 Task: Make a video presentation on a social issue or current event, incorporating relevant news clips, images, and personal perspectives.
Action: Mouse moved to (106, 170)
Screenshot: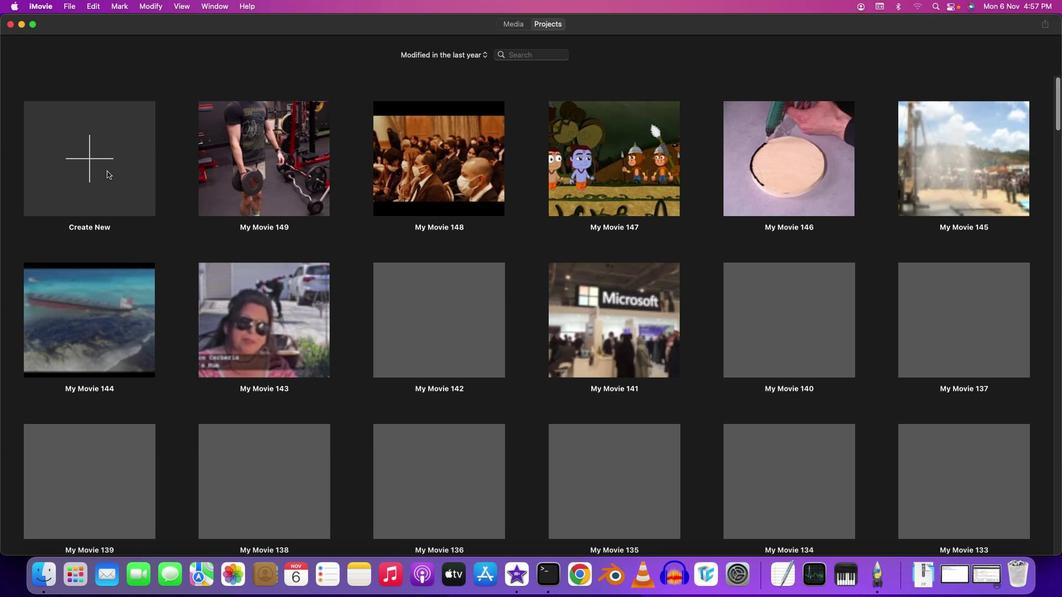 
Action: Mouse pressed left at (106, 170)
Screenshot: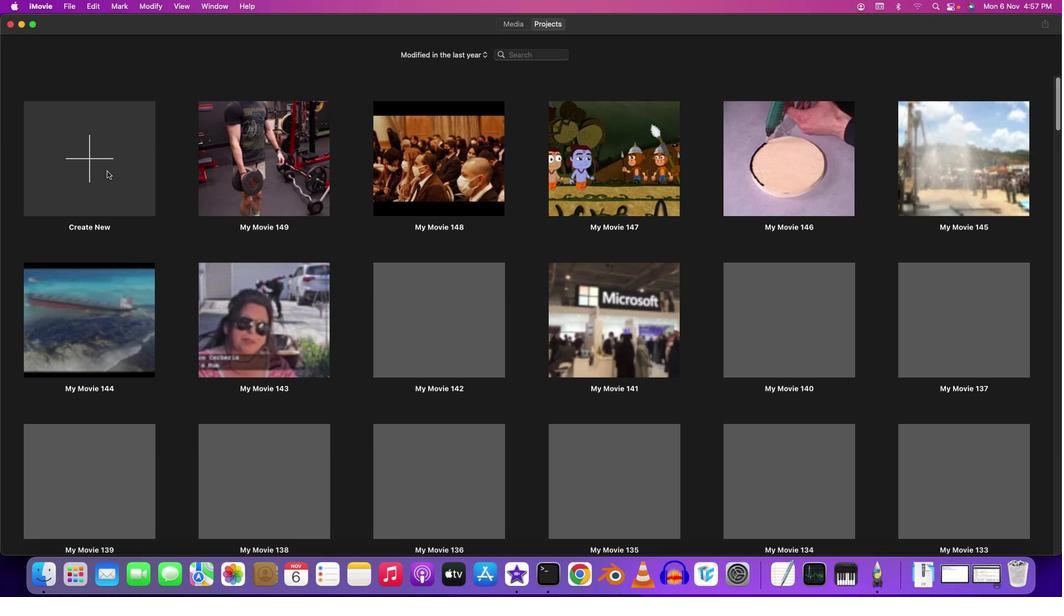 
Action: Mouse moved to (99, 162)
Screenshot: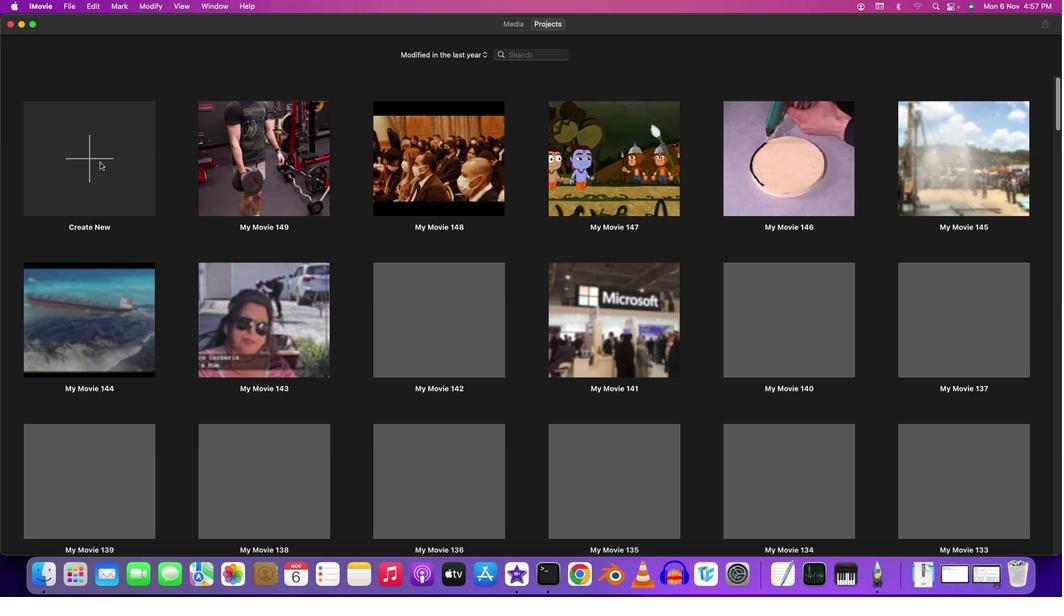 
Action: Mouse pressed left at (99, 162)
Screenshot: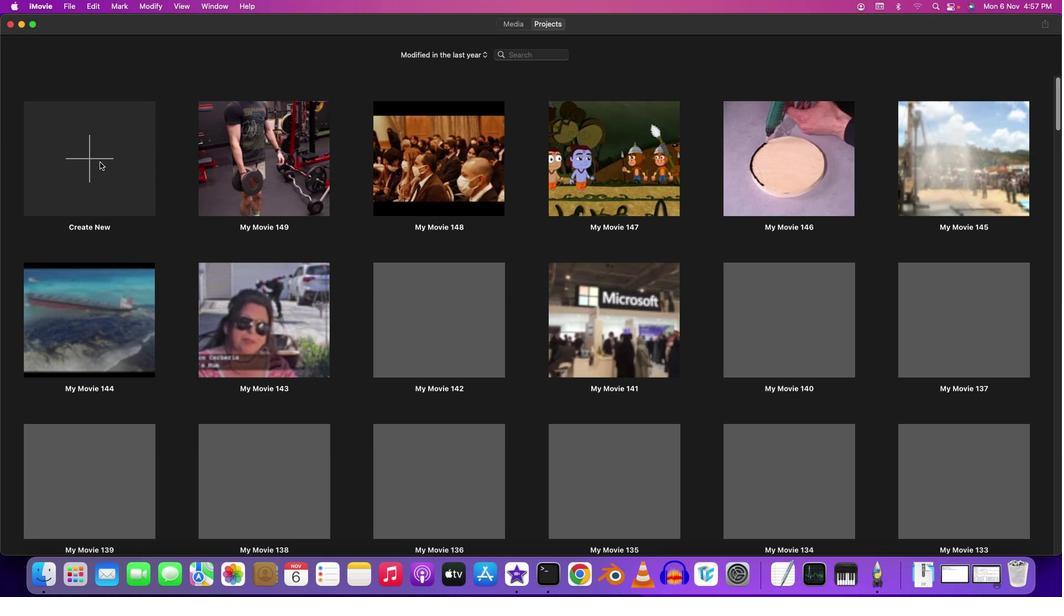 
Action: Mouse moved to (104, 210)
Screenshot: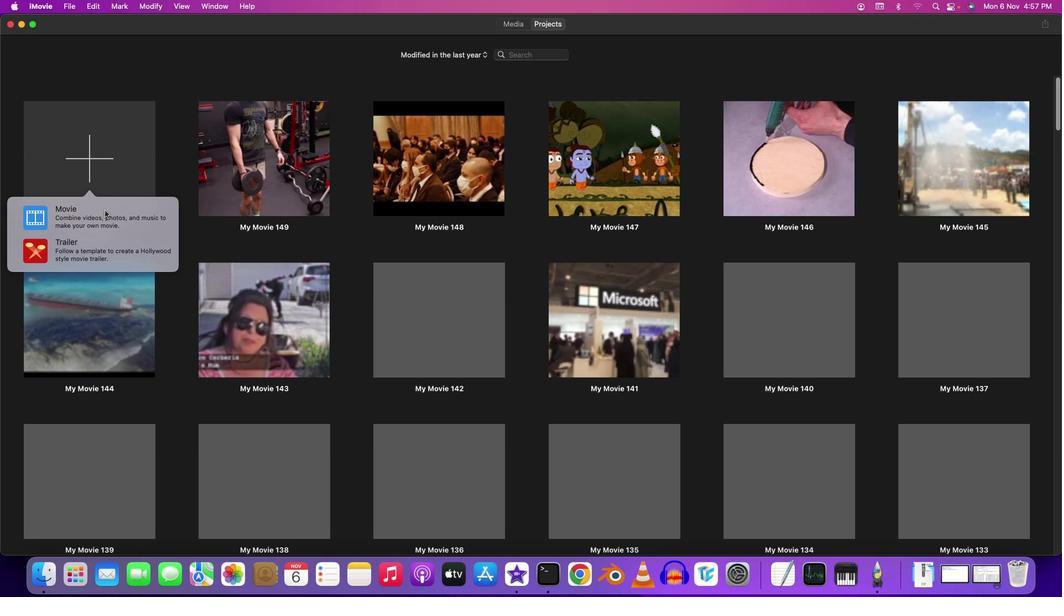 
Action: Mouse pressed left at (104, 210)
Screenshot: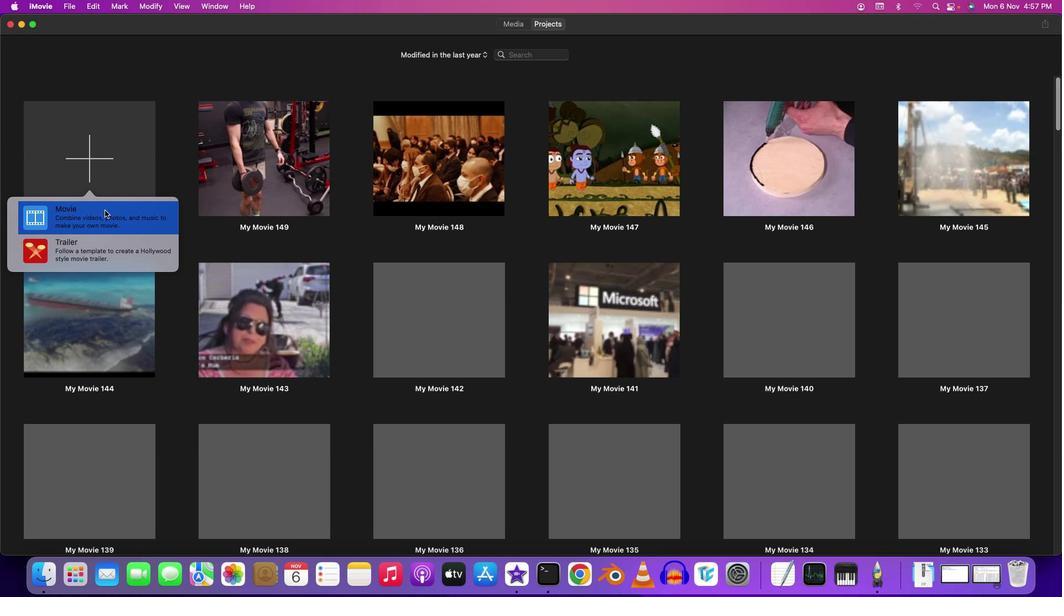 
Action: Mouse moved to (58, 80)
Screenshot: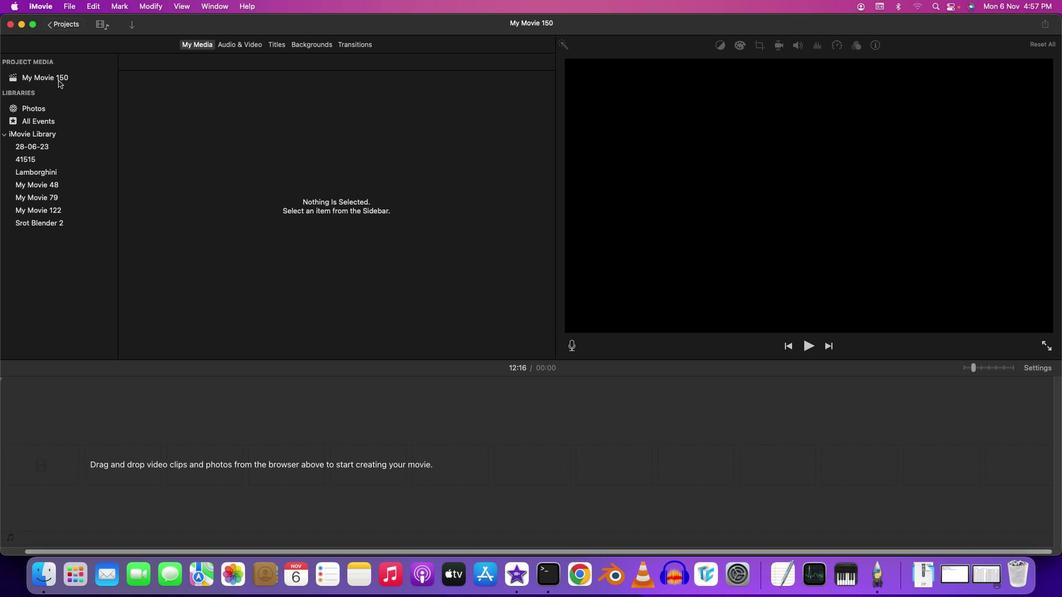 
Action: Mouse pressed left at (58, 80)
Screenshot: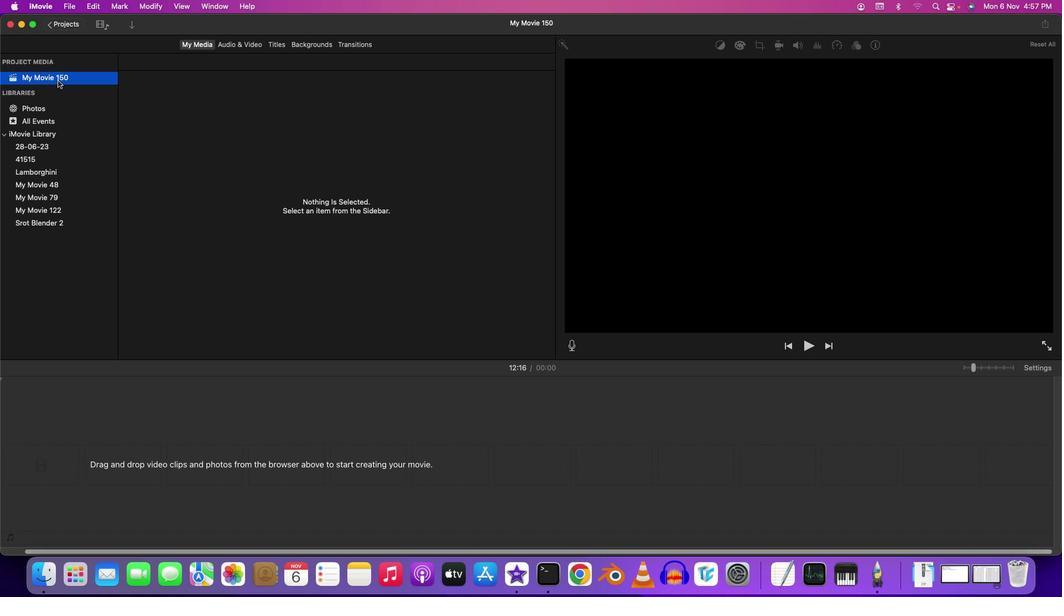 
Action: Mouse moved to (343, 222)
Screenshot: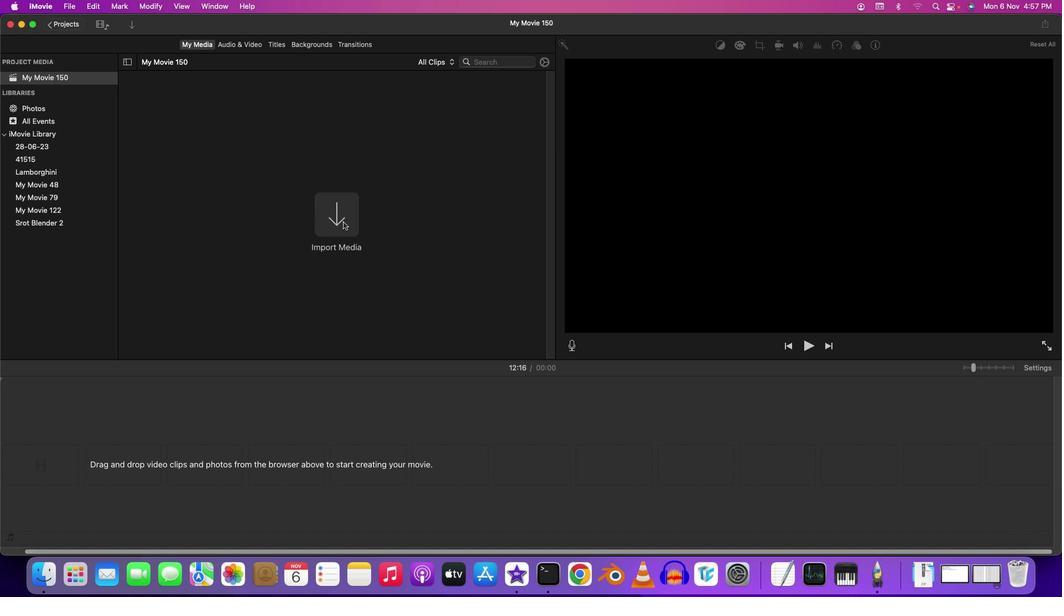 
Action: Mouse pressed left at (343, 222)
Screenshot: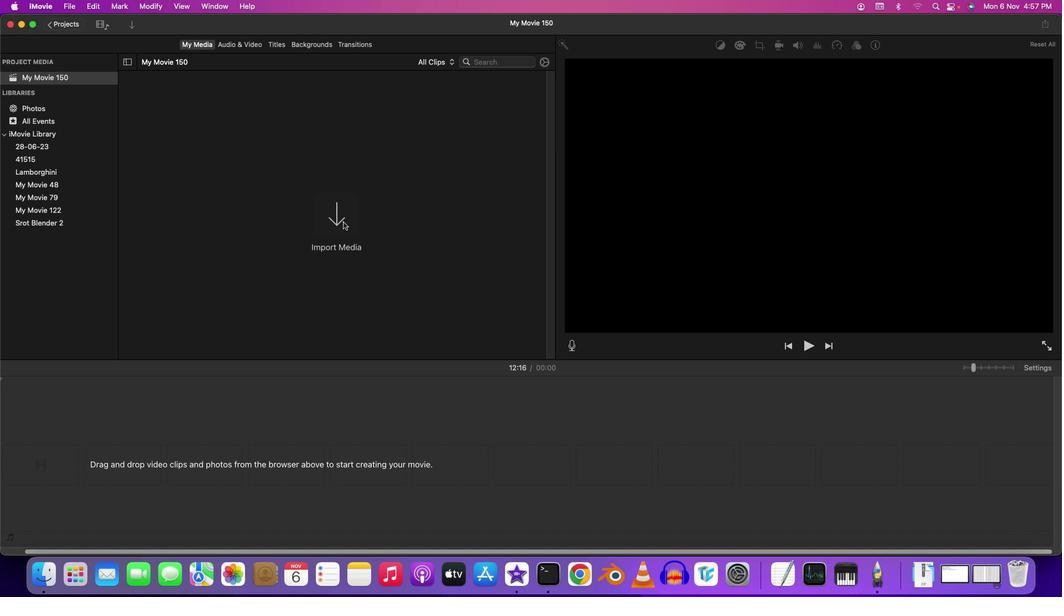
Action: Mouse moved to (58, 149)
Screenshot: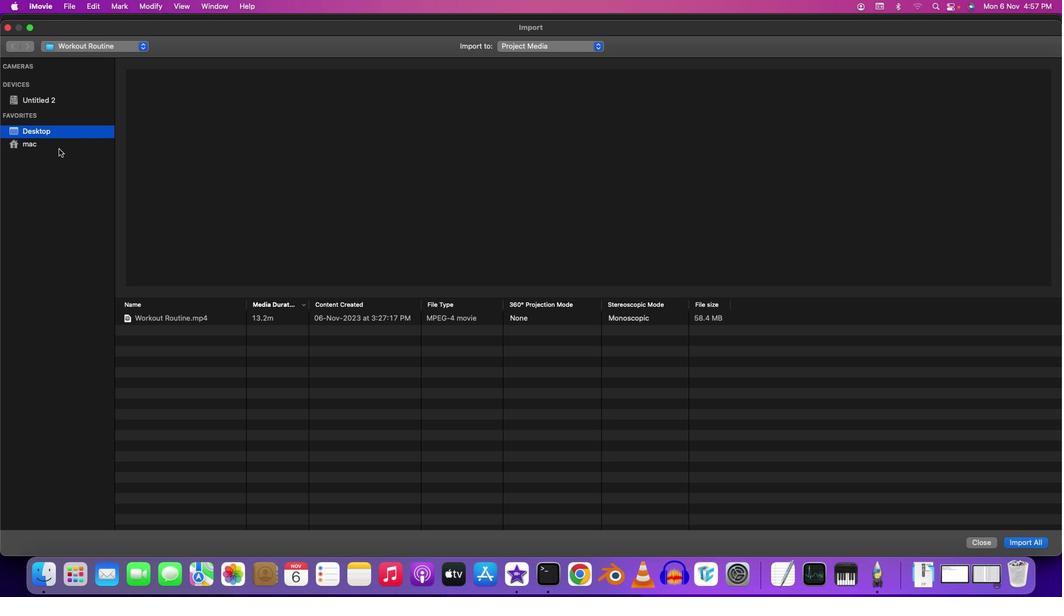 
Action: Mouse pressed left at (58, 149)
Screenshot: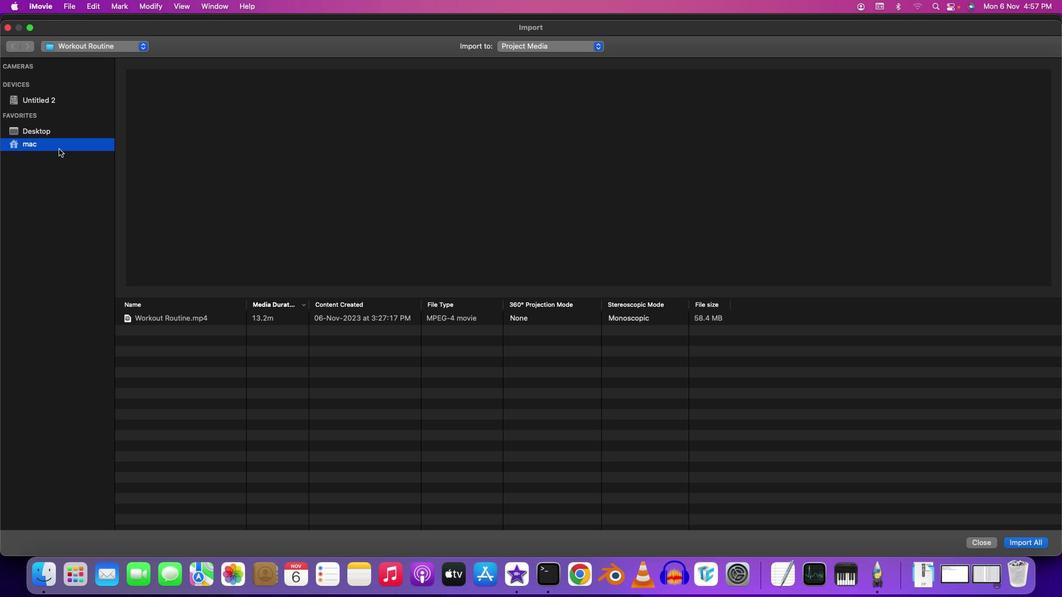
Action: Mouse moved to (63, 132)
Screenshot: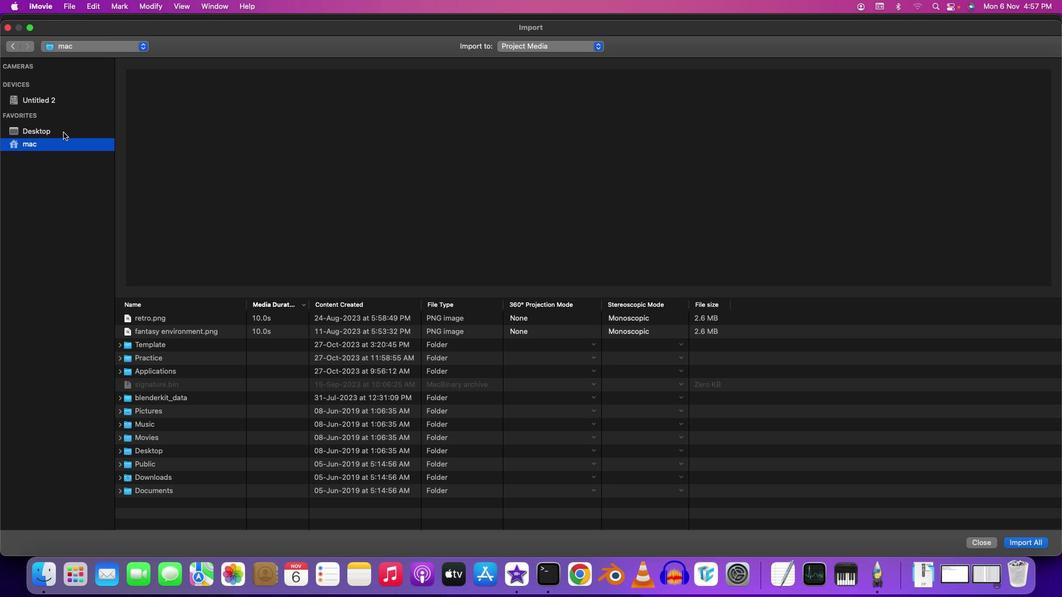 
Action: Mouse pressed left at (63, 132)
Screenshot: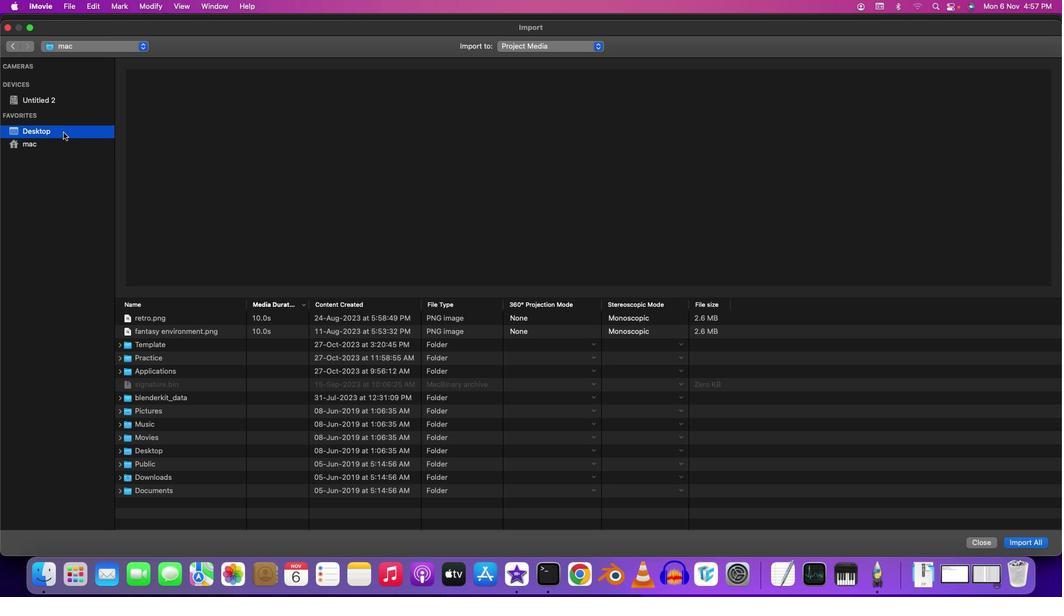 
Action: Mouse moved to (185, 318)
Screenshot: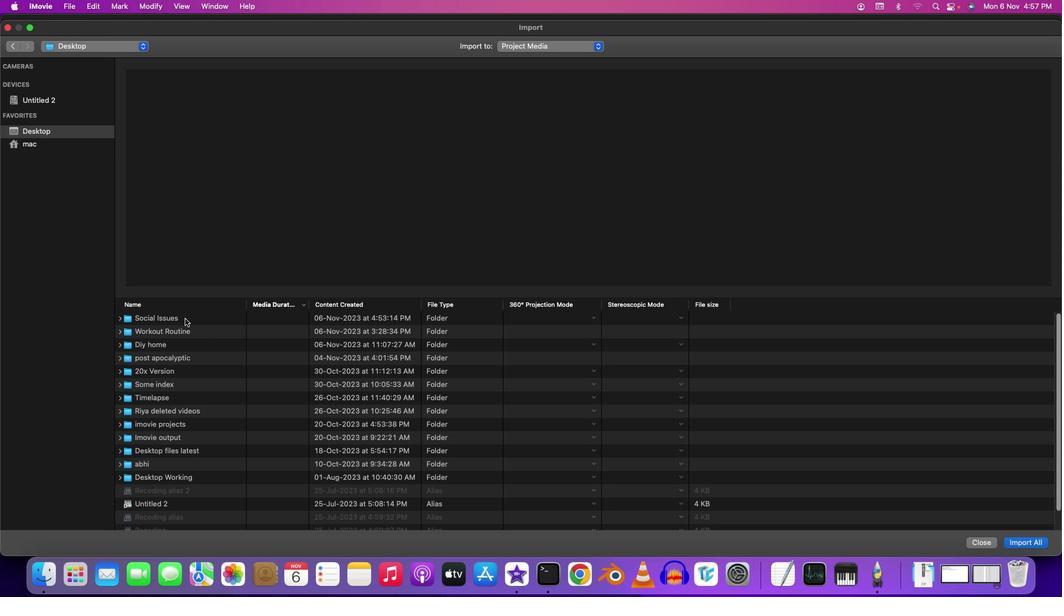 
Action: Mouse pressed left at (185, 318)
Screenshot: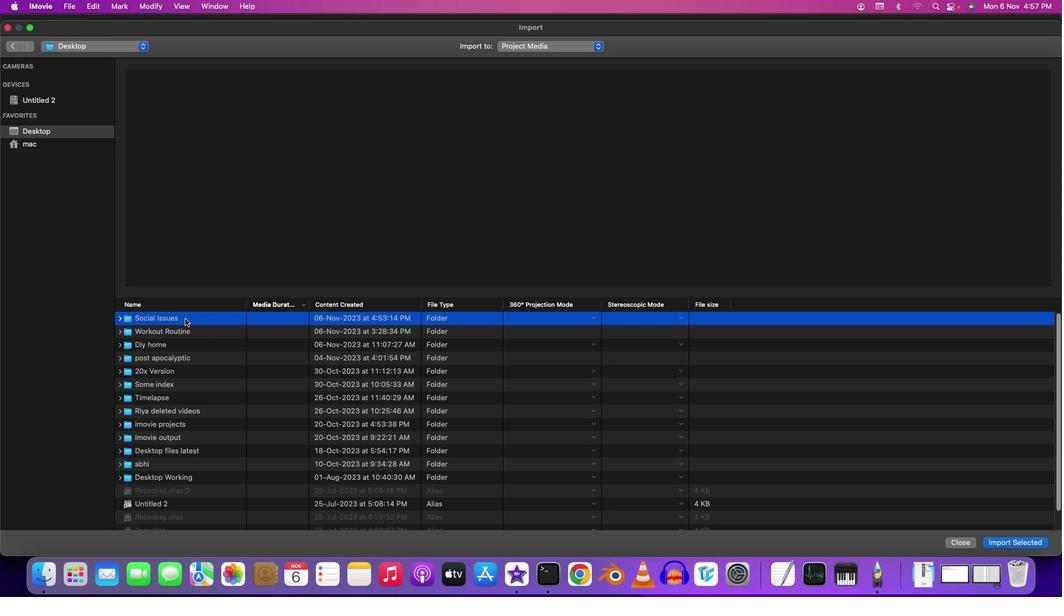 
Action: Mouse pressed left at (185, 318)
Screenshot: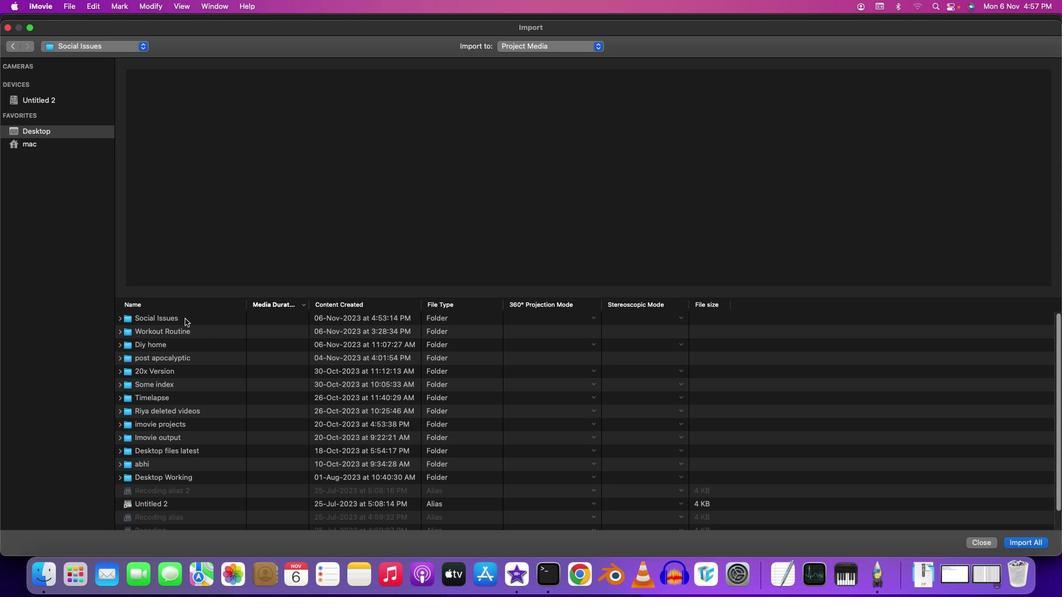 
Action: Mouse moved to (211, 414)
Screenshot: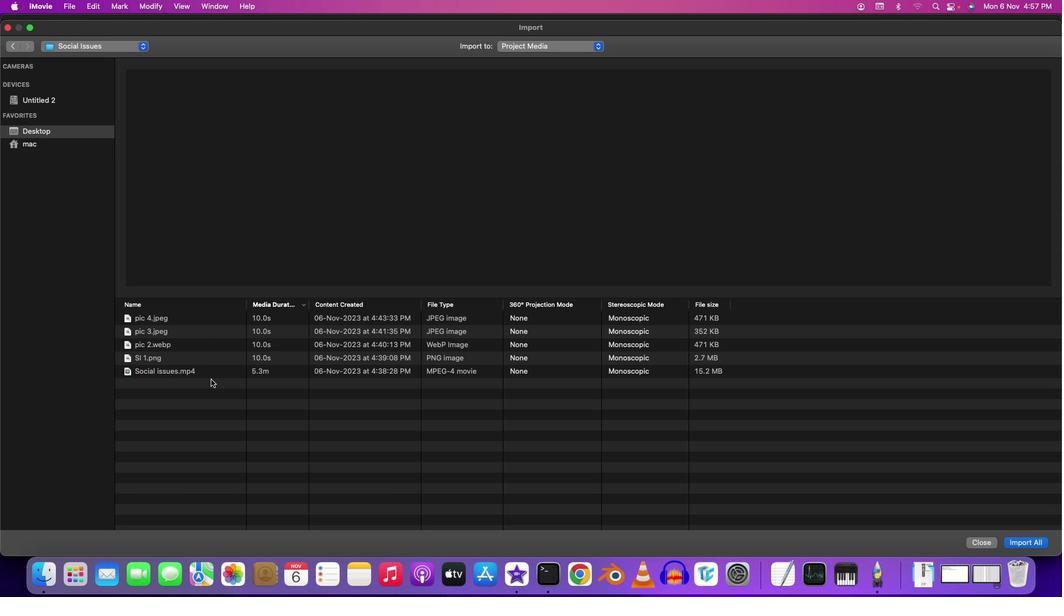 
Action: Mouse pressed left at (211, 414)
Screenshot: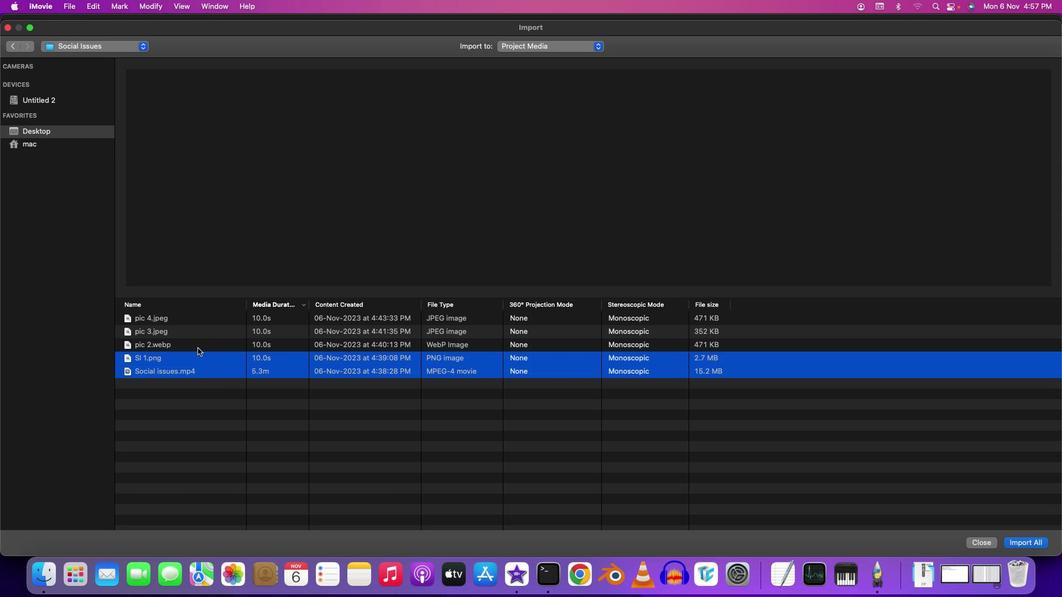 
Action: Mouse moved to (1020, 543)
Screenshot: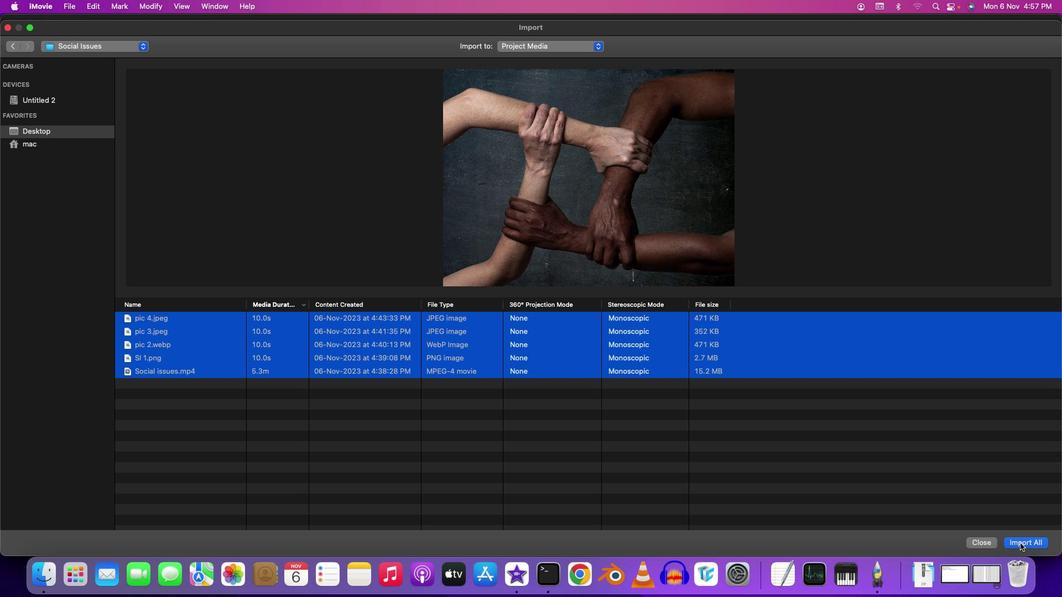 
Action: Mouse pressed left at (1020, 543)
Screenshot: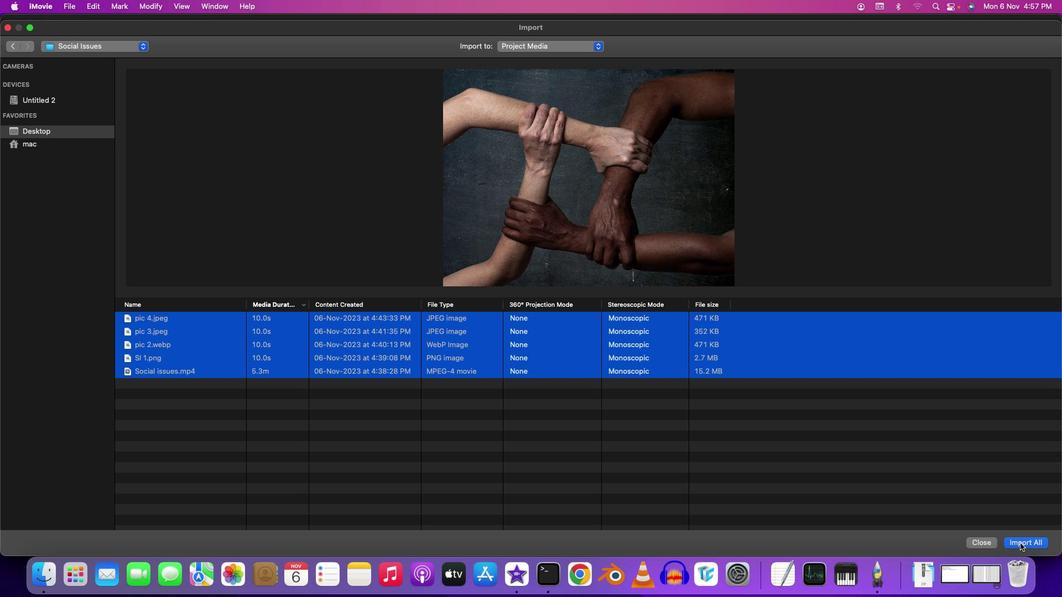 
Action: Mouse moved to (251, 103)
Screenshot: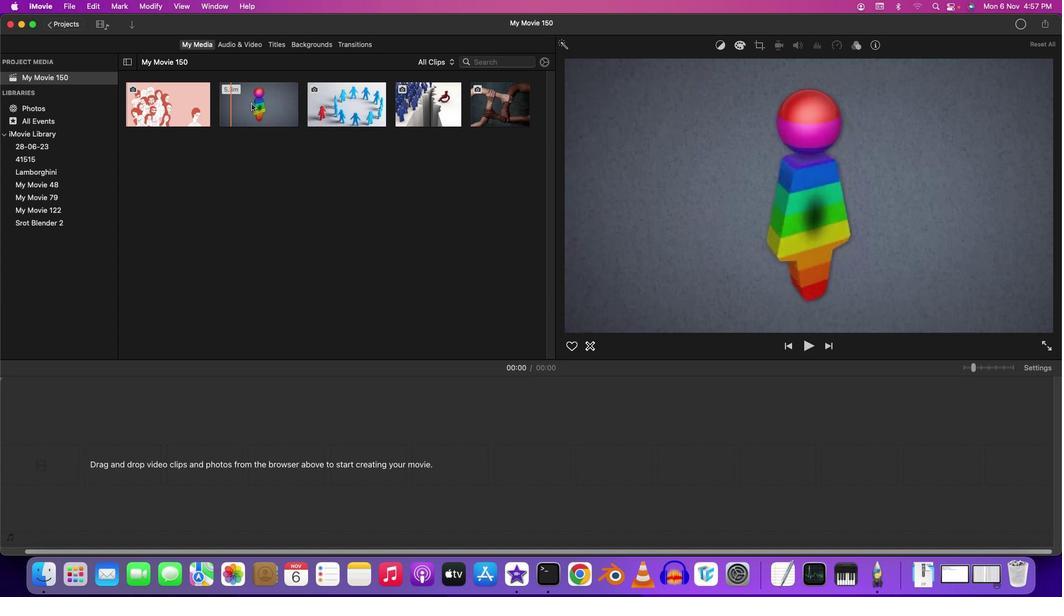 
Action: Mouse pressed left at (251, 103)
Screenshot: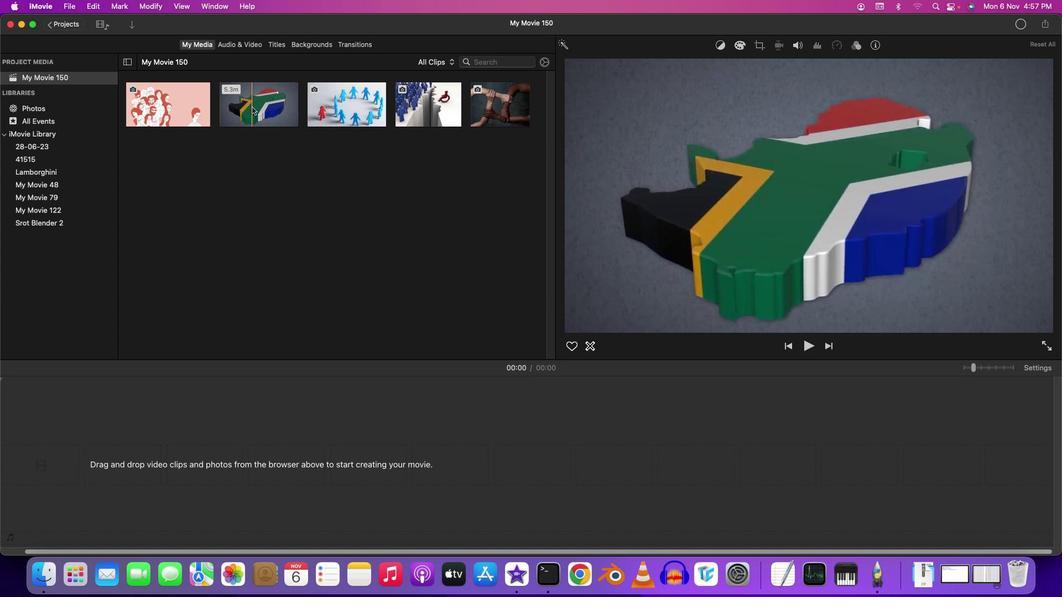 
Action: Mouse moved to (967, 370)
Screenshot: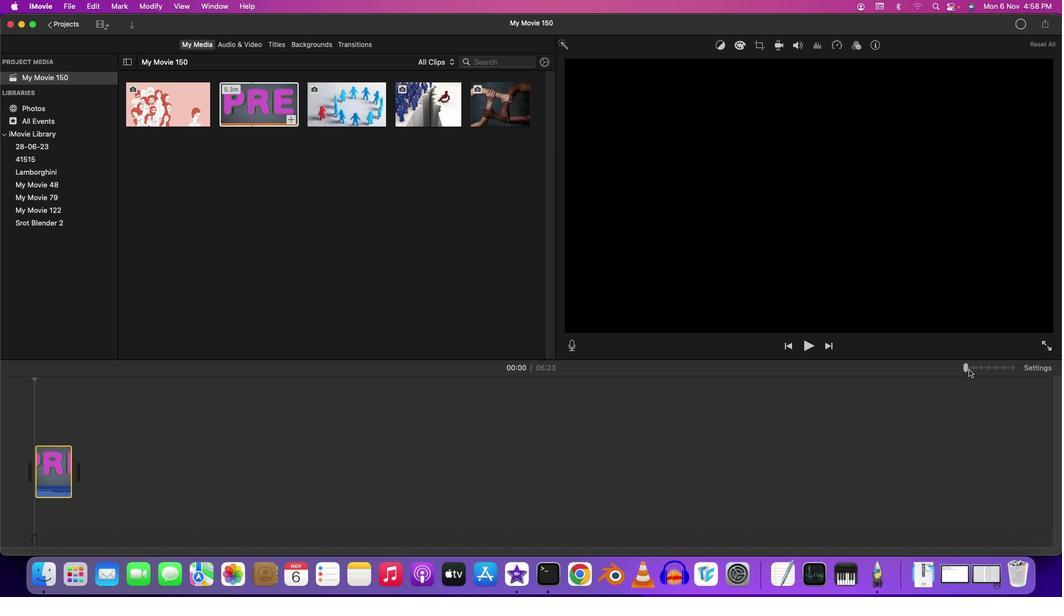 
Action: Mouse pressed left at (967, 370)
Screenshot: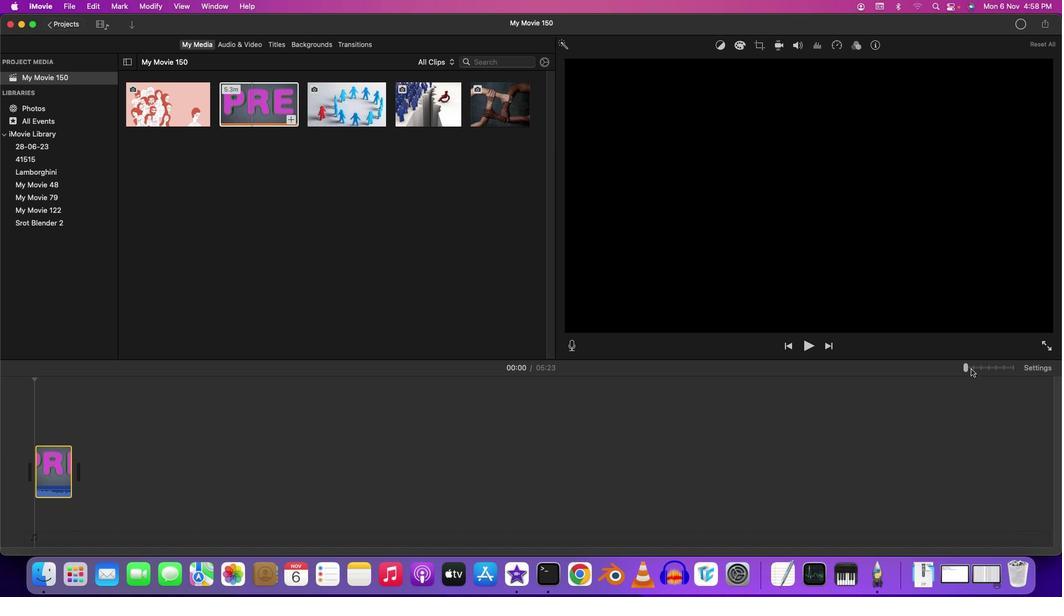 
Action: Mouse moved to (35, 427)
Screenshot: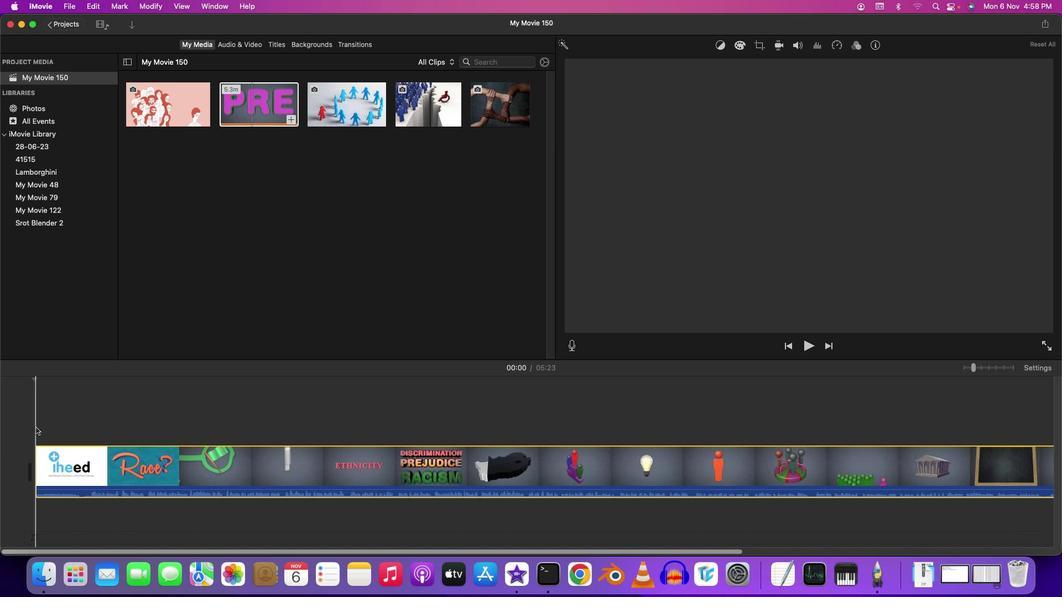 
Action: Mouse pressed left at (35, 427)
Screenshot: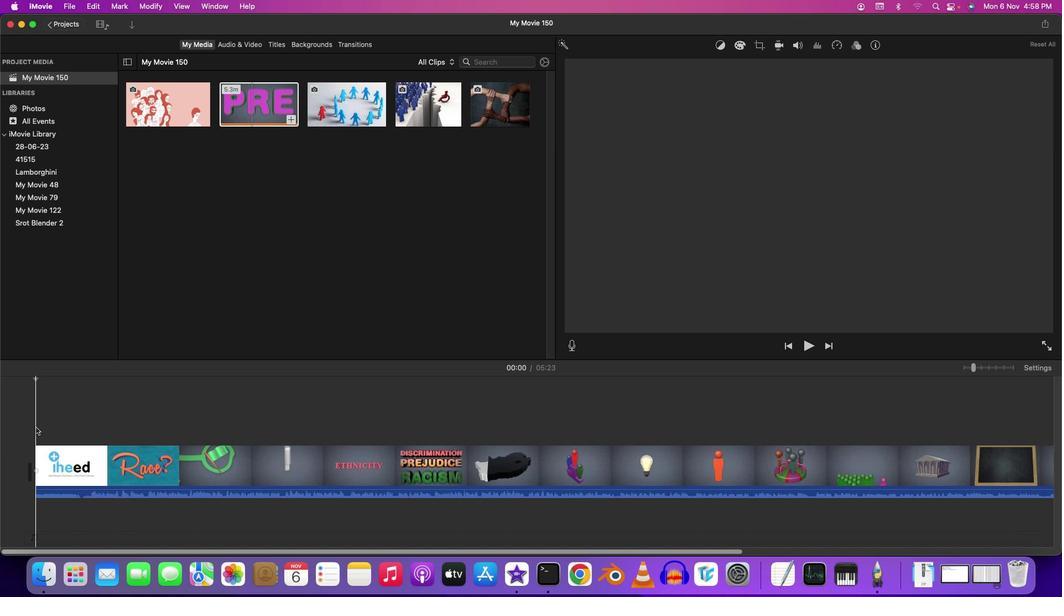 
Action: Key pressed Key.space
Screenshot: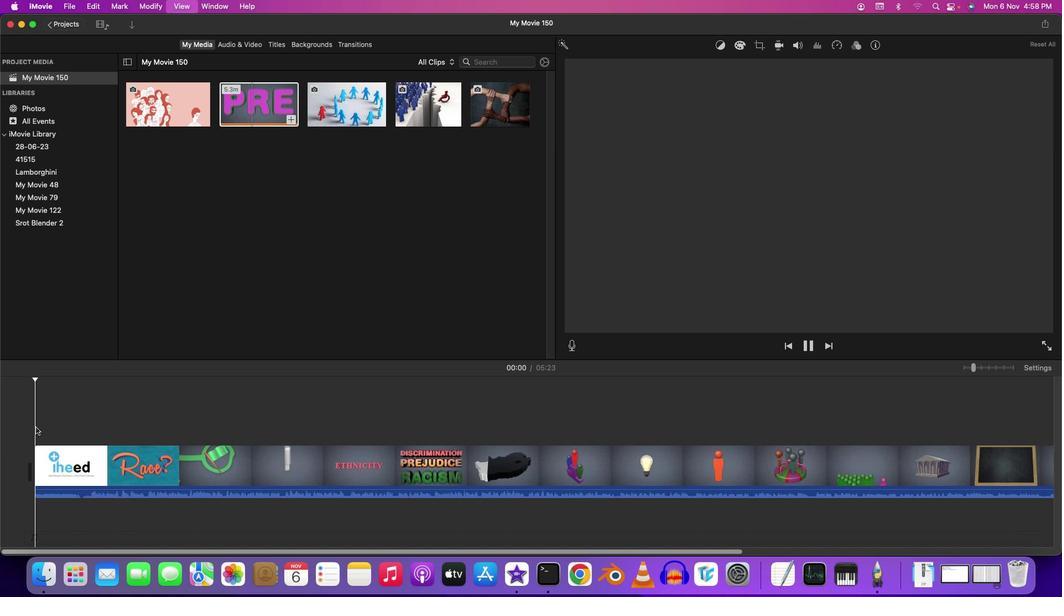 
Action: Mouse moved to (189, 310)
Screenshot: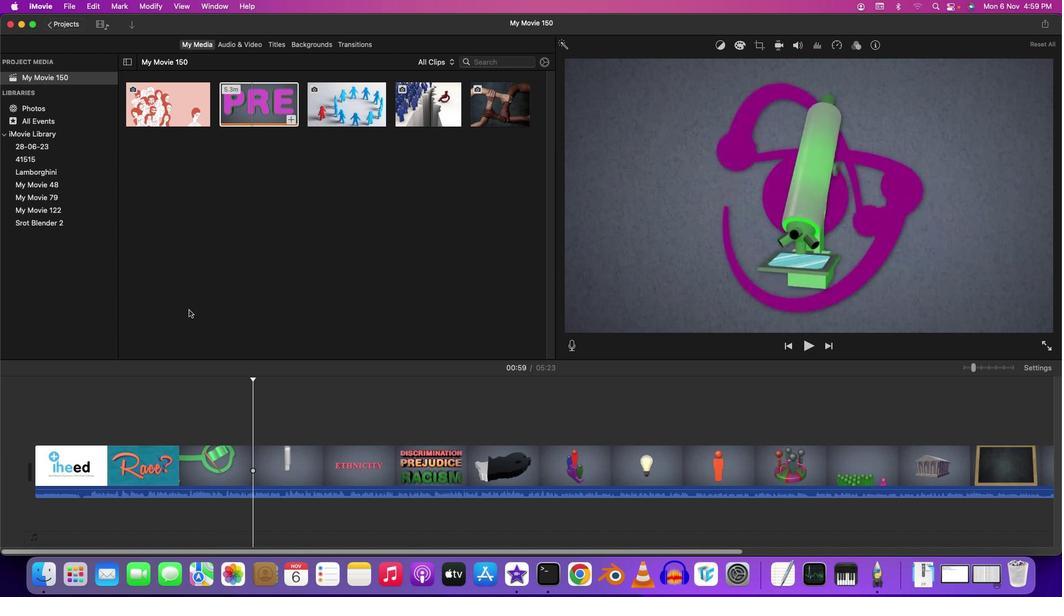 
Action: Key pressed Key.space
Screenshot: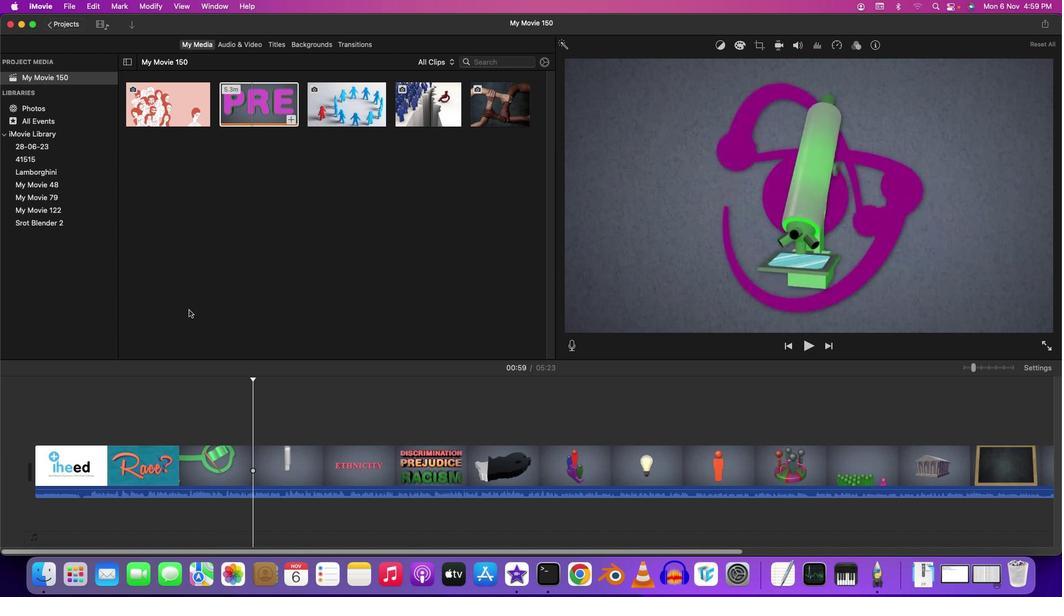 
Action: Mouse moved to (53, 407)
Screenshot: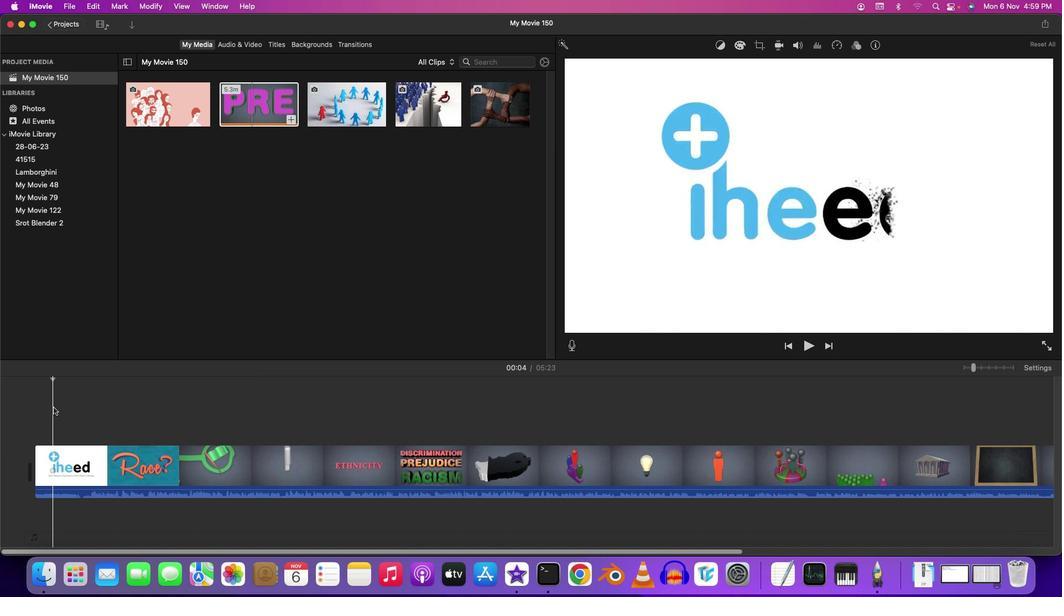 
Action: Mouse pressed left at (53, 407)
Screenshot: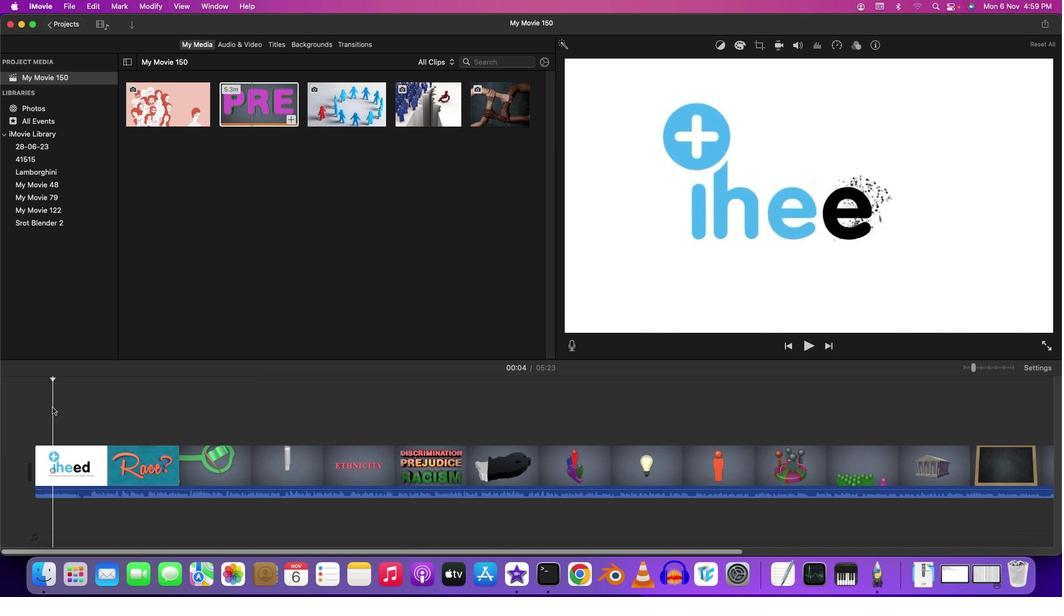 
Action: Mouse moved to (428, 112)
Screenshot: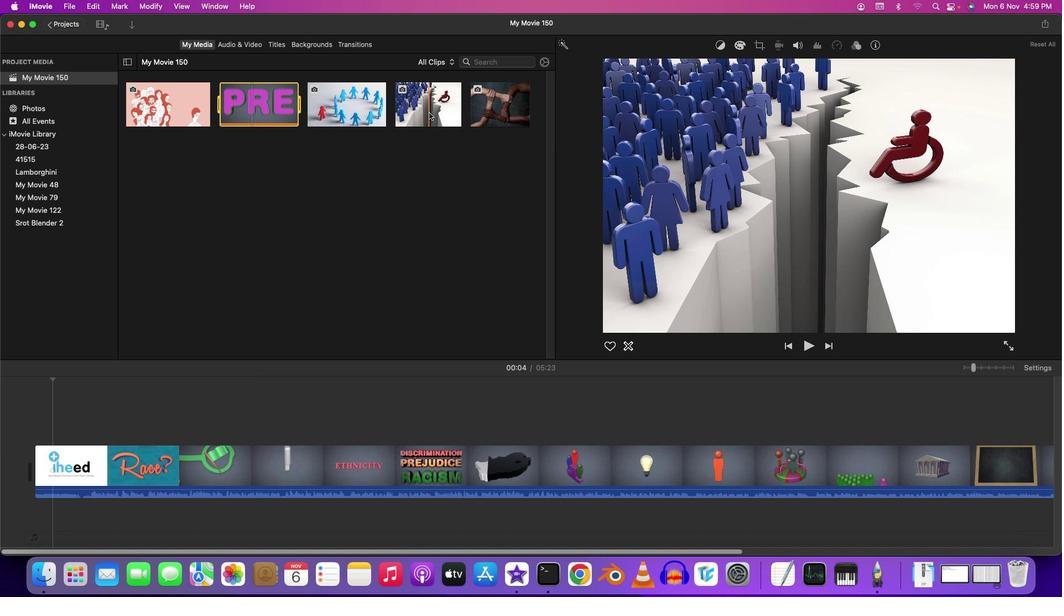 
Action: Mouse pressed left at (428, 112)
Screenshot: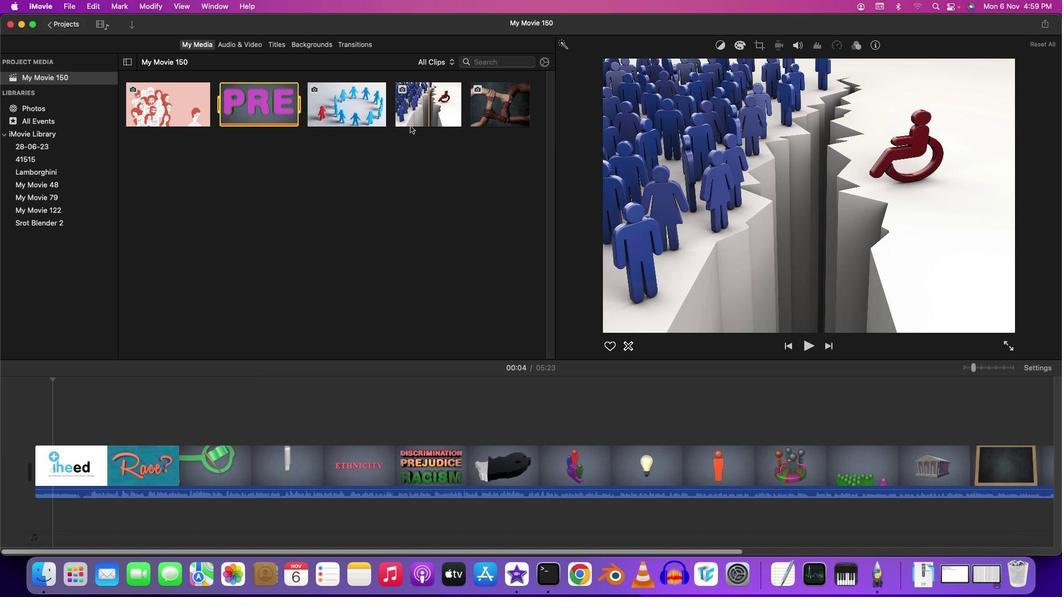 
Action: Mouse moved to (276, 46)
Screenshot: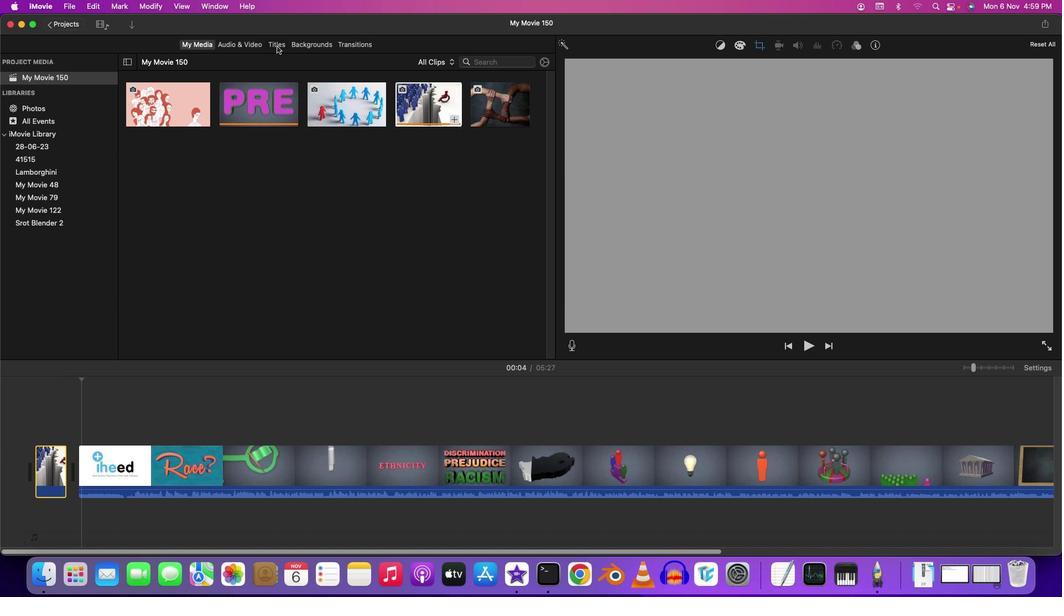 
Action: Mouse pressed left at (276, 46)
Screenshot: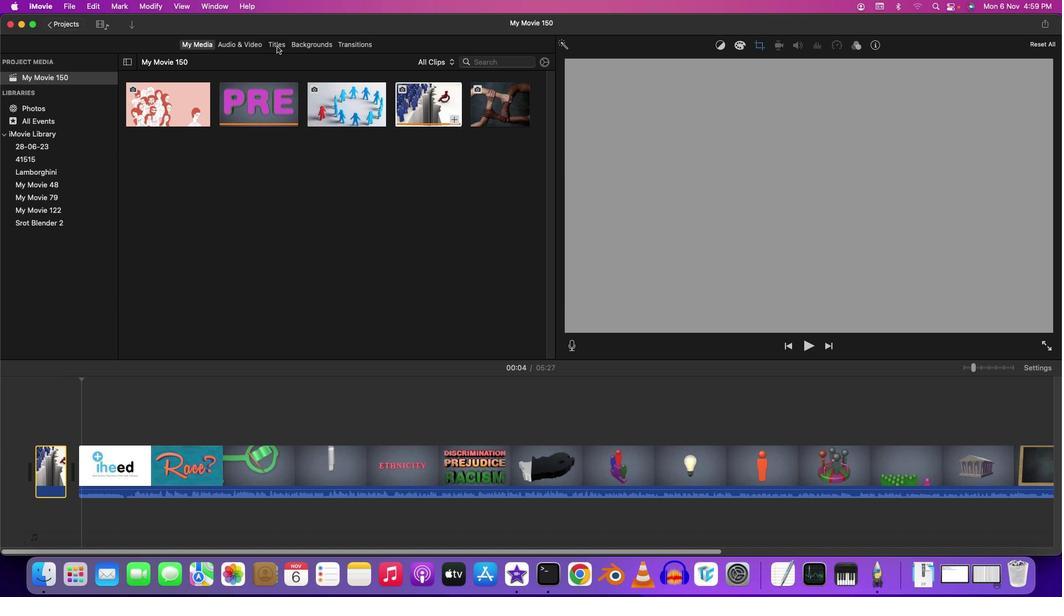 
Action: Mouse moved to (193, 273)
Screenshot: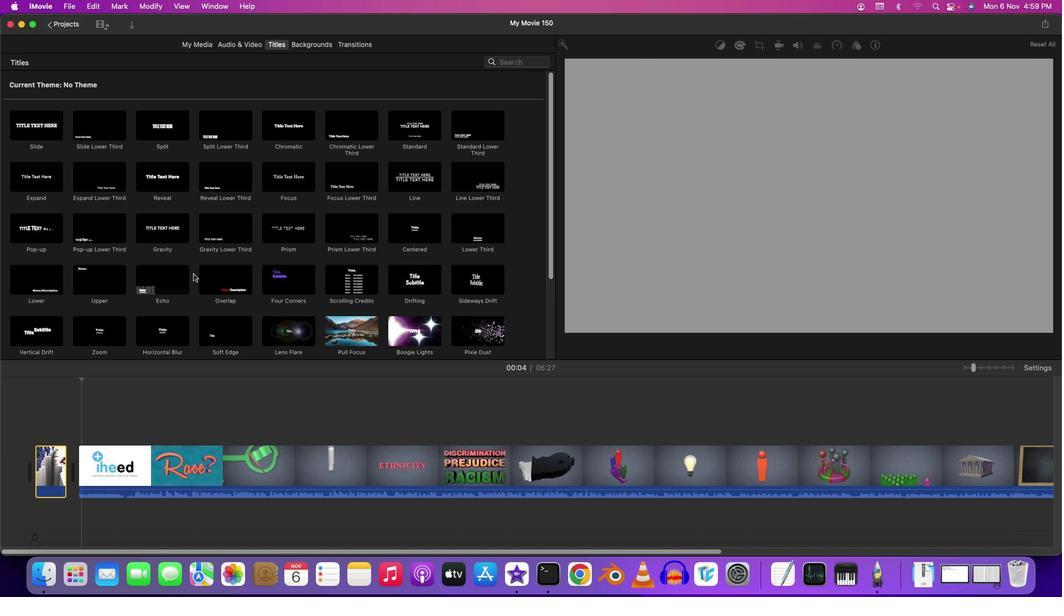 
Action: Mouse scrolled (193, 273) with delta (0, 0)
Screenshot: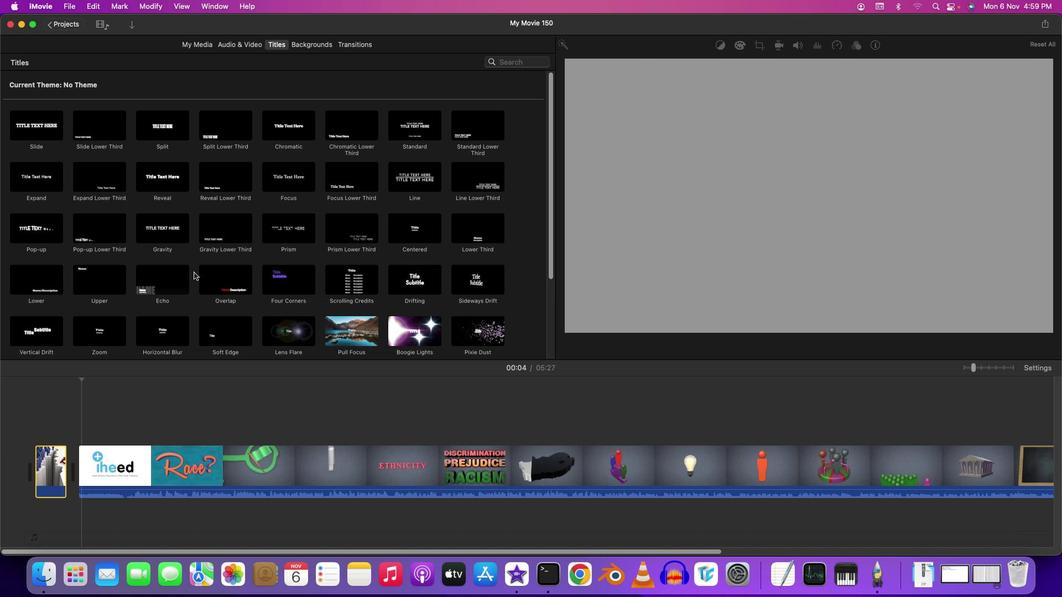 
Action: Mouse scrolled (193, 273) with delta (0, 0)
Screenshot: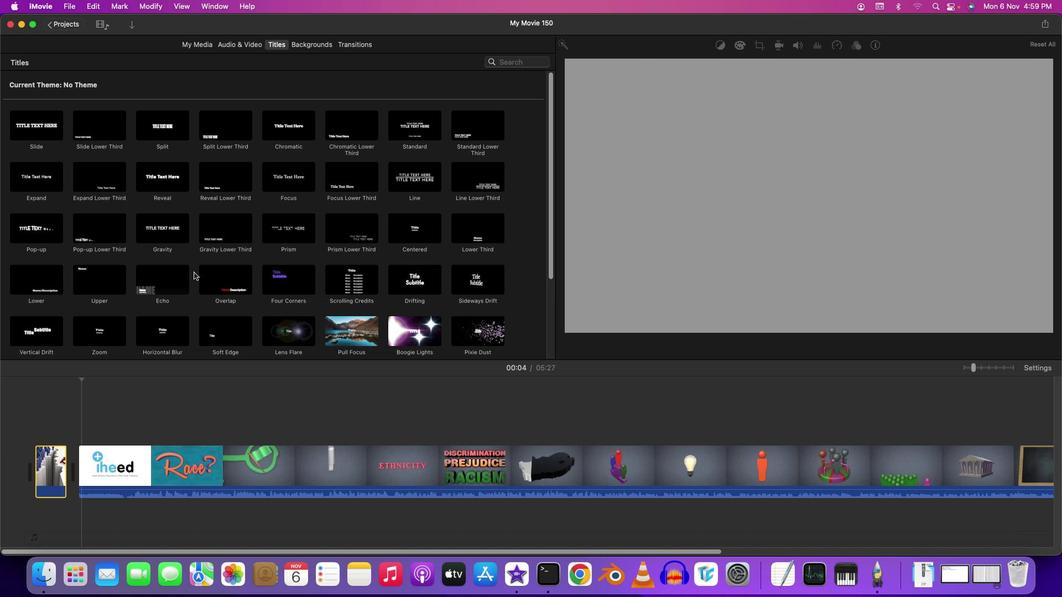 
Action: Mouse scrolled (193, 273) with delta (0, 1)
Screenshot: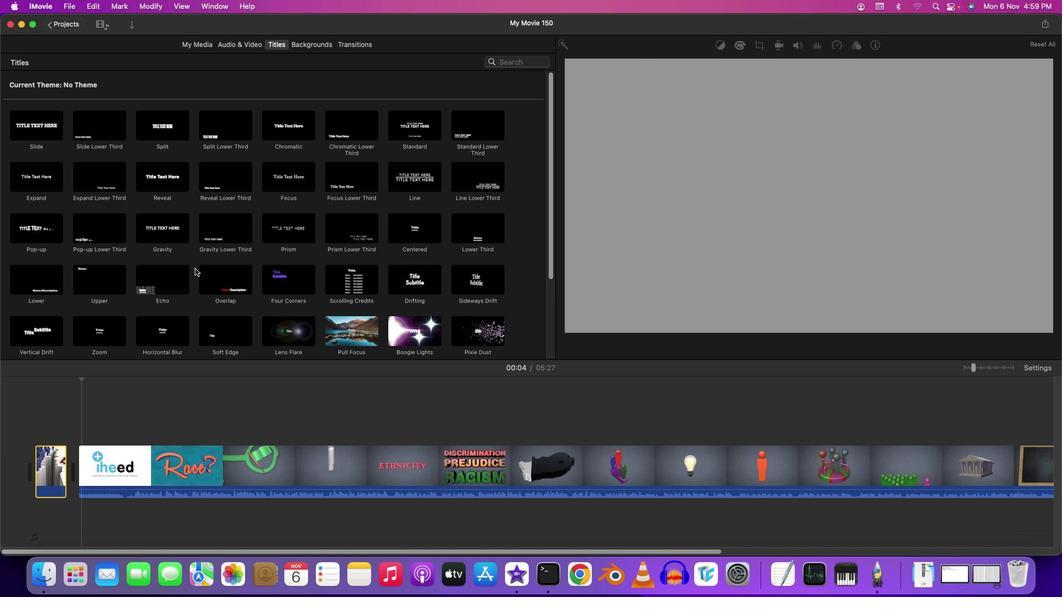 
Action: Mouse scrolled (193, 273) with delta (0, 2)
Screenshot: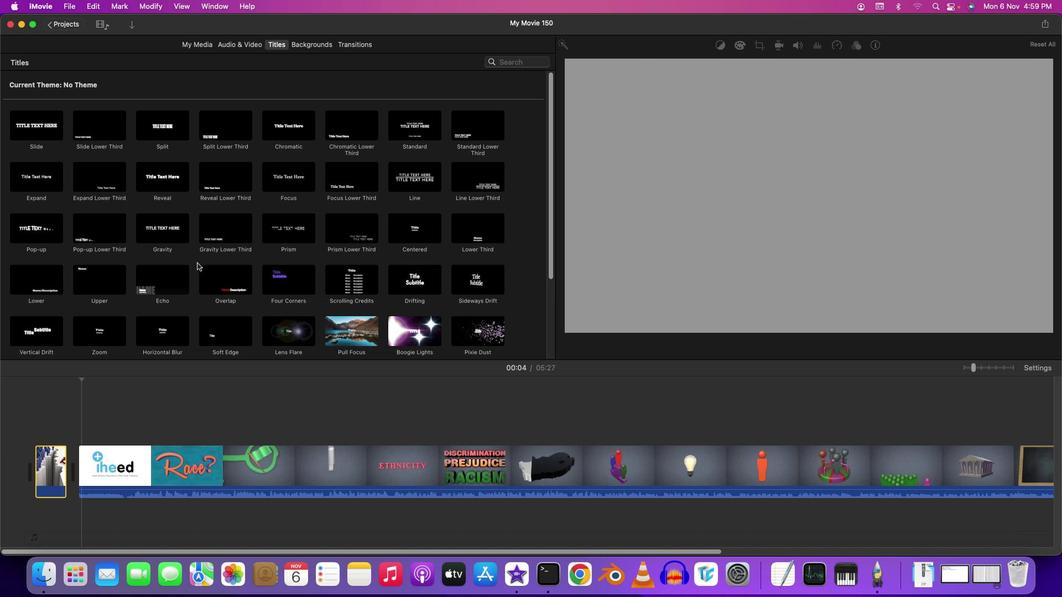 
Action: Mouse moved to (229, 229)
Screenshot: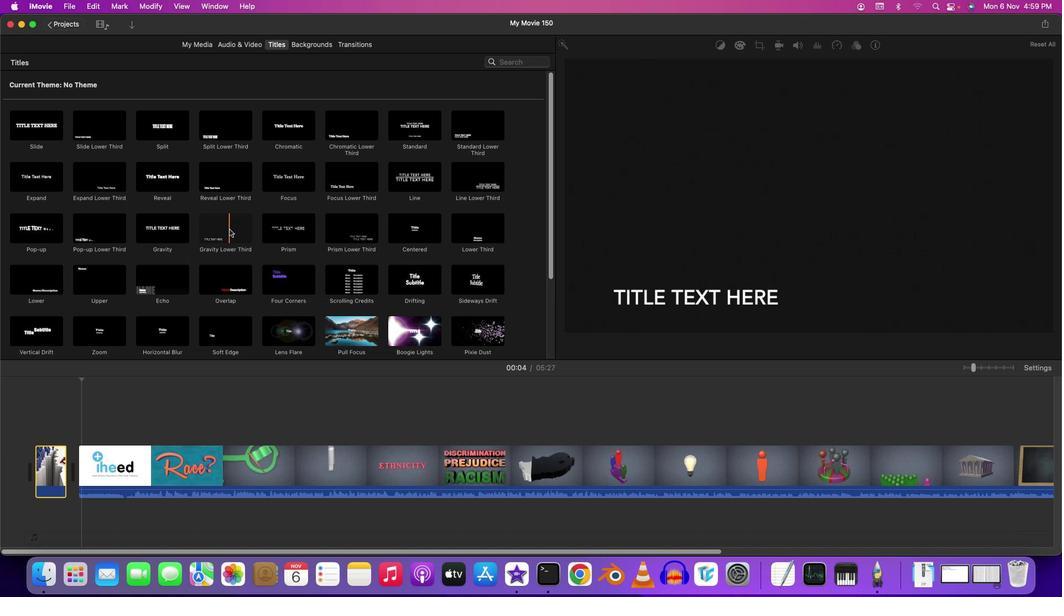 
Action: Mouse scrolled (229, 229) with delta (0, 0)
Screenshot: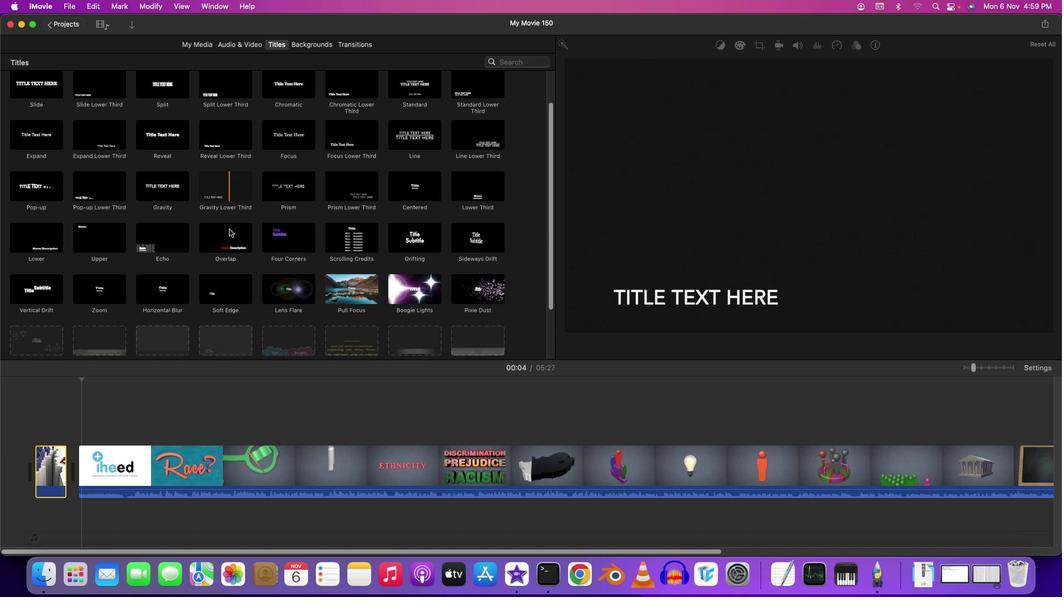 
Action: Mouse scrolled (229, 229) with delta (0, 0)
Screenshot: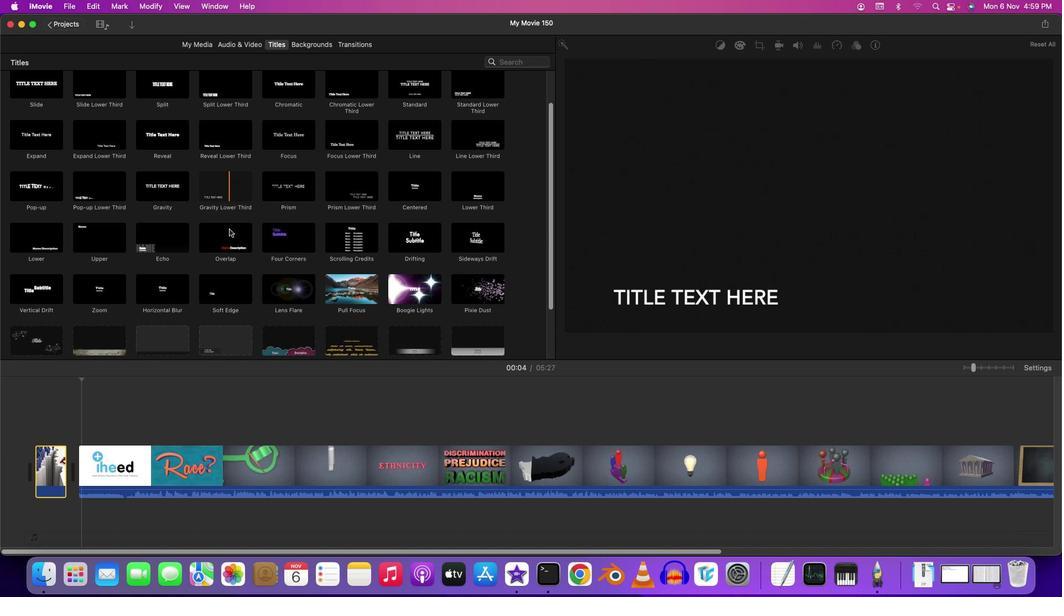 
Action: Mouse scrolled (229, 229) with delta (0, 0)
Screenshot: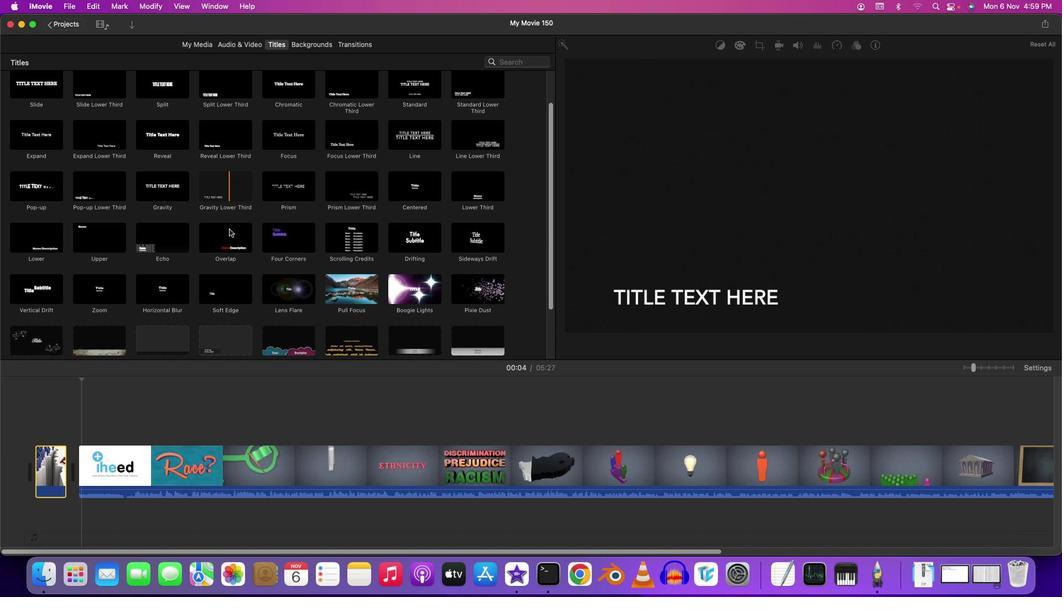 
Action: Mouse scrolled (229, 229) with delta (0, -1)
Screenshot: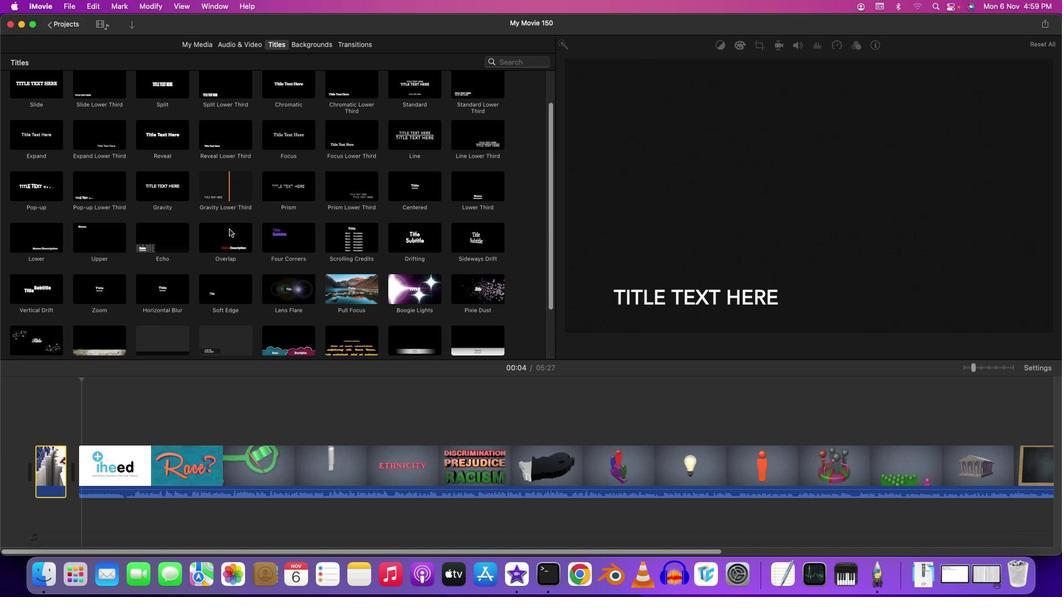 
Action: Mouse scrolled (229, 229) with delta (0, 0)
Screenshot: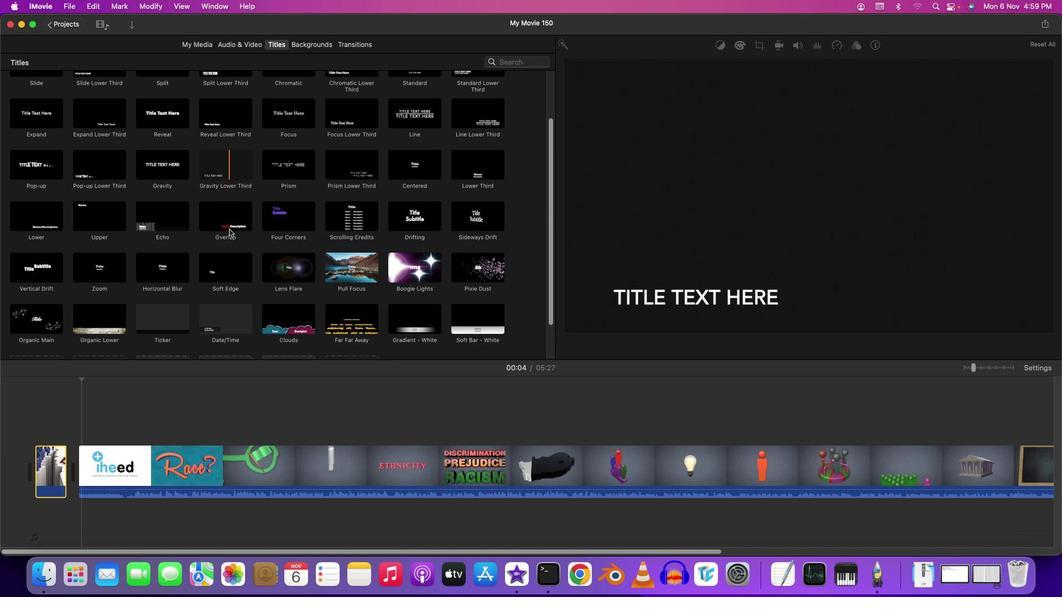 
Action: Mouse scrolled (229, 229) with delta (0, 0)
Screenshot: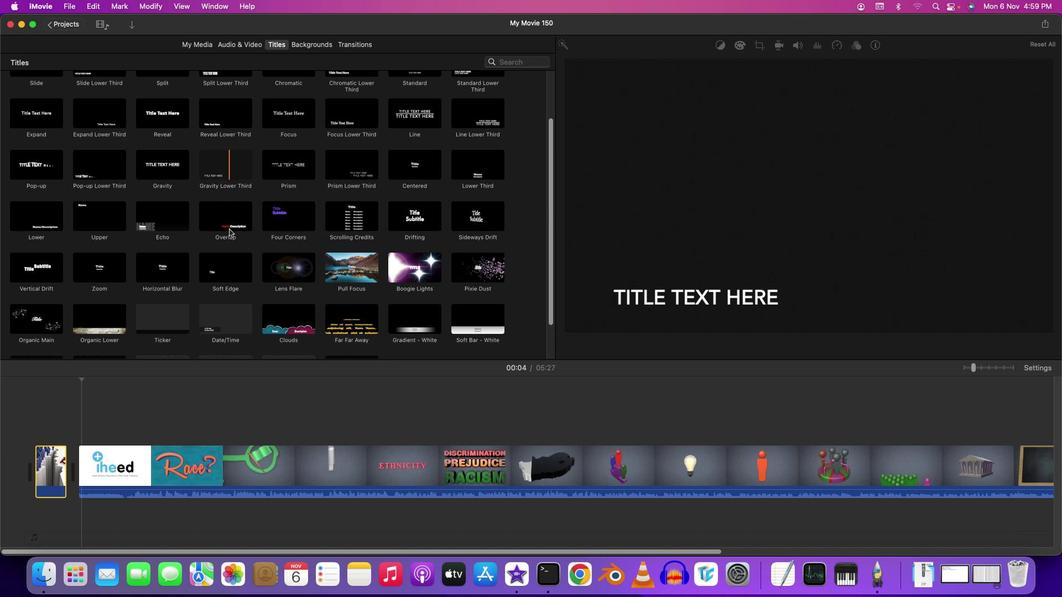 
Action: Mouse scrolled (229, 229) with delta (0, 0)
Screenshot: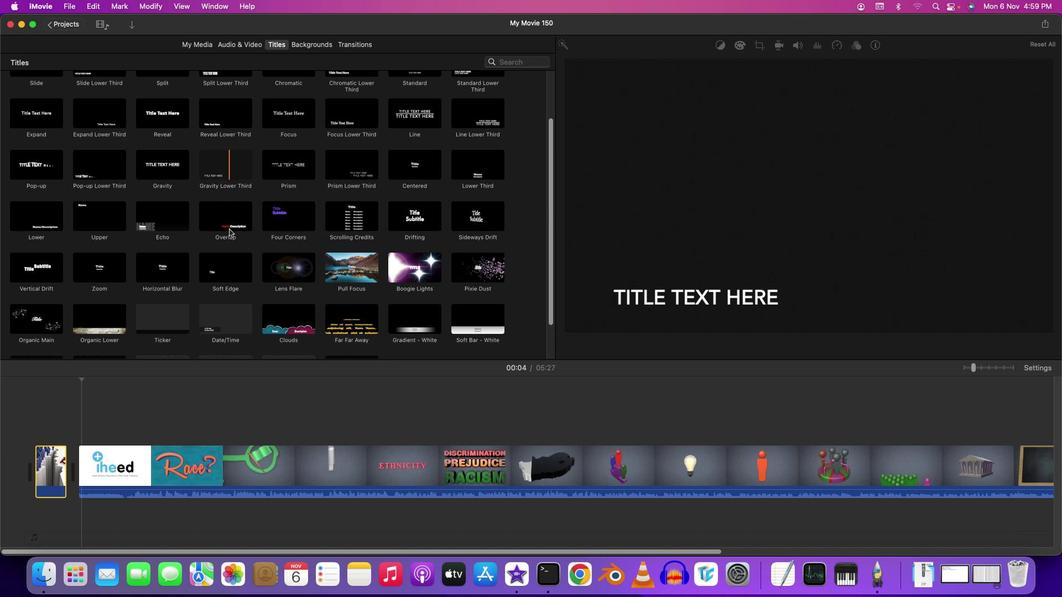 
Action: Mouse moved to (229, 229)
Screenshot: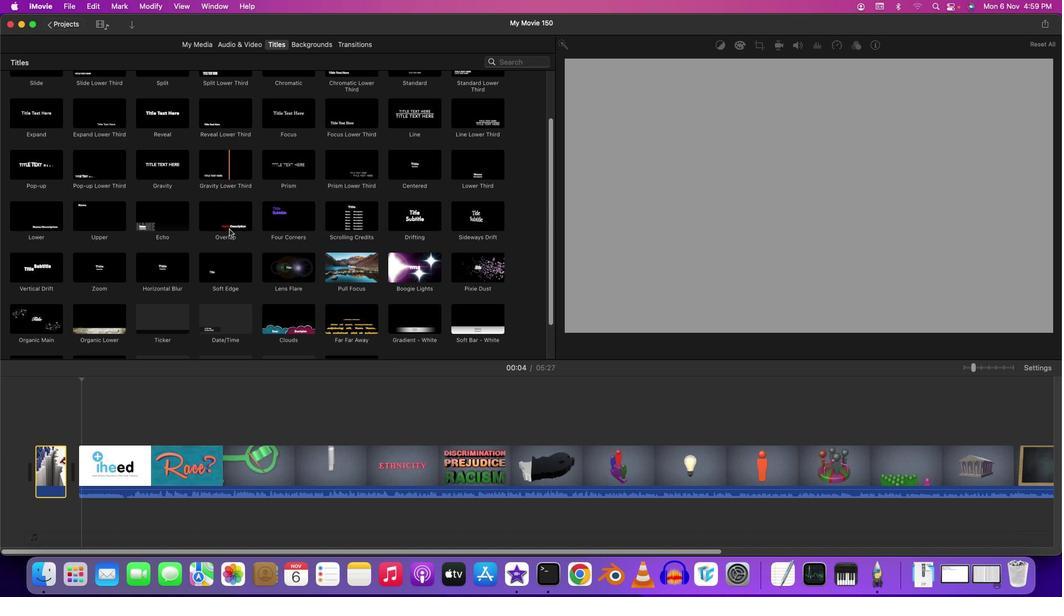 
Action: Mouse scrolled (229, 229) with delta (0, 0)
Screenshot: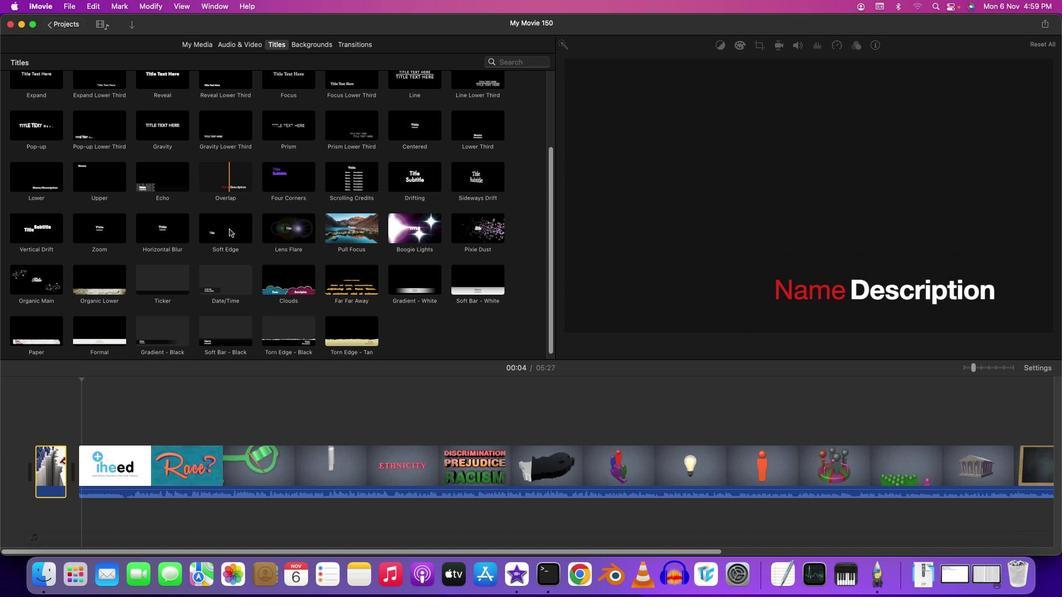 
Action: Mouse scrolled (229, 229) with delta (0, -1)
Screenshot: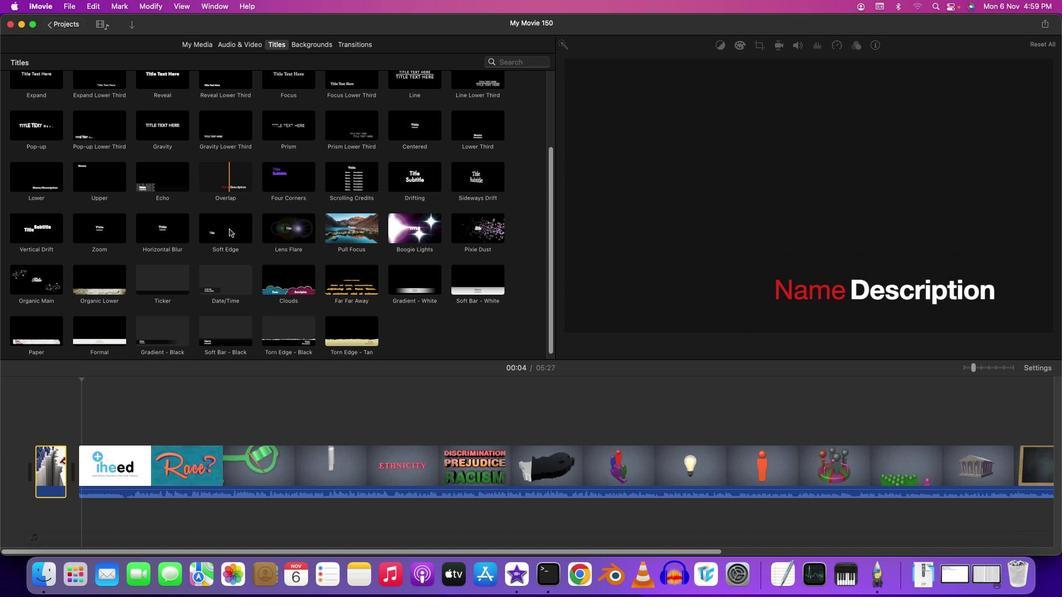 
Action: Mouse scrolled (229, 229) with delta (0, -1)
Screenshot: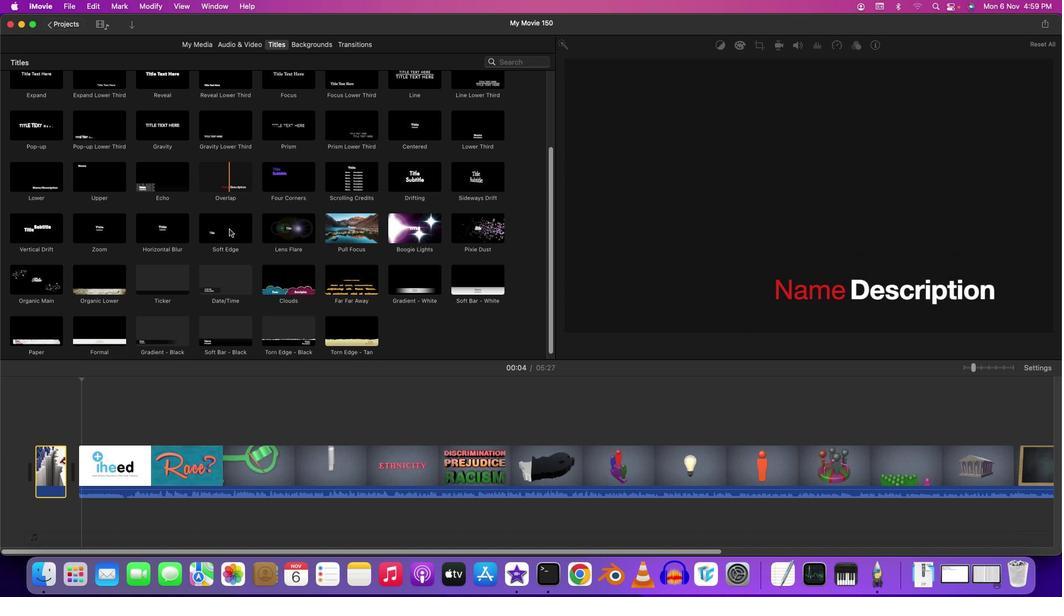 
Action: Mouse moved to (550, 308)
Screenshot: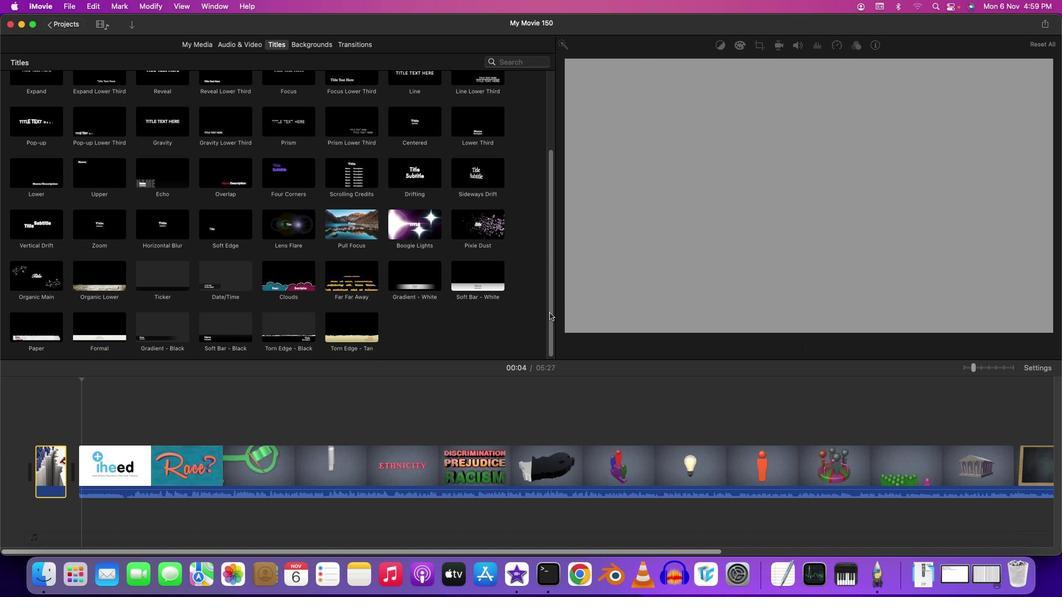 
Action: Mouse pressed left at (550, 308)
Screenshot: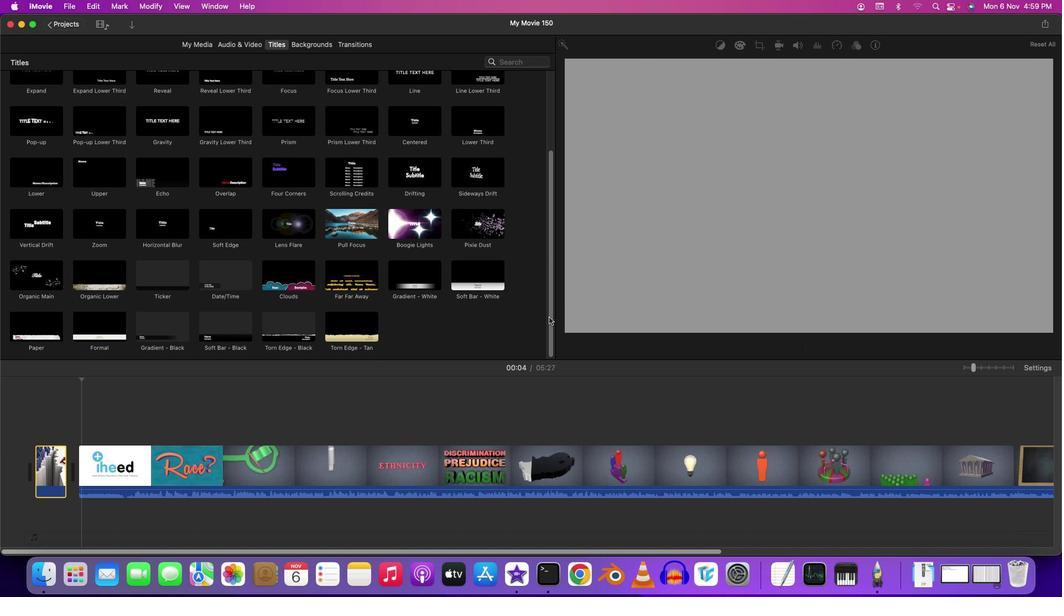 
Action: Mouse moved to (473, 233)
Screenshot: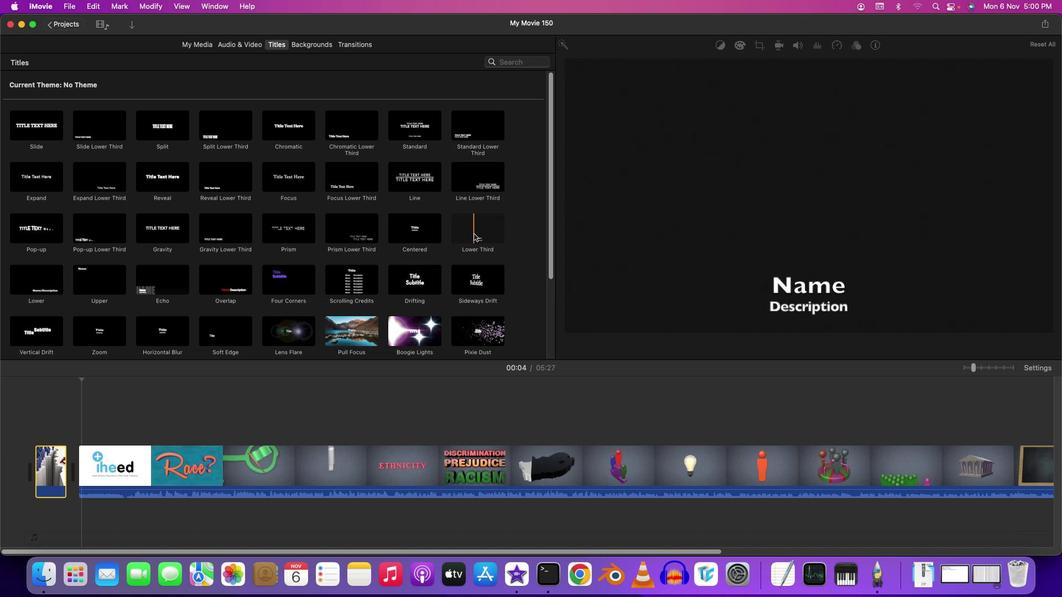 
Action: Mouse pressed left at (473, 233)
Screenshot: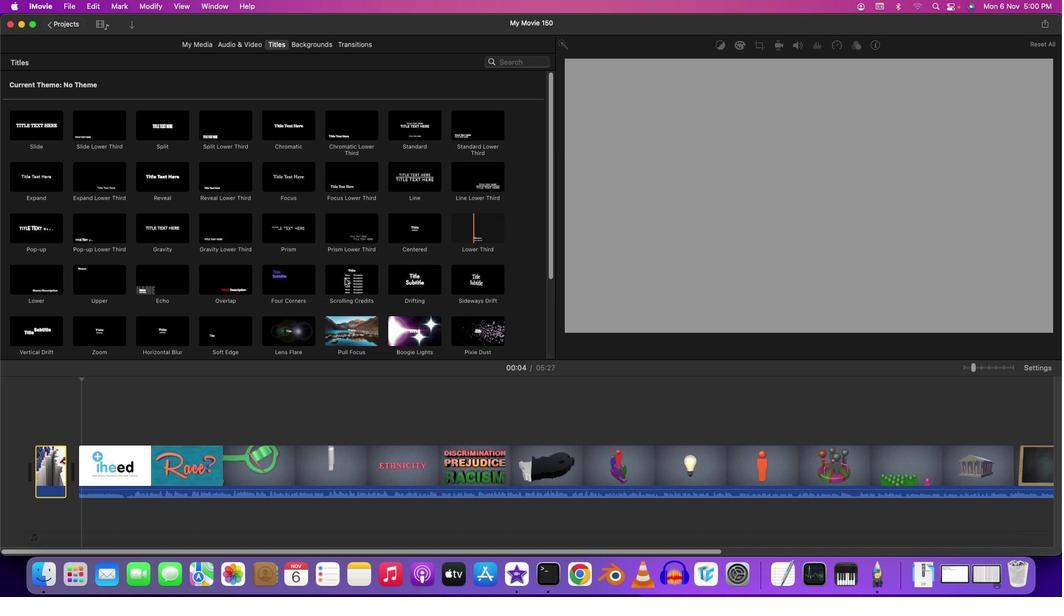 
Action: Mouse moved to (850, 294)
Screenshot: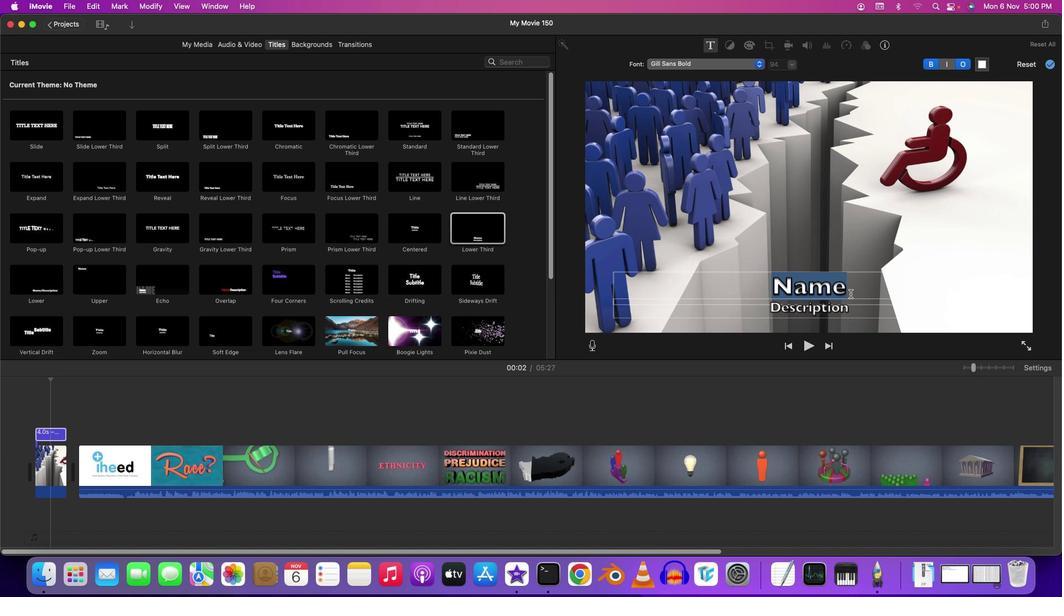 
Action: Mouse pressed left at (850, 294)
Screenshot: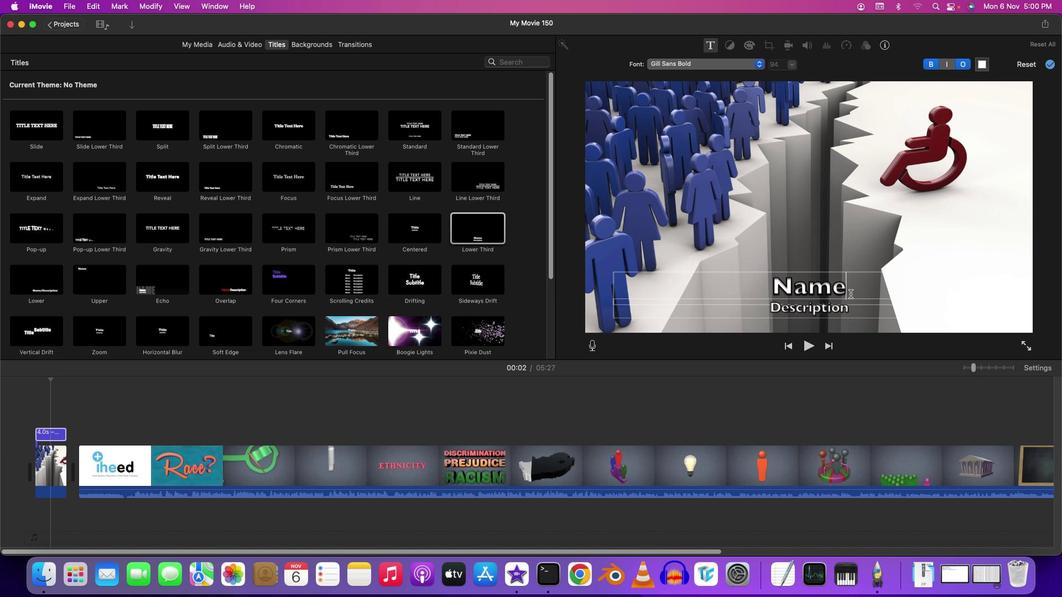 
Action: Key pressed Key.backspaceKey.backspaceKey.backspaceKey.backspaceKey.backspaceKey.backspaceKey.backspaceKey.backspaceKey.shift'D''i''s''c''r''i''m''i''n''a''t''i''o''n'
Screenshot: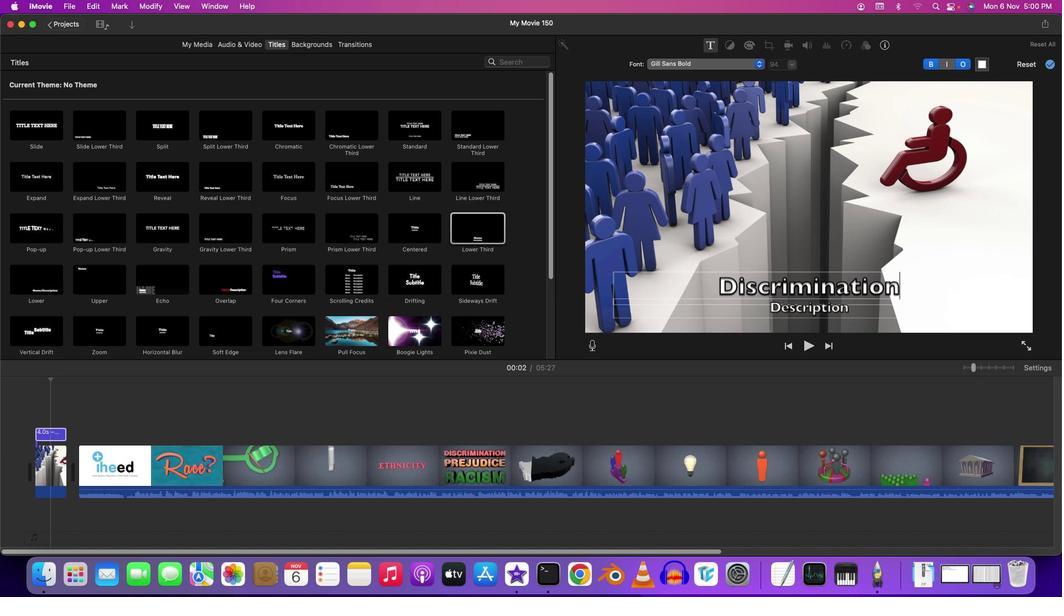 
Action: Mouse moved to (854, 308)
Screenshot: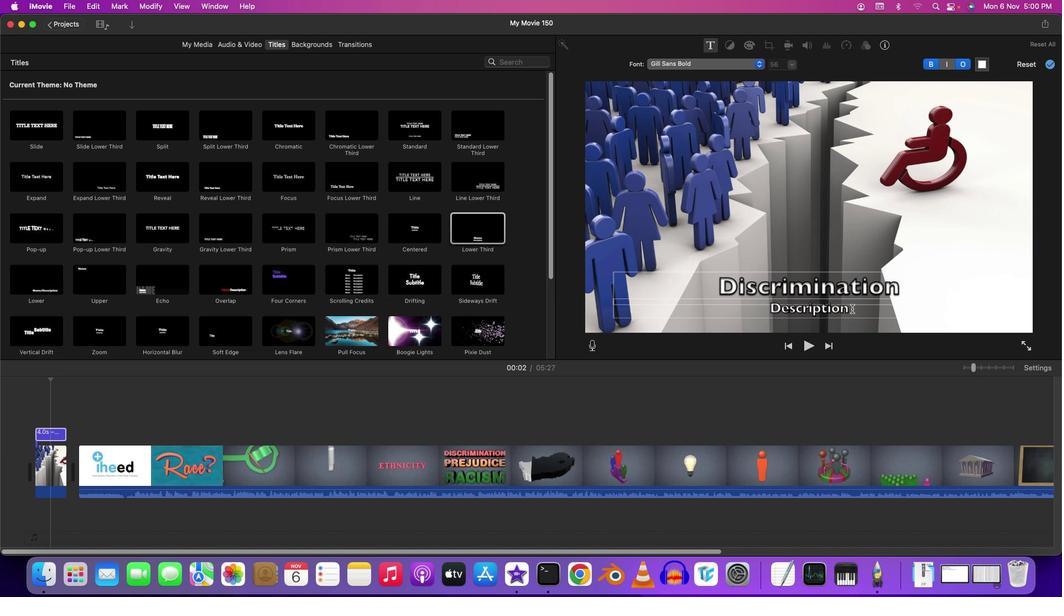 
Action: Mouse pressed left at (854, 308)
Screenshot: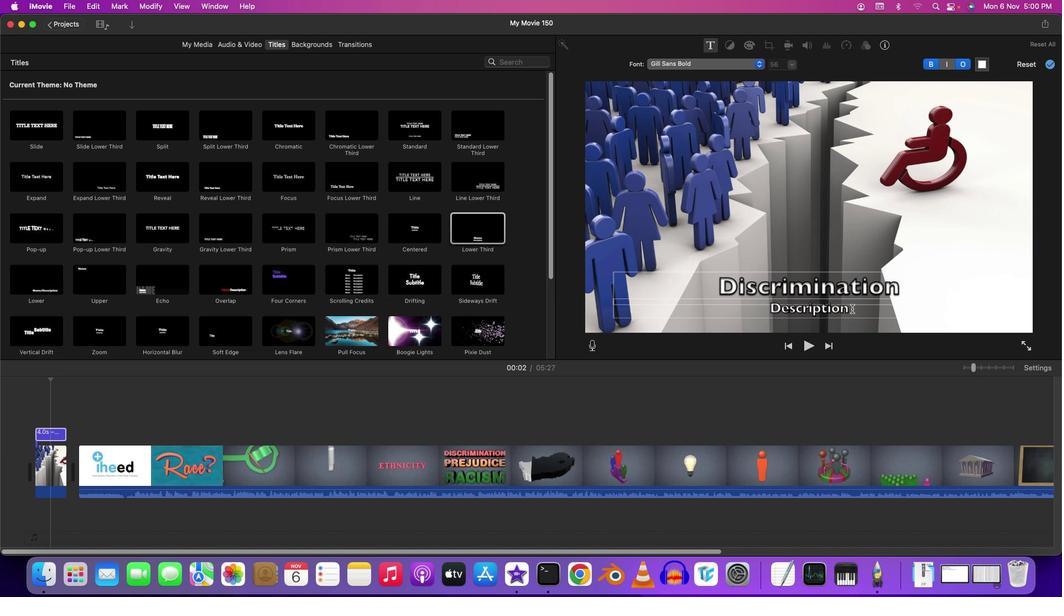 
Action: Mouse moved to (851, 309)
Screenshot: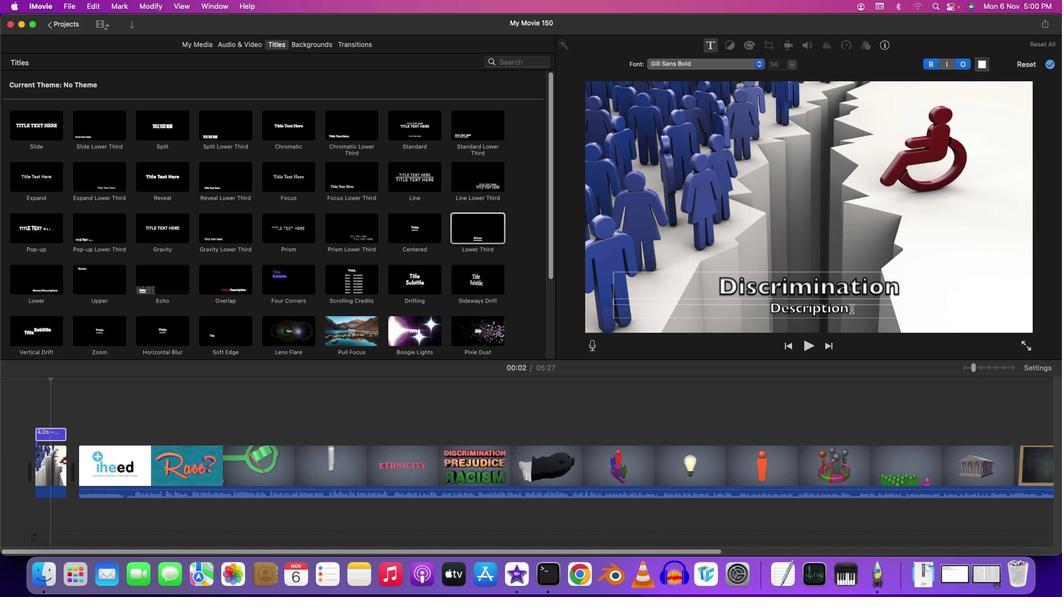 
Action: Key pressed Key.backspaceKey.backspaceKey.backspaceKey.backspaceKey.backspaceKey.backspaceKey.backspace
Screenshot: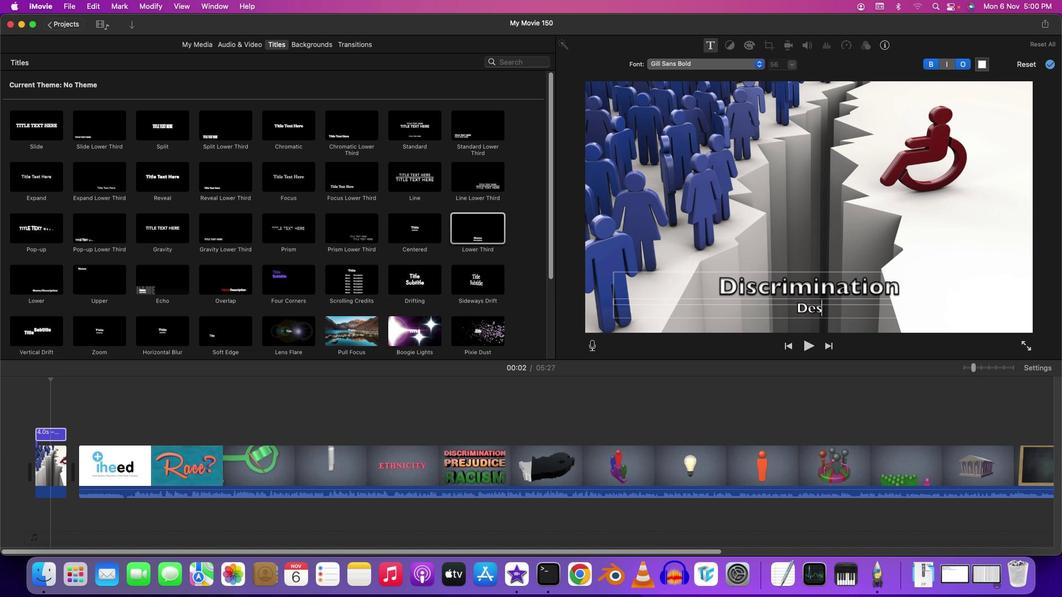 
Action: Mouse moved to (851, 309)
Screenshot: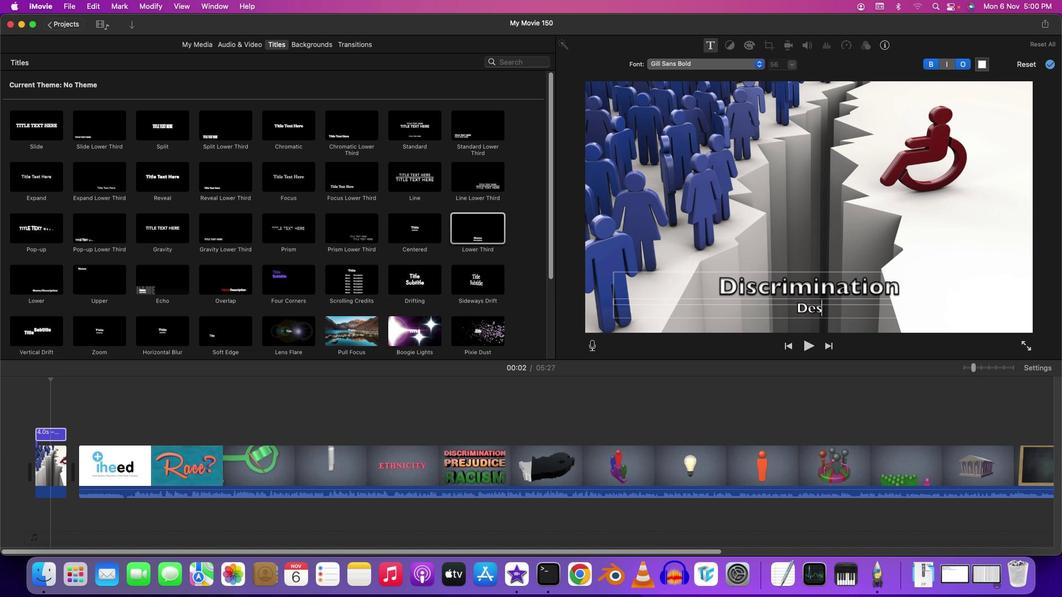 
Action: Key pressed Key.backspaceKey.backspaceKey.backspace
Screenshot: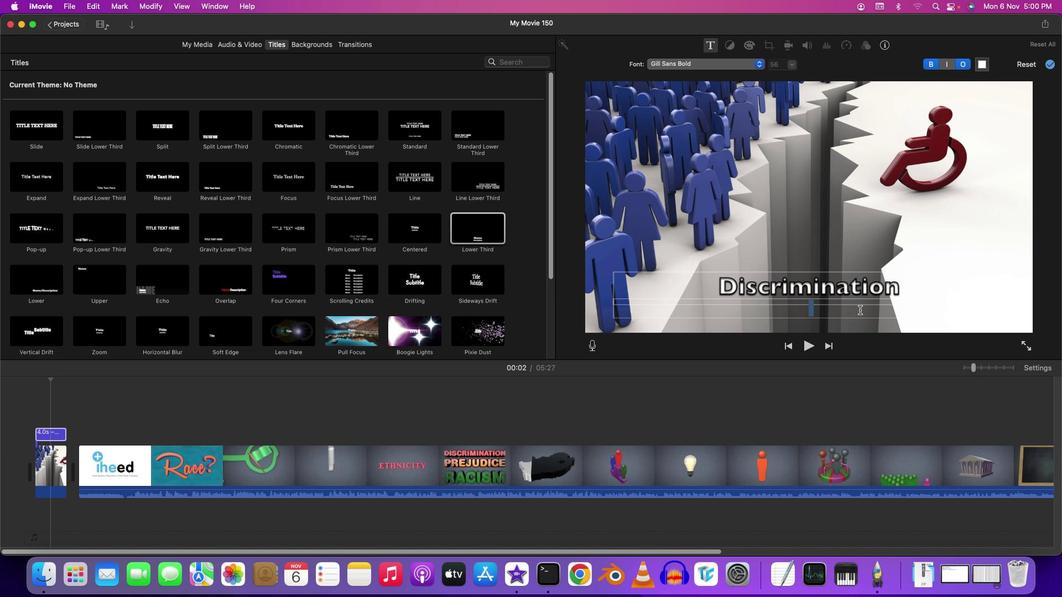 
Action: Mouse moved to (850, 309)
Screenshot: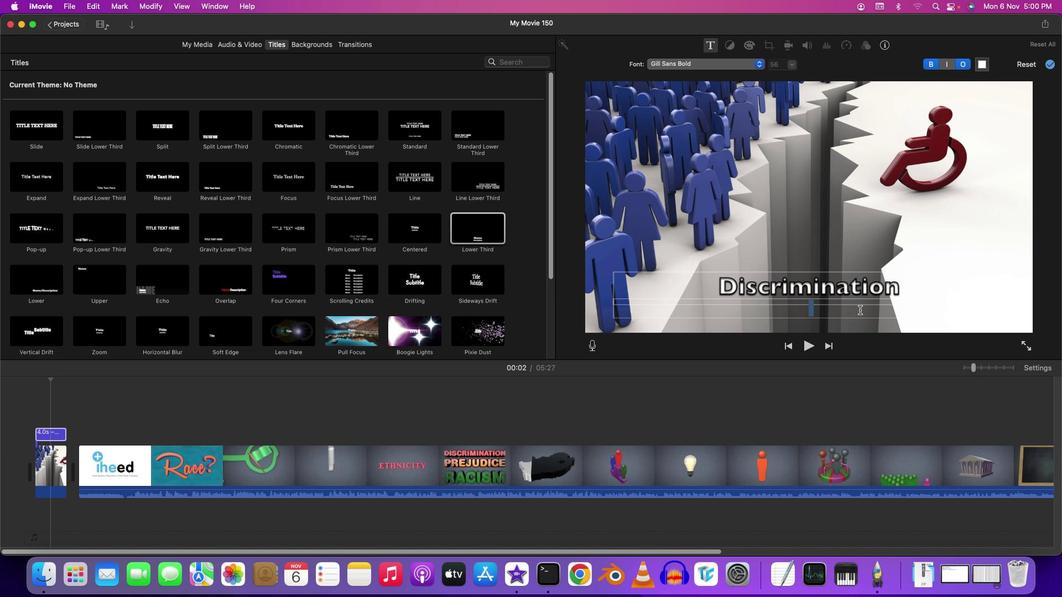 
Action: Key pressed Key.backspace
Screenshot: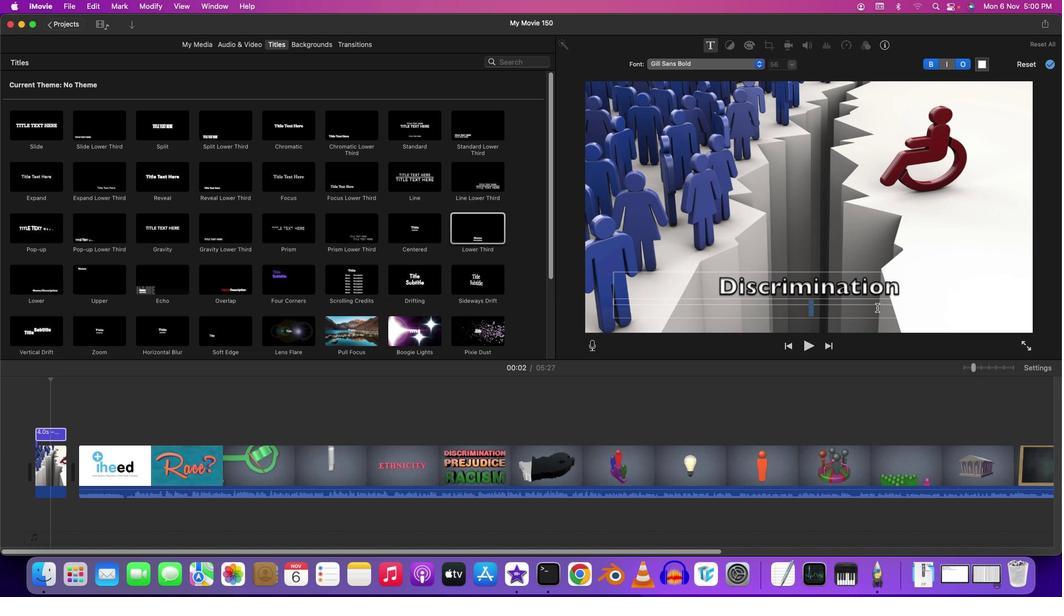 
Action: Mouse moved to (854, 309)
Screenshot: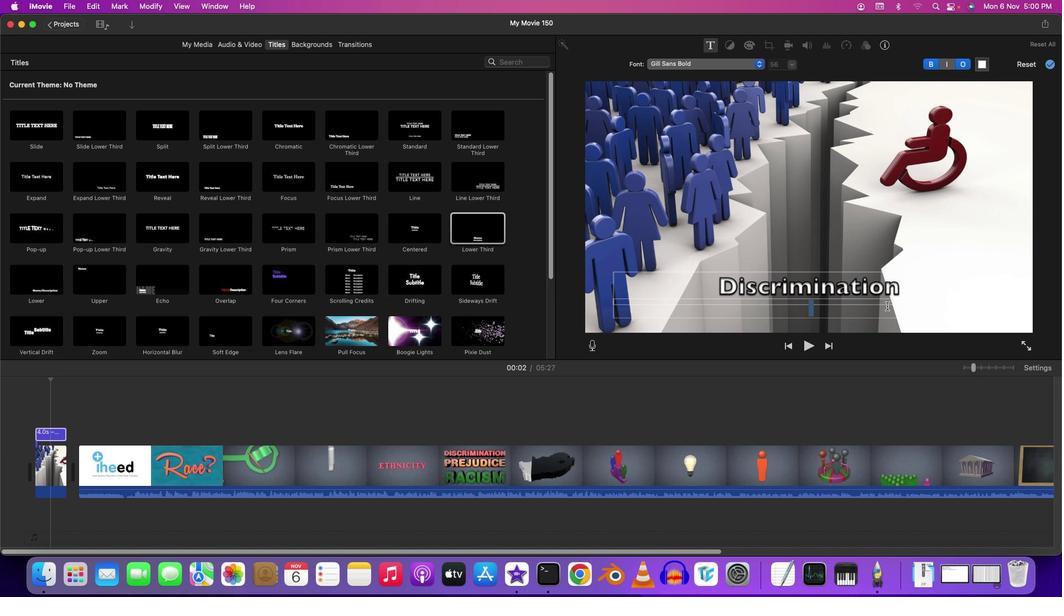 
Action: Key pressed Key.backspace
Screenshot: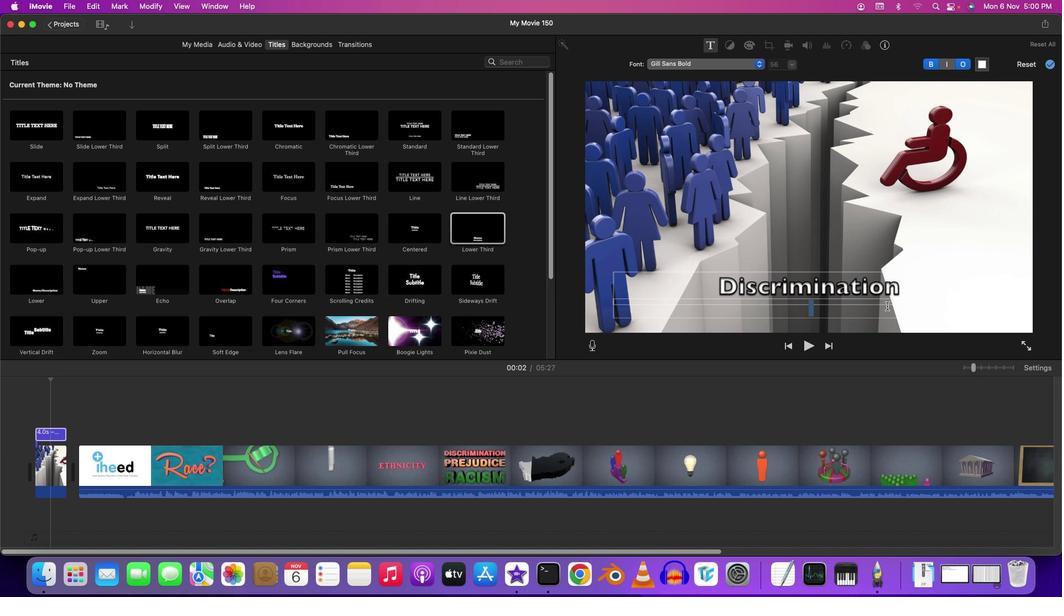 
Action: Mouse moved to (864, 309)
Screenshot: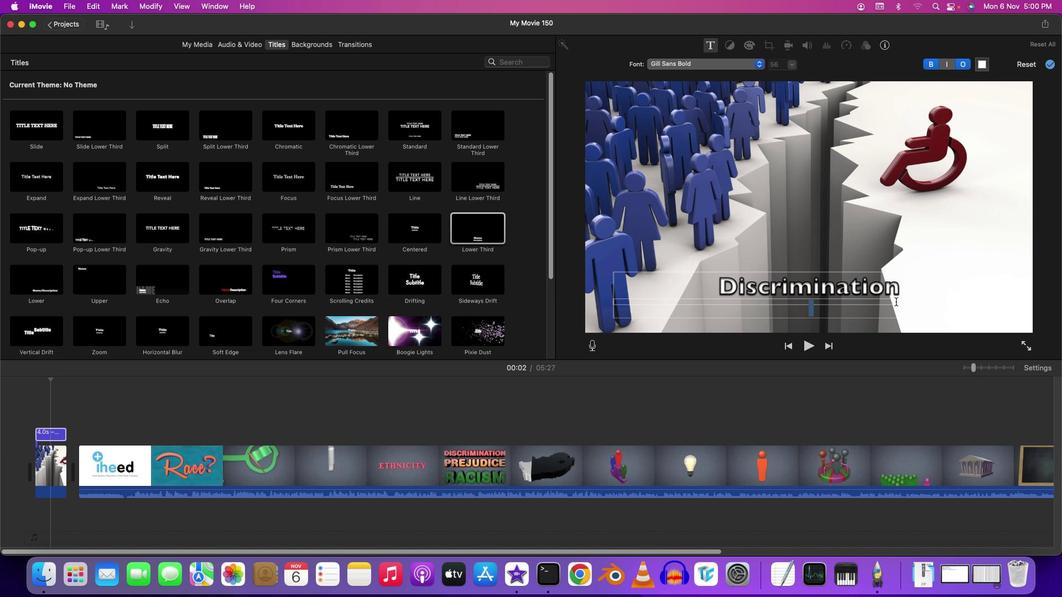 
Action: Key pressed Key.backspace
Screenshot: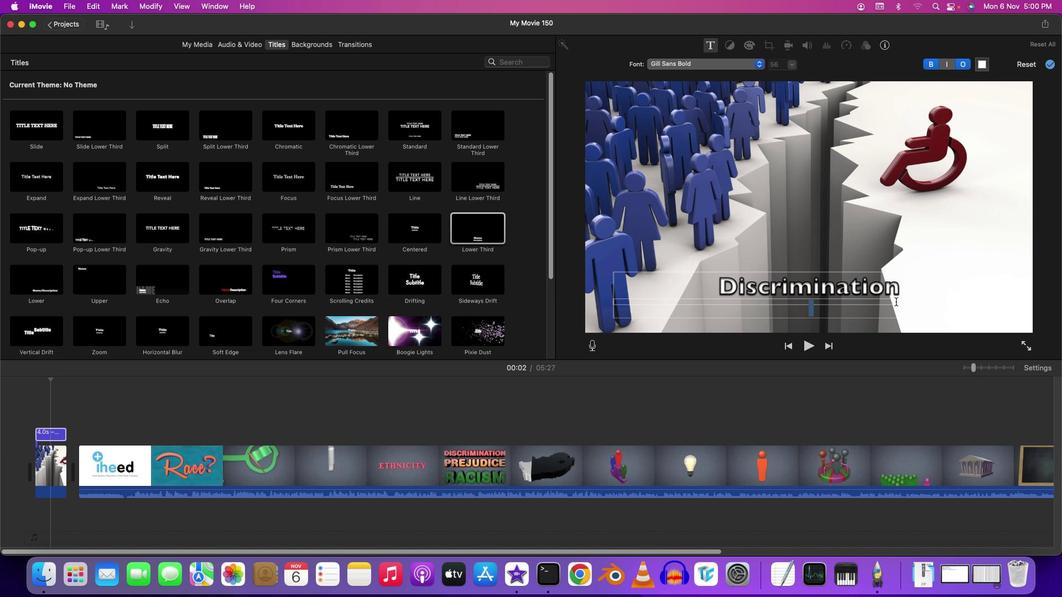 
Action: Mouse moved to (886, 306)
Screenshot: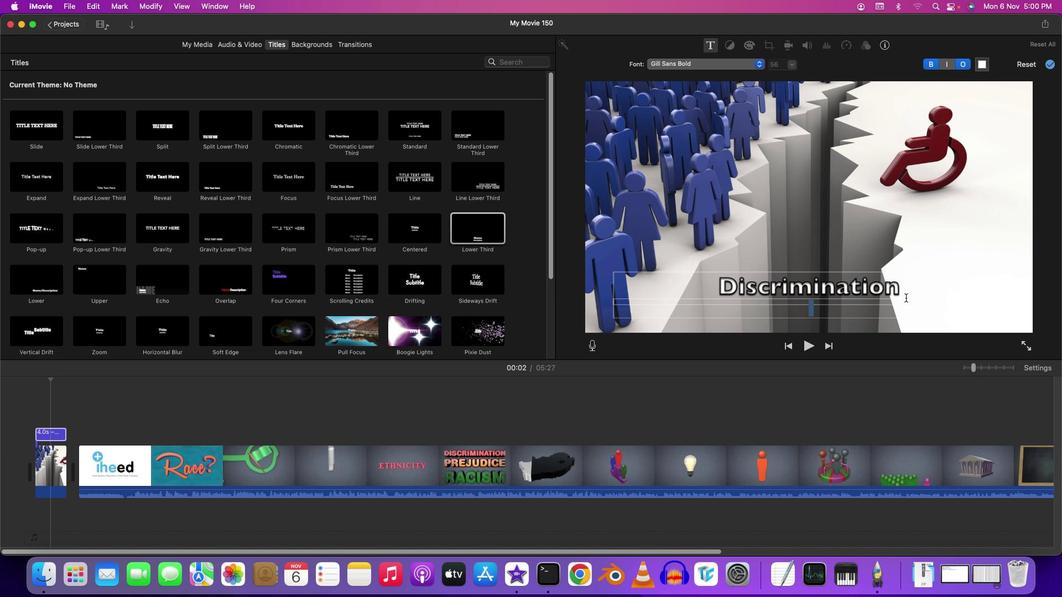 
Action: Key pressed Key.backspace
Screenshot: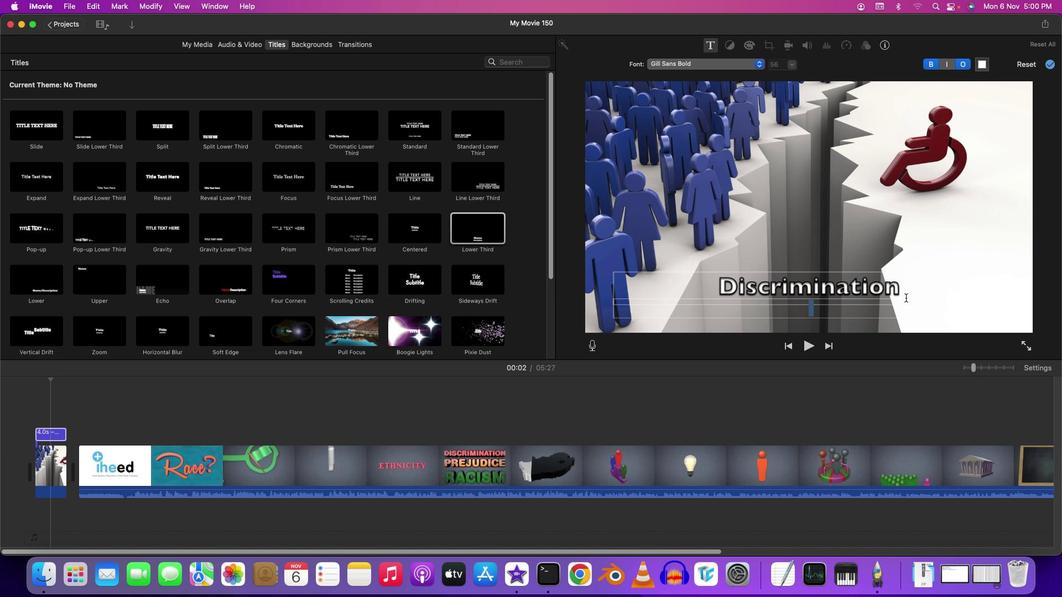 
Action: Mouse moved to (914, 292)
Screenshot: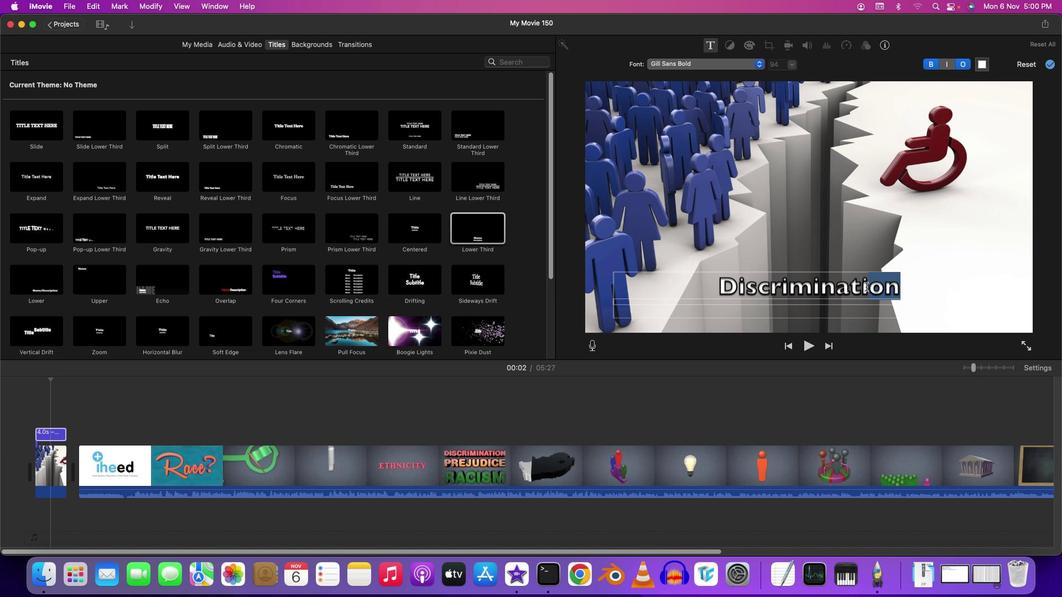 
Action: Mouse pressed left at (914, 292)
Screenshot: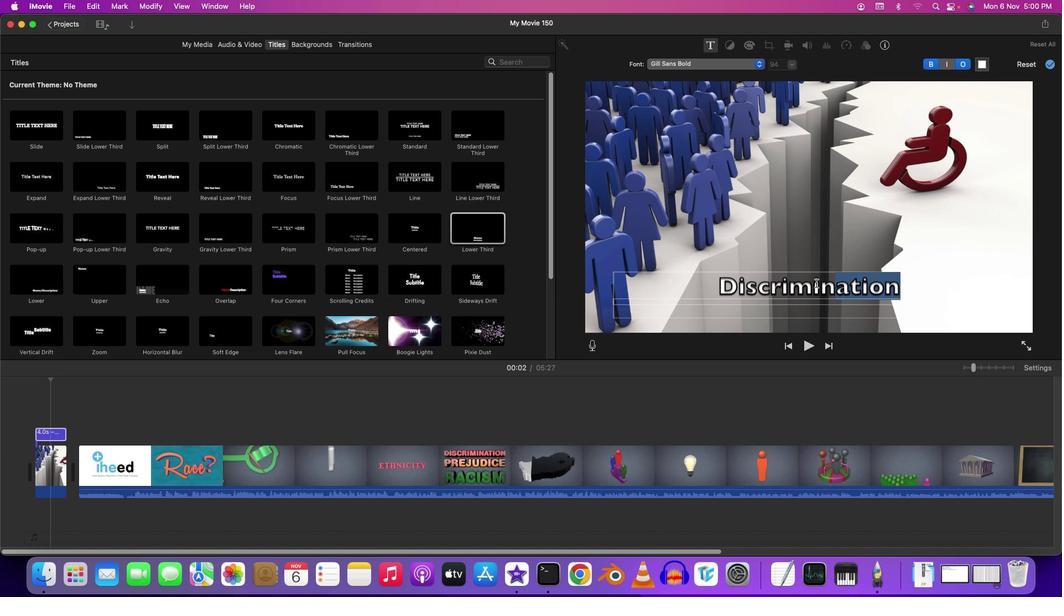 
Action: Mouse moved to (980, 63)
Screenshot: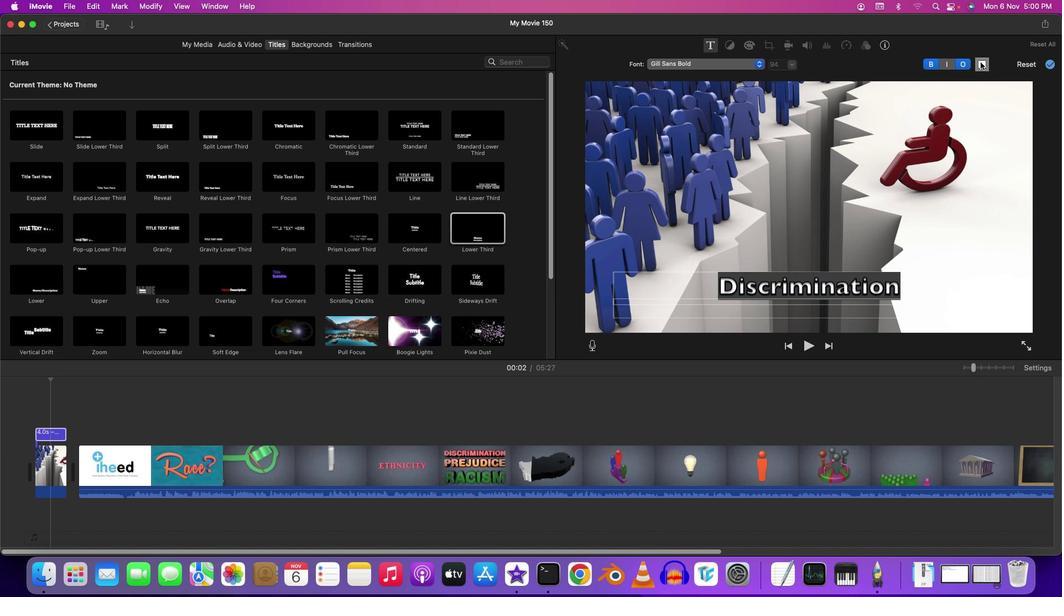 
Action: Mouse pressed left at (980, 63)
Screenshot: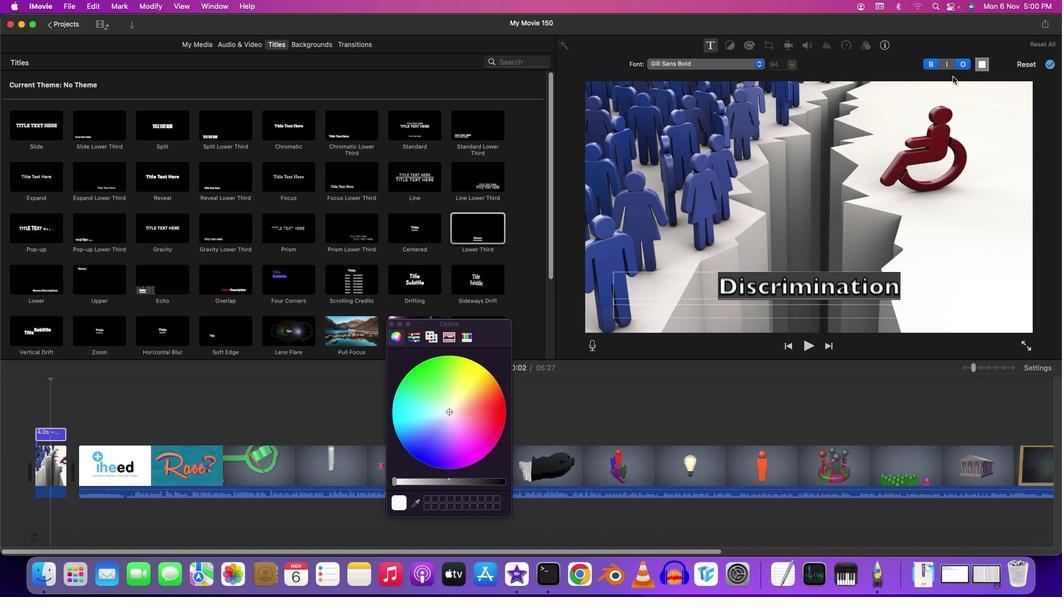 
Action: Mouse moved to (450, 409)
Screenshot: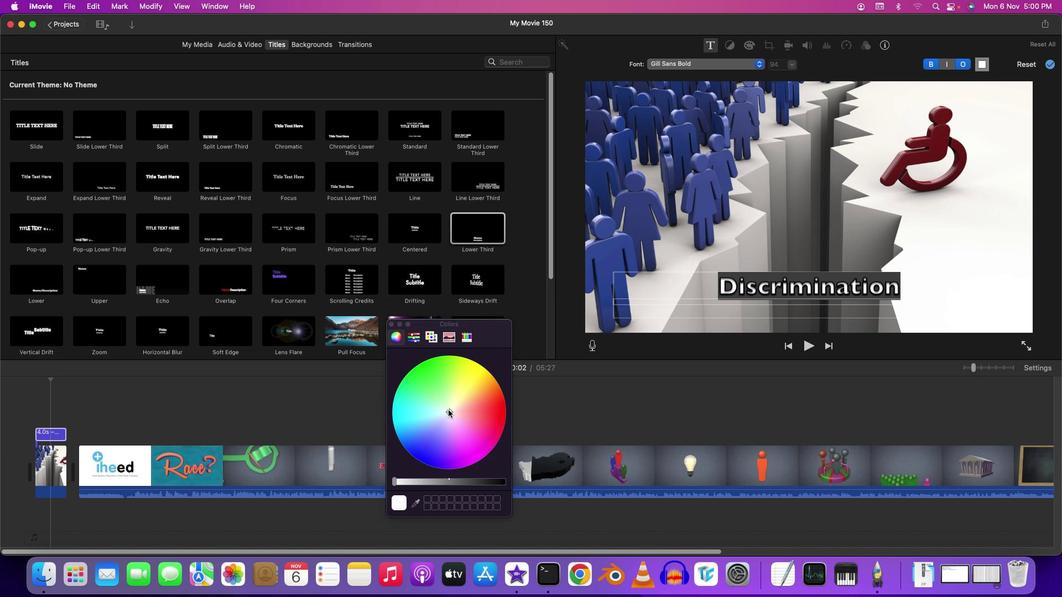 
Action: Mouse pressed left at (450, 409)
Screenshot: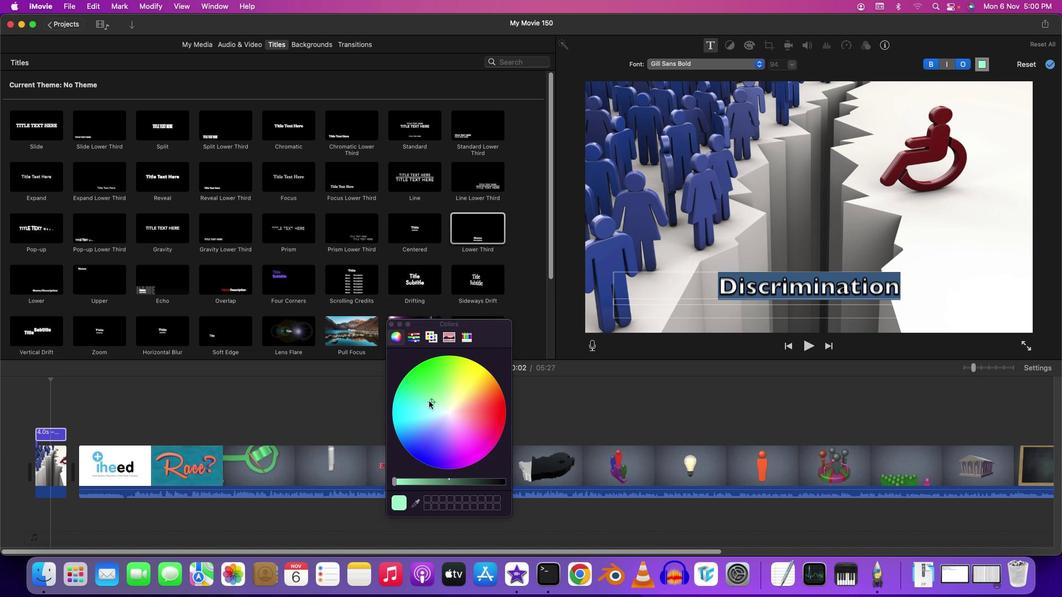 
Action: Mouse moved to (908, 291)
Screenshot: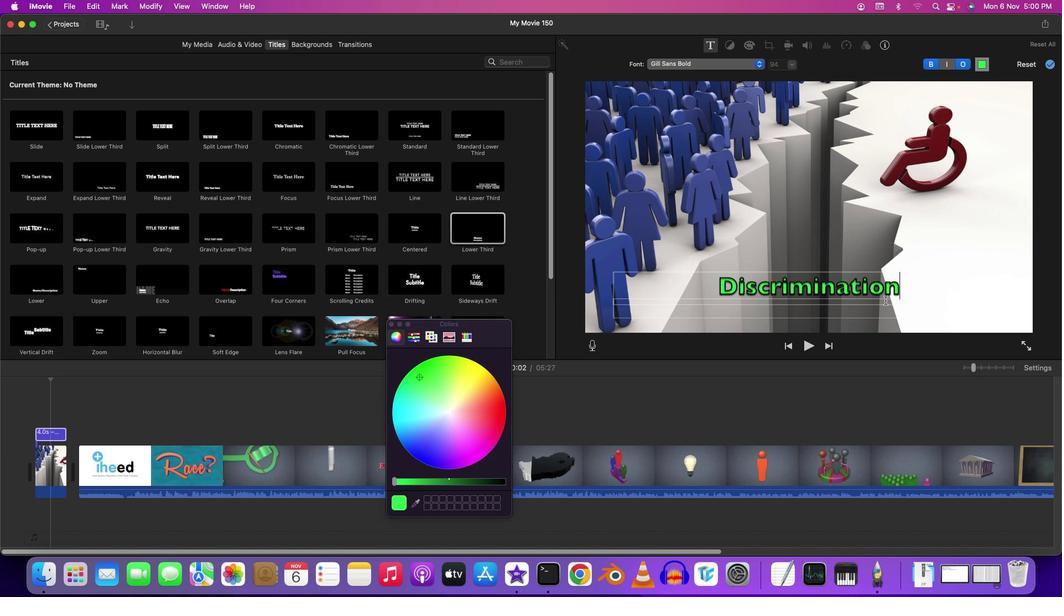 
Action: Mouse pressed left at (908, 291)
Screenshot: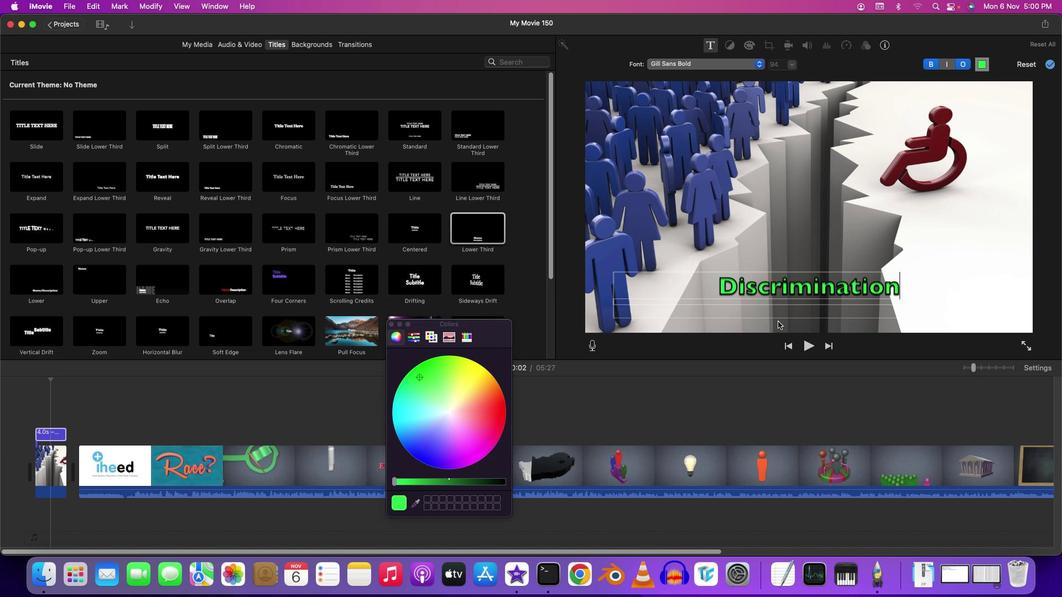 
Action: Mouse moved to (420, 375)
Screenshot: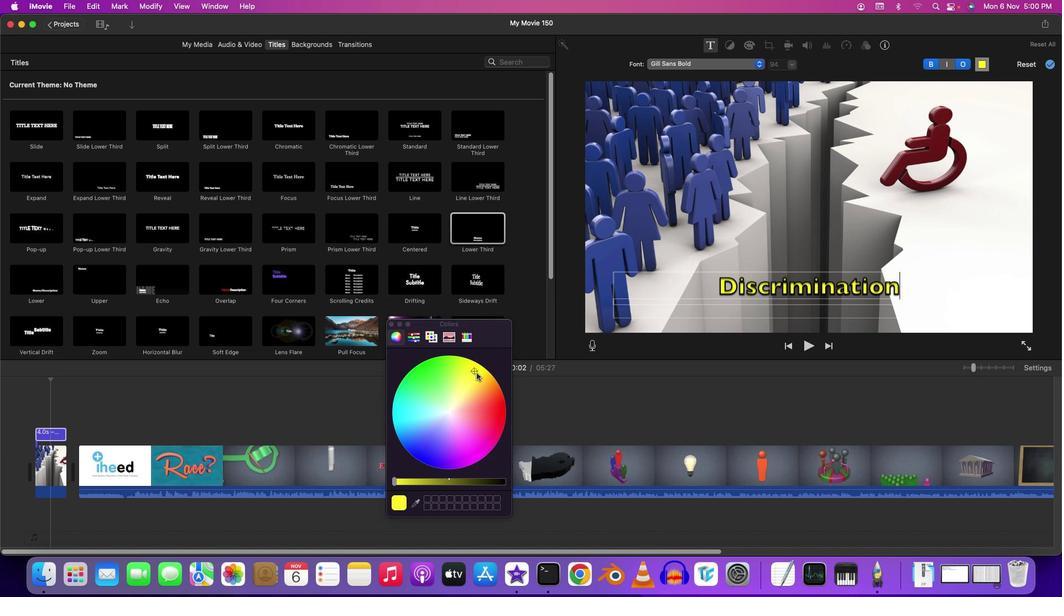 
Action: Mouse pressed left at (420, 375)
Screenshot: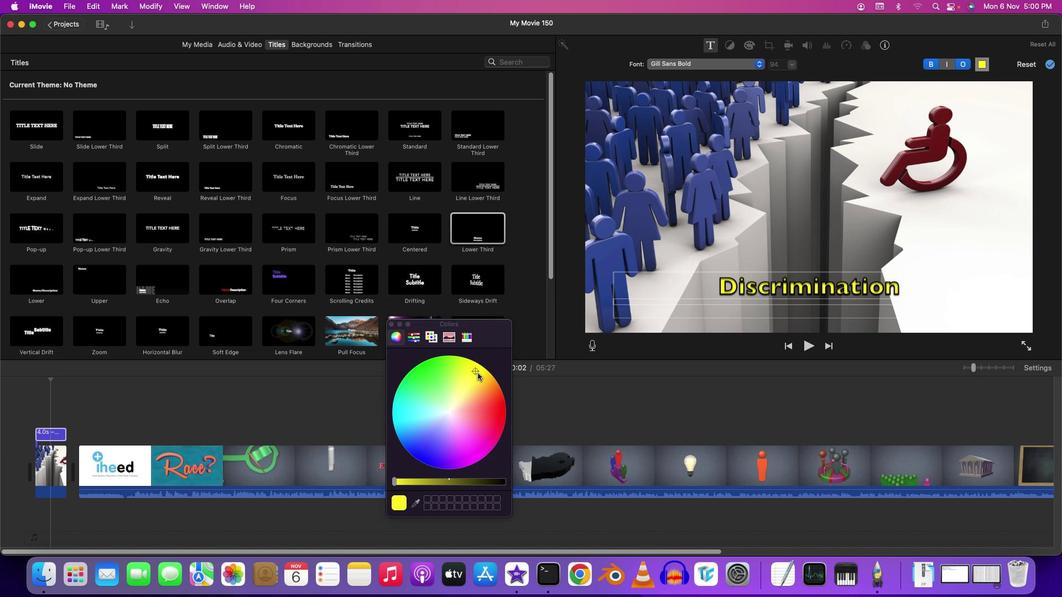 
Action: Mouse moved to (393, 480)
Screenshot: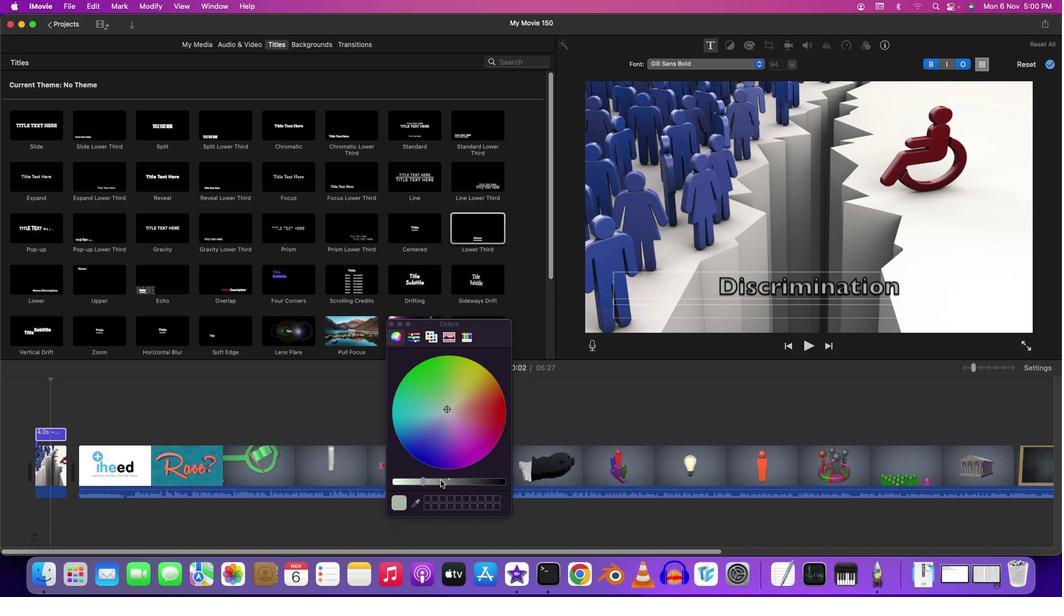 
Action: Mouse pressed left at (393, 480)
Screenshot: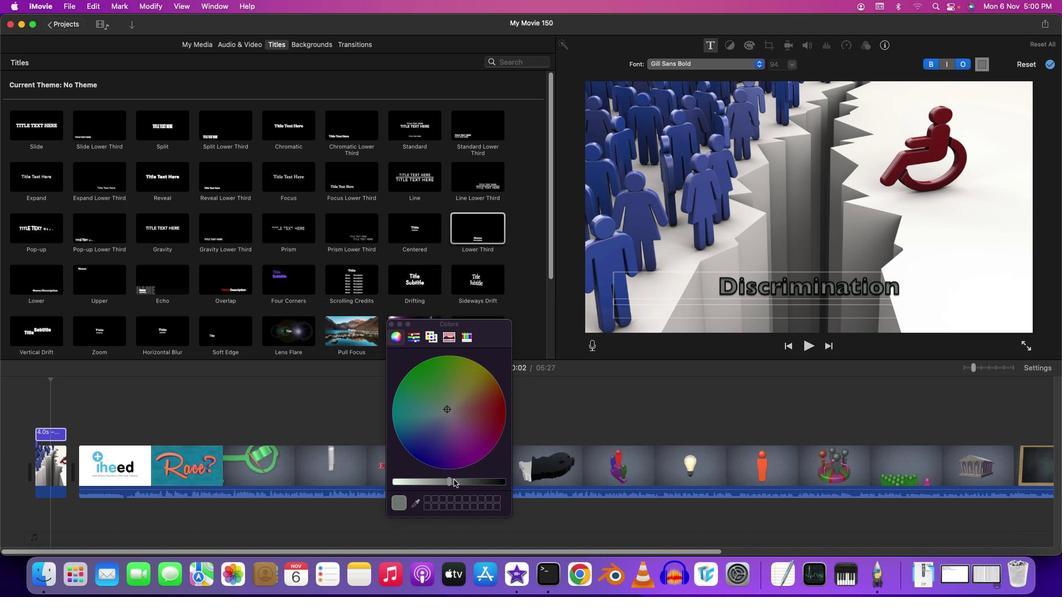 
Action: Mouse moved to (447, 407)
Screenshot: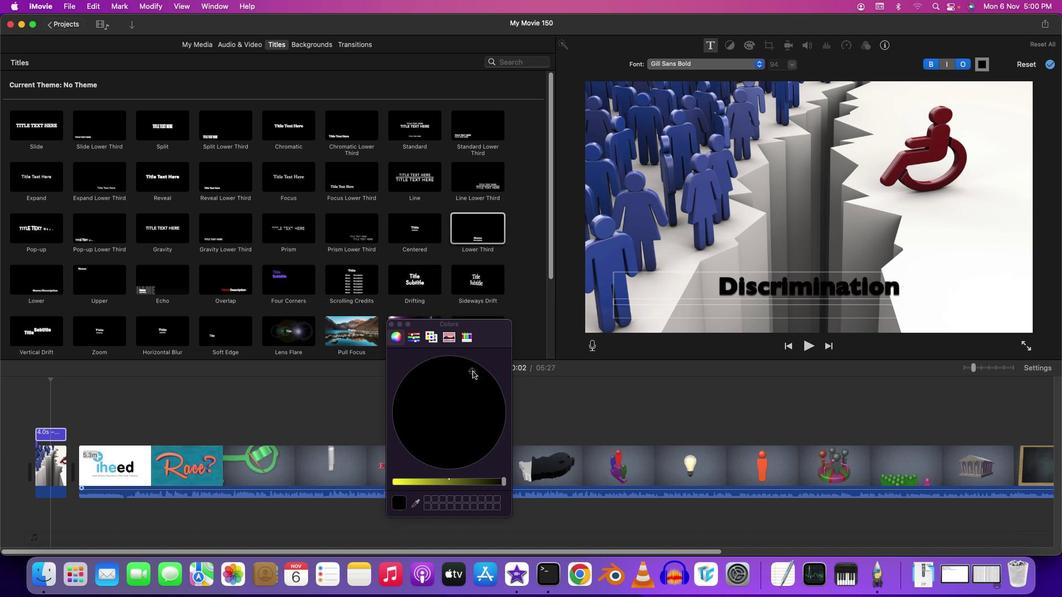 
Action: Mouse pressed left at (447, 407)
Screenshot: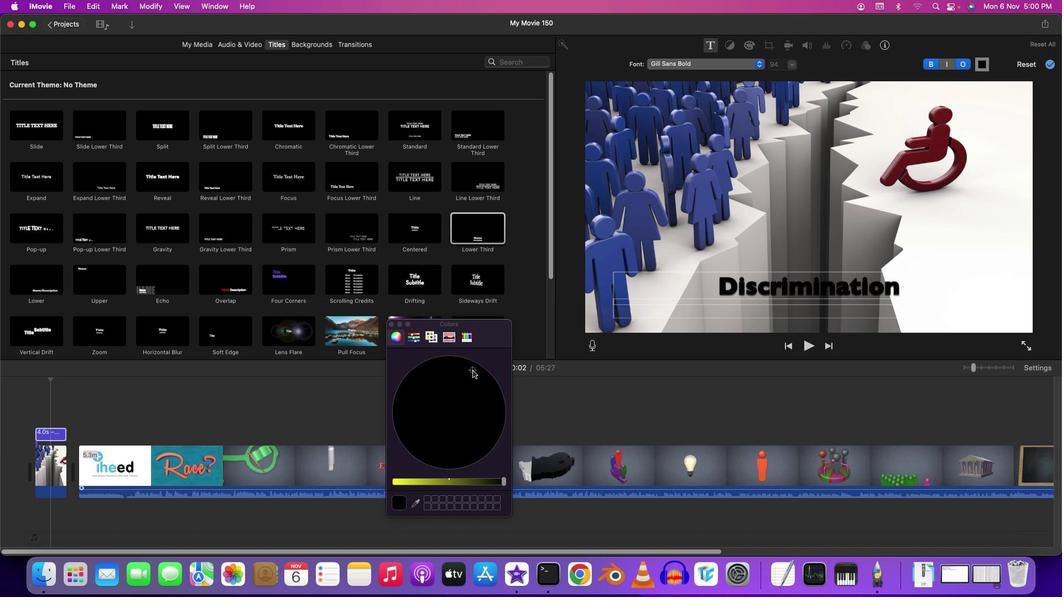 
Action: Mouse moved to (504, 481)
Screenshot: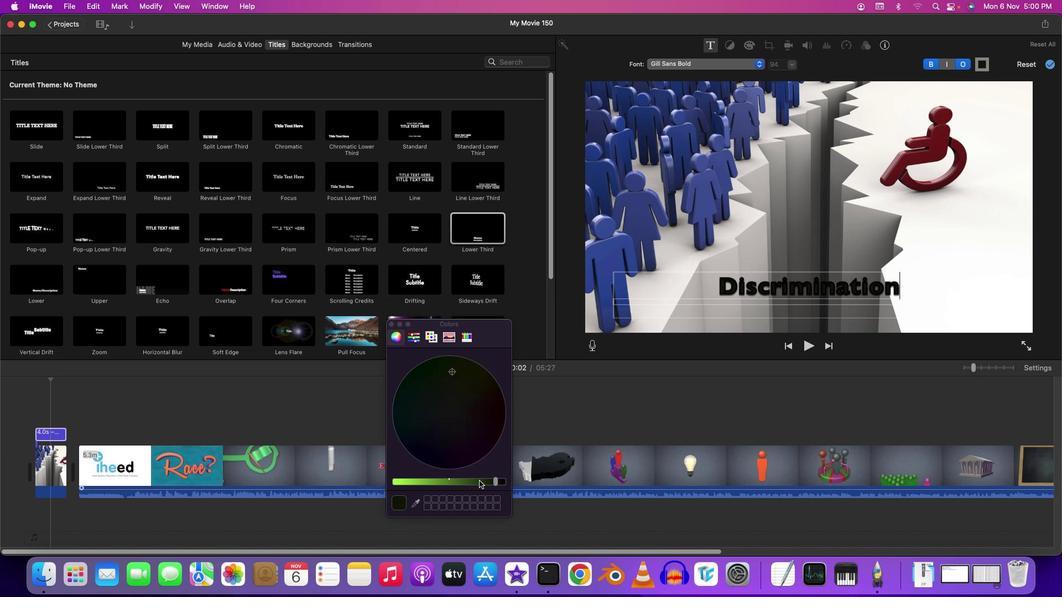 
Action: Mouse pressed left at (504, 481)
Screenshot: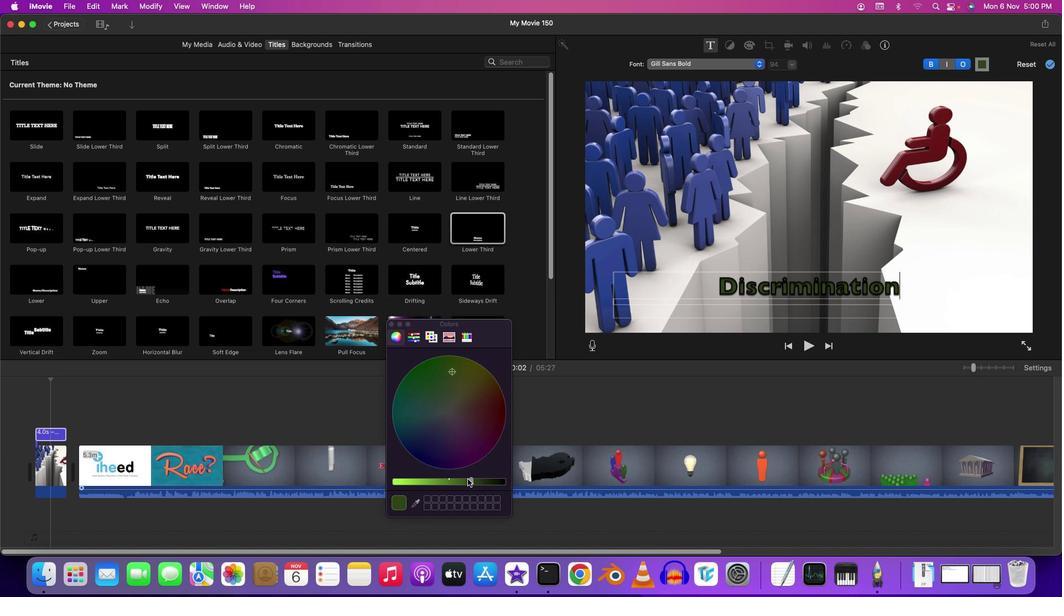 
Action: Mouse moved to (450, 374)
Screenshot: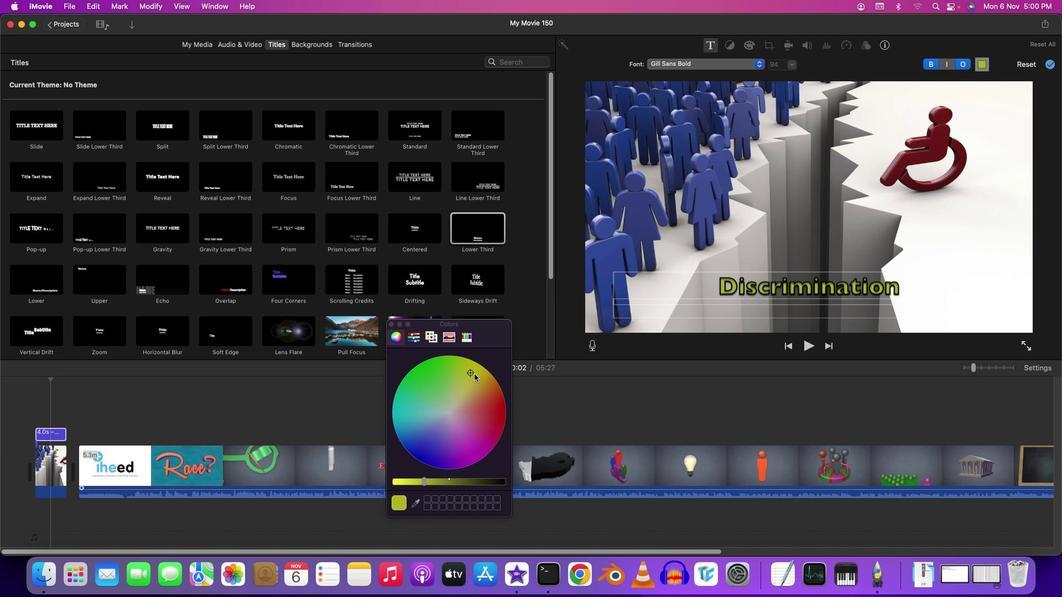 
Action: Mouse pressed left at (450, 374)
Screenshot: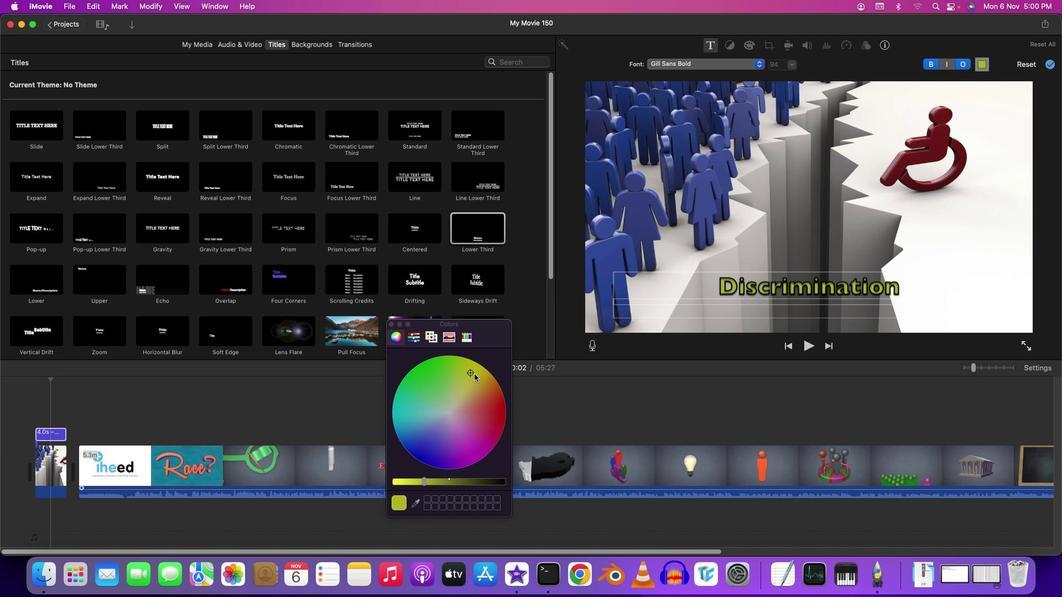 
Action: Mouse moved to (425, 480)
Screenshot: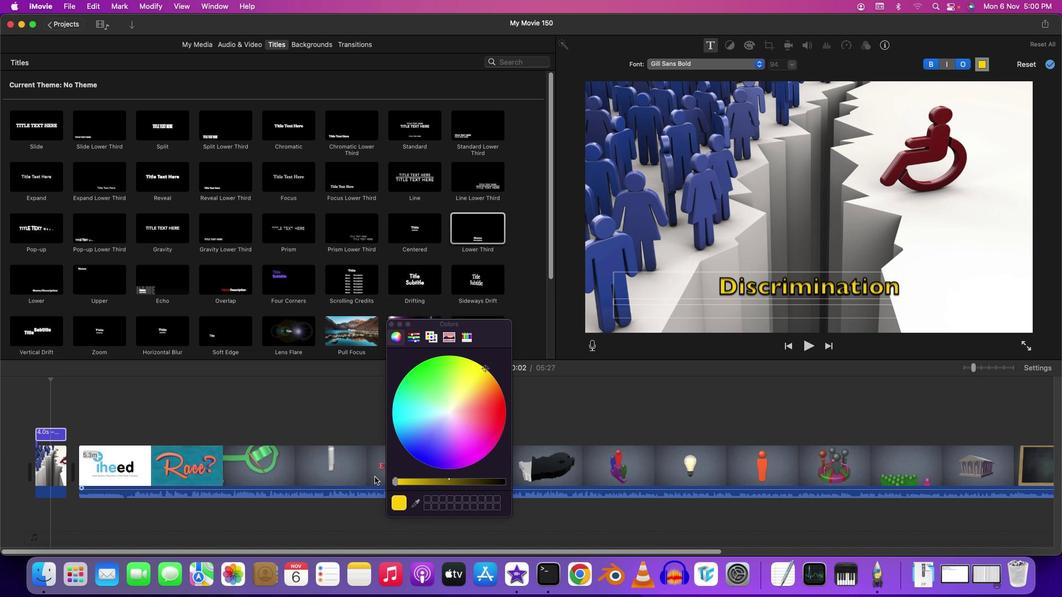 
Action: Mouse pressed left at (425, 480)
Screenshot: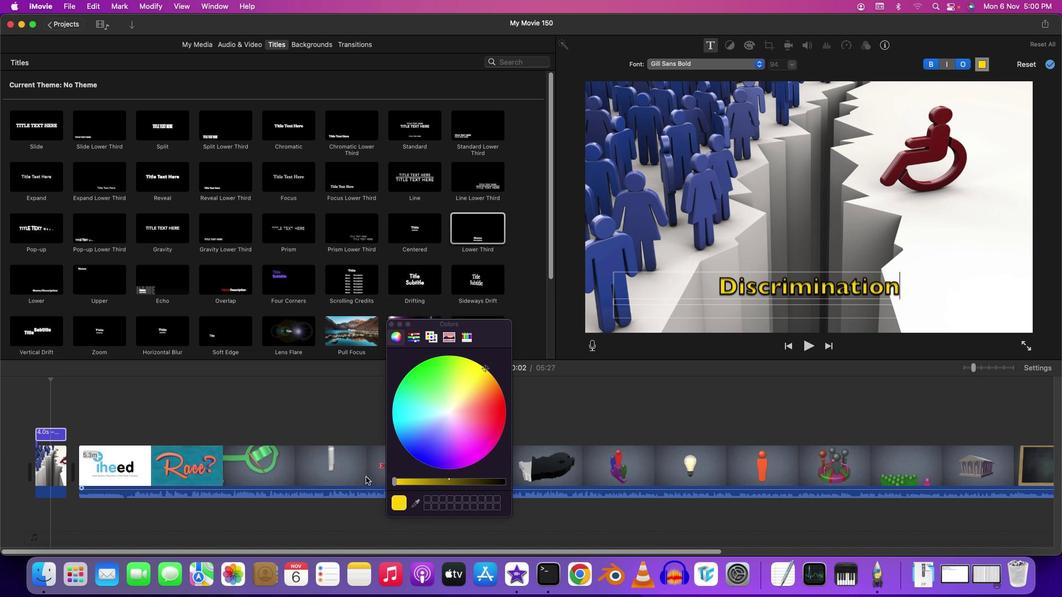 
Action: Mouse moved to (389, 324)
Screenshot: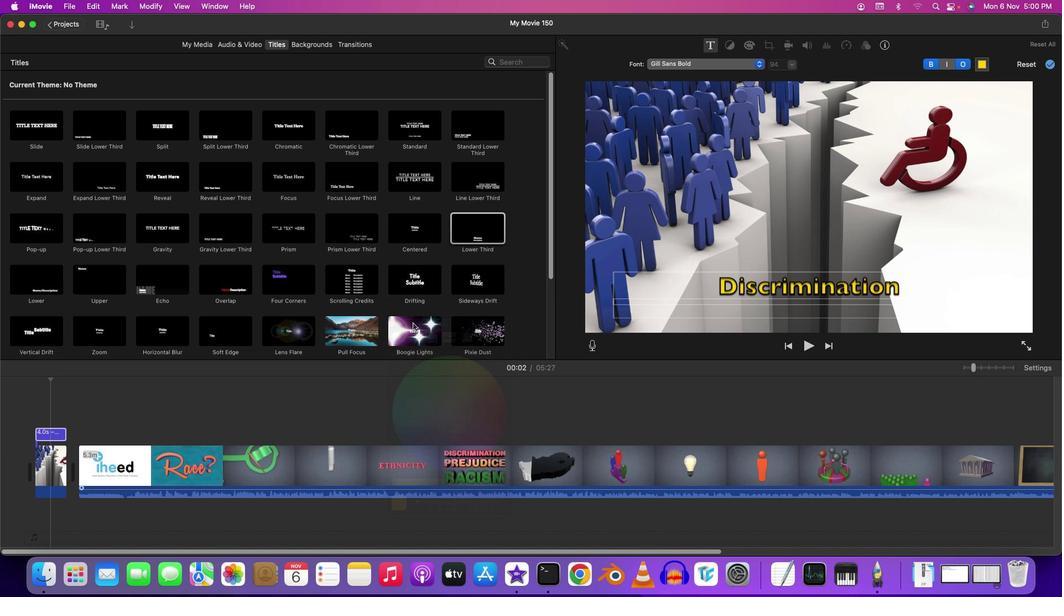 
Action: Mouse pressed left at (389, 324)
Screenshot: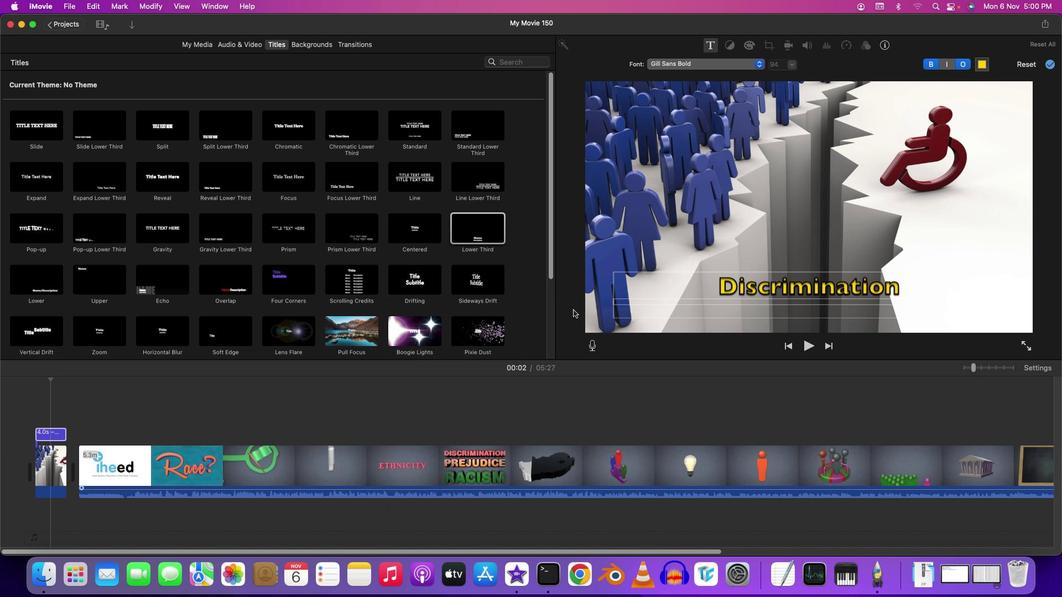 
Action: Mouse moved to (881, 208)
Screenshot: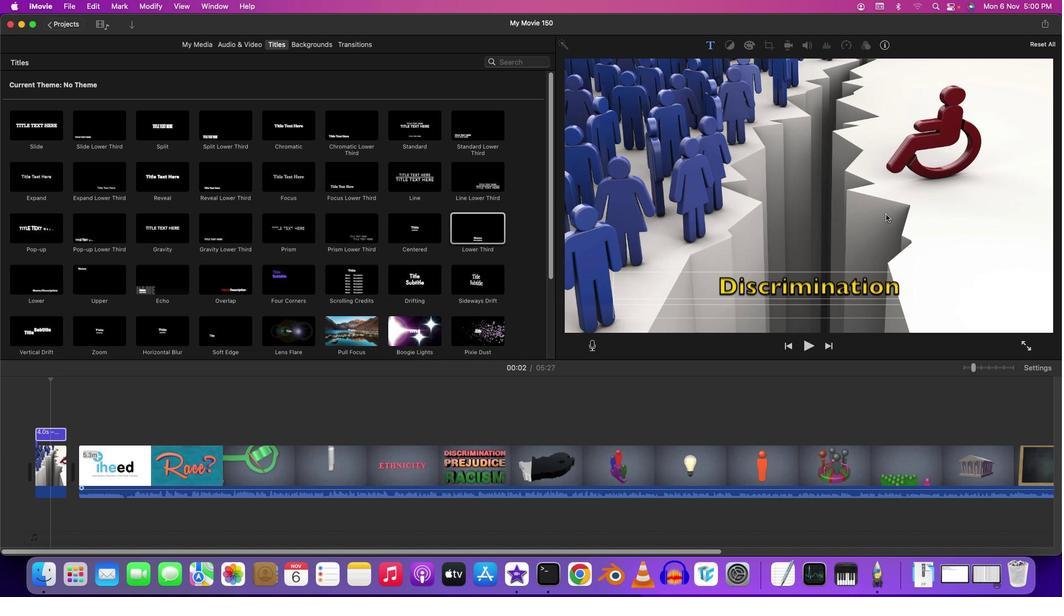 
Action: Mouse pressed left at (881, 208)
Screenshot: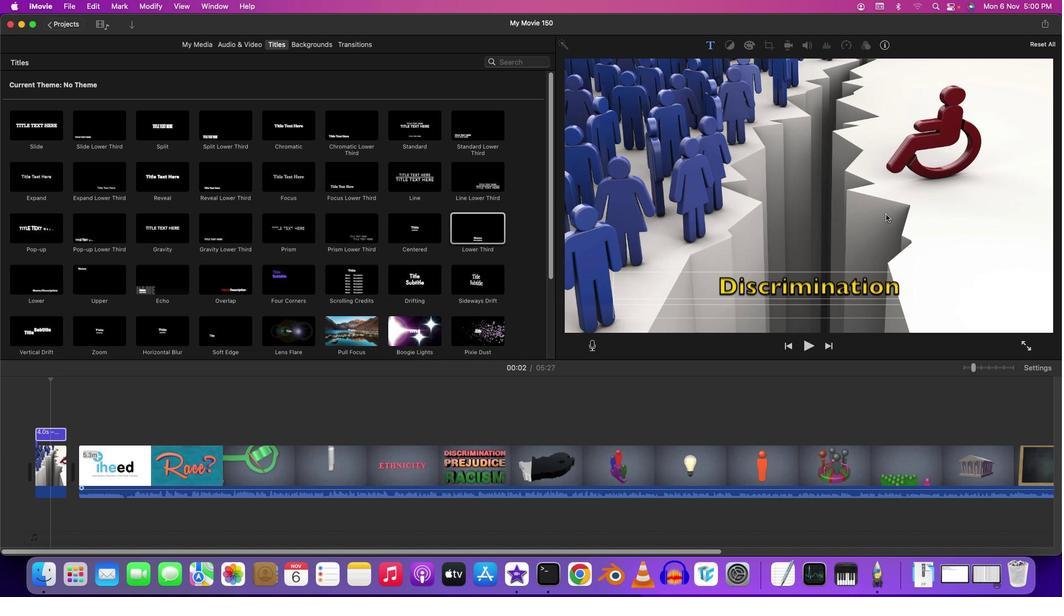 
Action: Mouse moved to (913, 234)
Screenshot: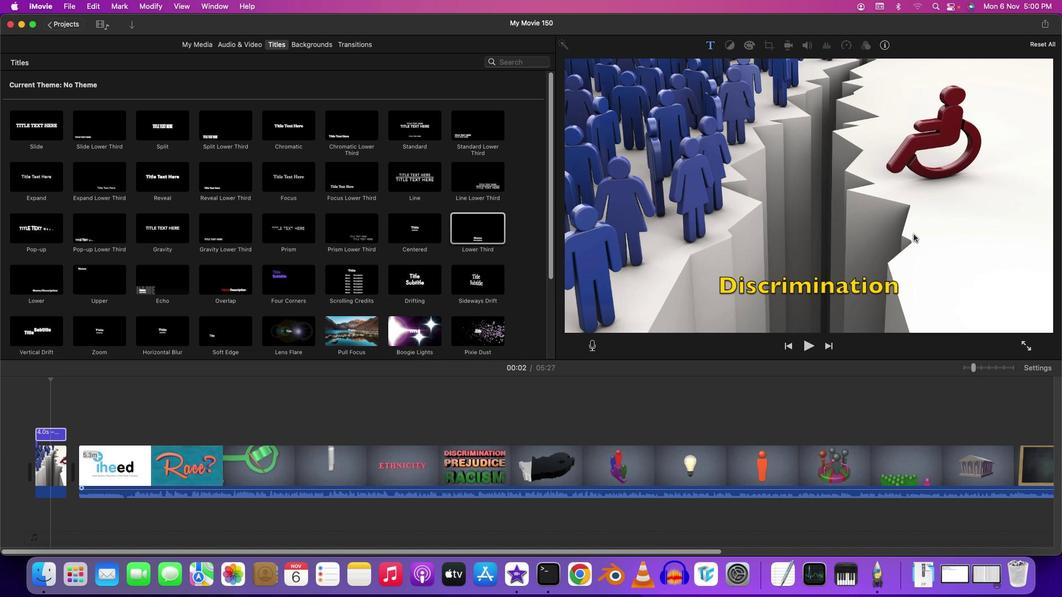 
Action: Mouse pressed left at (913, 234)
Screenshot: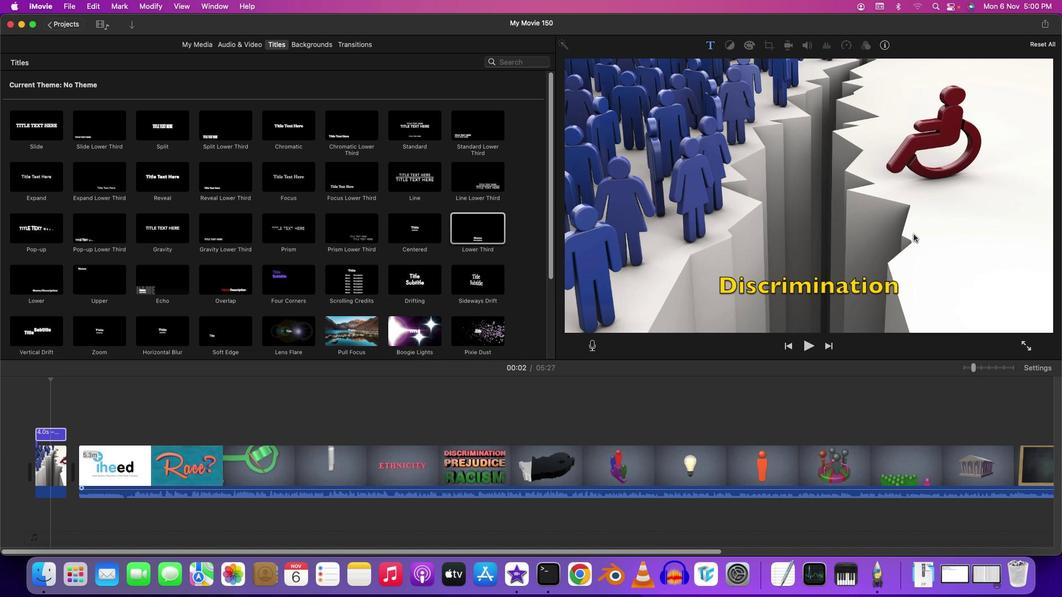 
Action: Mouse moved to (34, 401)
Screenshot: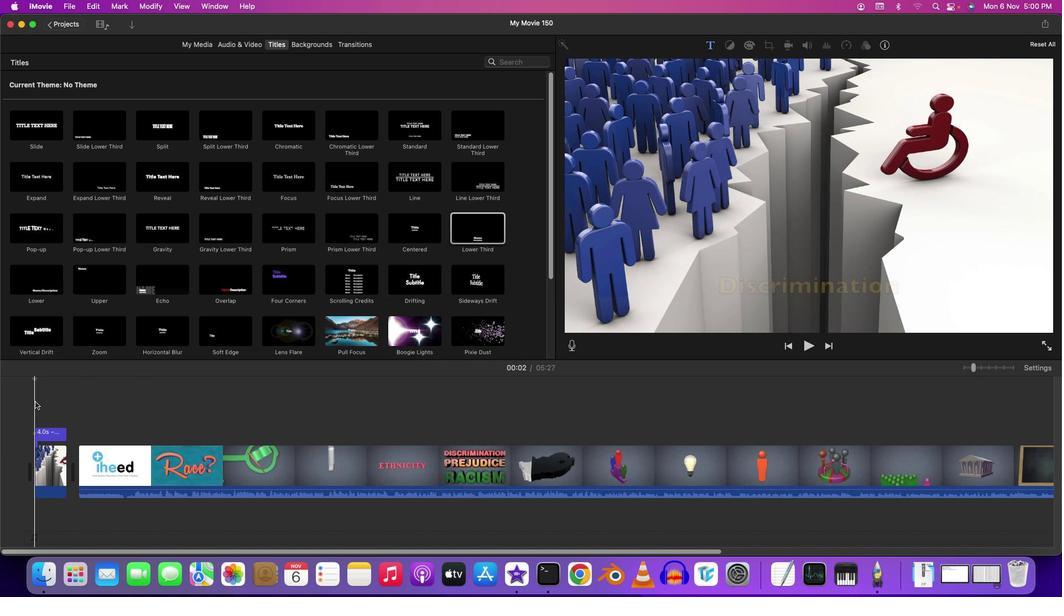 
Action: Mouse pressed left at (34, 401)
Screenshot: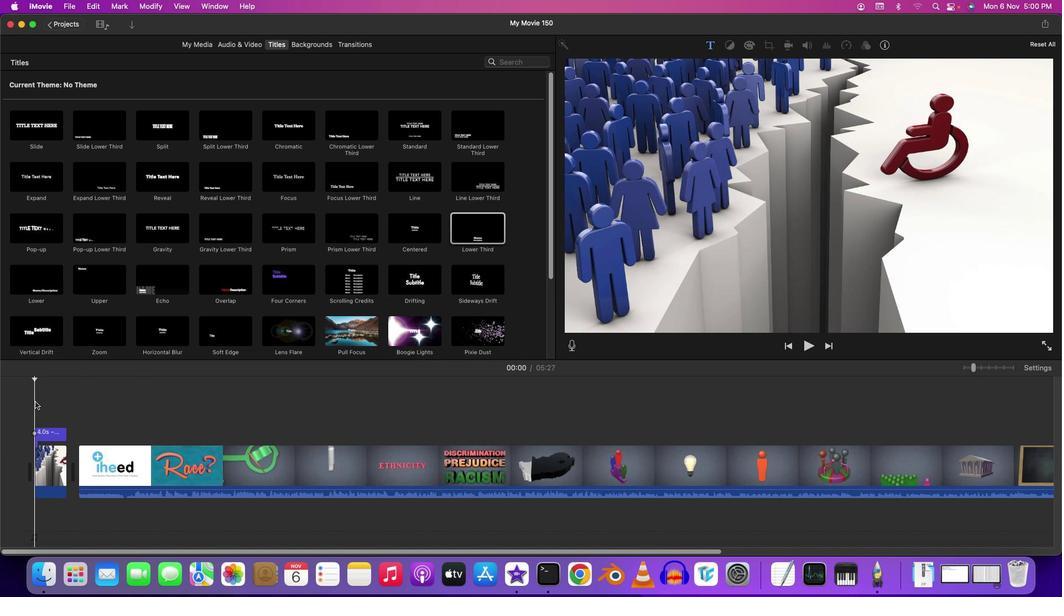 
Action: Mouse moved to (351, 42)
Screenshot: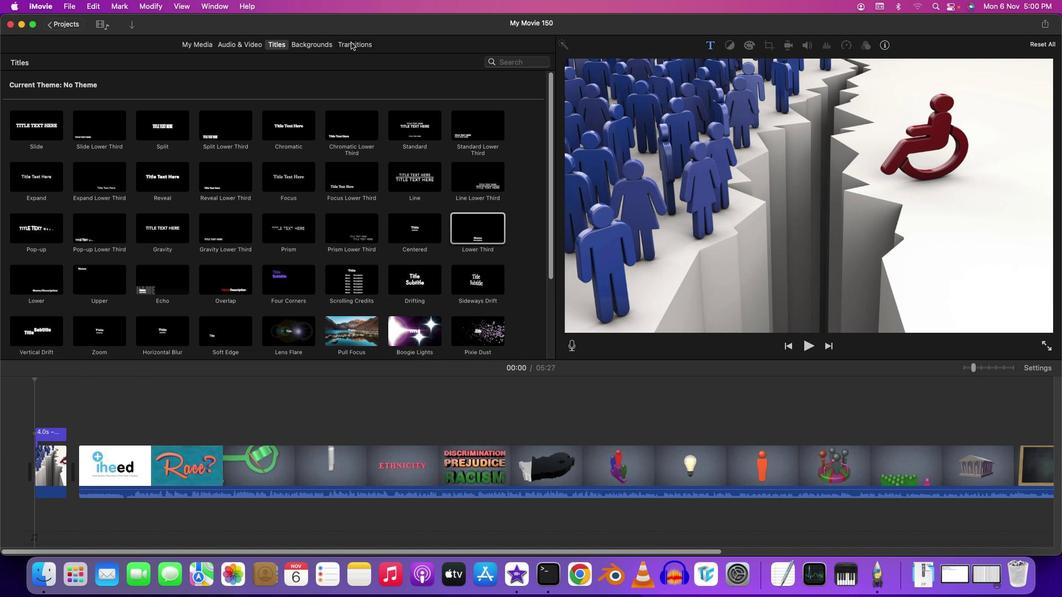 
Action: Mouse pressed left at (351, 42)
Screenshot: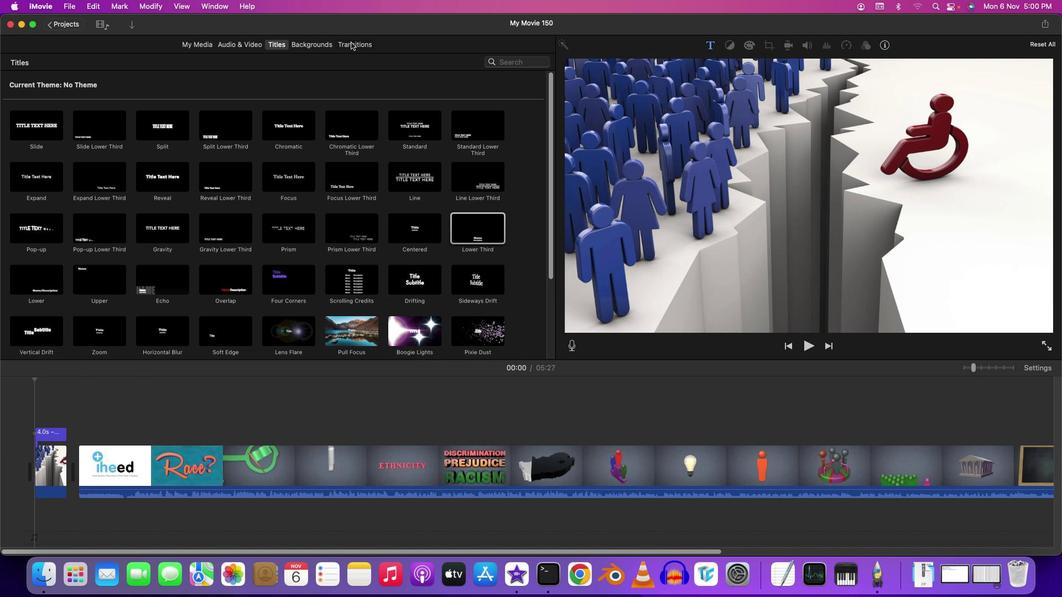 
Action: Mouse moved to (408, 235)
Screenshot: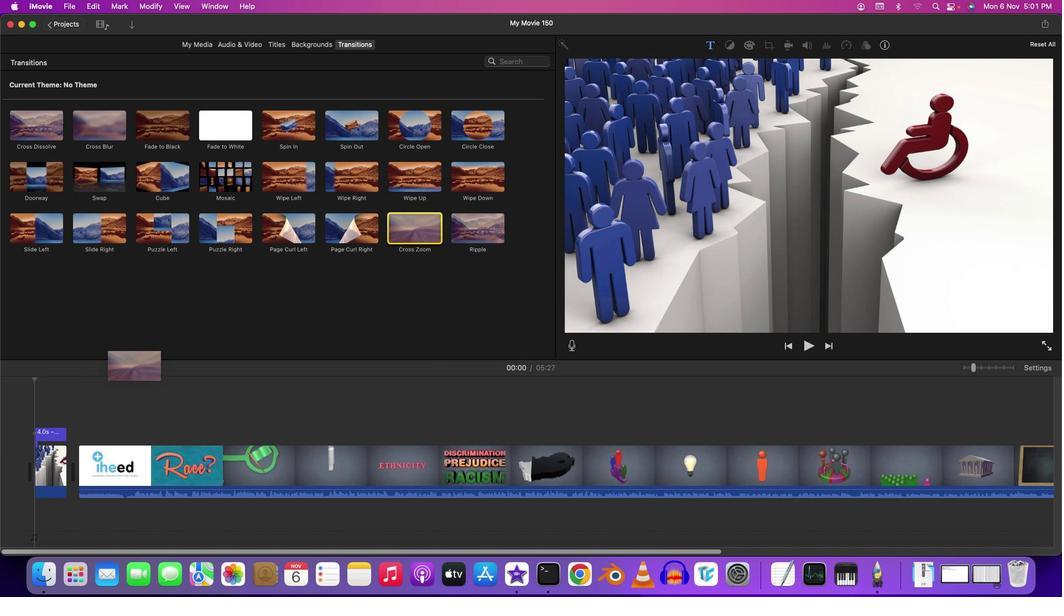 
Action: Mouse pressed left at (408, 235)
Screenshot: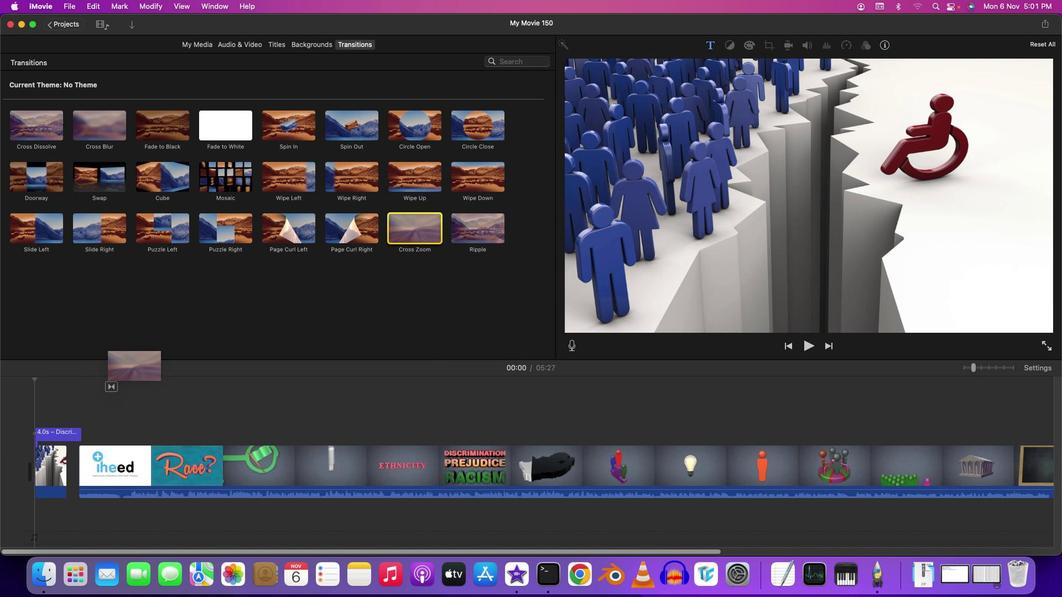 
Action: Mouse moved to (27, 475)
Screenshot: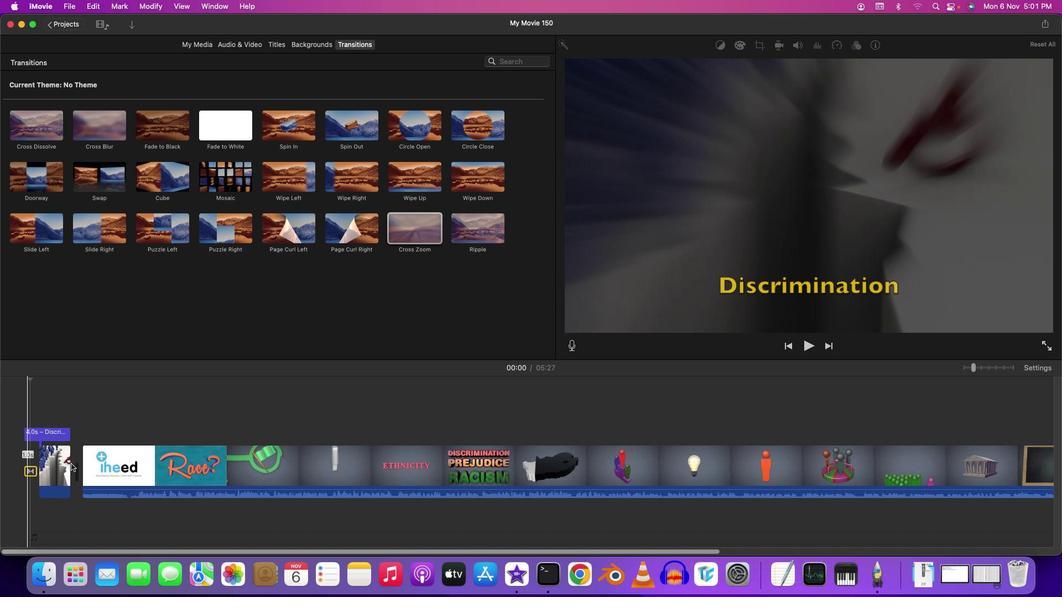 
Action: Mouse pressed left at (27, 475)
Screenshot: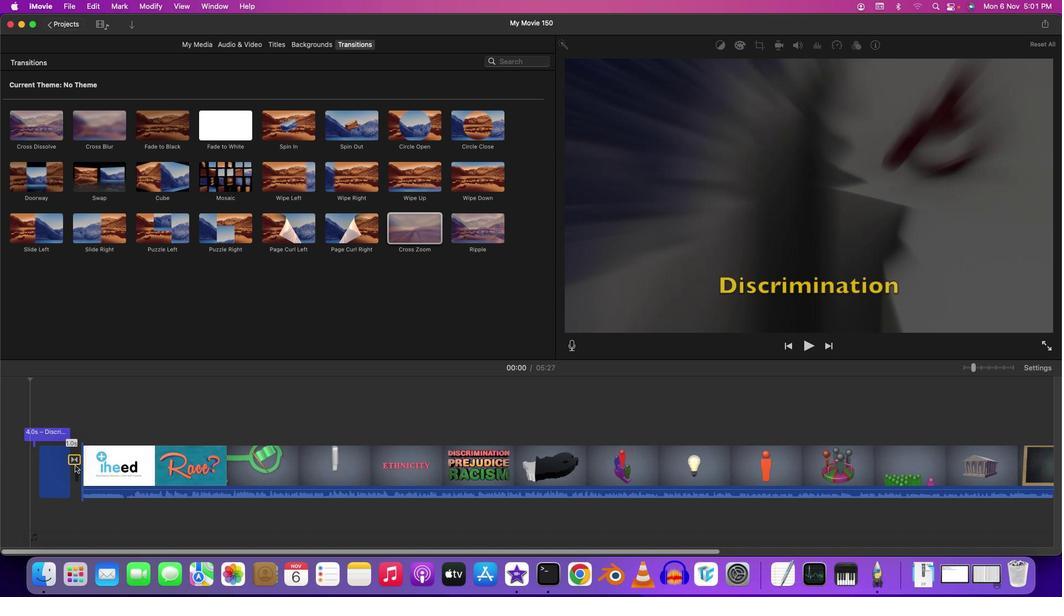 
Action: Mouse moved to (106, 135)
Screenshot: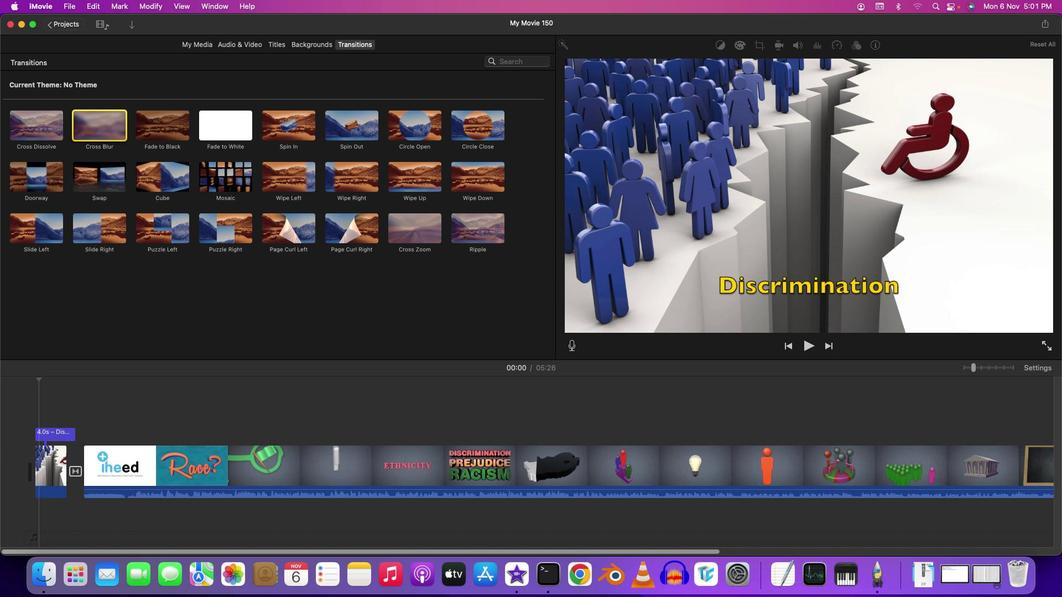 
Action: Mouse pressed left at (106, 135)
Screenshot: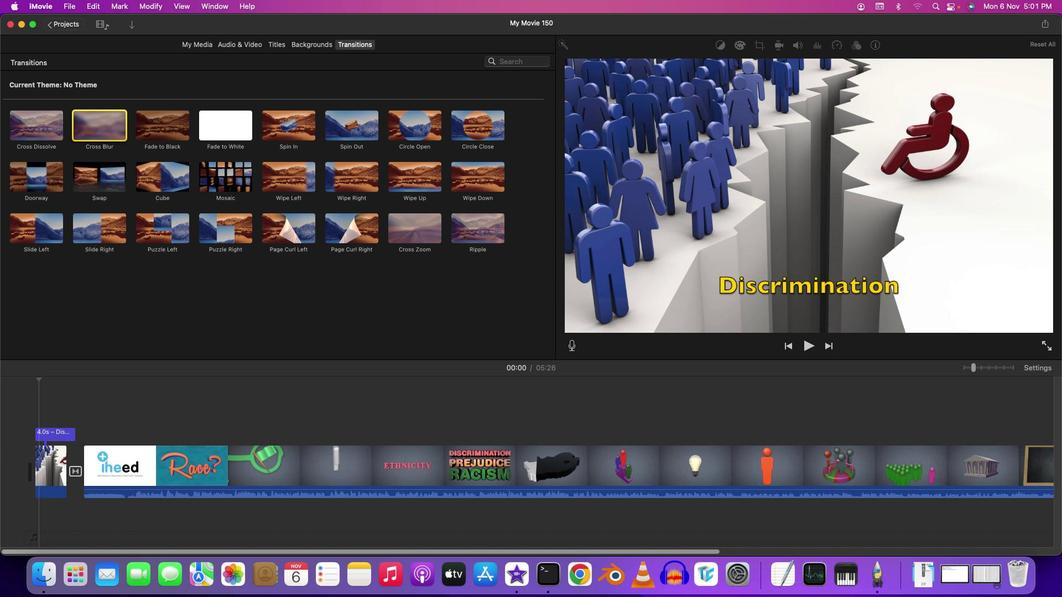 
Action: Mouse moved to (22, 405)
Screenshot: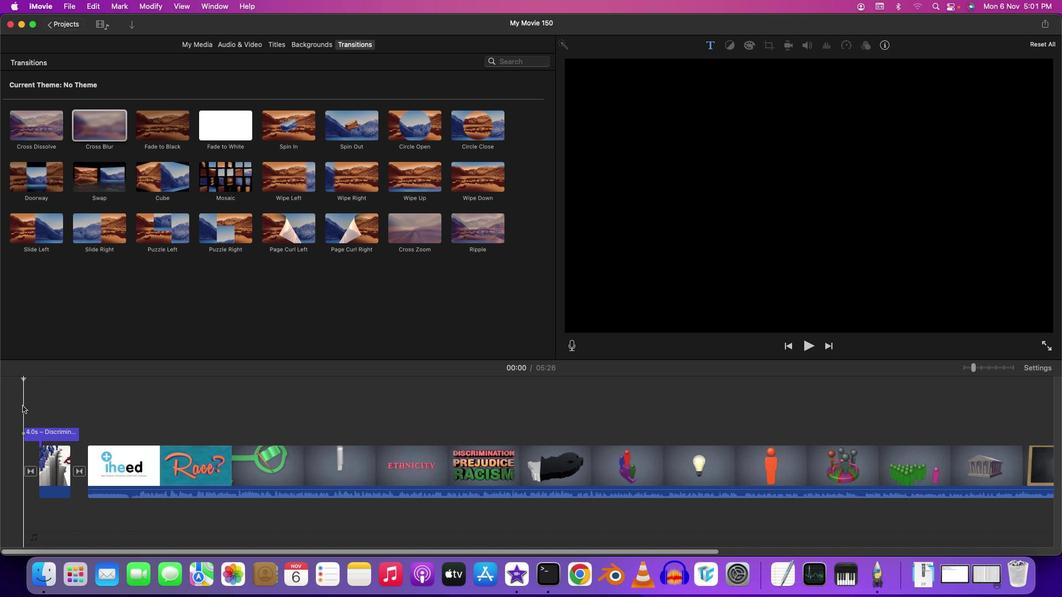 
Action: Mouse pressed left at (22, 405)
Screenshot: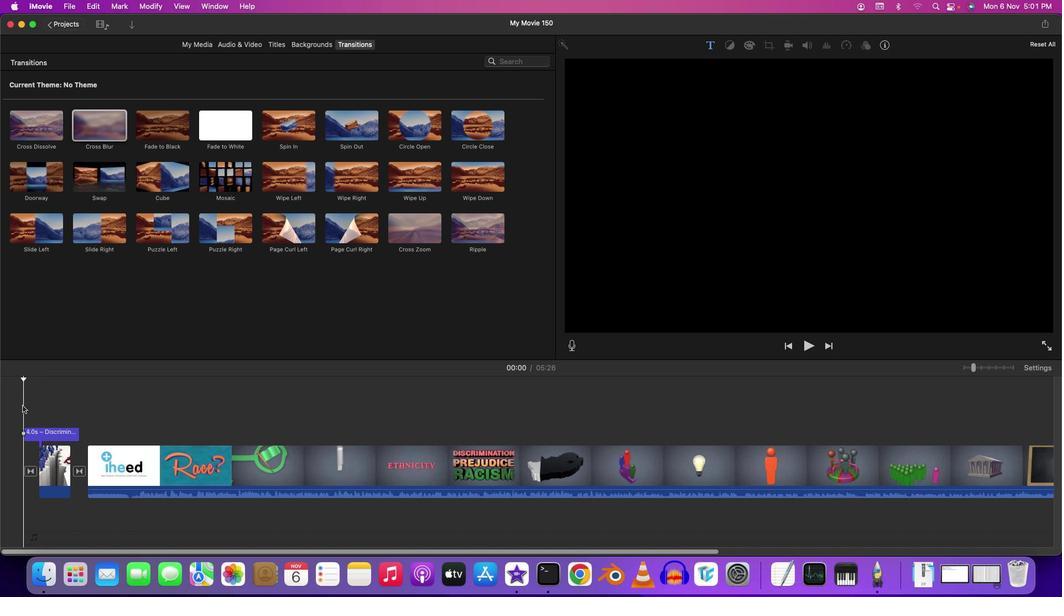 
Action: Key pressed Key.space
Screenshot: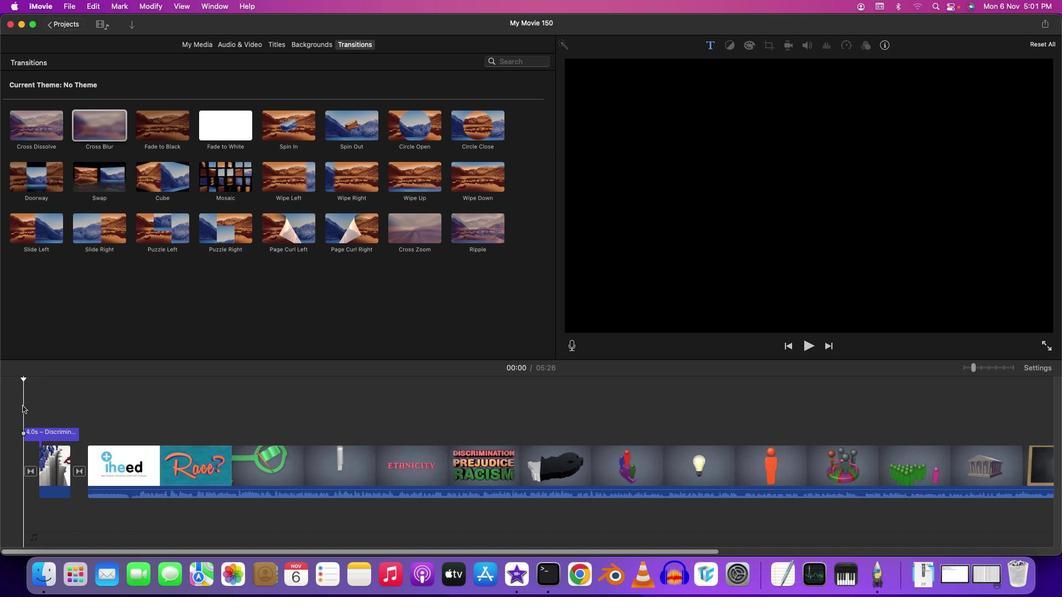 
Action: Mouse moved to (20, 410)
Screenshot: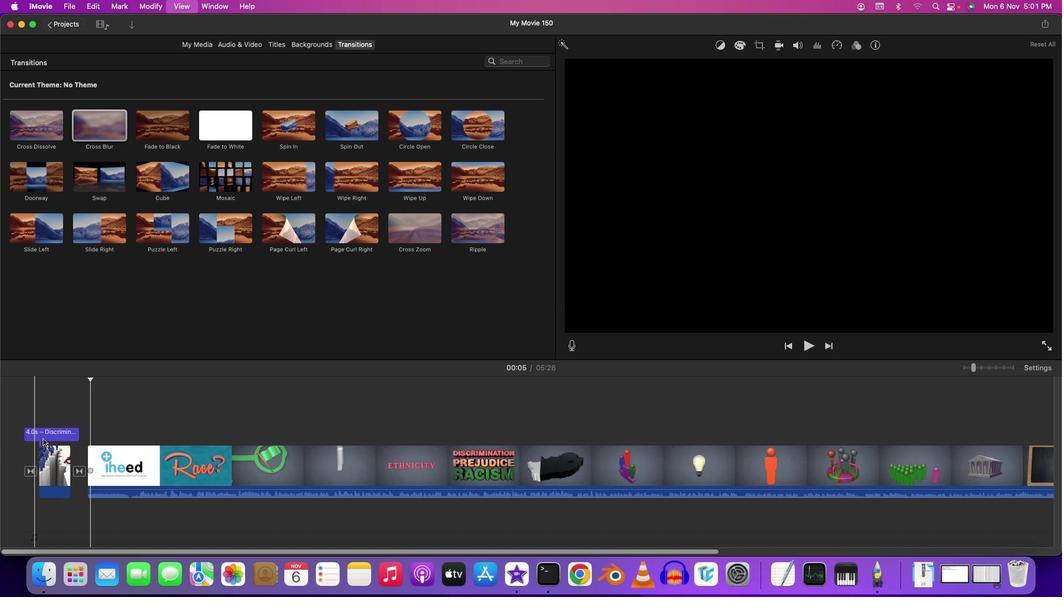 
Action: Key pressed Key.space
Screenshot: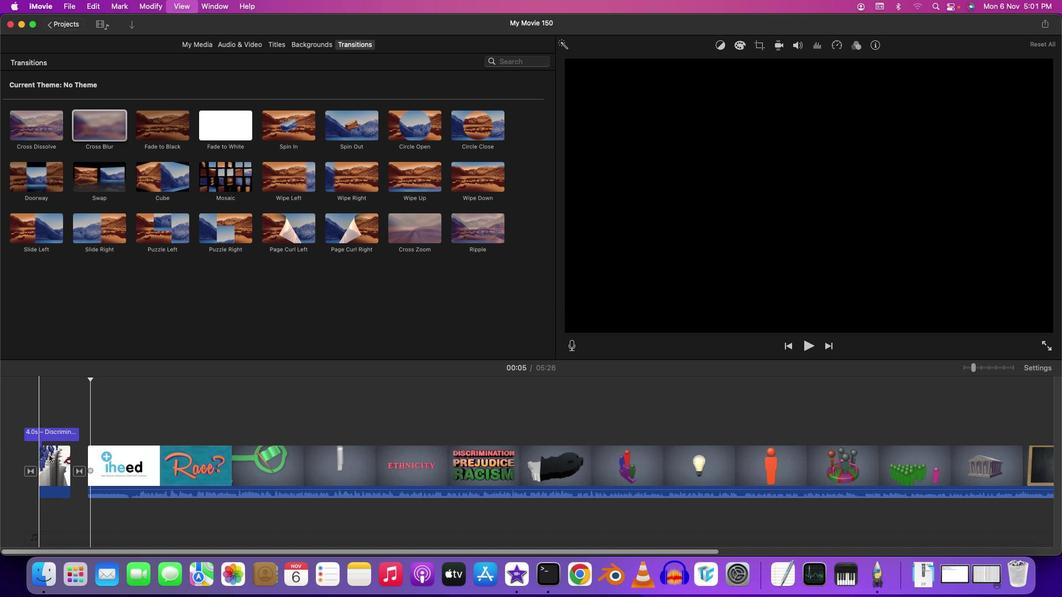 
Action: Mouse moved to (53, 471)
Screenshot: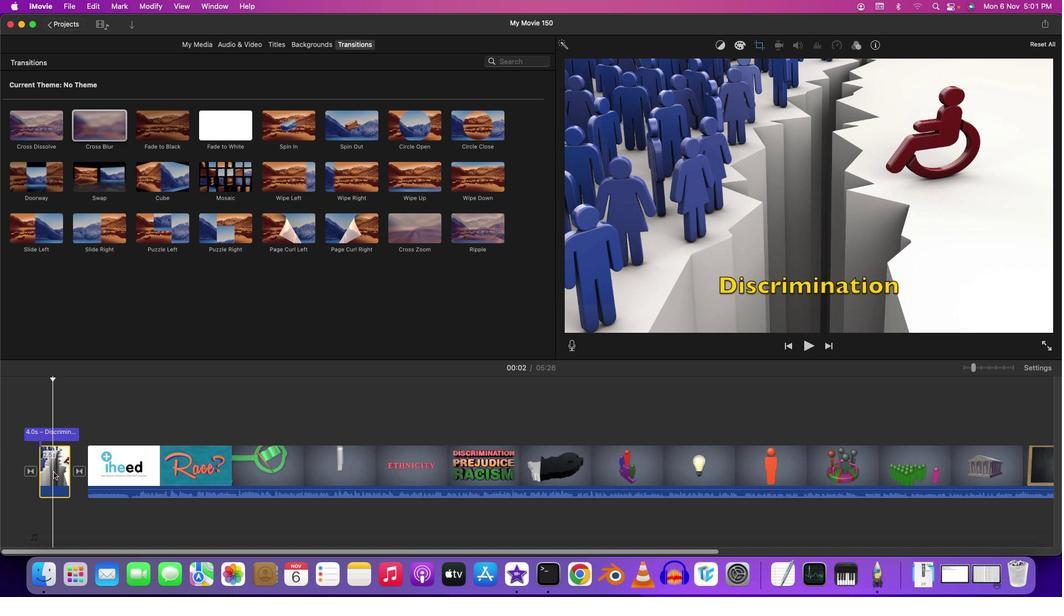 
Action: Mouse pressed left at (53, 471)
Screenshot: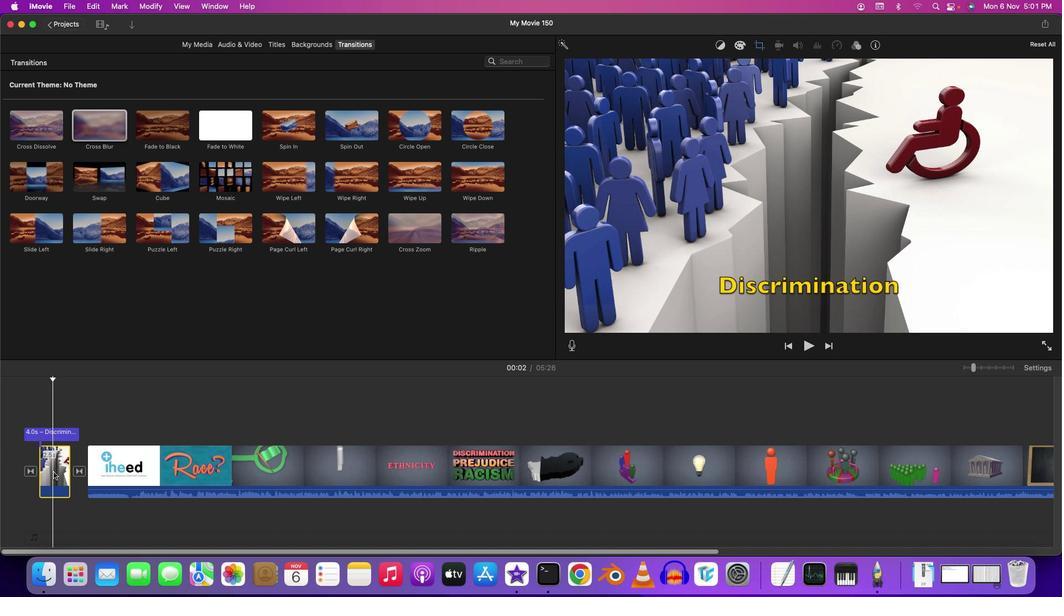 
Action: Mouse moved to (760, 47)
Screenshot: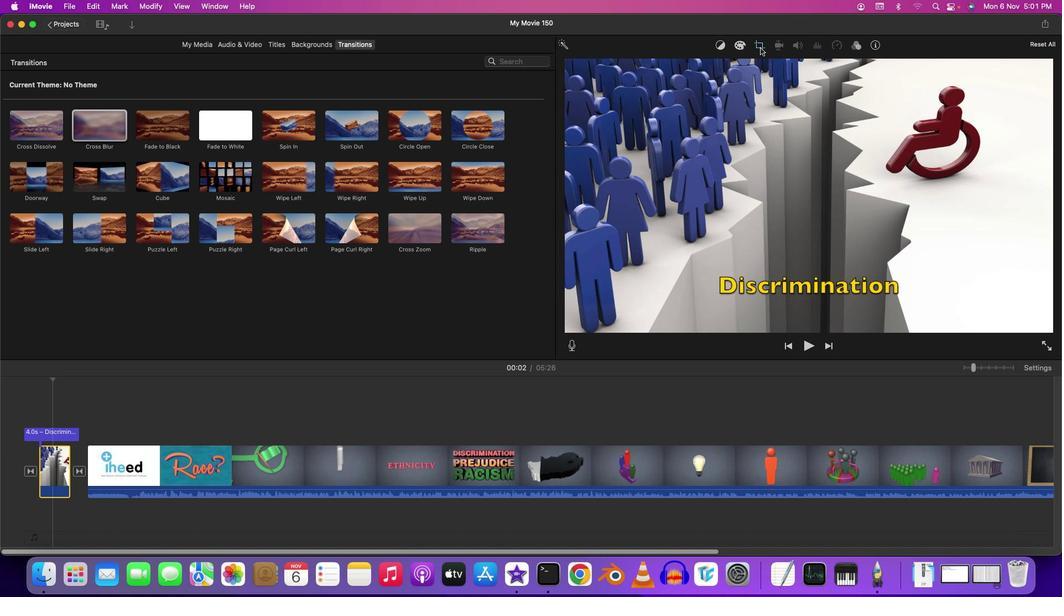 
Action: Mouse pressed left at (760, 47)
Screenshot: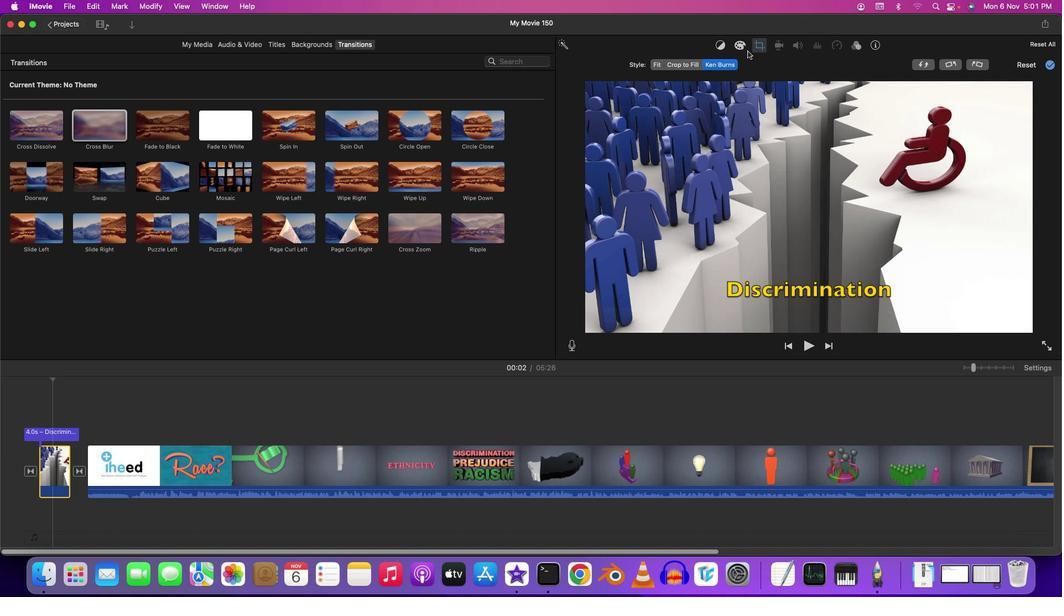 
Action: Mouse moved to (662, 64)
Screenshot: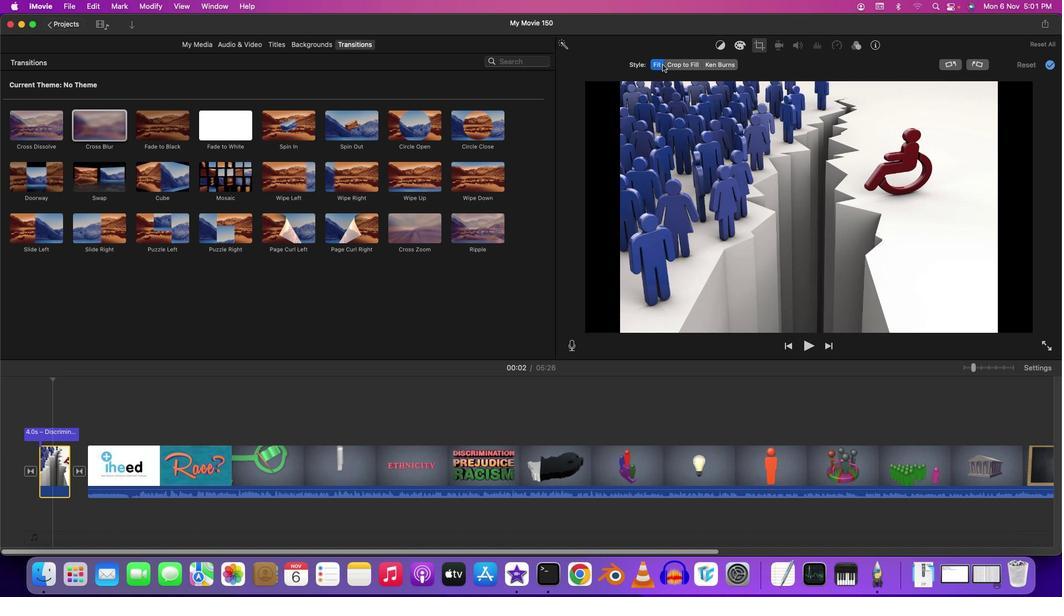 
Action: Mouse pressed left at (662, 64)
Screenshot: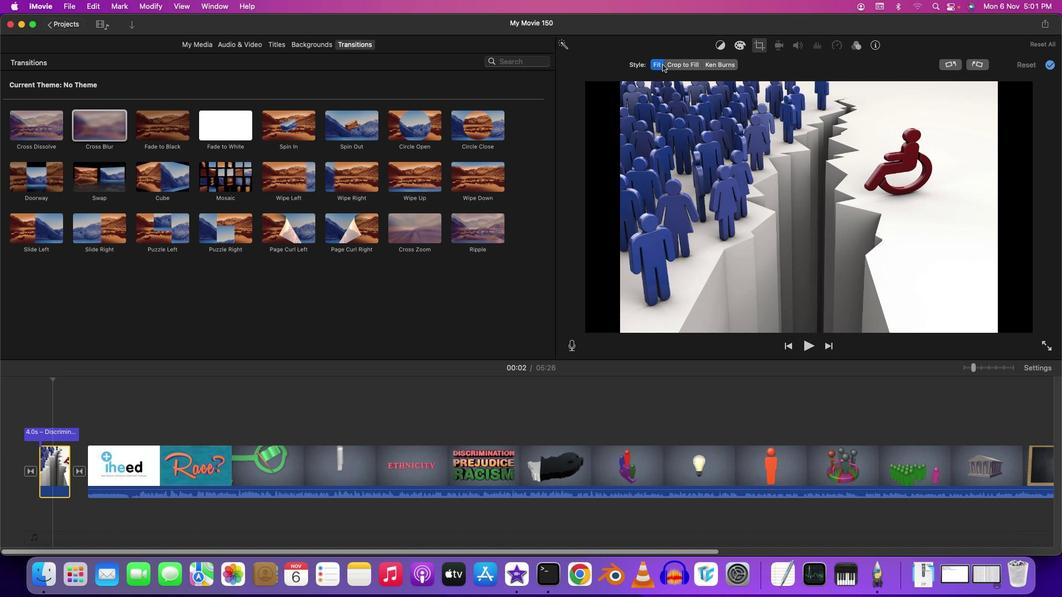 
Action: Mouse moved to (22, 403)
Screenshot: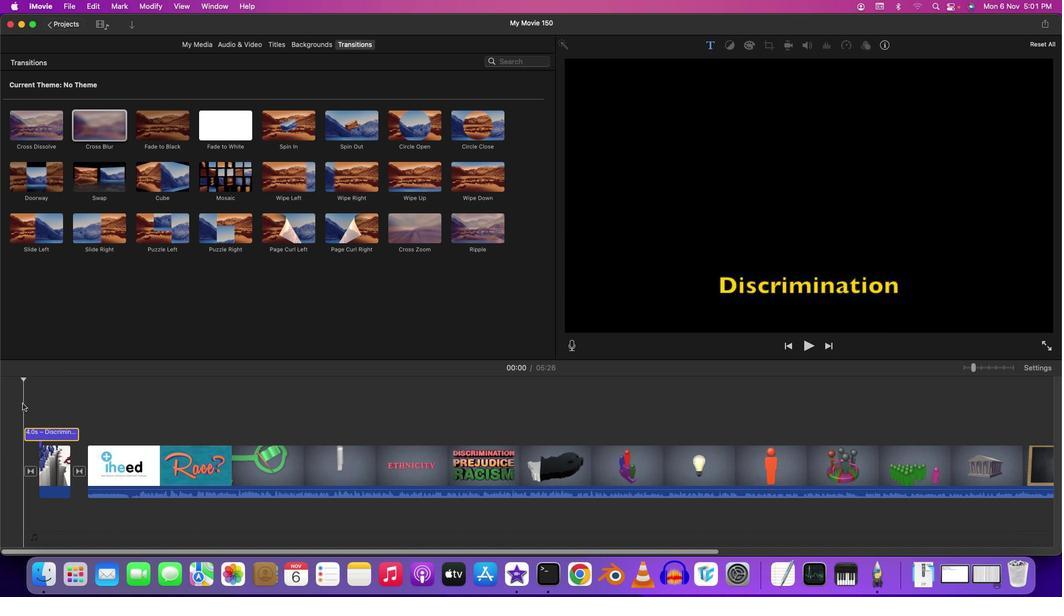 
Action: Mouse pressed left at (22, 403)
Screenshot: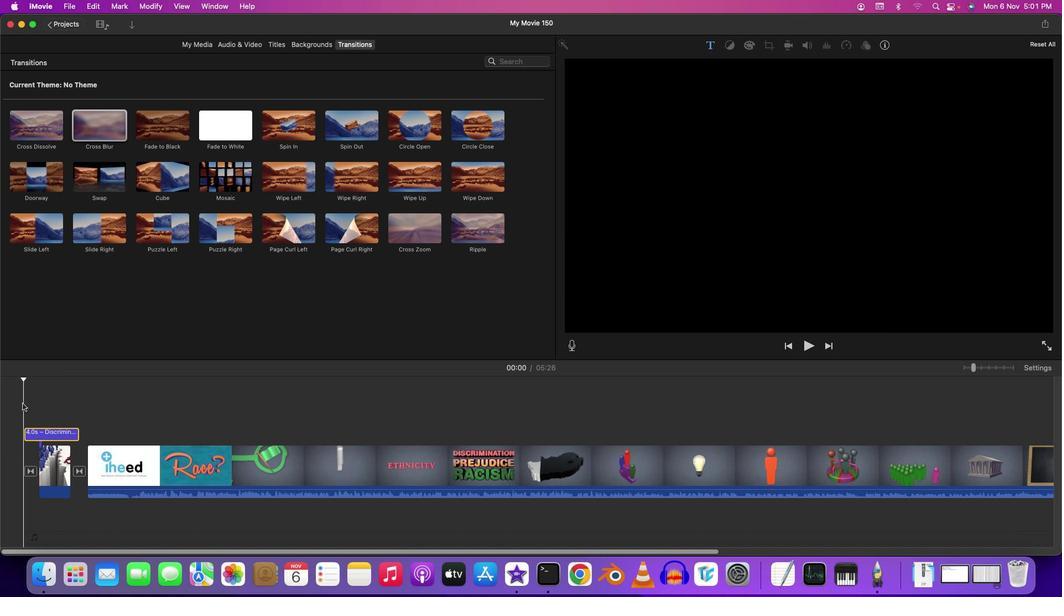 
Action: Key pressed Key.space
Screenshot: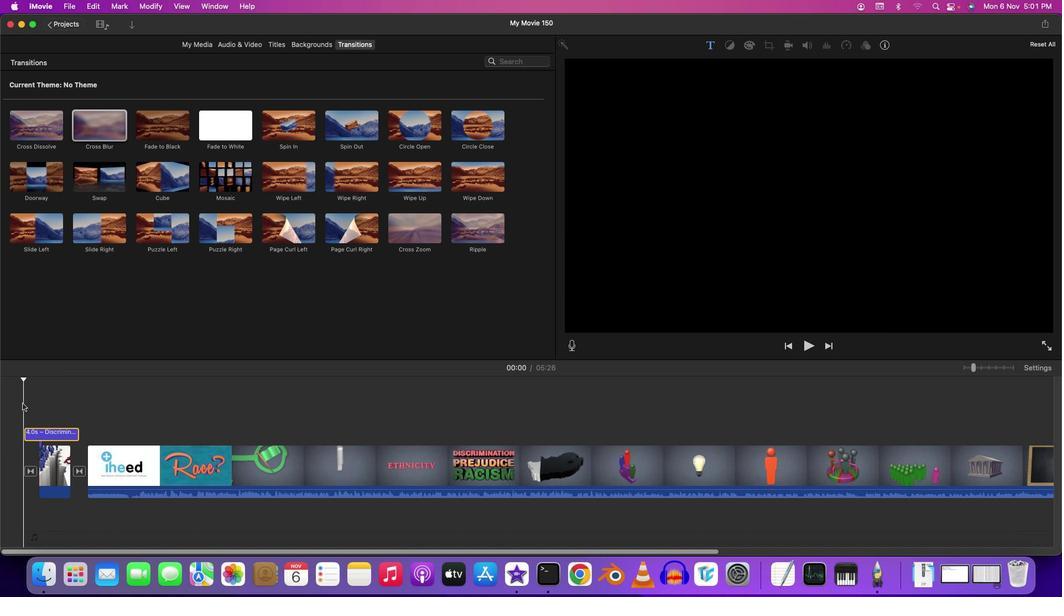 
Action: Mouse moved to (21, 403)
Screenshot: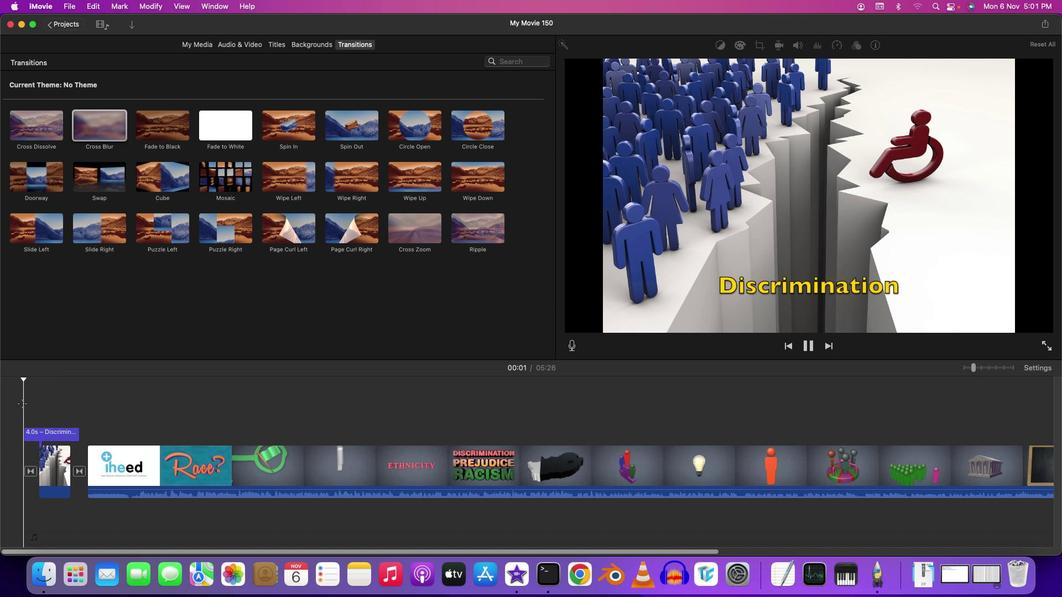 
Action: Mouse pressed left at (21, 403)
Screenshot: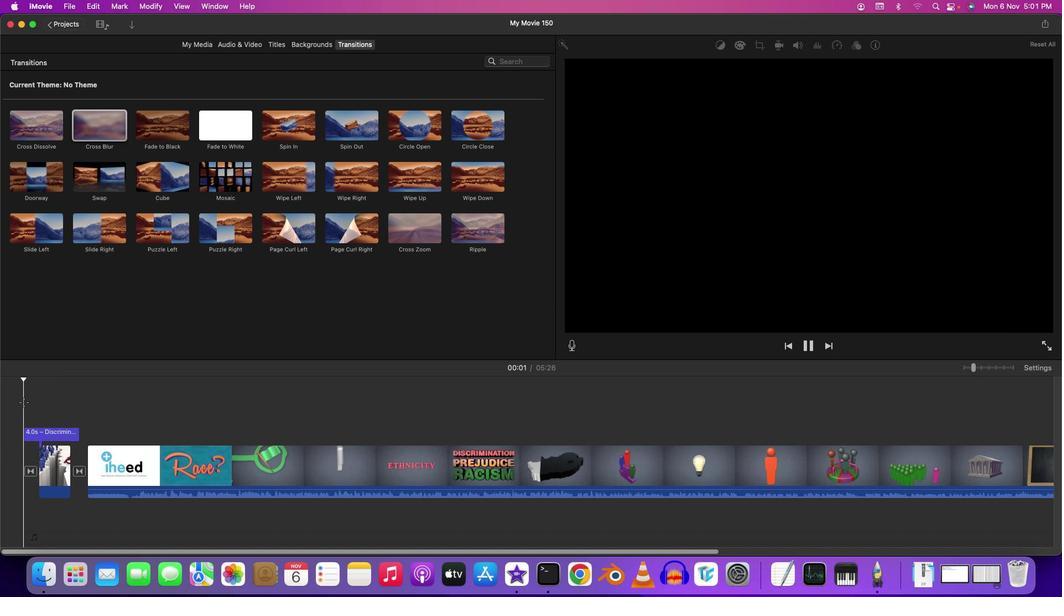 
Action: Mouse moved to (23, 402)
Screenshot: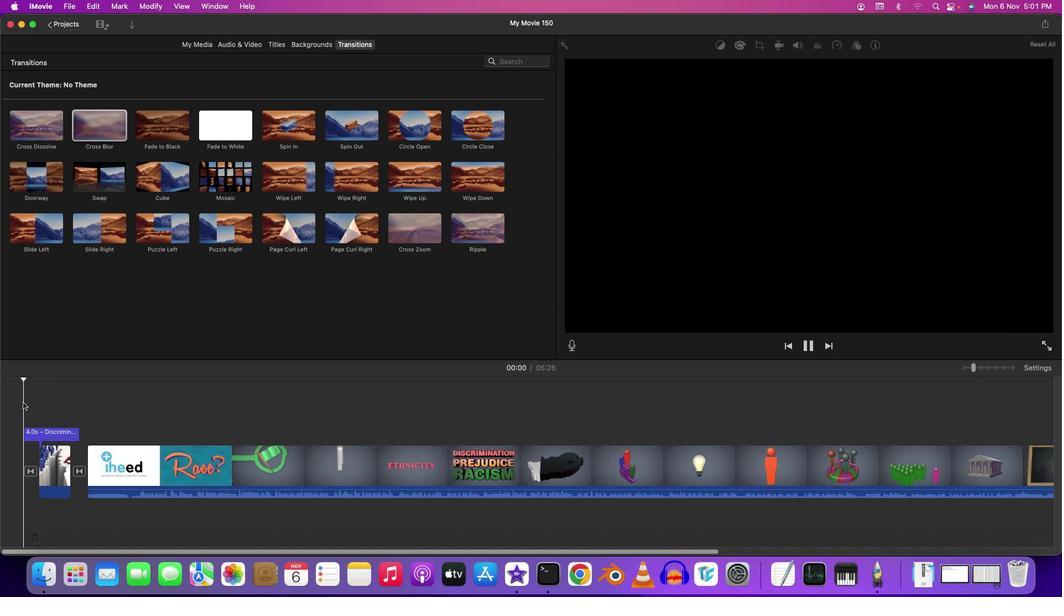 
Action: Key pressed Key.space
Screenshot: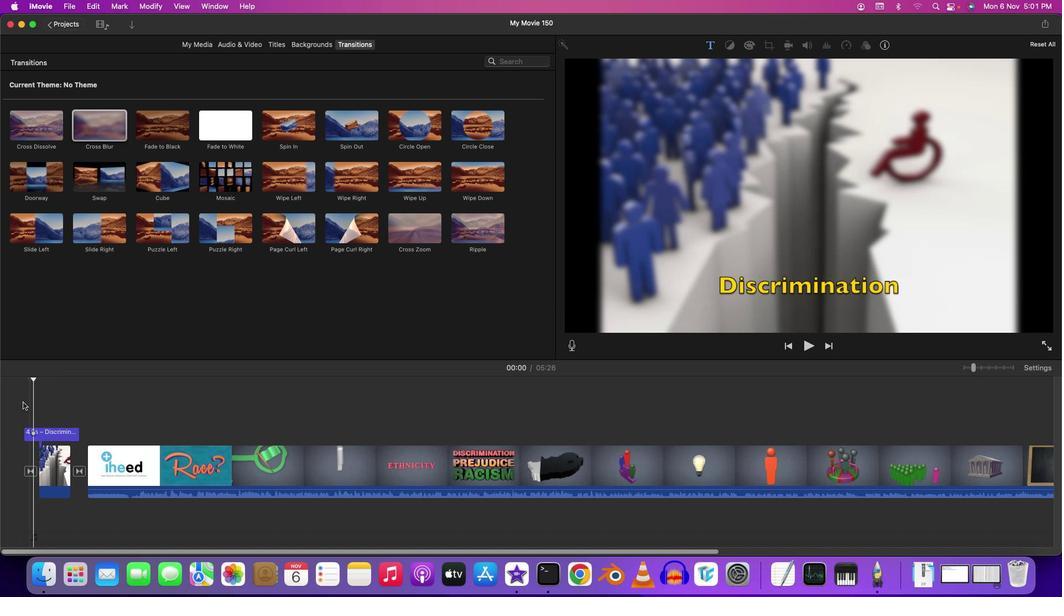 
Action: Mouse moved to (22, 403)
Screenshot: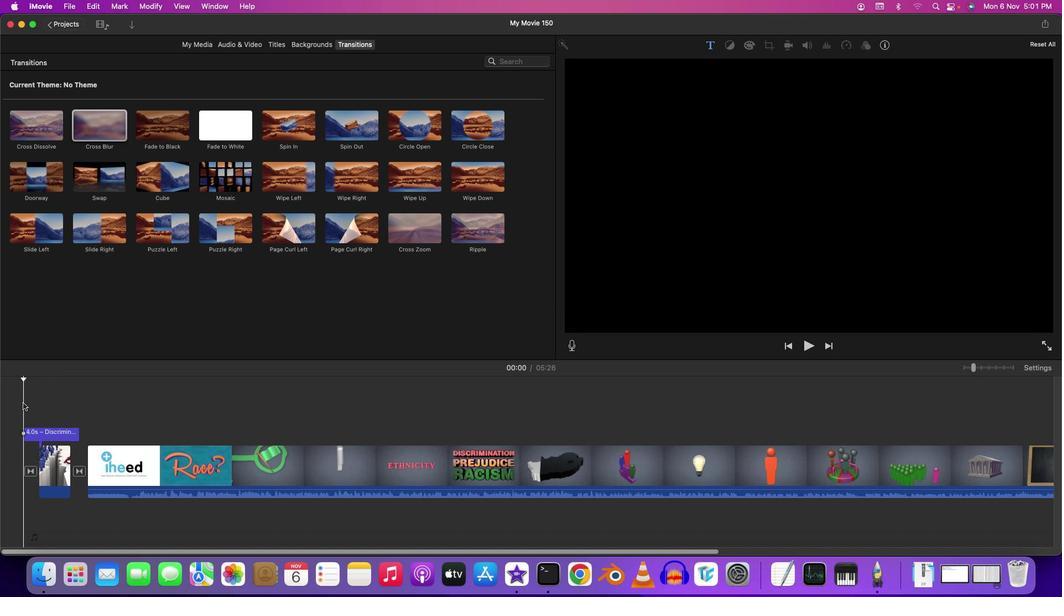 
Action: Mouse pressed left at (22, 403)
Screenshot: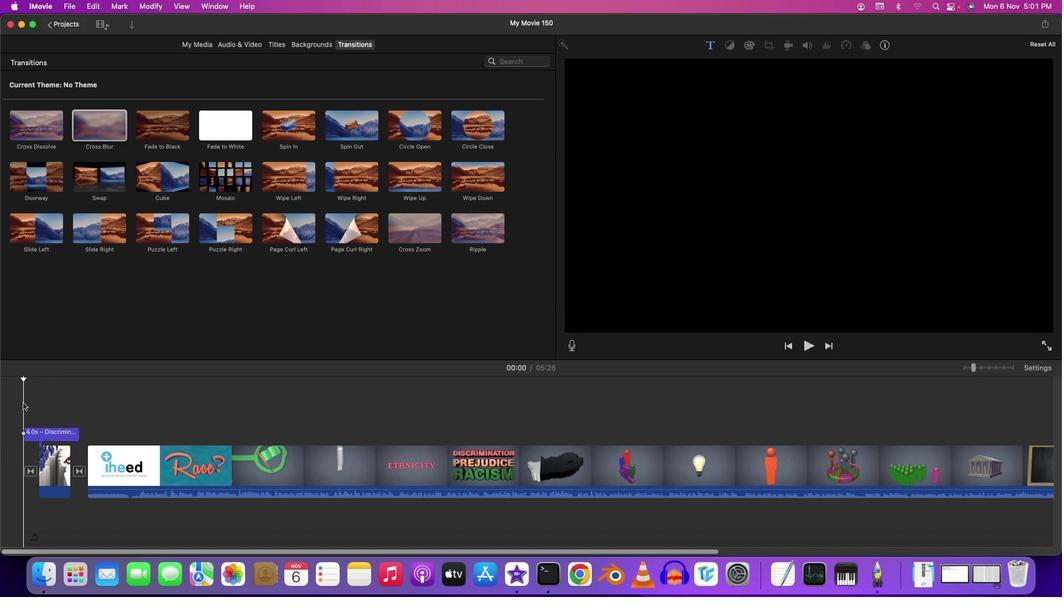 
Action: Key pressed Key.space
Screenshot: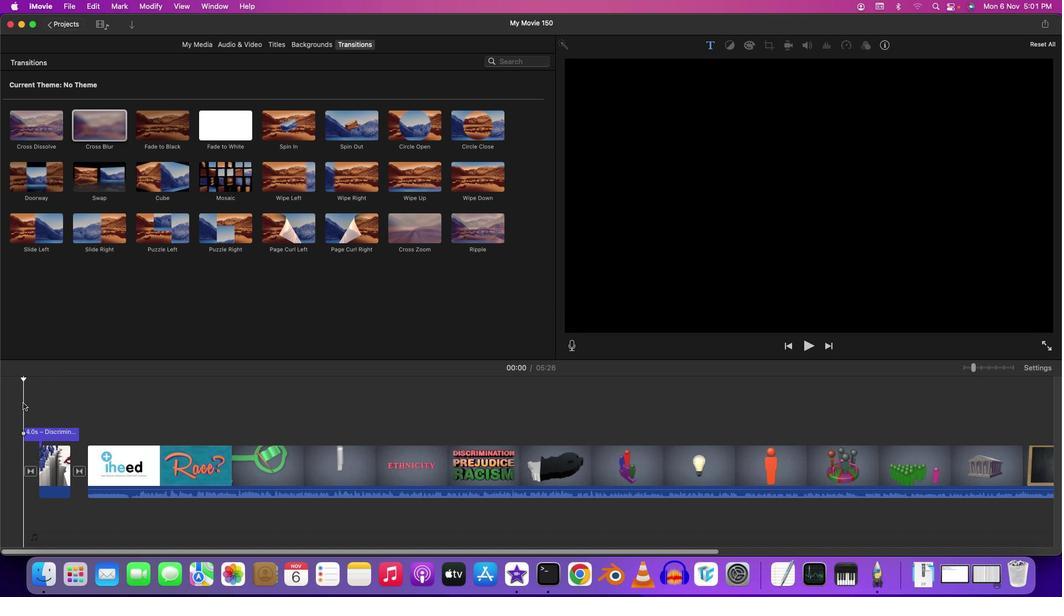 
Action: Mouse moved to (235, 424)
Screenshot: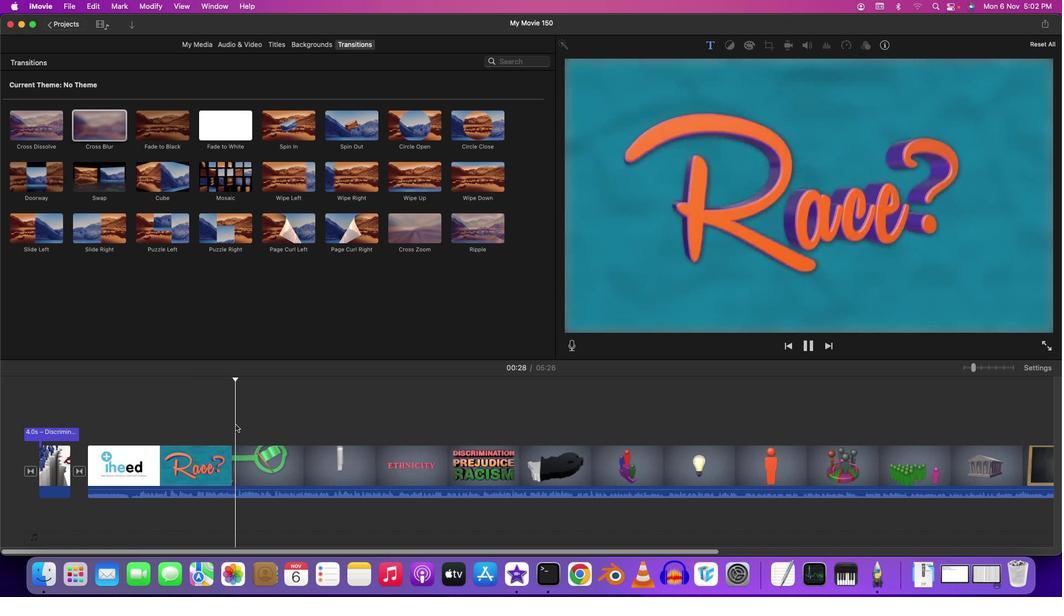 
Action: Mouse pressed left at (235, 424)
Screenshot: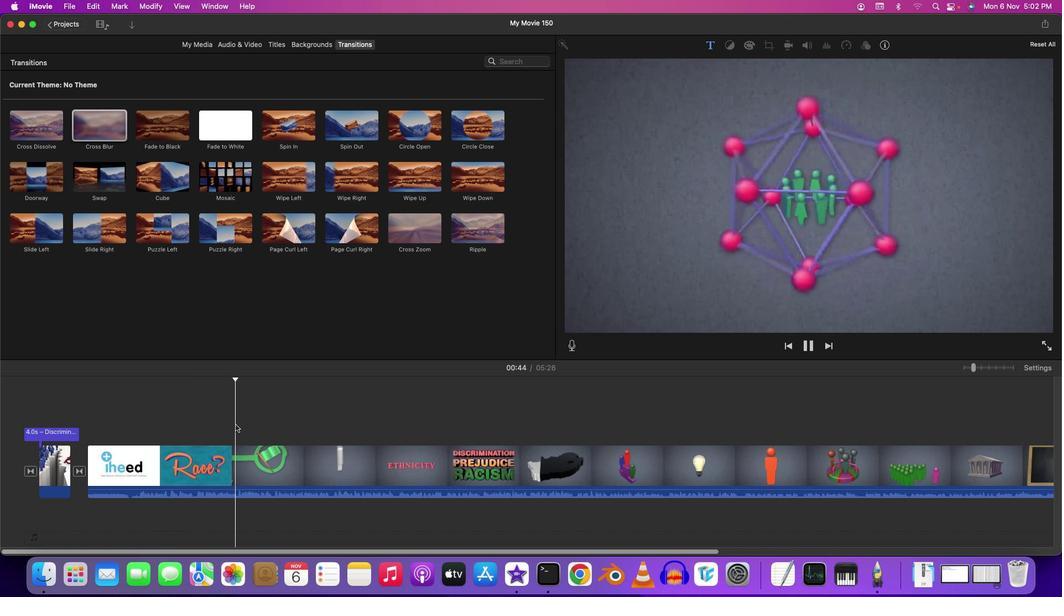 
Action: Mouse moved to (265, 425)
Screenshot: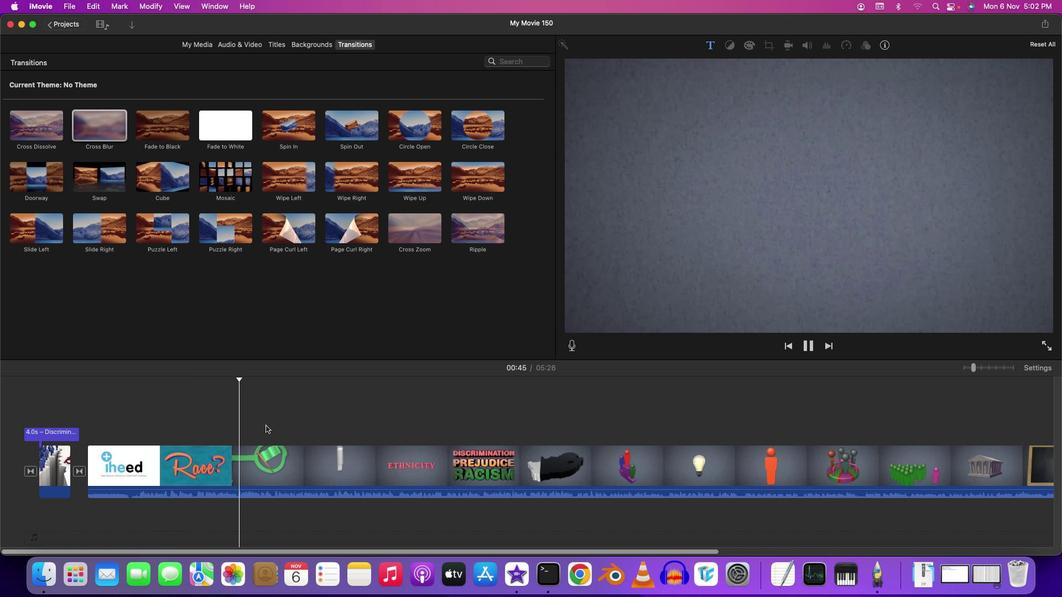 
Action: Mouse pressed left at (265, 425)
Screenshot: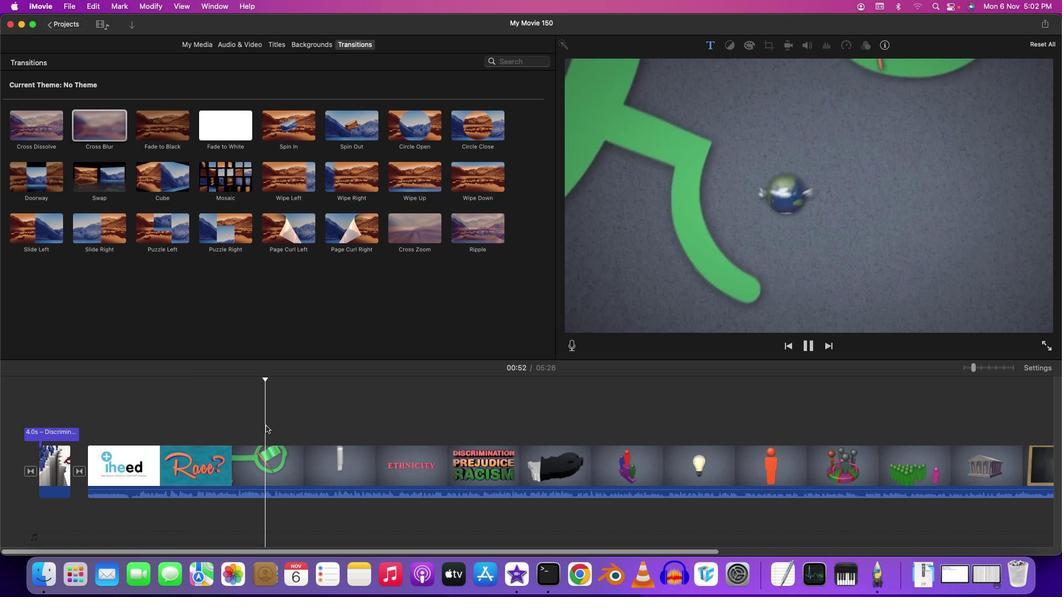 
Action: Mouse moved to (57, 416)
Screenshot: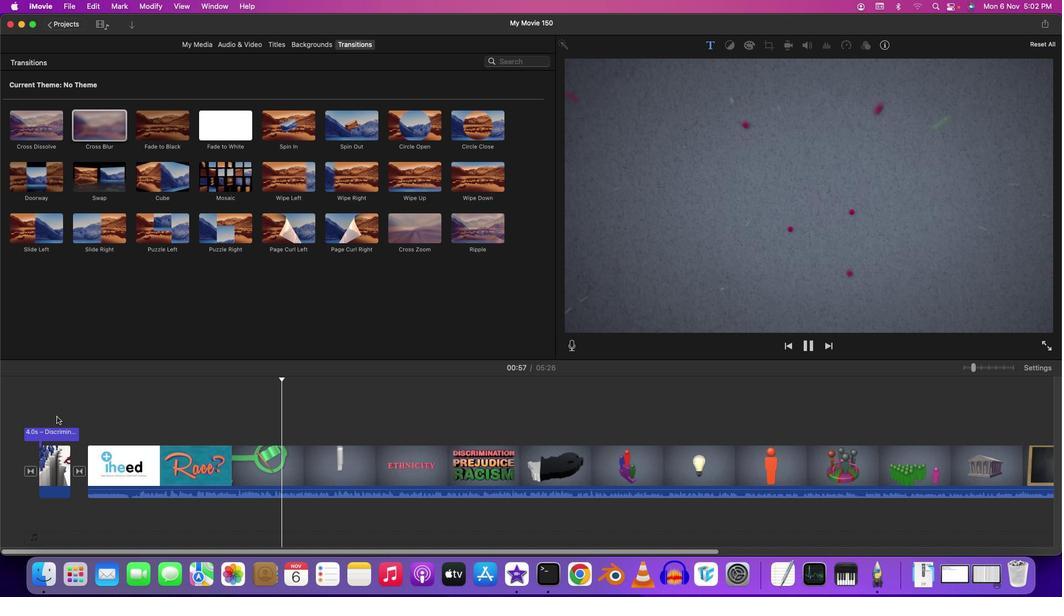 
Action: Mouse pressed left at (57, 416)
Screenshot: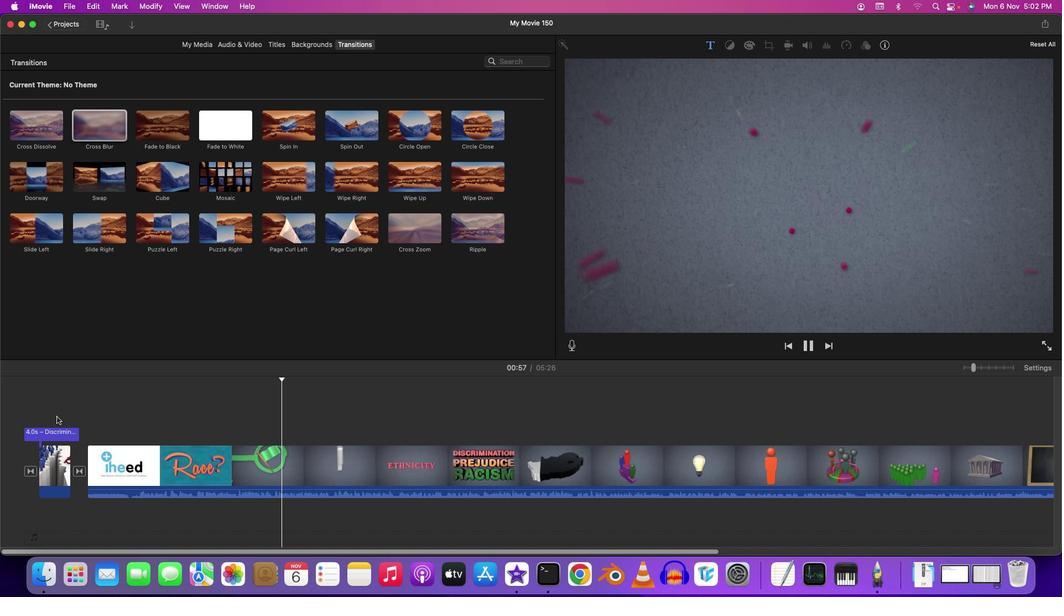 
Action: Mouse moved to (52, 413)
Screenshot: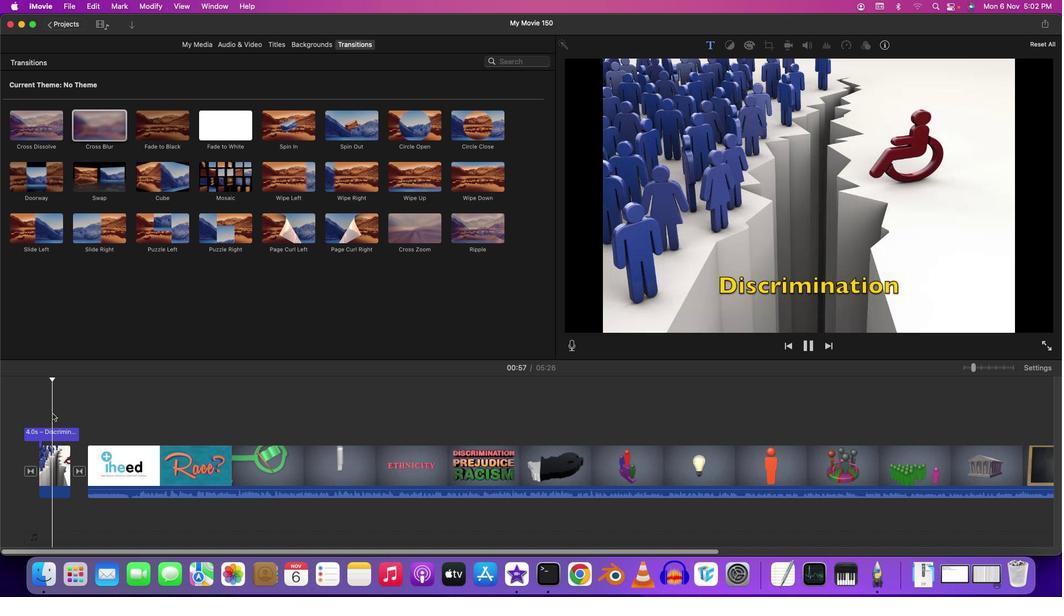 
Action: Mouse pressed left at (52, 413)
Screenshot: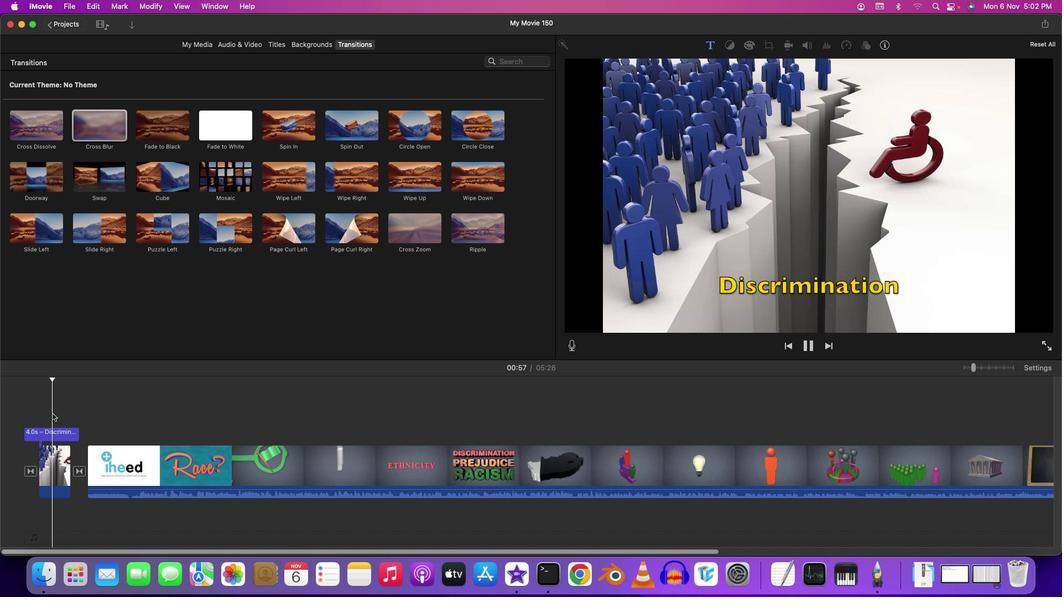 
Action: Key pressed Key.space
Screenshot: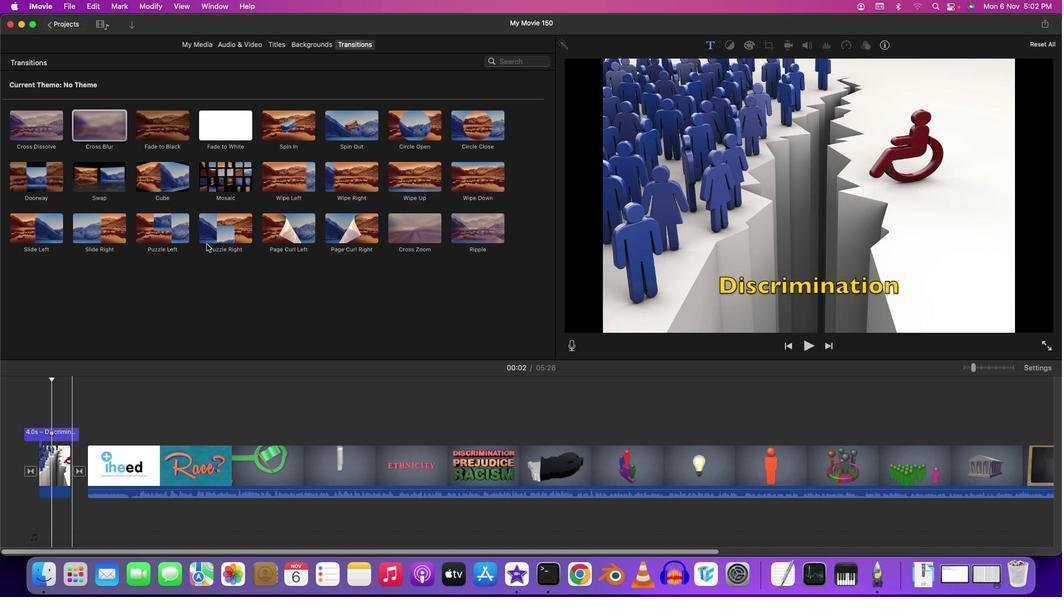 
Action: Mouse moved to (235, 48)
Screenshot: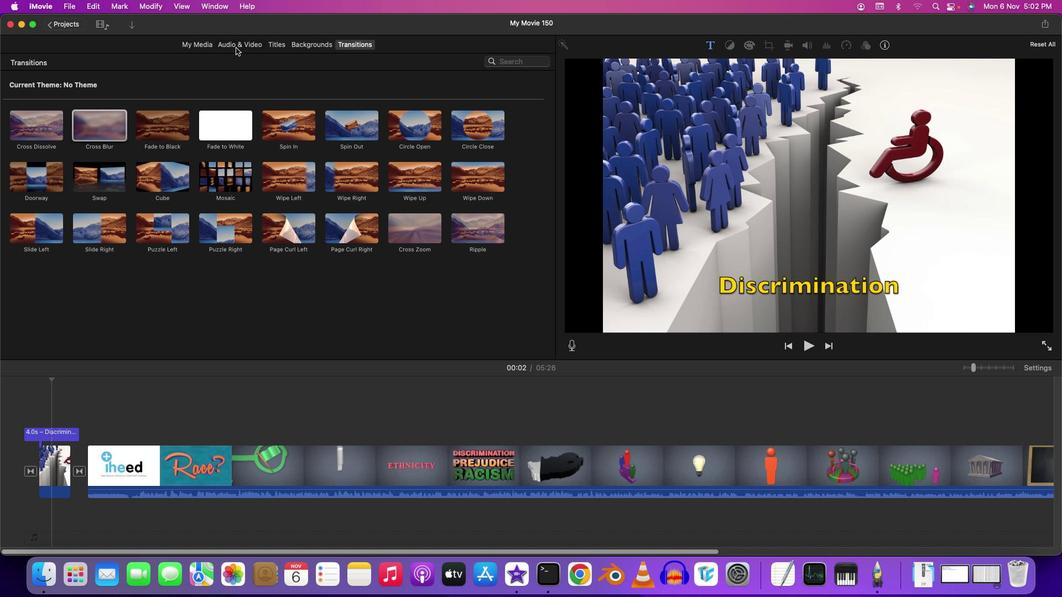 
Action: Mouse pressed left at (235, 48)
Screenshot: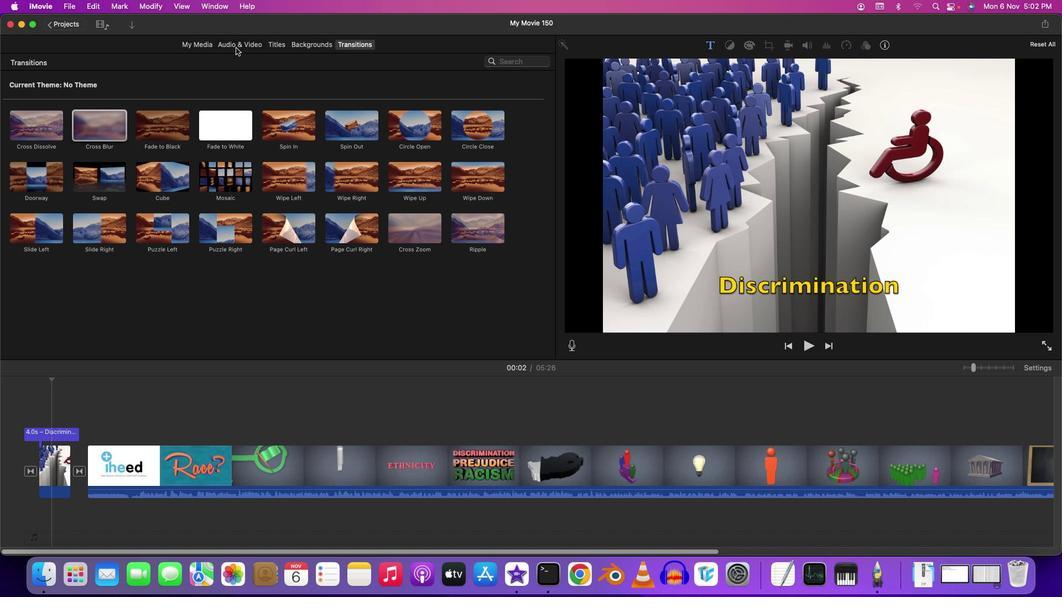 
Action: Mouse moved to (129, 267)
Screenshot: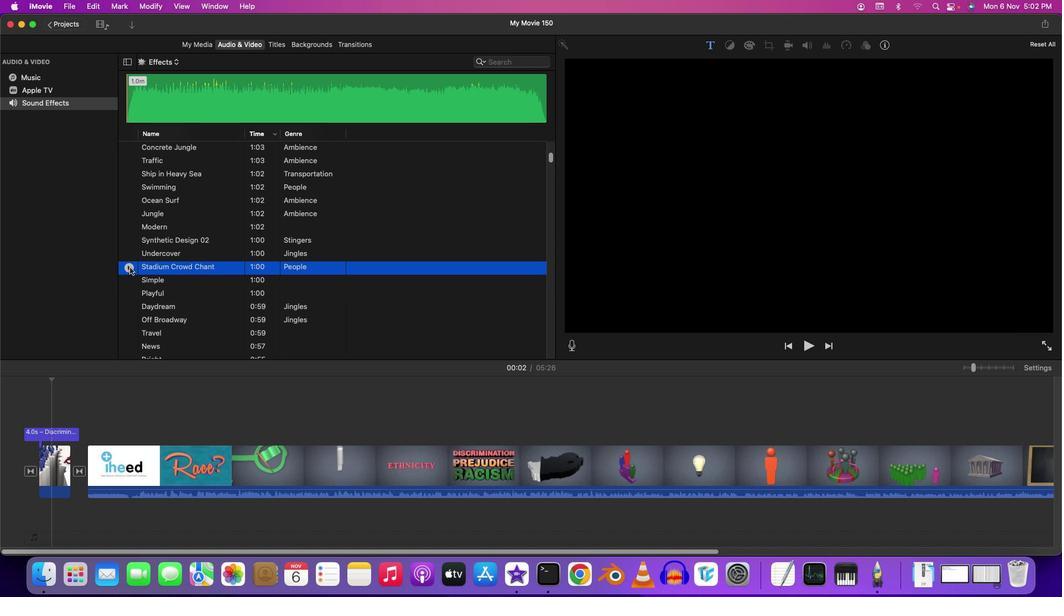 
Action: Mouse pressed left at (129, 267)
Screenshot: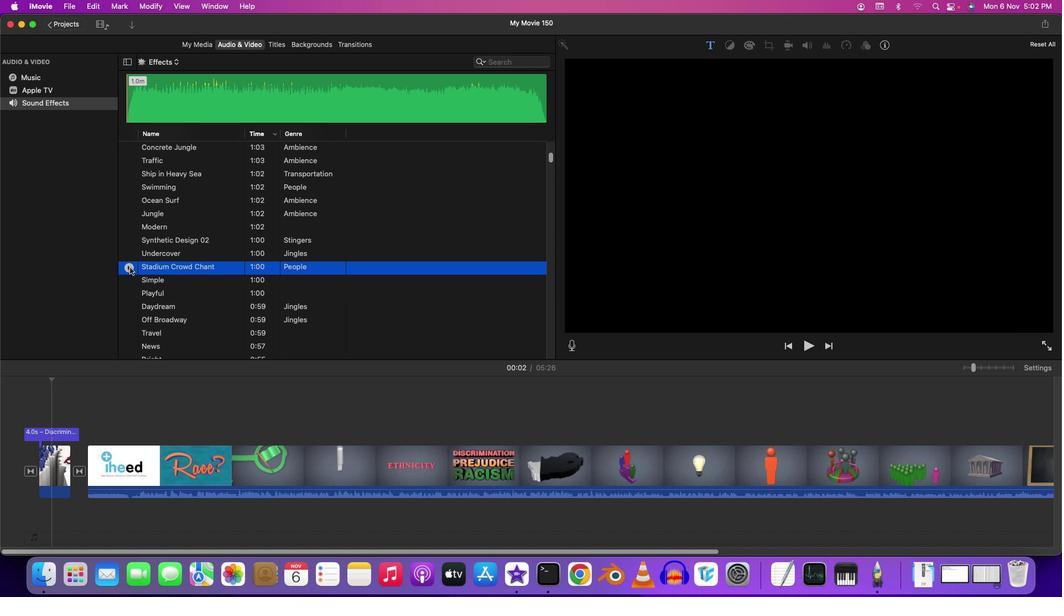 
Action: Mouse moved to (130, 282)
Screenshot: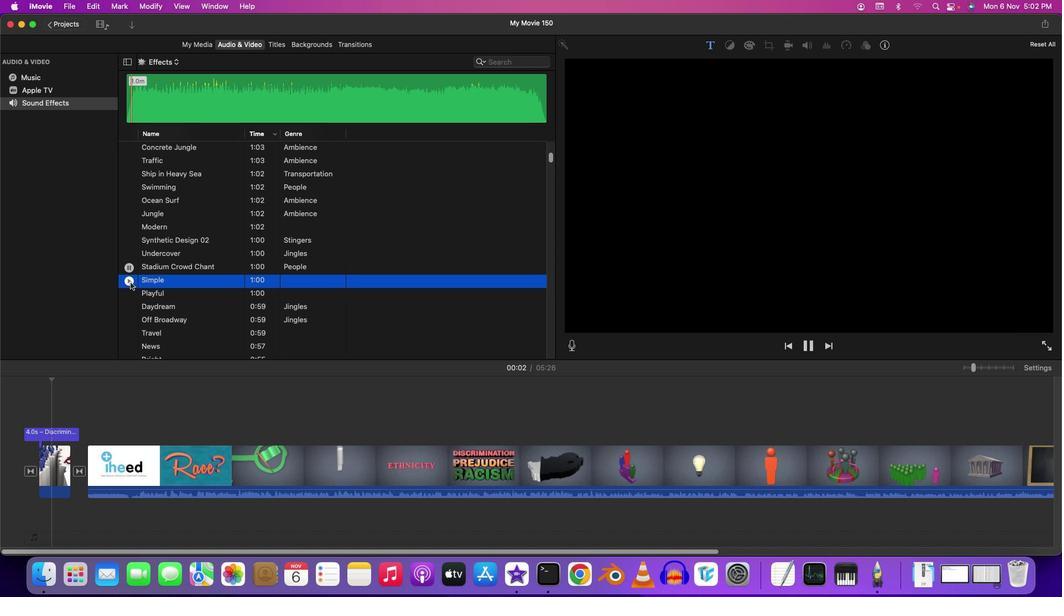 
Action: Mouse pressed left at (130, 282)
Screenshot: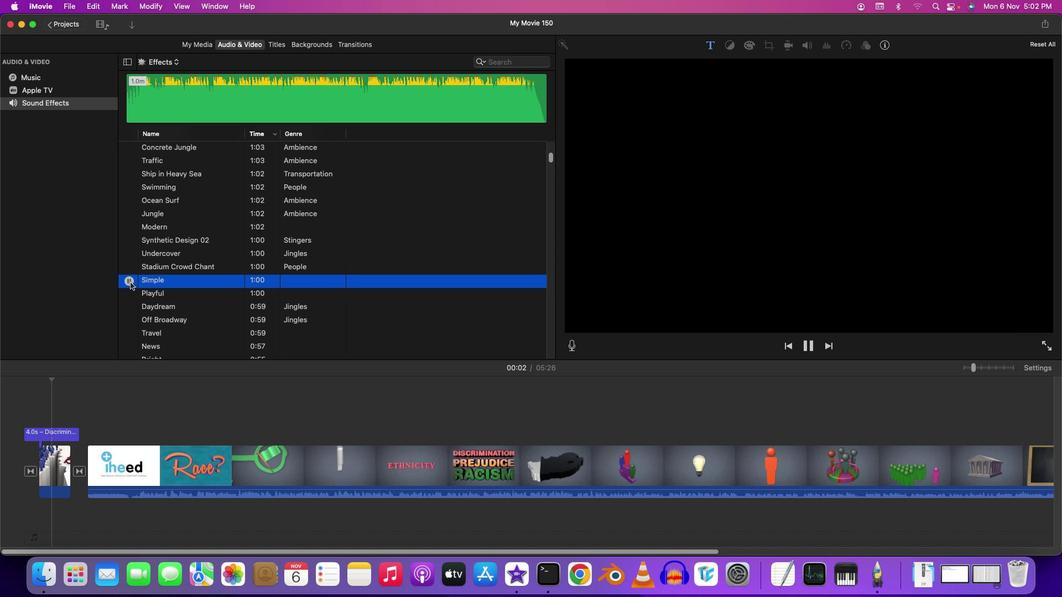 
Action: Mouse moved to (131, 293)
Screenshot: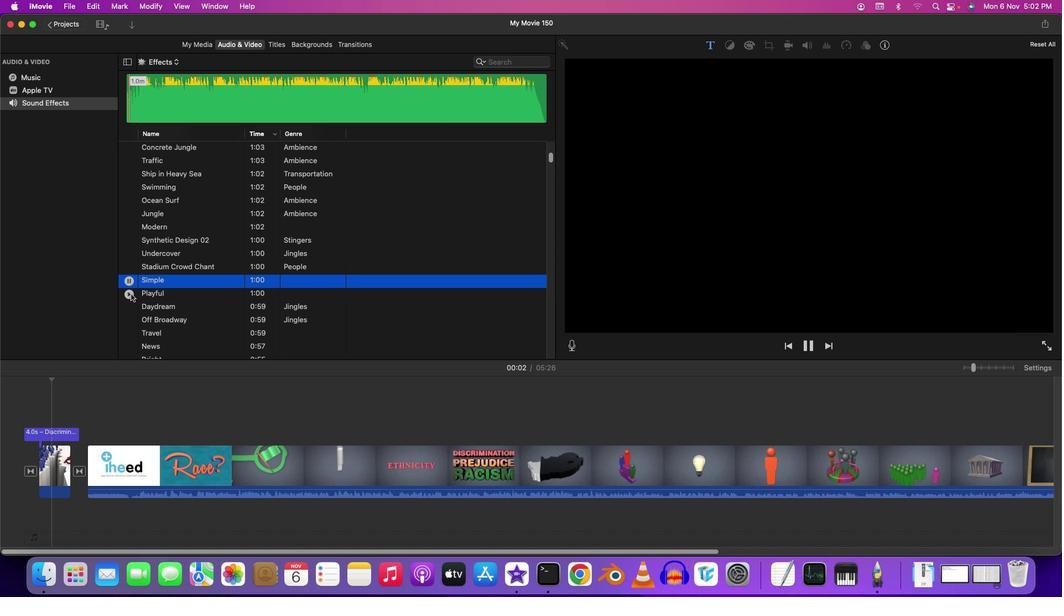 
Action: Mouse pressed left at (131, 293)
Screenshot: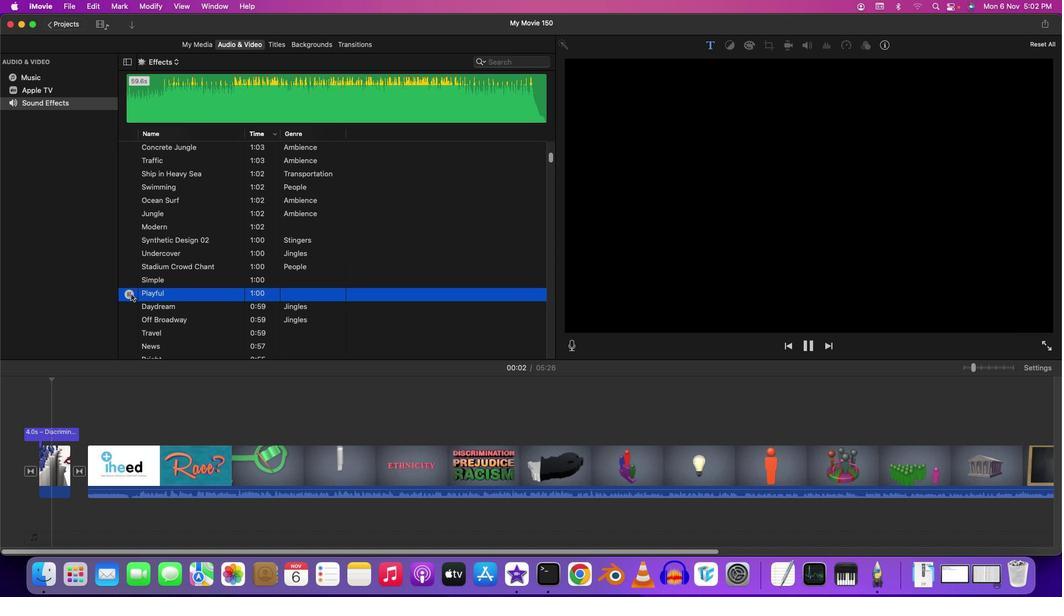
Action: Mouse moved to (129, 330)
Screenshot: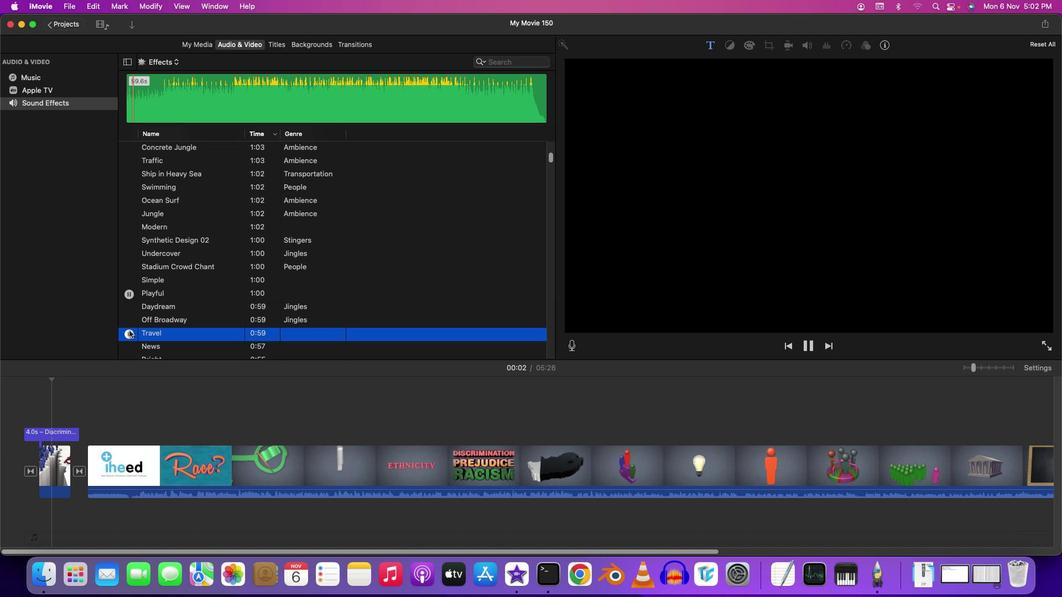 
Action: Mouse pressed left at (129, 330)
Screenshot: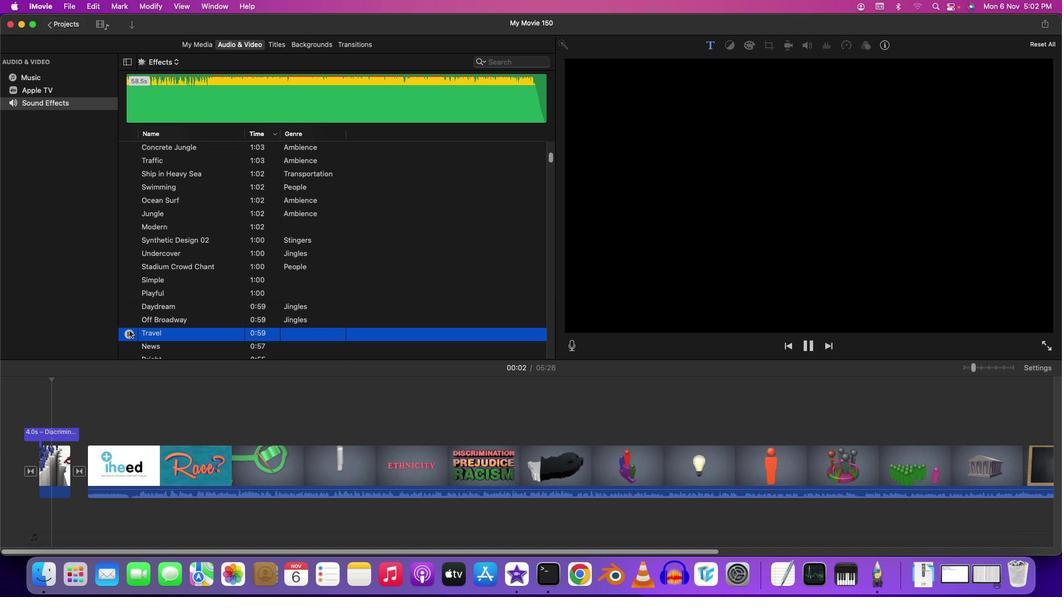 
Action: Mouse moved to (131, 316)
Screenshot: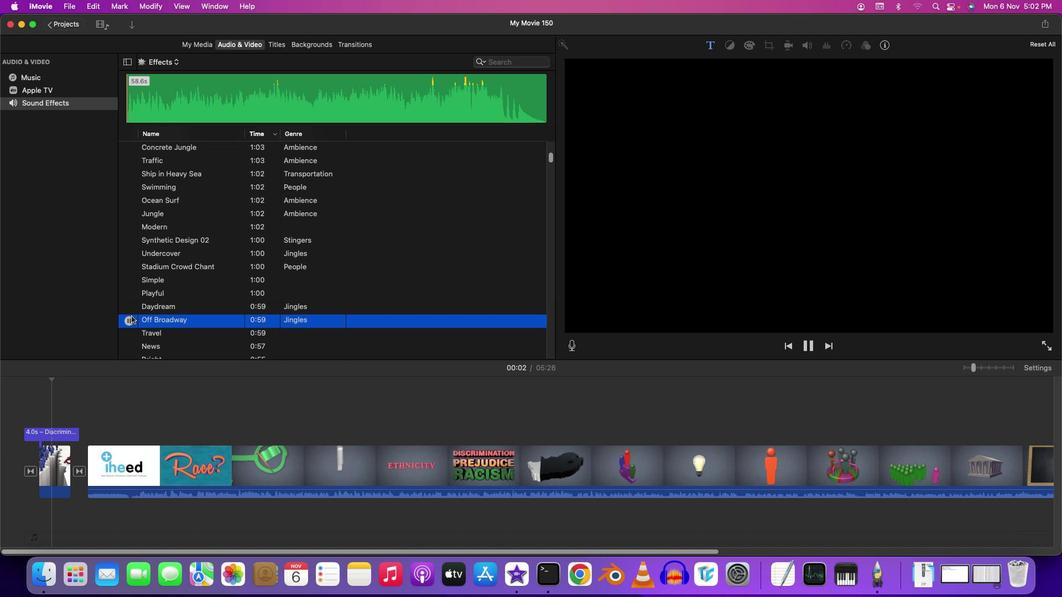 
Action: Mouse pressed left at (131, 316)
Screenshot: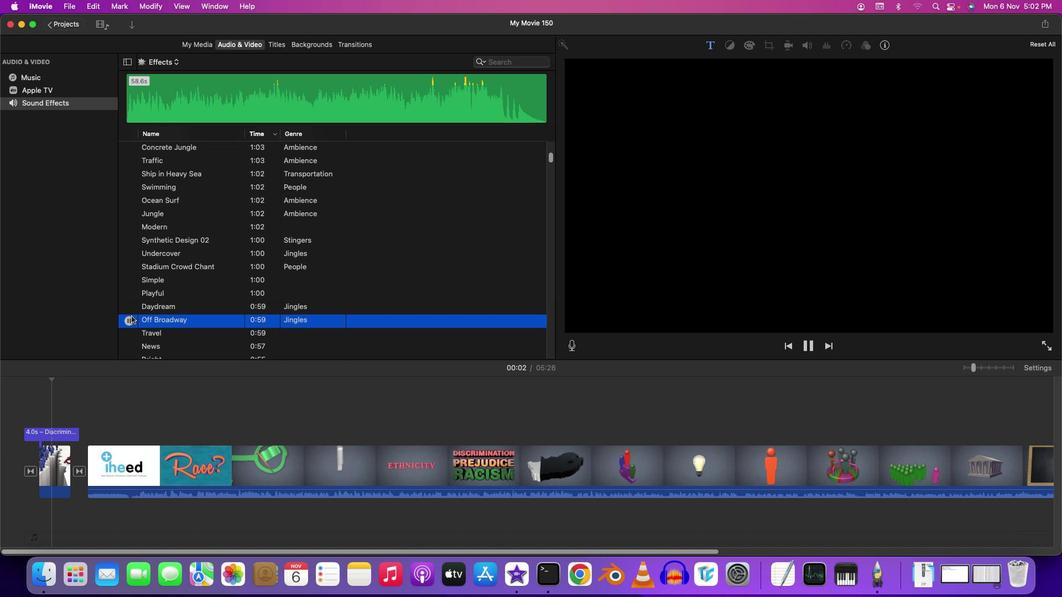 
Action: Mouse moved to (131, 163)
Screenshot: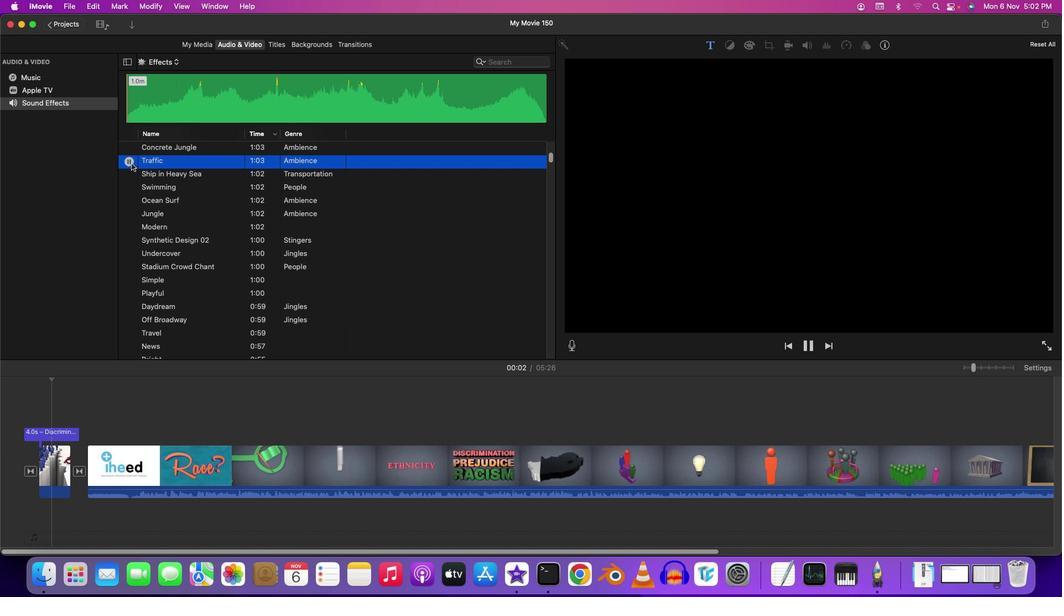
Action: Mouse pressed left at (131, 163)
Screenshot: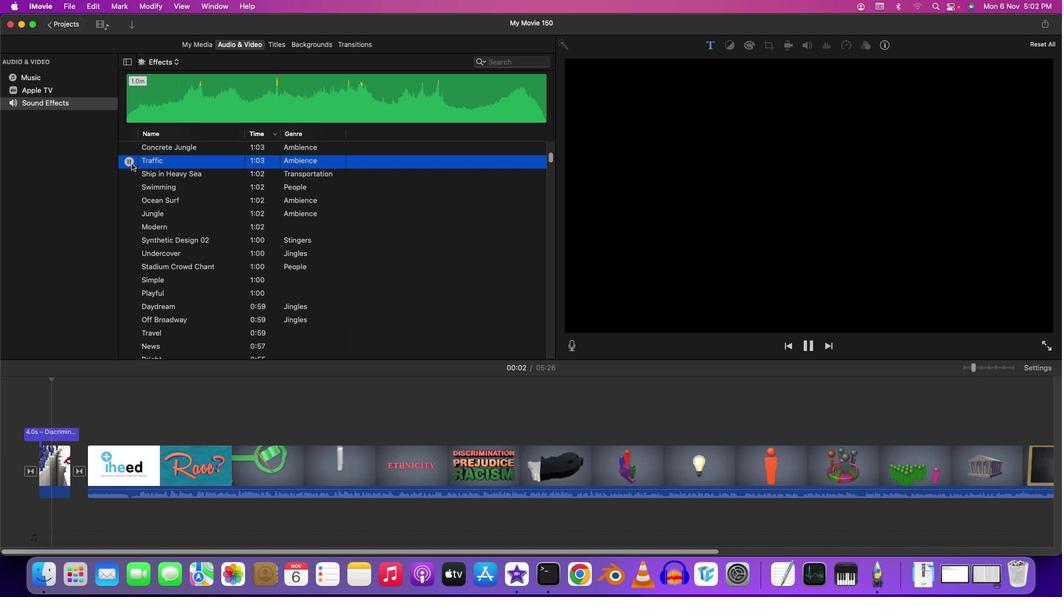 
Action: Mouse moved to (159, 226)
Screenshot: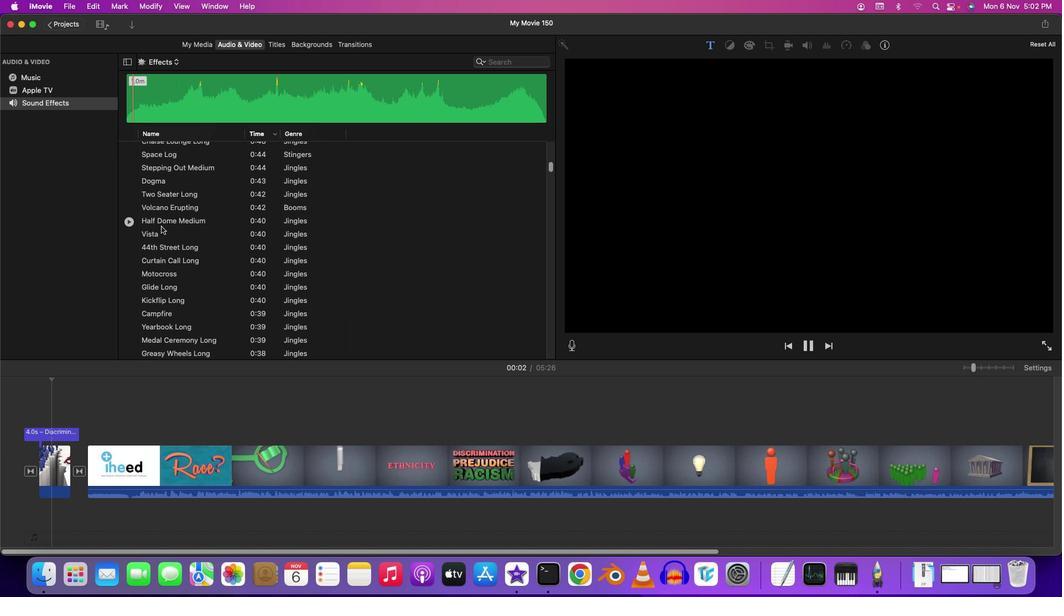 
Action: Mouse scrolled (159, 226) with delta (0, 0)
Screenshot: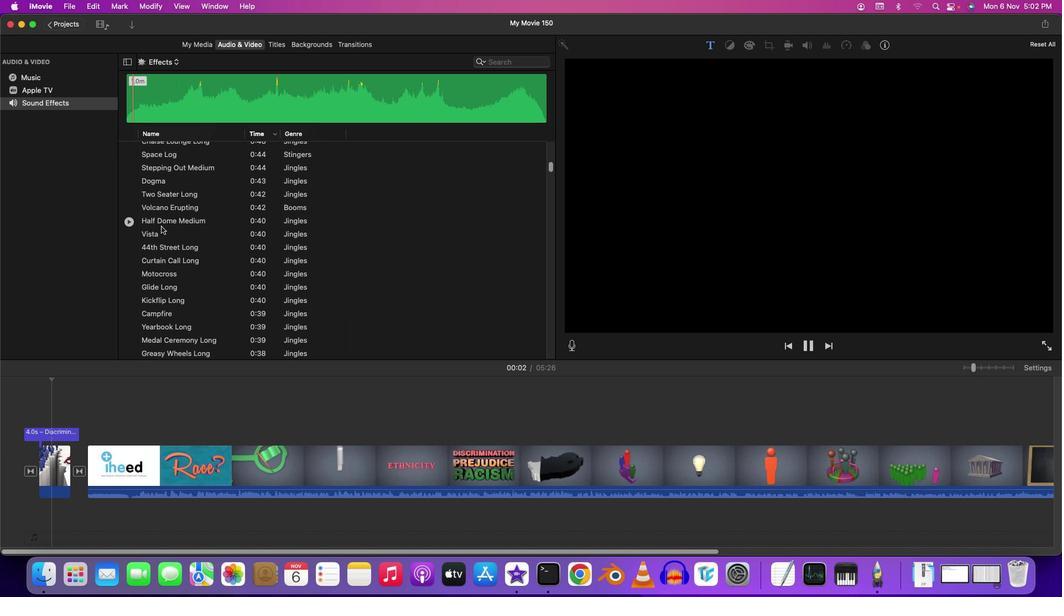 
Action: Mouse moved to (160, 226)
Screenshot: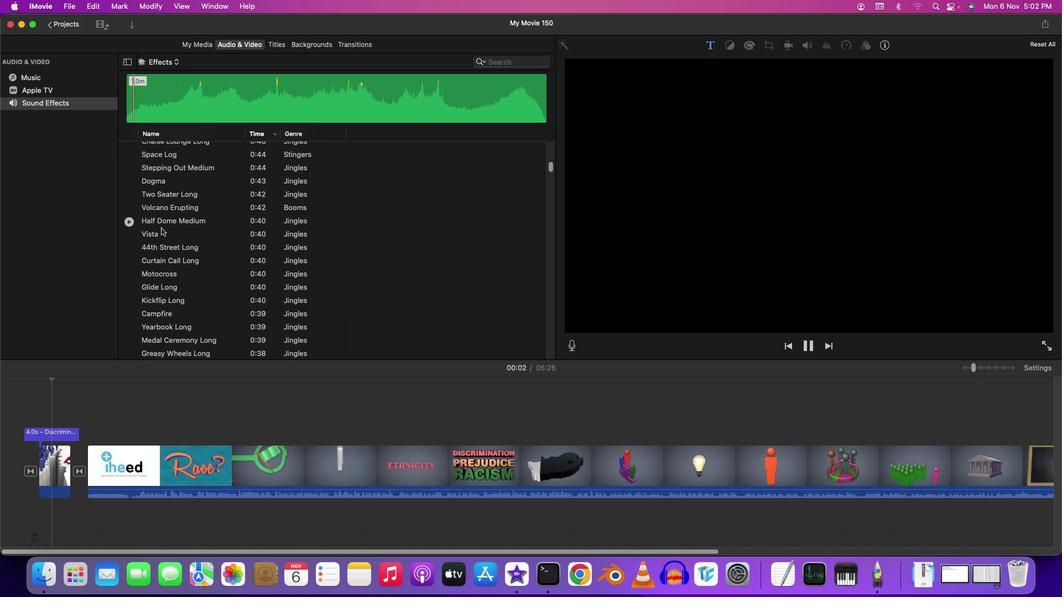 
Action: Mouse scrolled (160, 226) with delta (0, 0)
Screenshot: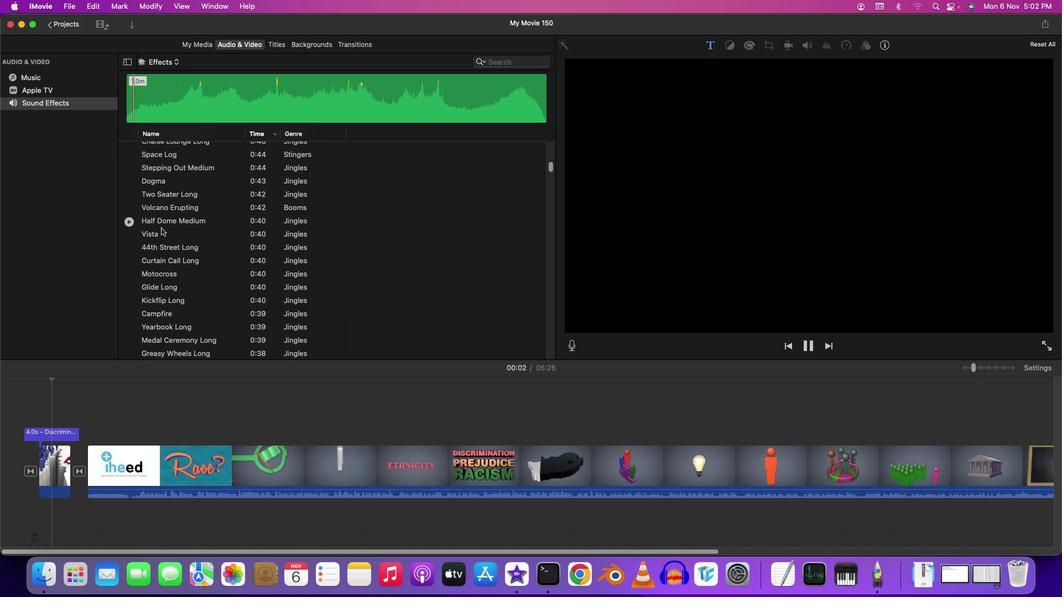 
Action: Mouse scrolled (160, 226) with delta (0, -1)
Screenshot: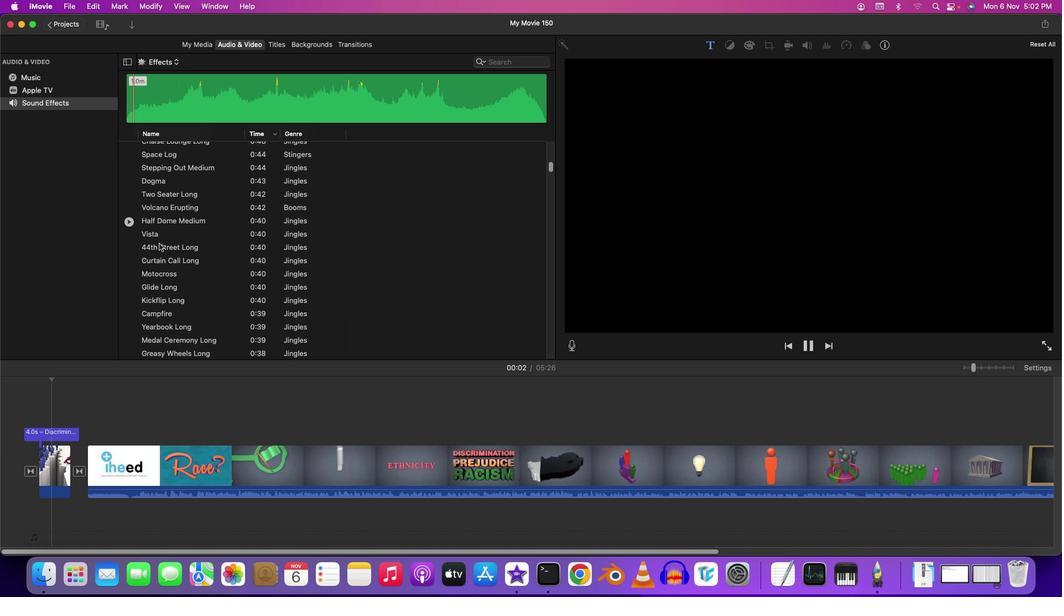 
Action: Mouse scrolled (160, 226) with delta (0, -2)
Screenshot: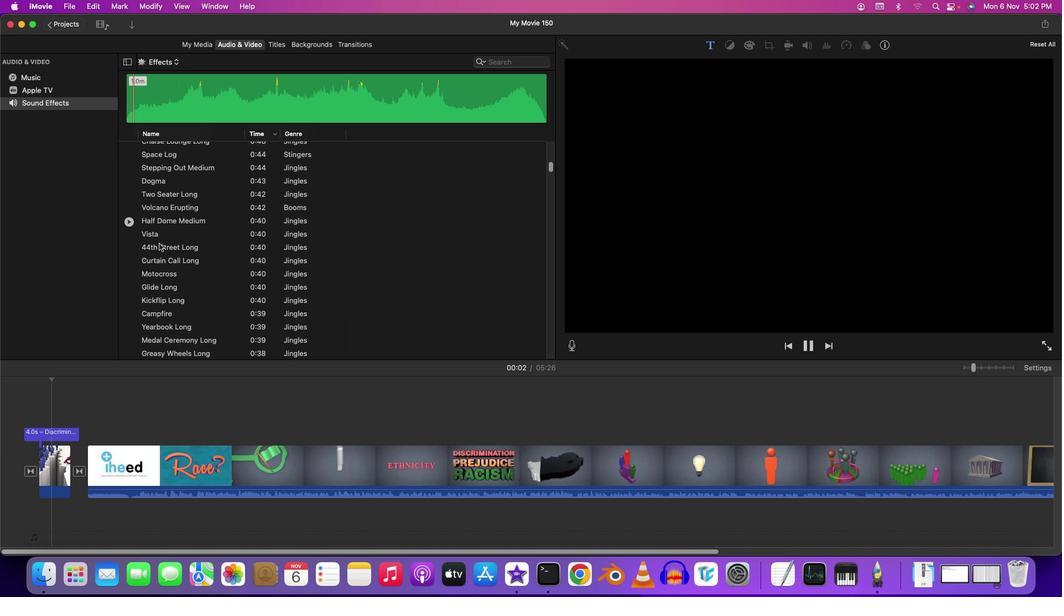 
Action: Mouse scrolled (160, 226) with delta (0, -2)
Screenshot: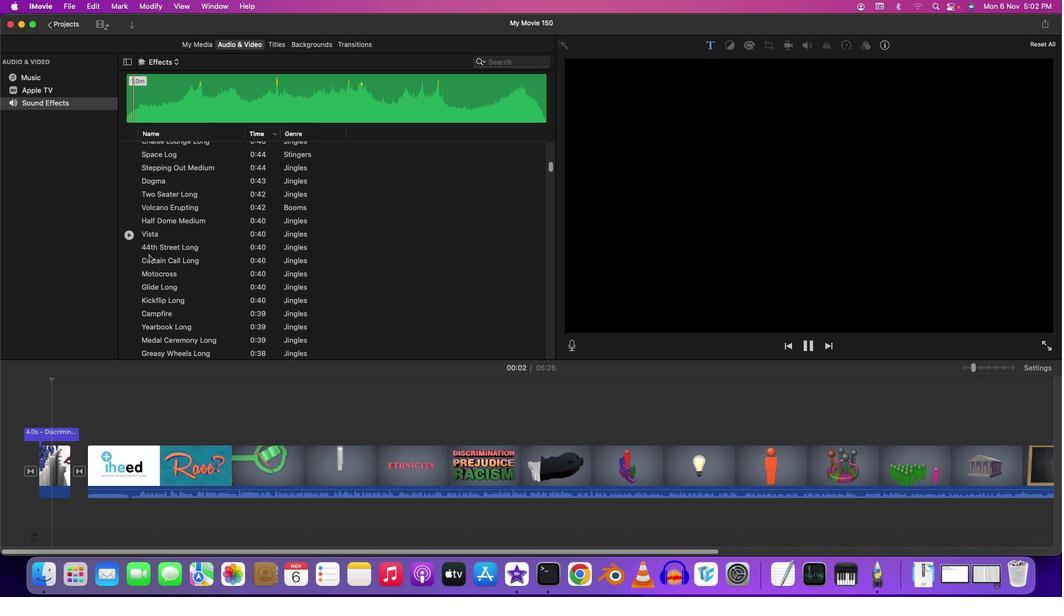 
Action: Mouse moved to (160, 226)
Screenshot: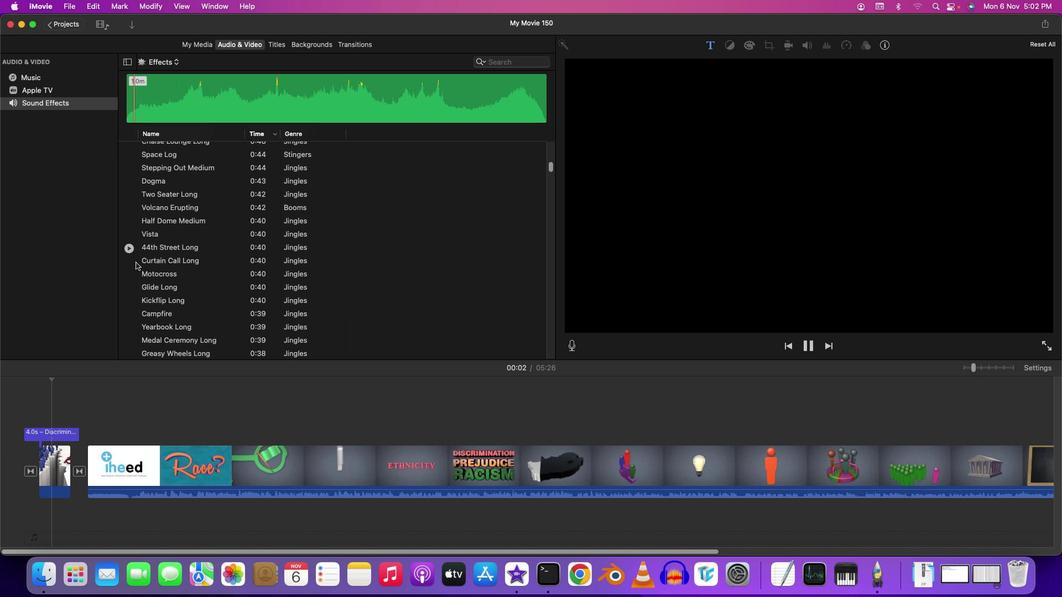 
Action: Mouse scrolled (160, 226) with delta (0, -2)
Screenshot: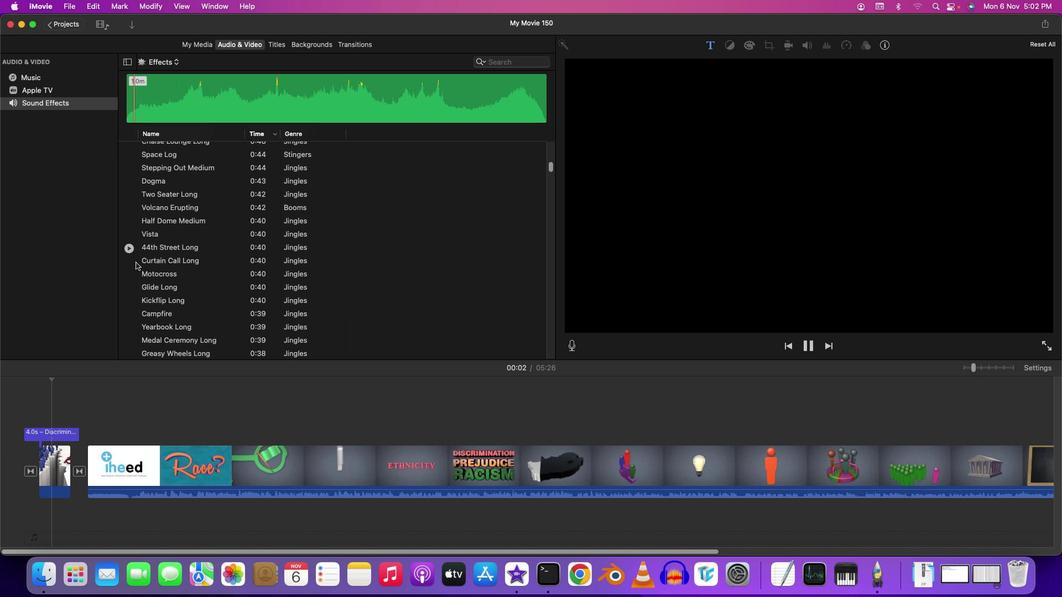 
Action: Mouse moved to (132, 262)
Screenshot: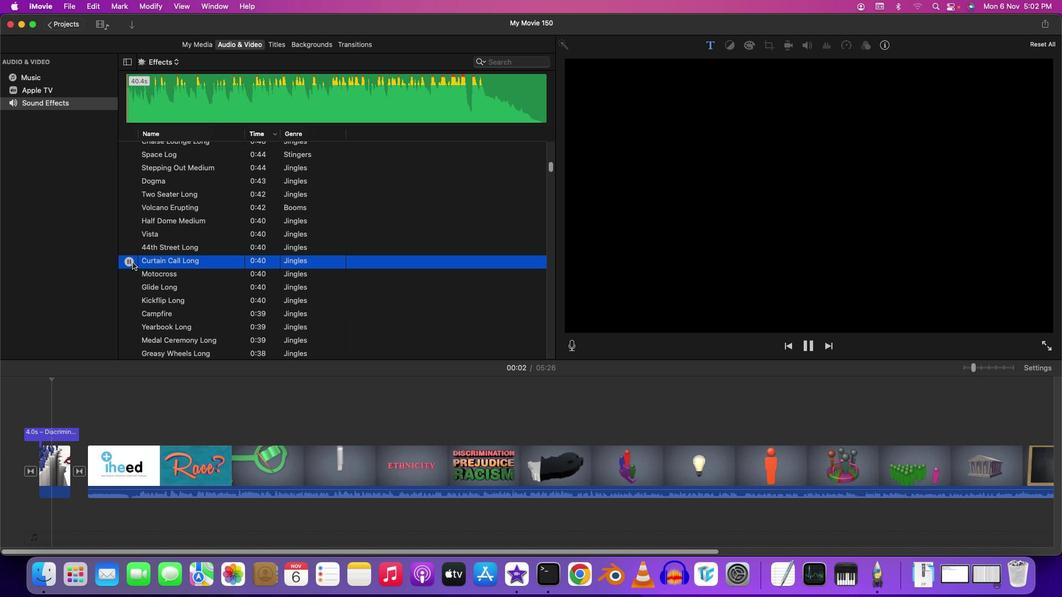 
Action: Mouse pressed left at (132, 262)
Screenshot: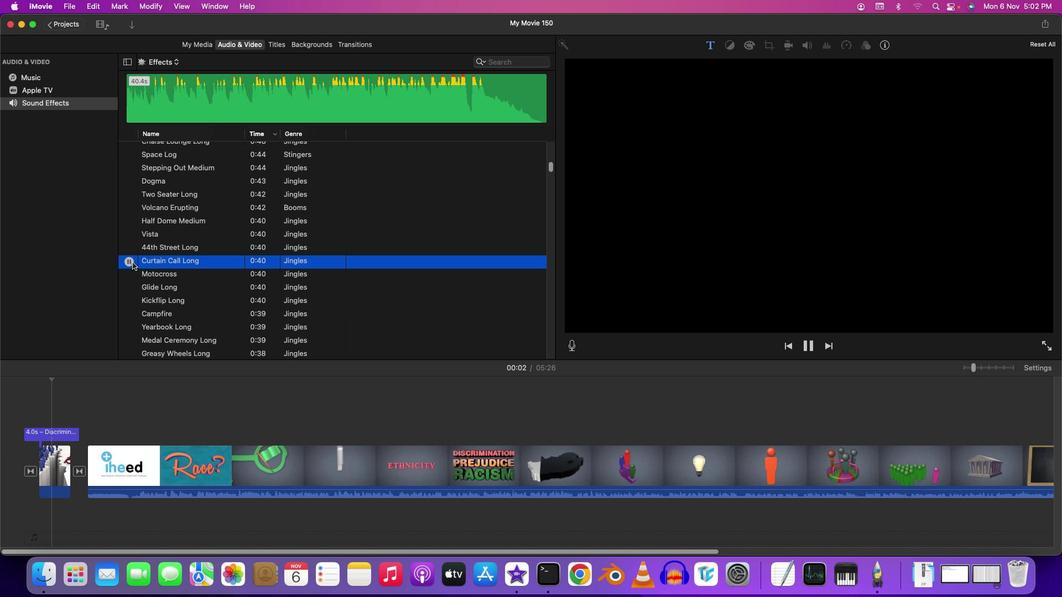 
Action: Mouse moved to (128, 276)
Screenshot: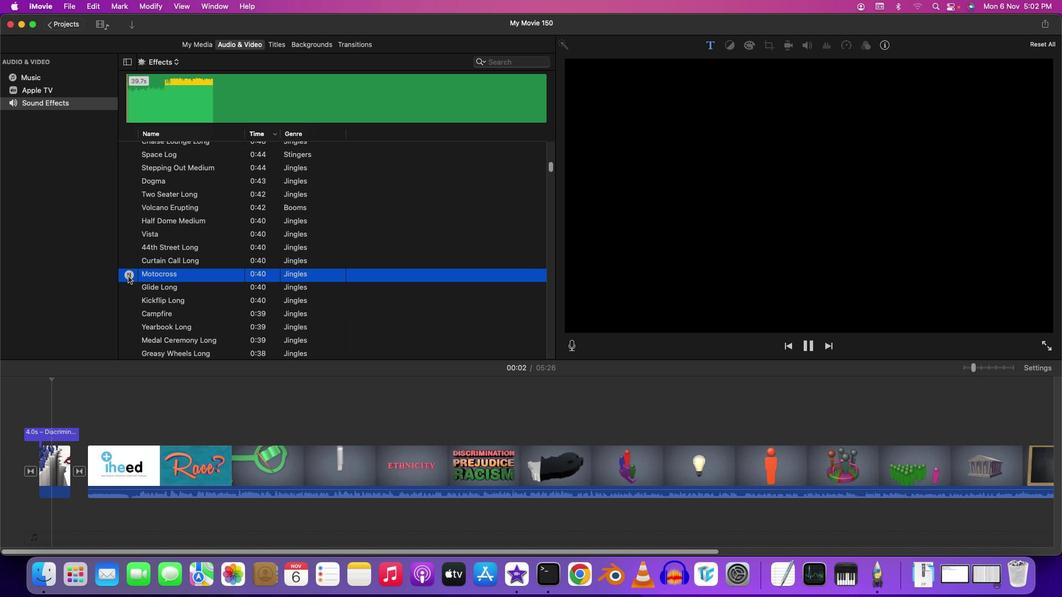 
Action: Mouse pressed left at (128, 276)
Screenshot: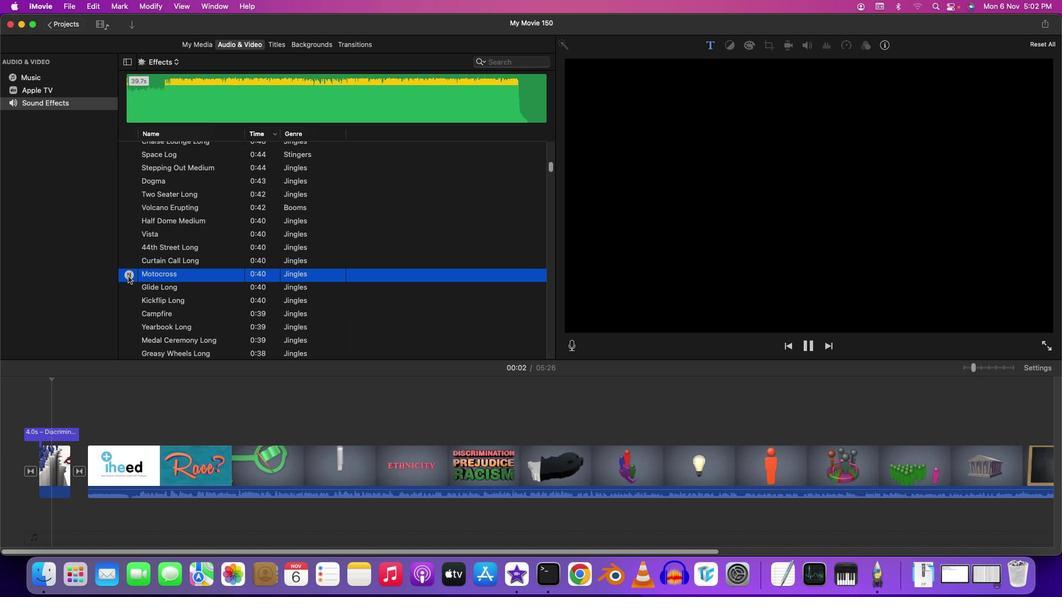 
Action: Mouse moved to (130, 287)
Screenshot: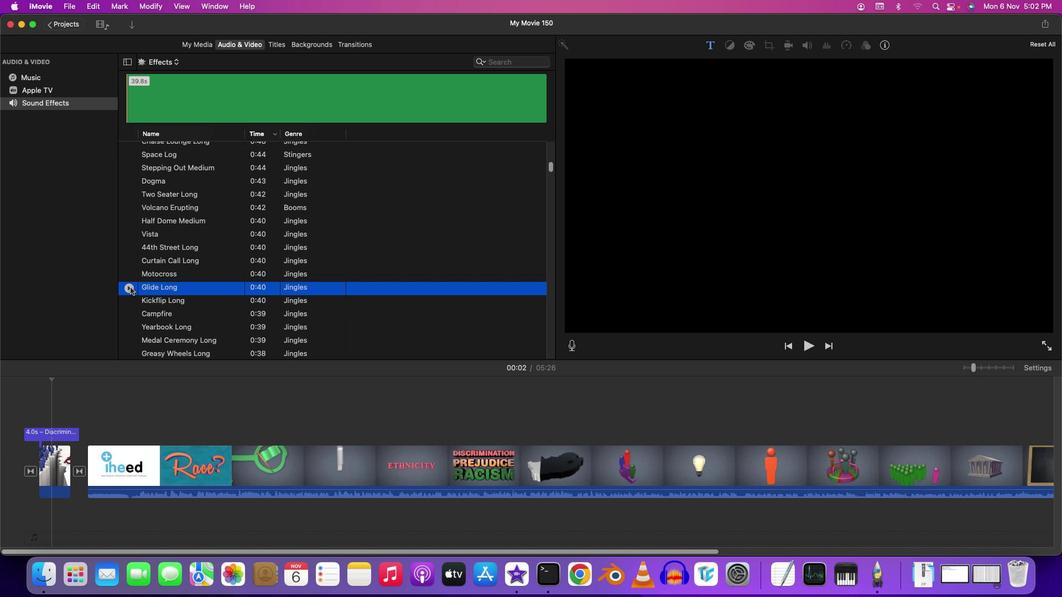 
Action: Mouse pressed left at (130, 287)
Screenshot: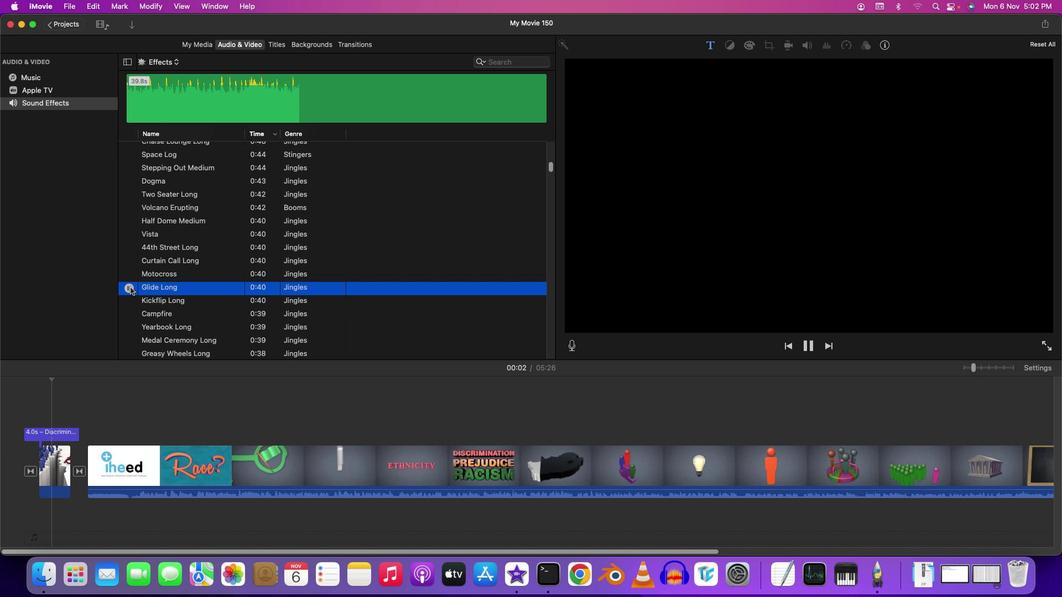 
Action: Mouse moved to (132, 314)
Screenshot: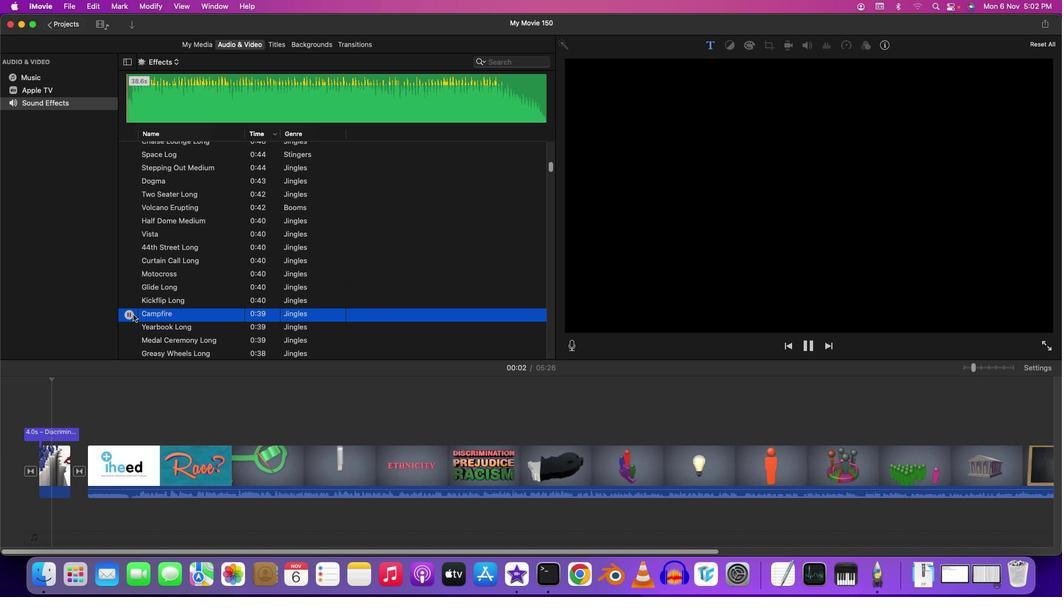 
Action: Mouse pressed left at (132, 314)
Screenshot: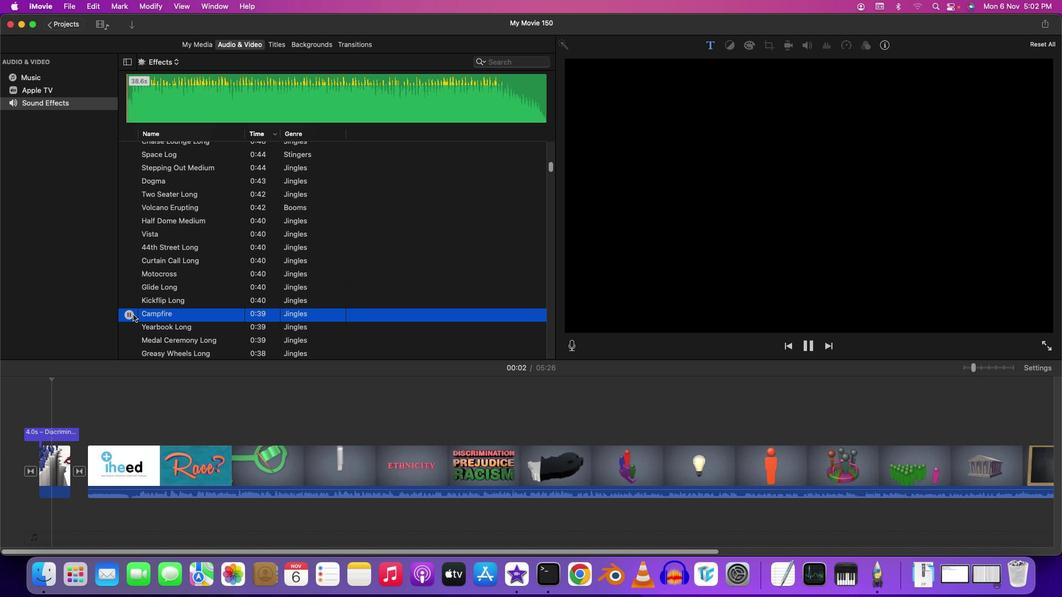 
Action: Mouse moved to (134, 318)
Screenshot: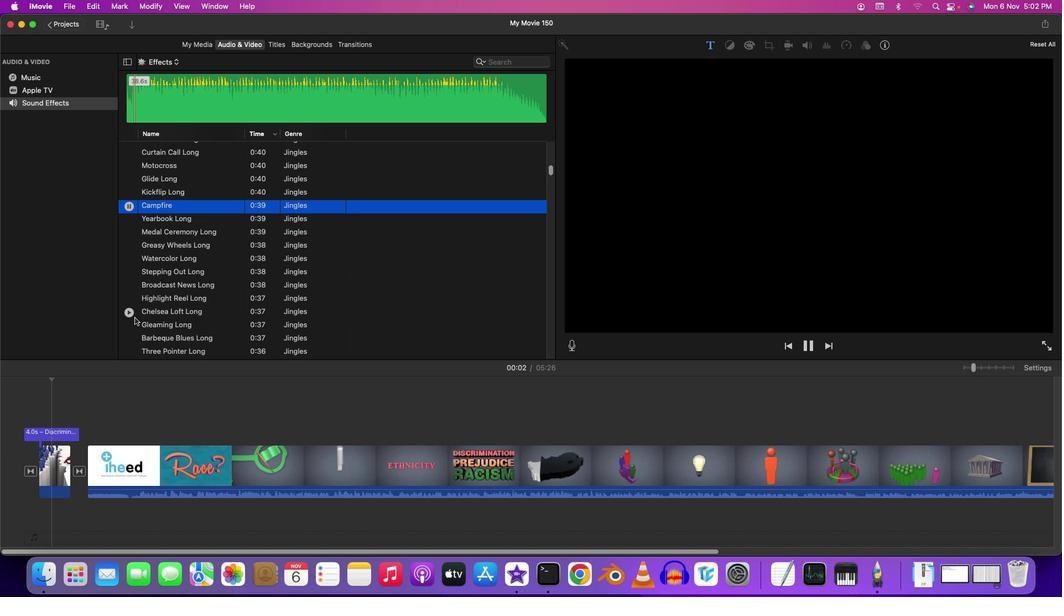 
Action: Mouse scrolled (134, 318) with delta (0, 0)
Screenshot: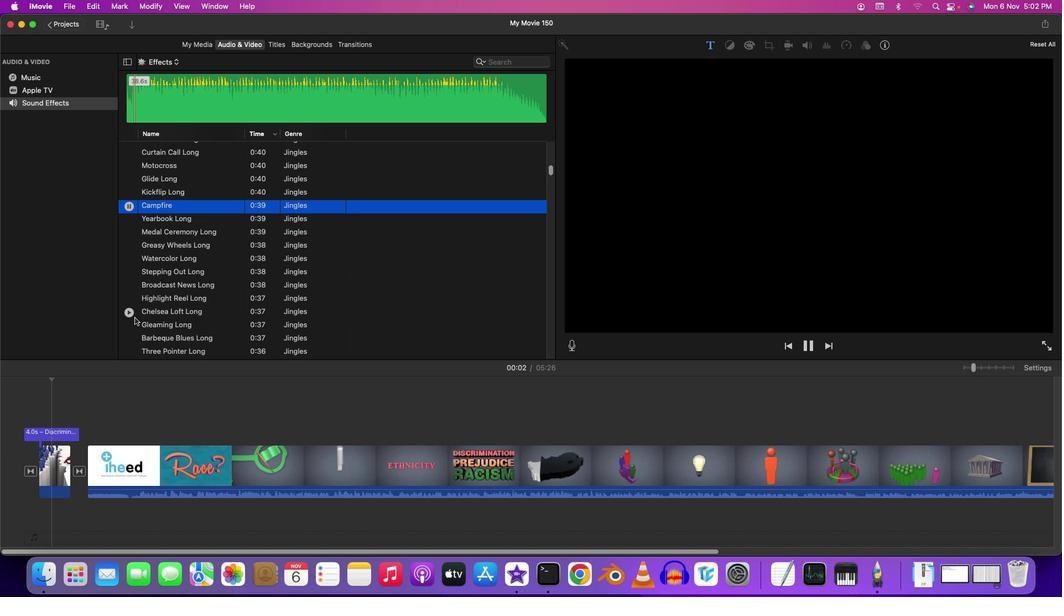 
Action: Mouse moved to (134, 318)
Screenshot: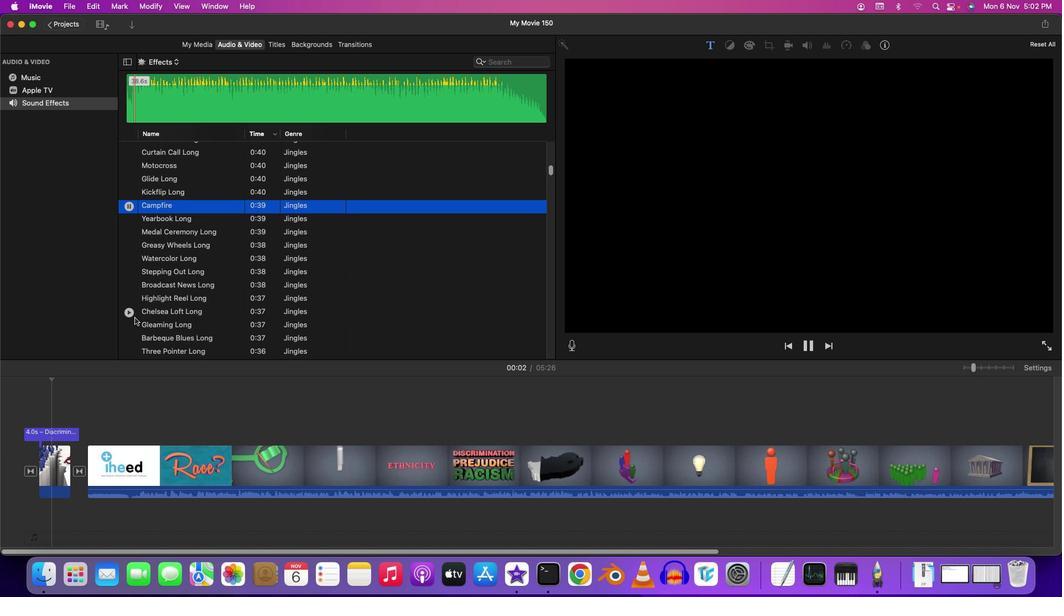 
Action: Mouse scrolled (134, 318) with delta (0, 0)
Screenshot: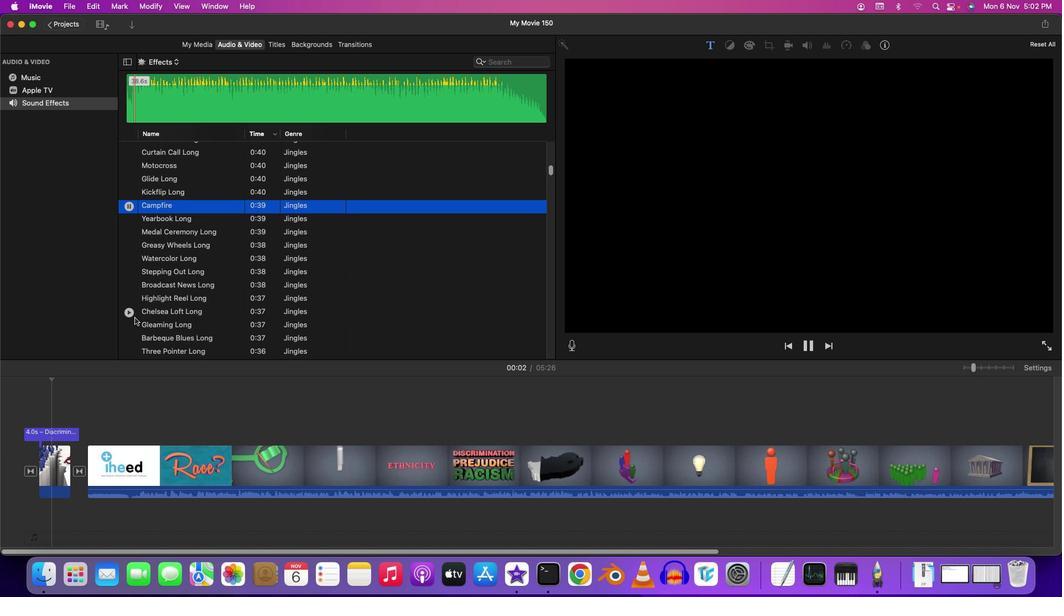 
Action: Mouse moved to (134, 318)
Screenshot: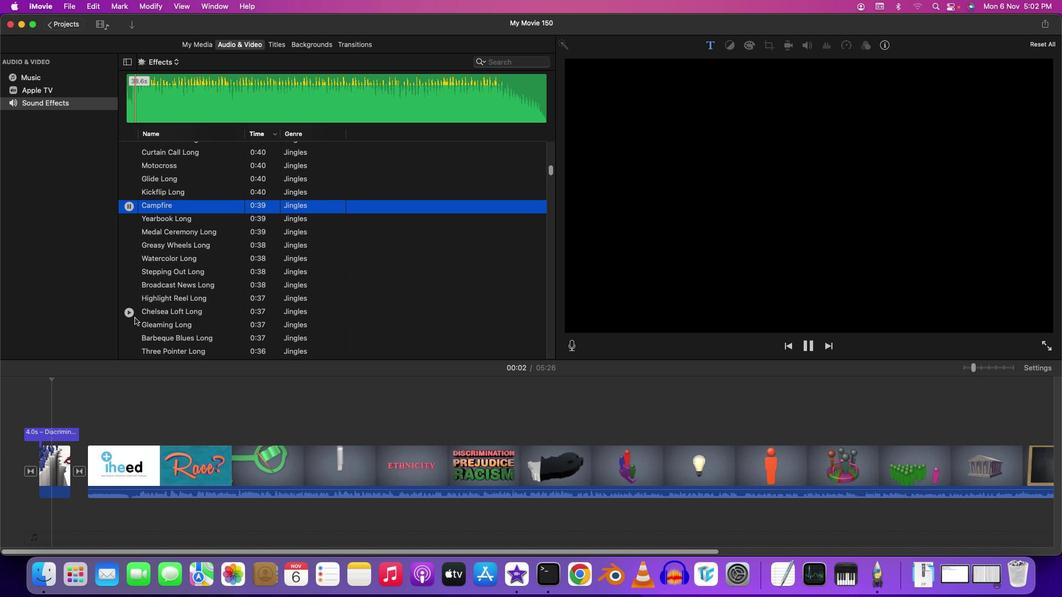 
Action: Mouse scrolled (134, 318) with delta (0, -1)
Screenshot: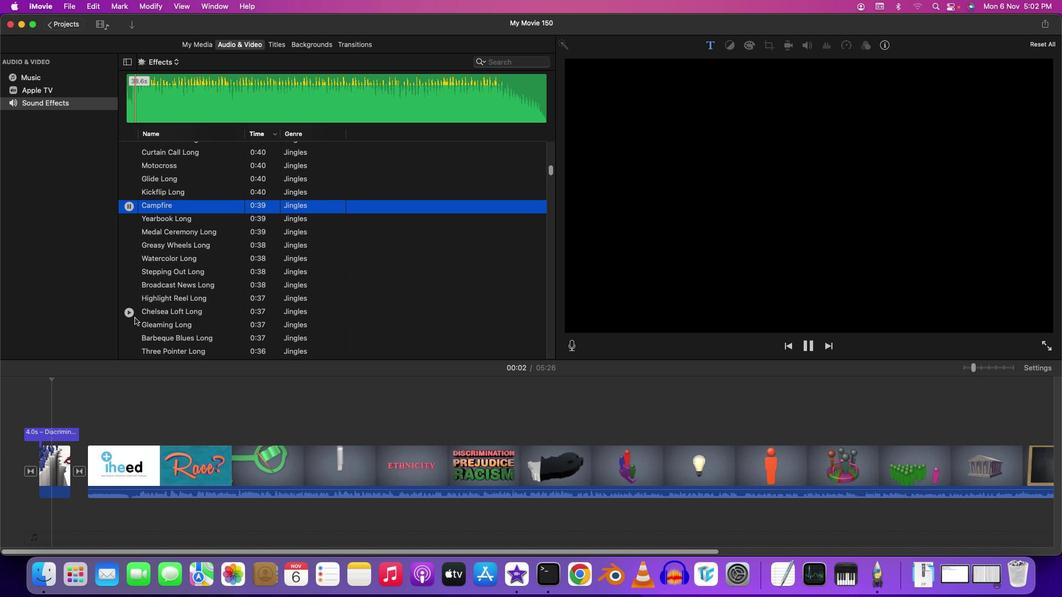 
Action: Mouse scrolled (134, 318) with delta (0, -1)
Screenshot: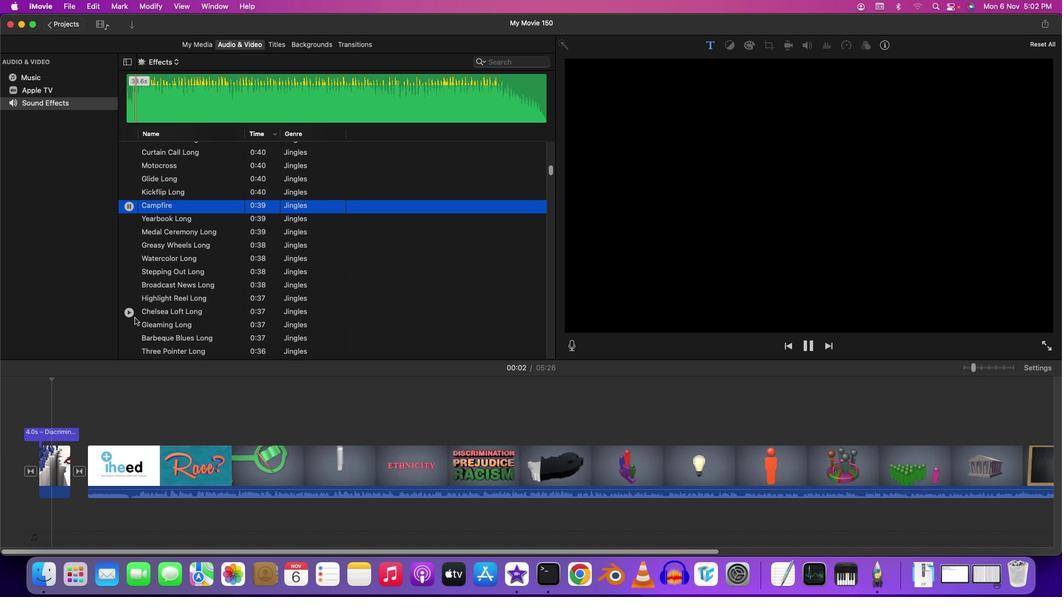 
Action: Mouse moved to (131, 313)
Screenshot: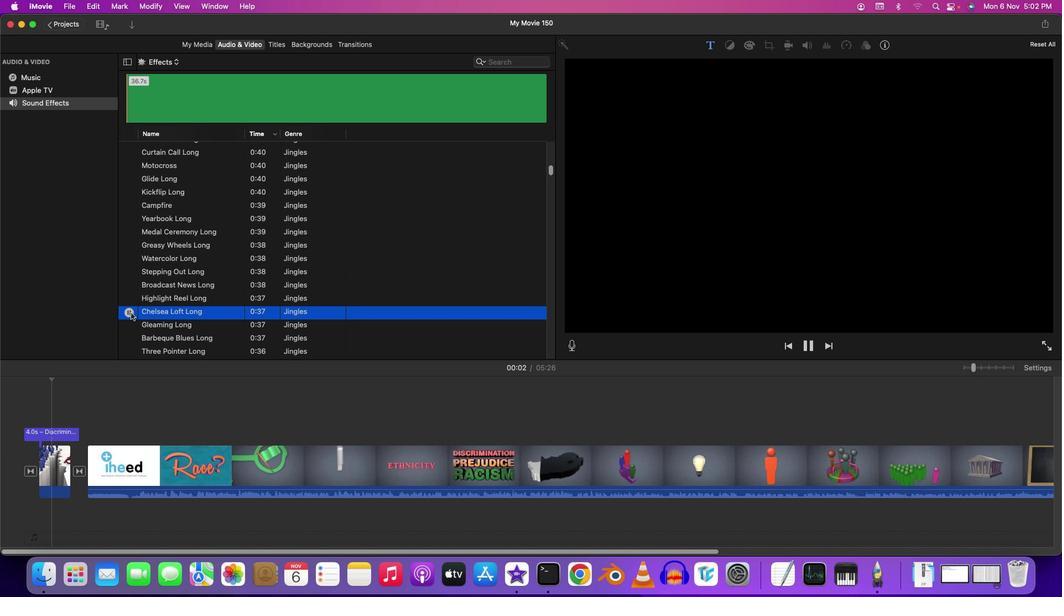 
Action: Mouse pressed left at (131, 313)
Screenshot: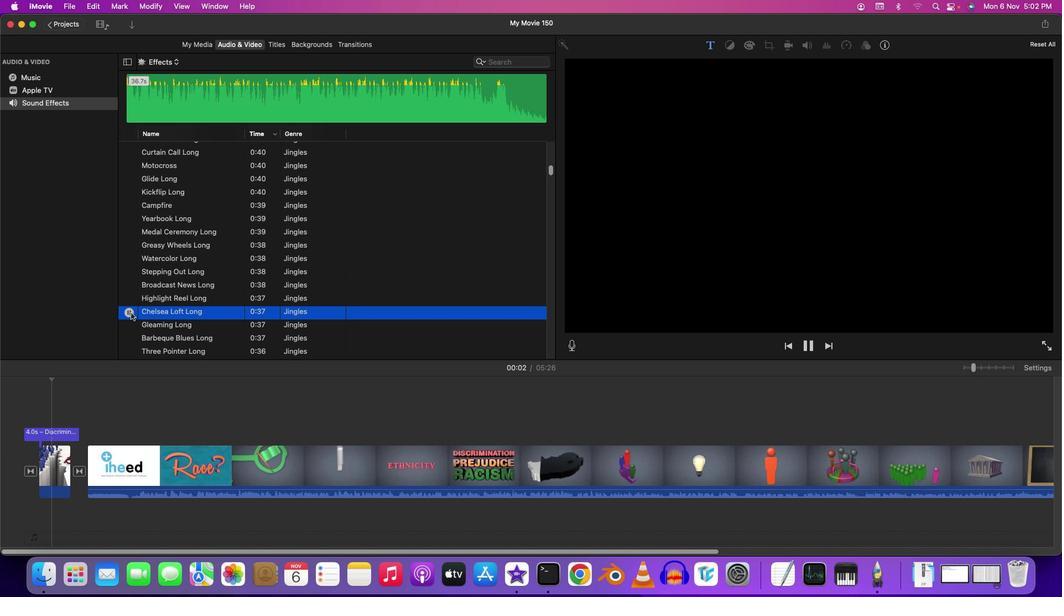 
Action: Mouse moved to (130, 326)
Screenshot: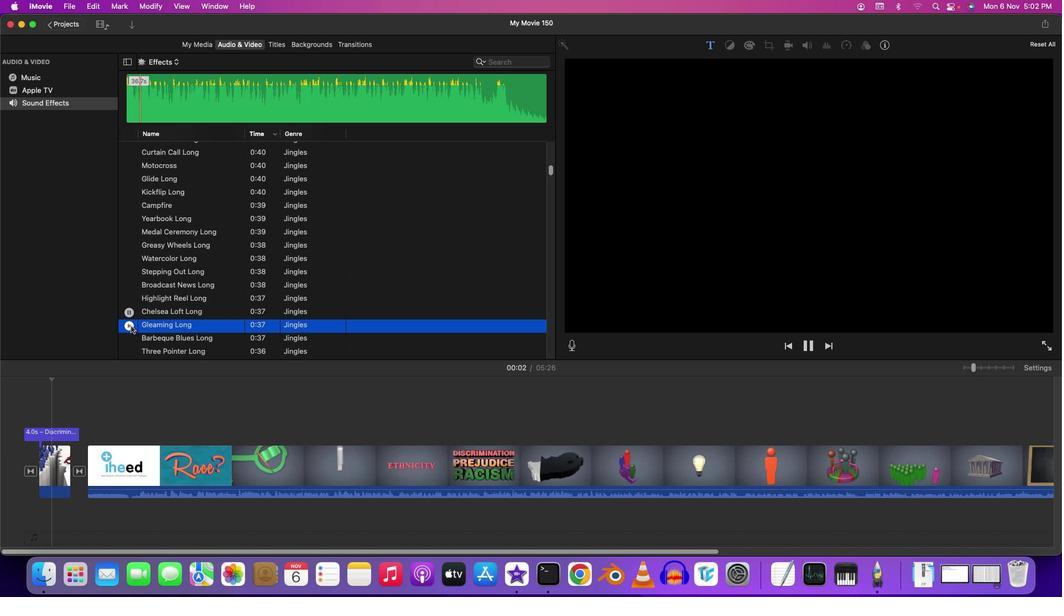 
Action: Mouse pressed left at (130, 326)
Screenshot: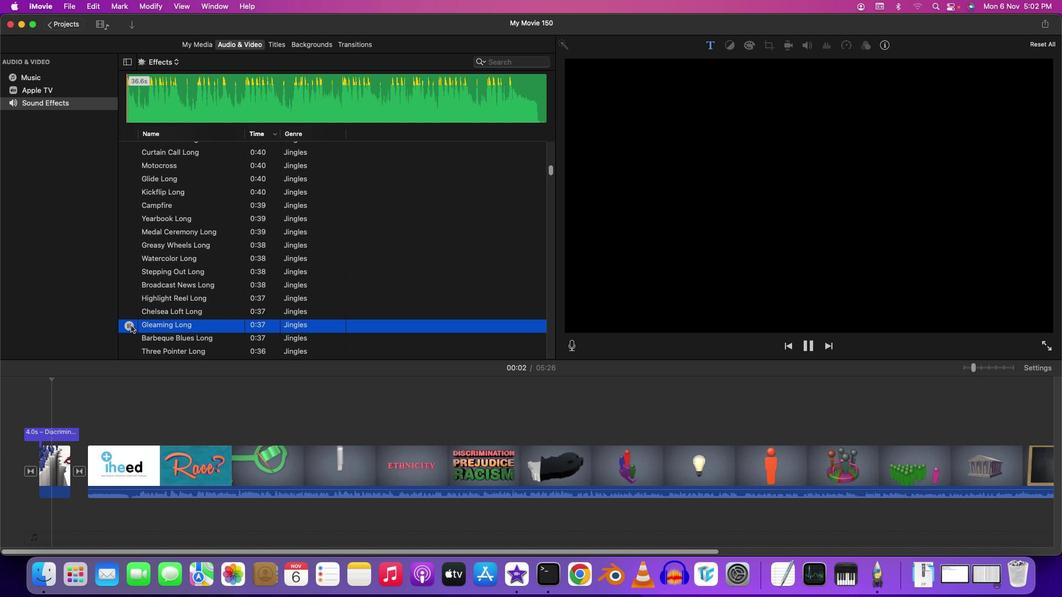 
Action: Mouse moved to (131, 340)
Screenshot: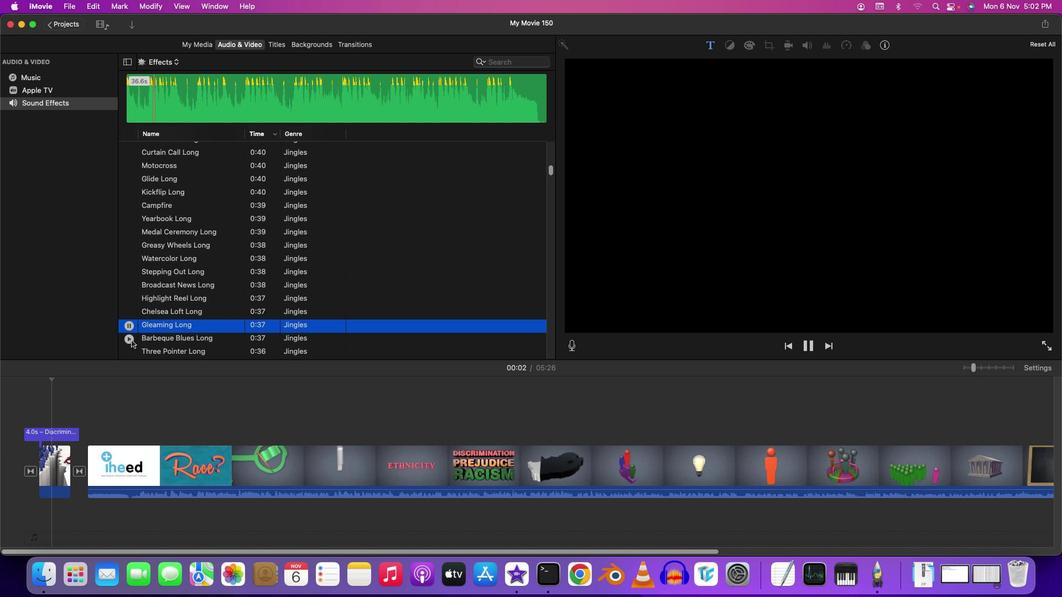 
Action: Mouse pressed left at (131, 340)
Screenshot: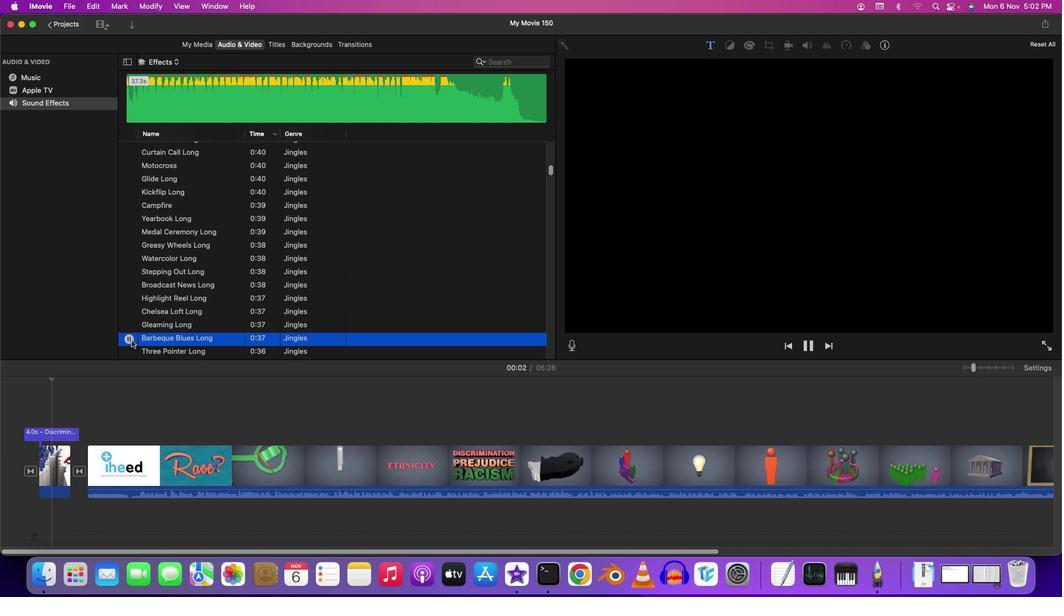 
Action: Mouse moved to (182, 293)
Screenshot: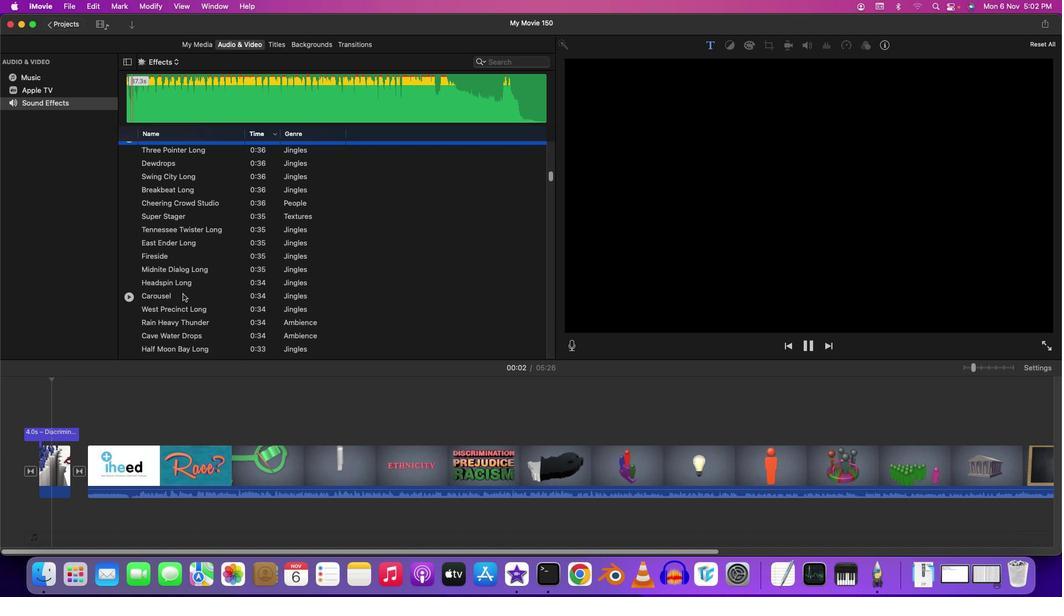 
Action: Mouse scrolled (182, 293) with delta (0, 0)
Screenshot: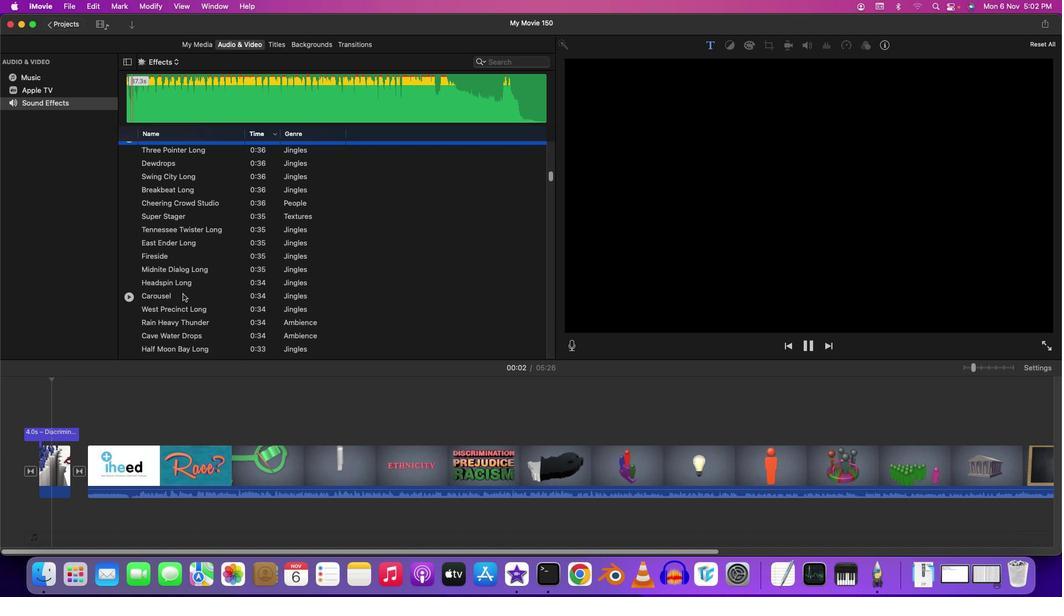 
Action: Mouse moved to (182, 293)
Screenshot: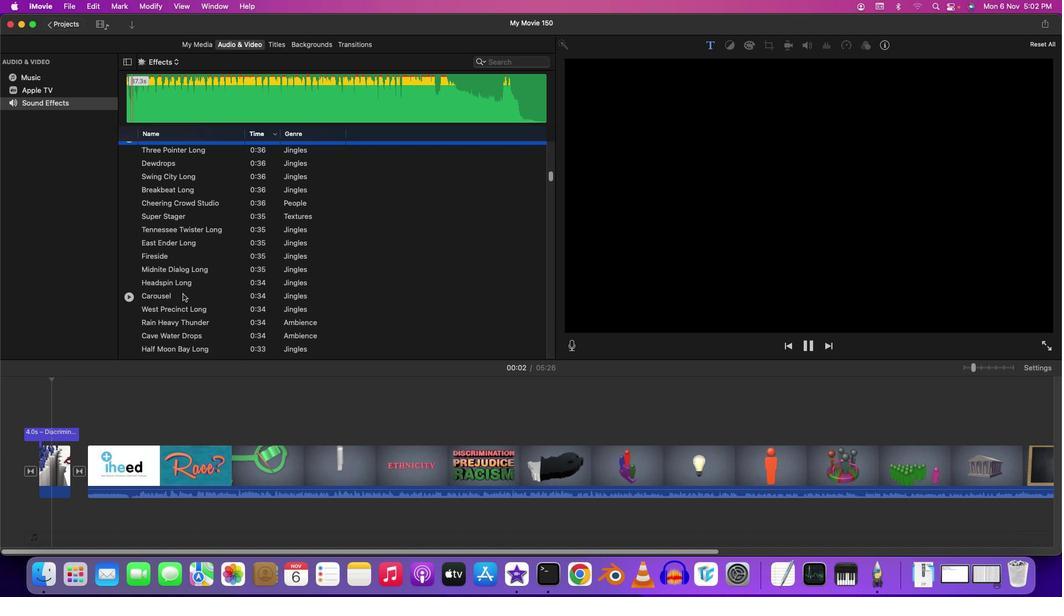 
Action: Mouse scrolled (182, 293) with delta (0, 0)
Screenshot: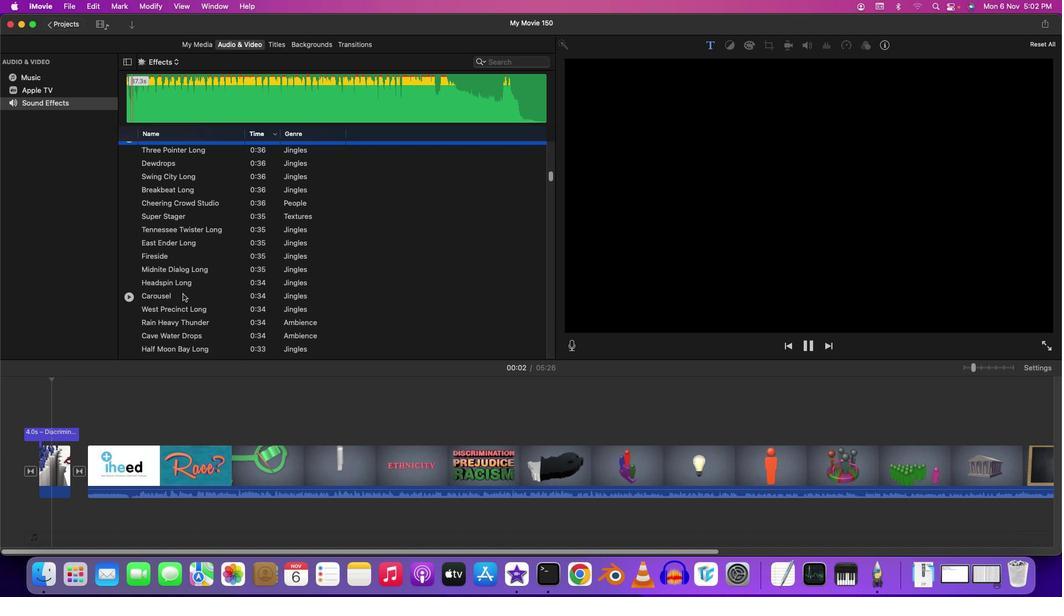 
Action: Mouse moved to (182, 293)
Screenshot: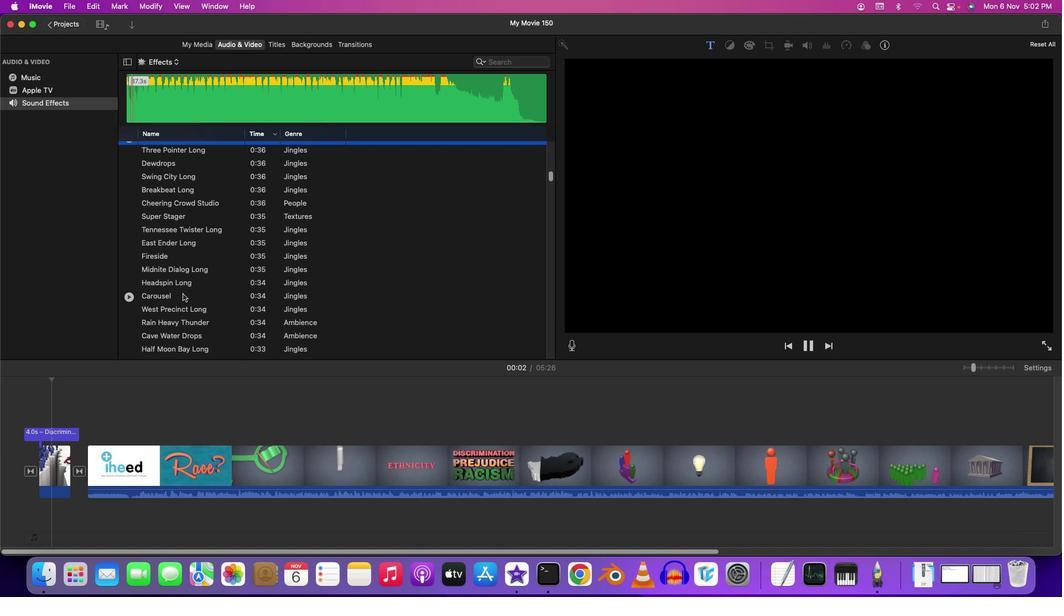 
Action: Mouse scrolled (182, 293) with delta (0, -1)
Screenshot: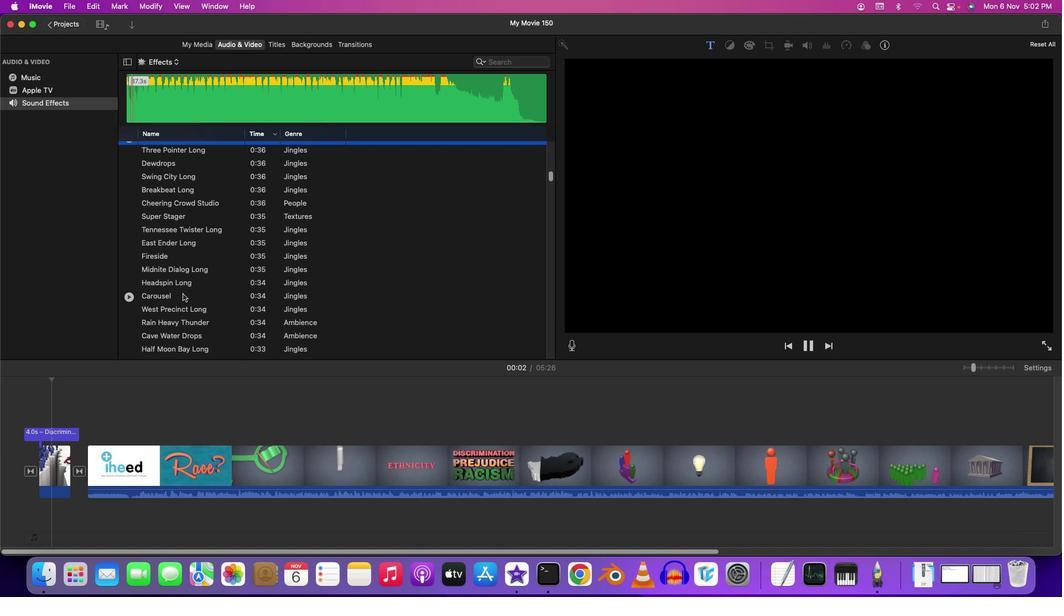 
Action: Mouse scrolled (182, 293) with delta (0, -1)
Screenshot: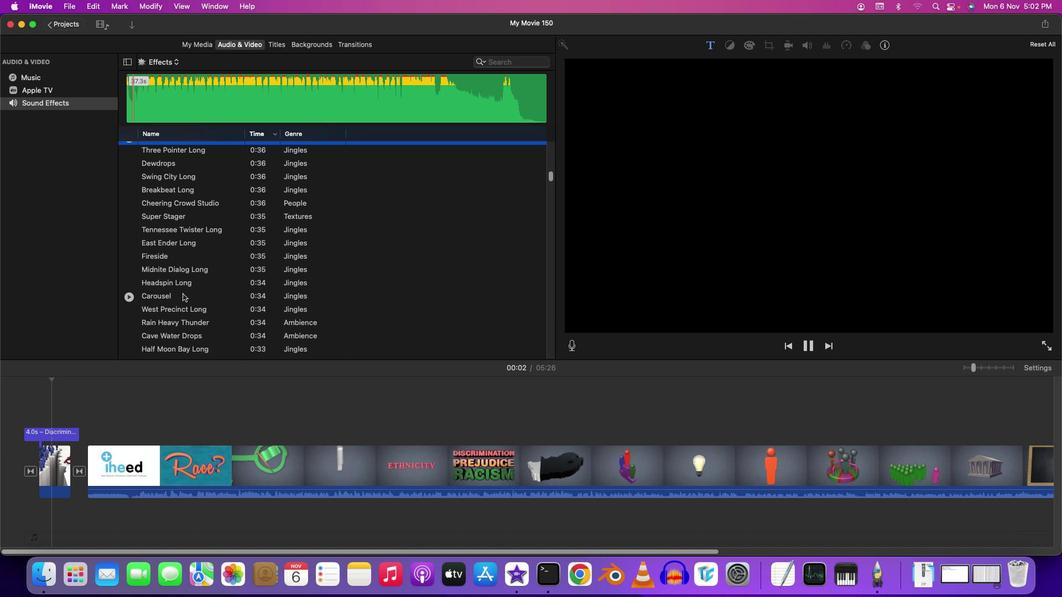 
Action: Mouse scrolled (182, 293) with delta (0, -2)
Screenshot: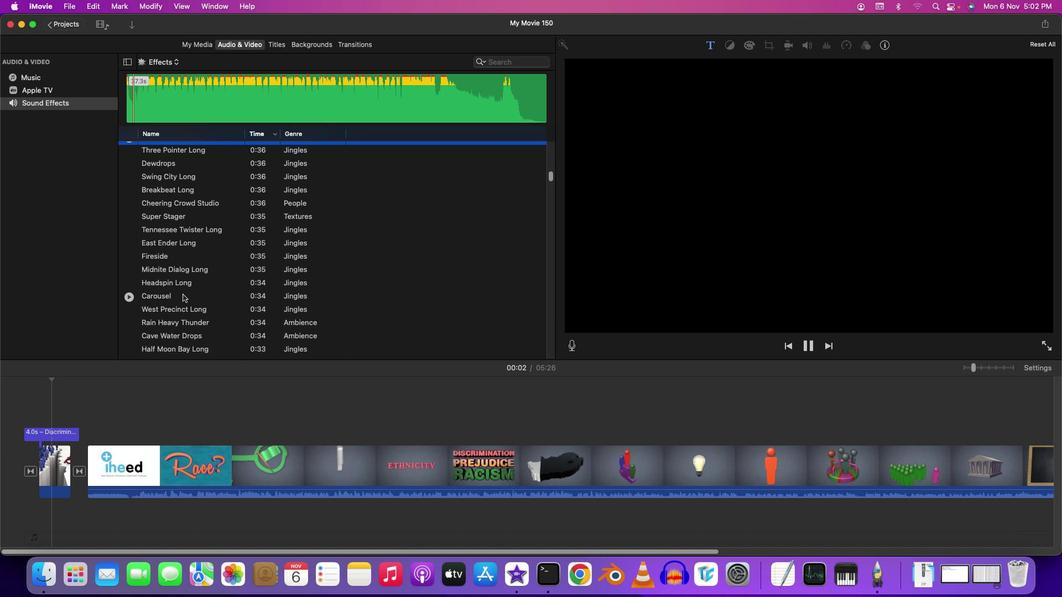 
Action: Mouse moved to (130, 217)
Screenshot: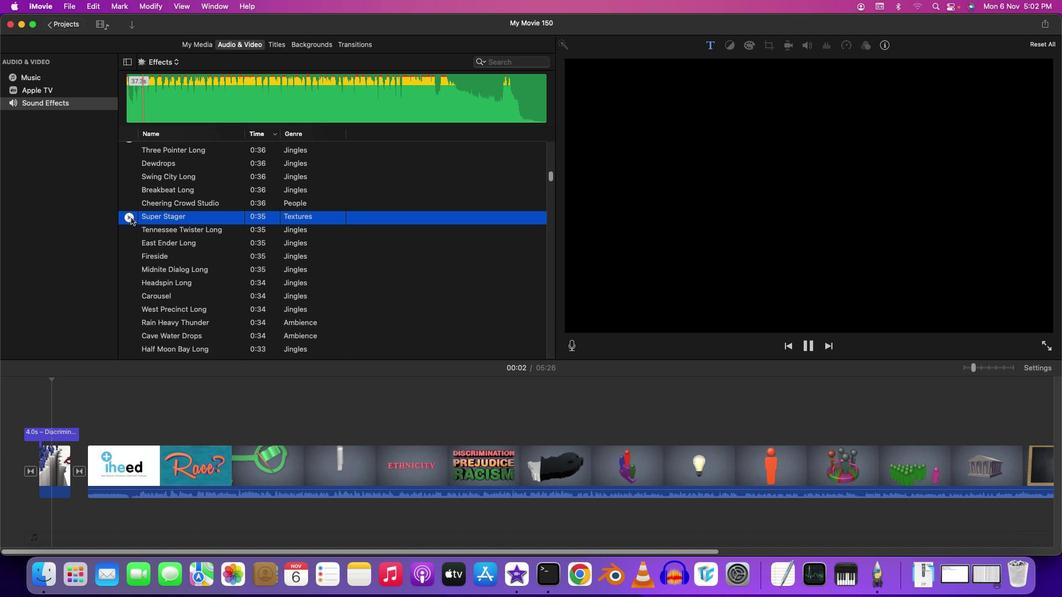 
Action: Mouse pressed left at (130, 217)
Screenshot: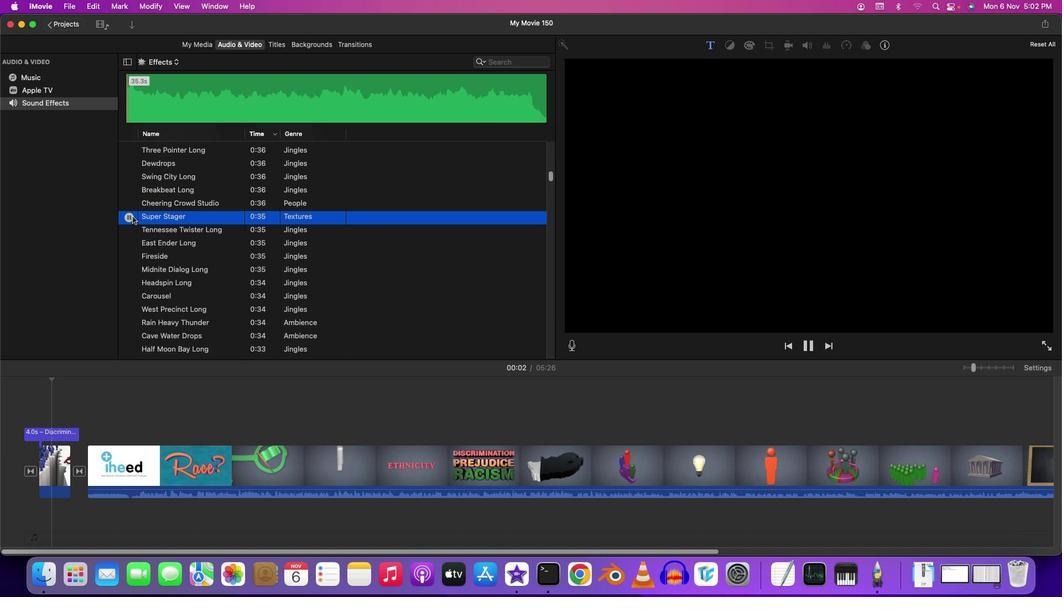 
Action: Mouse moved to (131, 203)
Screenshot: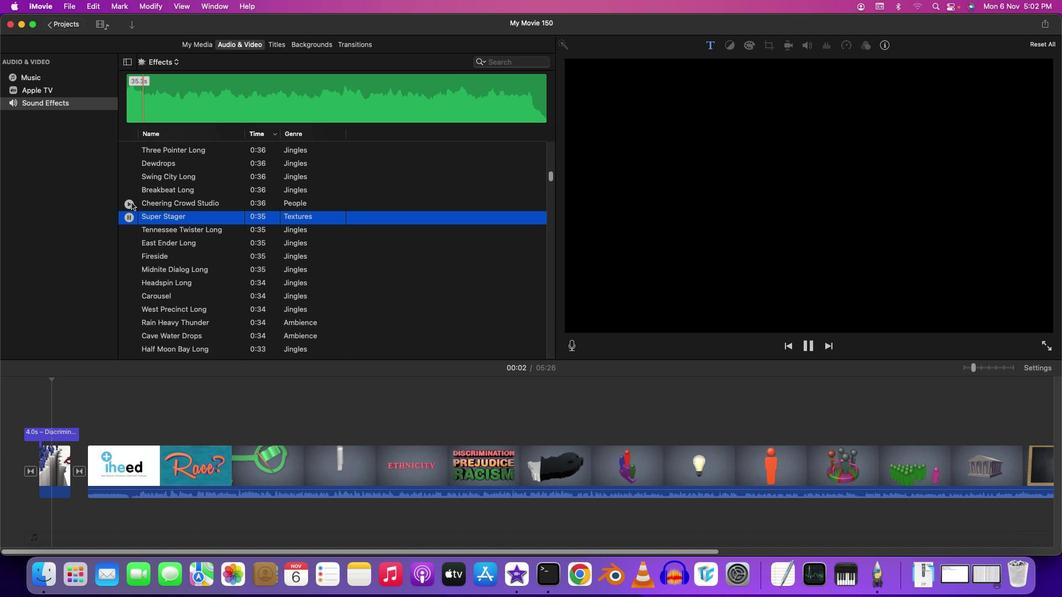 
Action: Mouse pressed left at (131, 203)
Screenshot: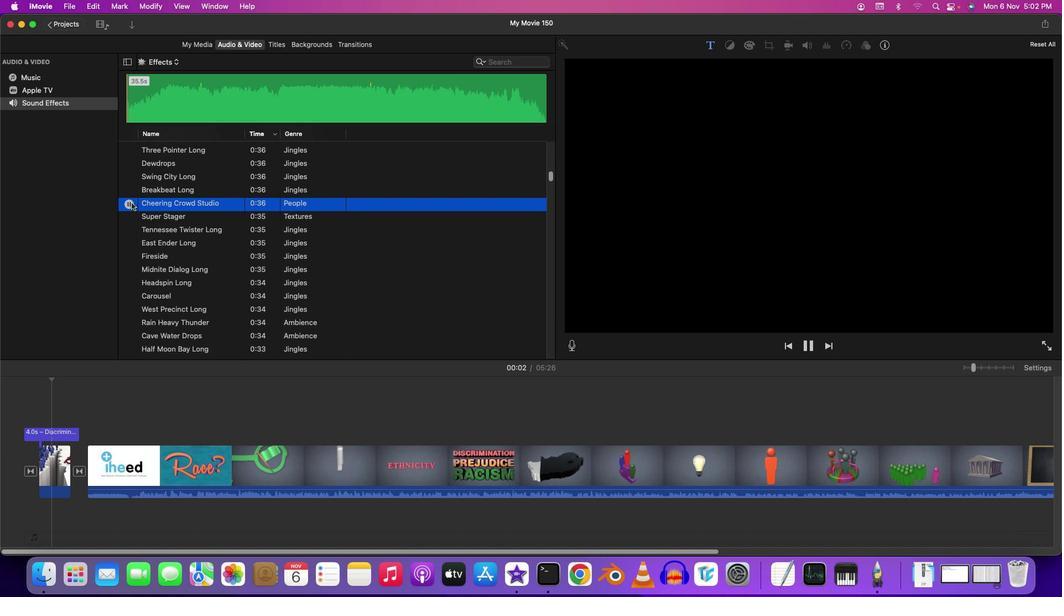
Action: Mouse moved to (128, 162)
Screenshot: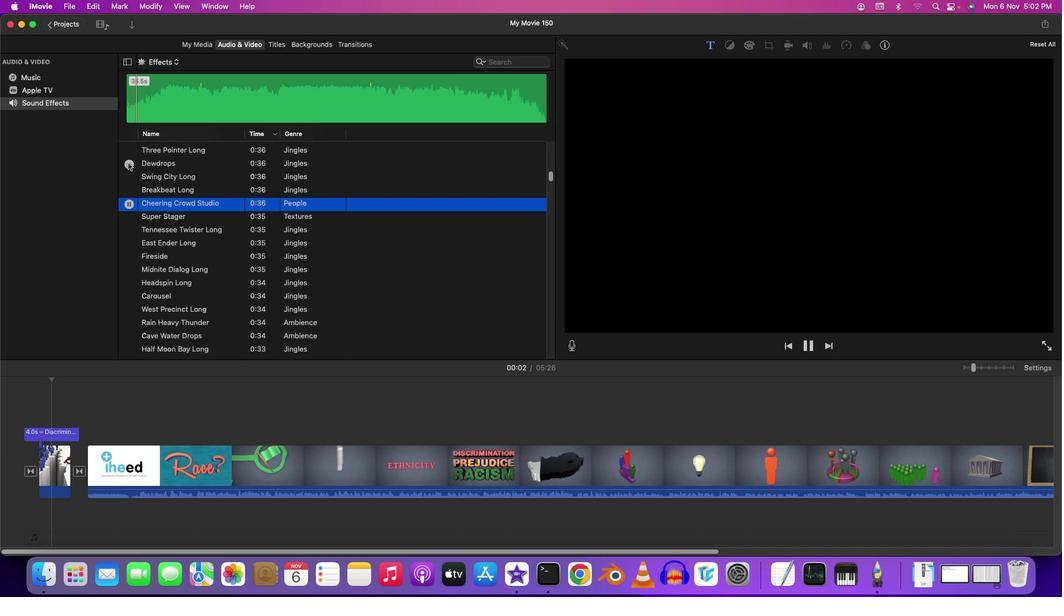 
Action: Mouse pressed left at (128, 162)
Screenshot: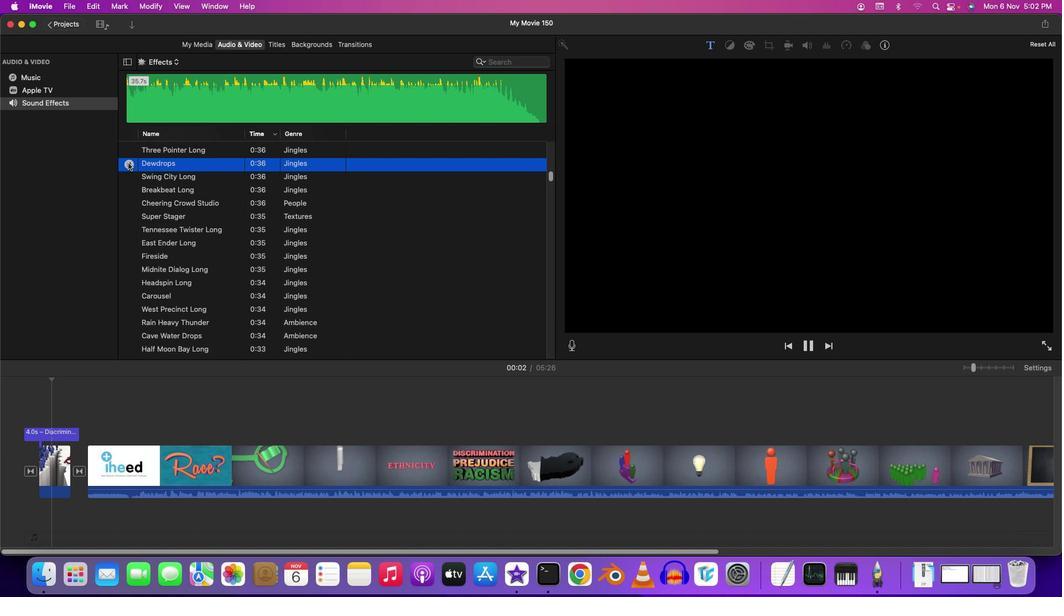 
Action: Mouse moved to (129, 176)
Screenshot: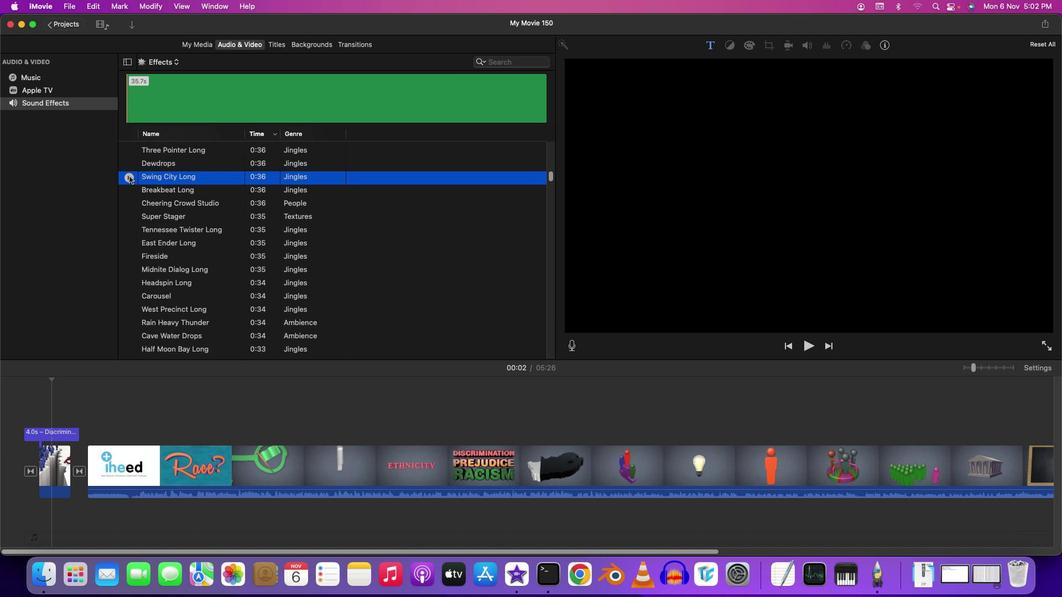 
Action: Mouse pressed left at (129, 176)
Screenshot: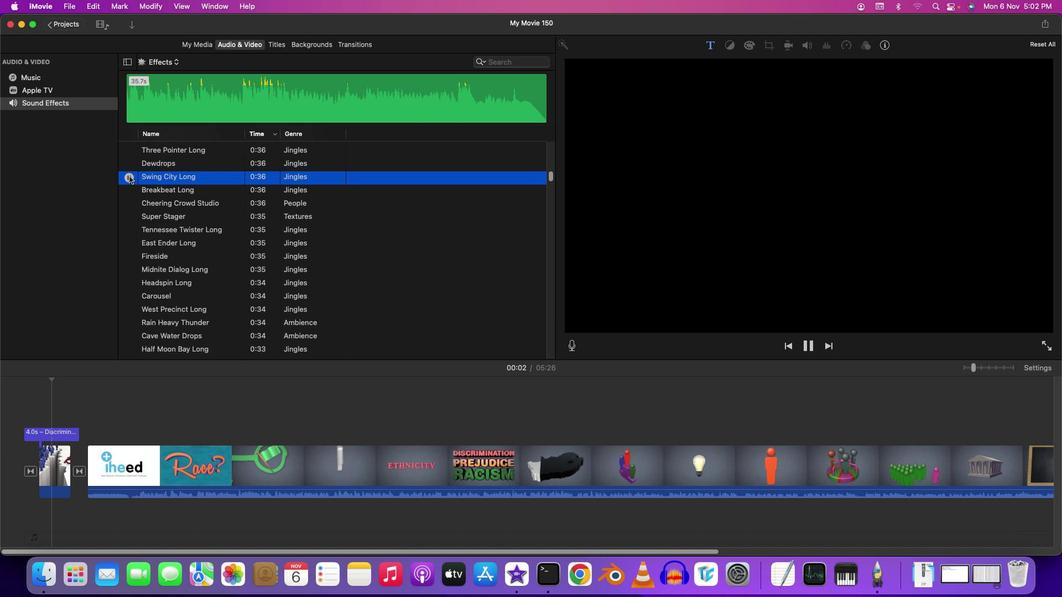 
Action: Mouse moved to (128, 194)
Screenshot: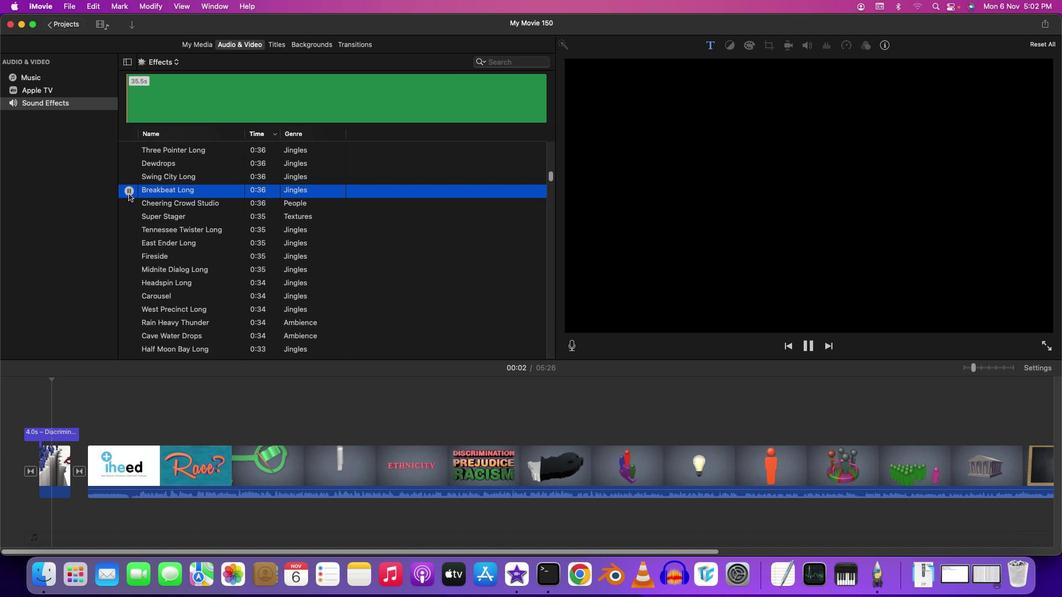 
Action: Mouse pressed left at (128, 194)
Screenshot: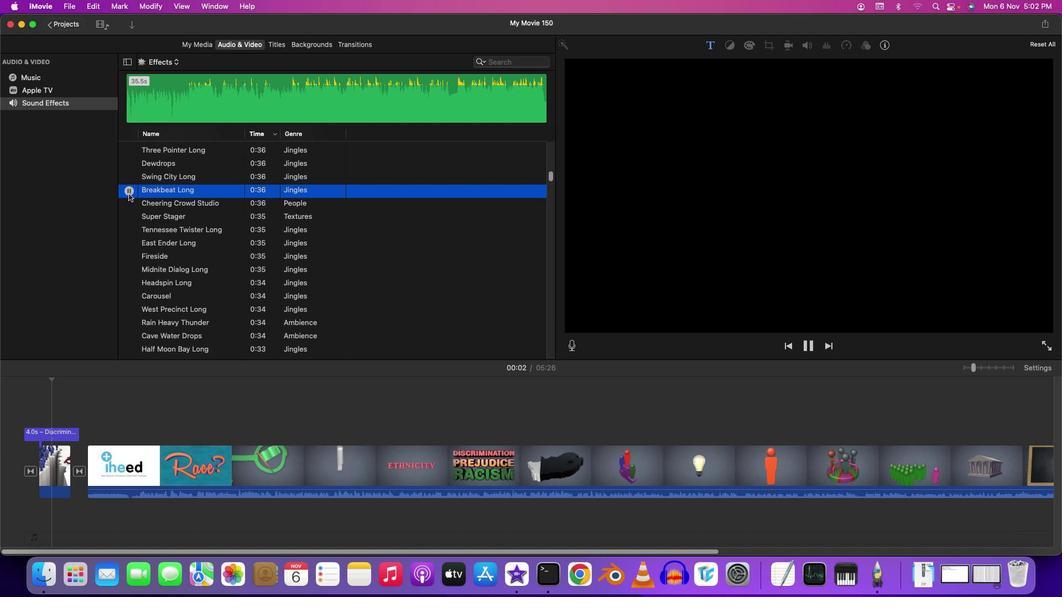 
Action: Mouse moved to (133, 218)
Screenshot: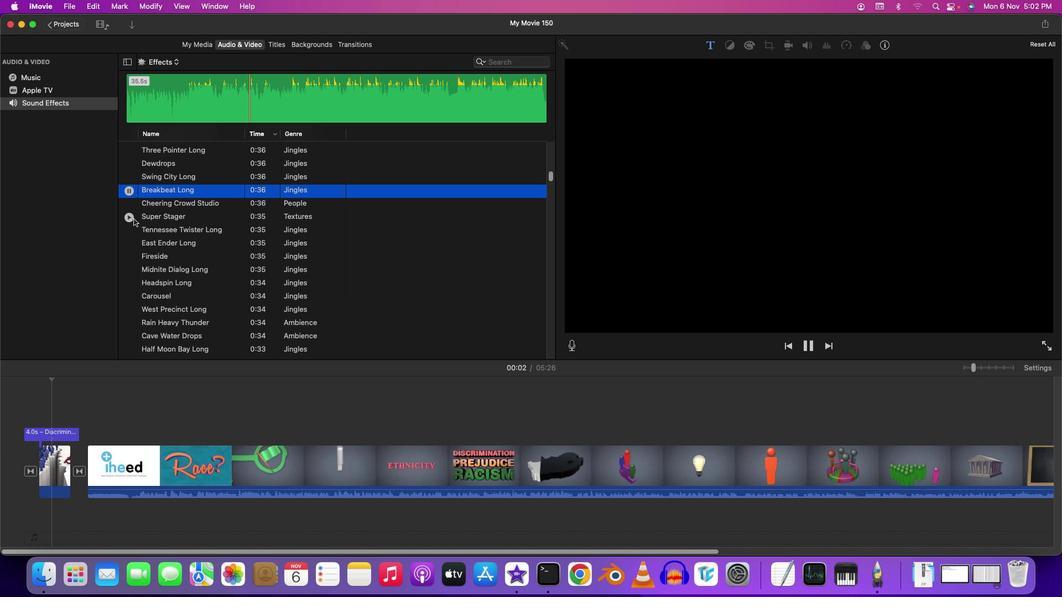 
Action: Mouse pressed left at (133, 218)
Screenshot: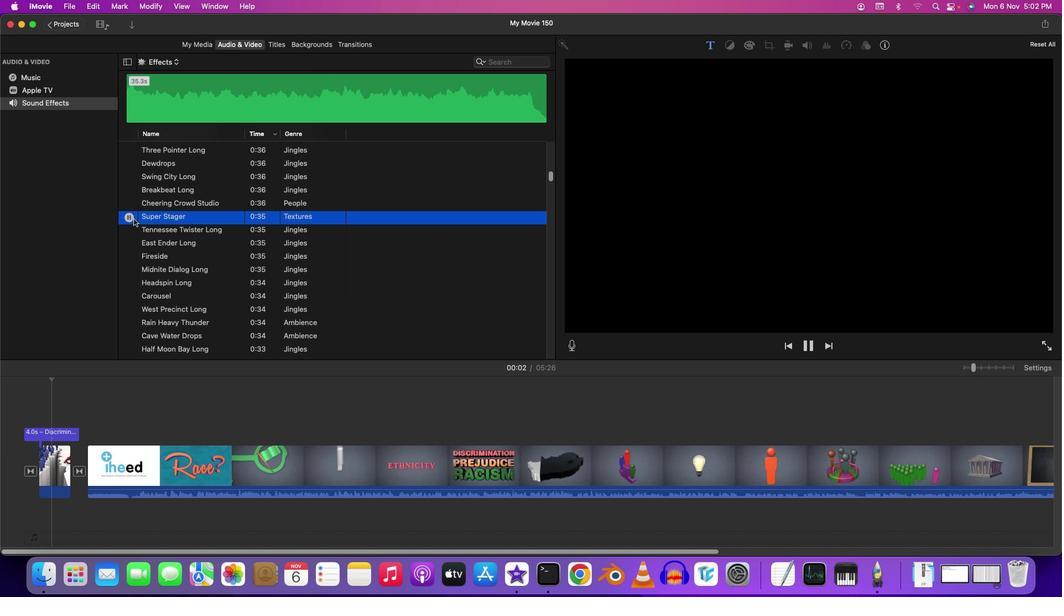 
Action: Mouse moved to (130, 235)
Screenshot: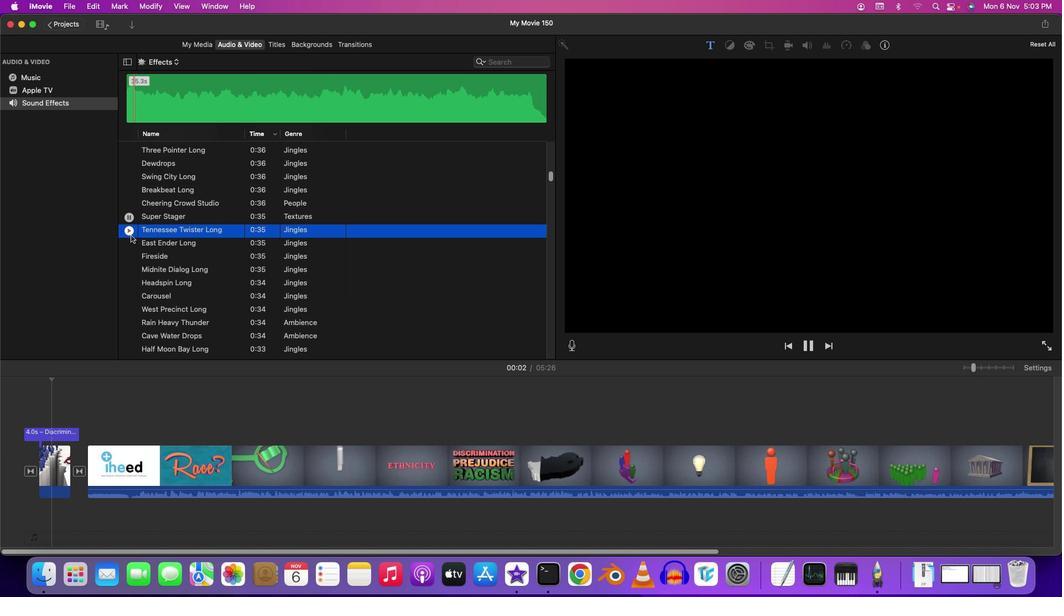 
Action: Mouse pressed left at (130, 235)
Screenshot: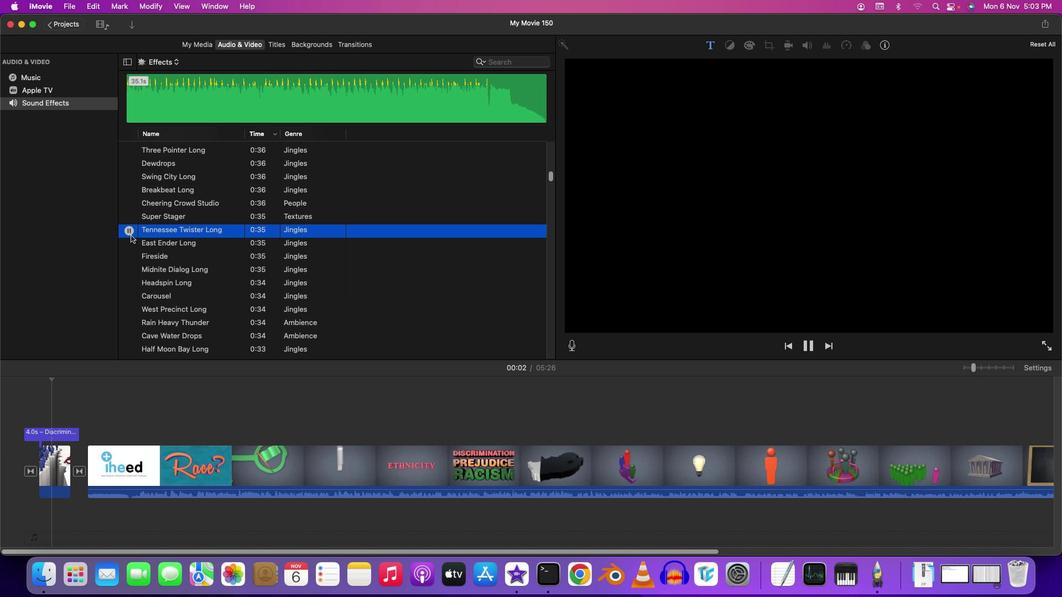
Action: Mouse moved to (130, 244)
Screenshot: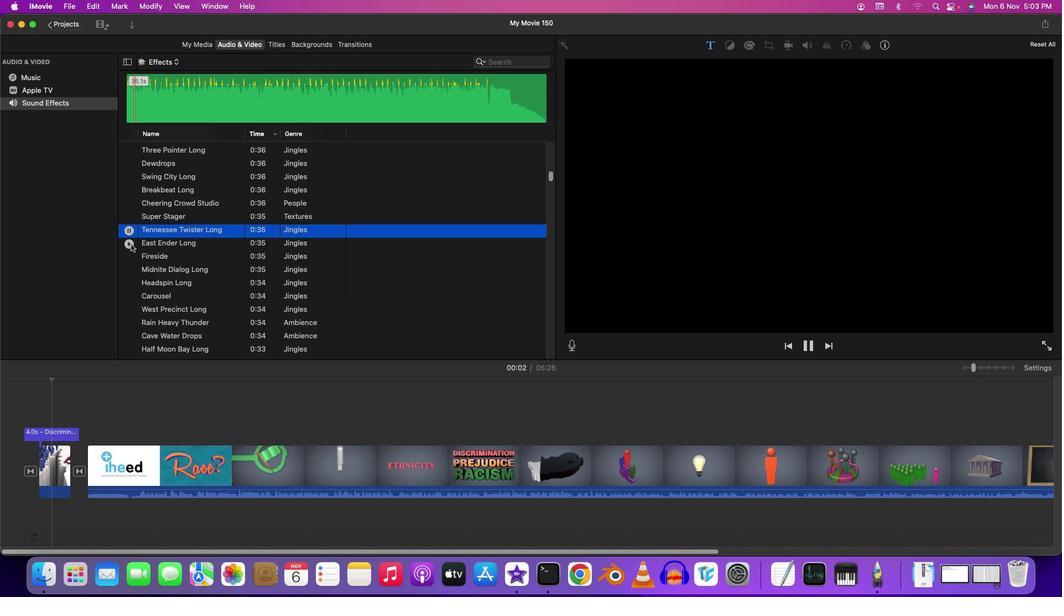 
Action: Mouse pressed left at (130, 244)
Screenshot: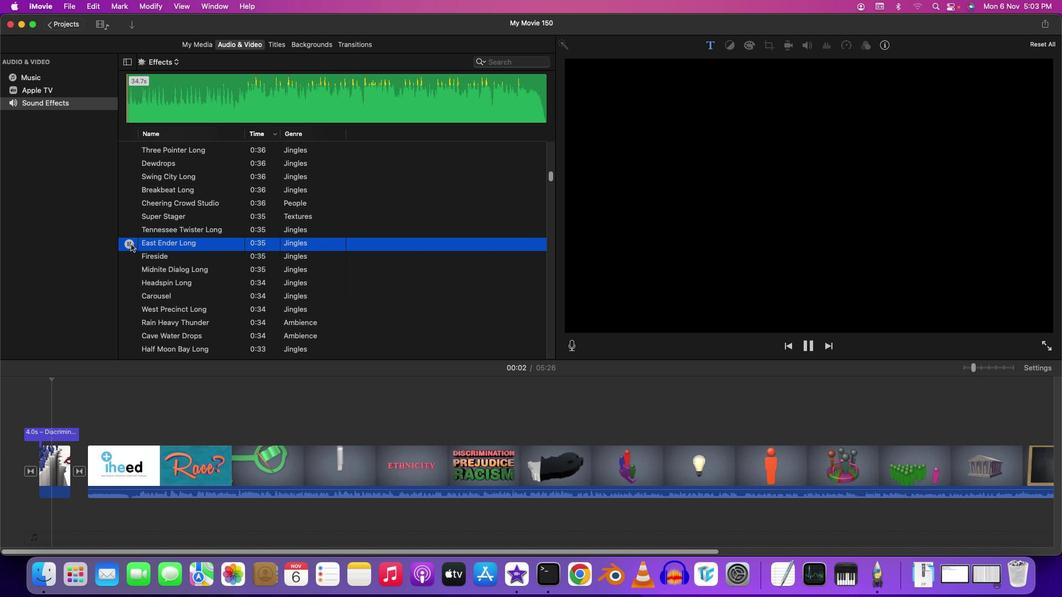 
Action: Mouse moved to (131, 217)
Screenshot: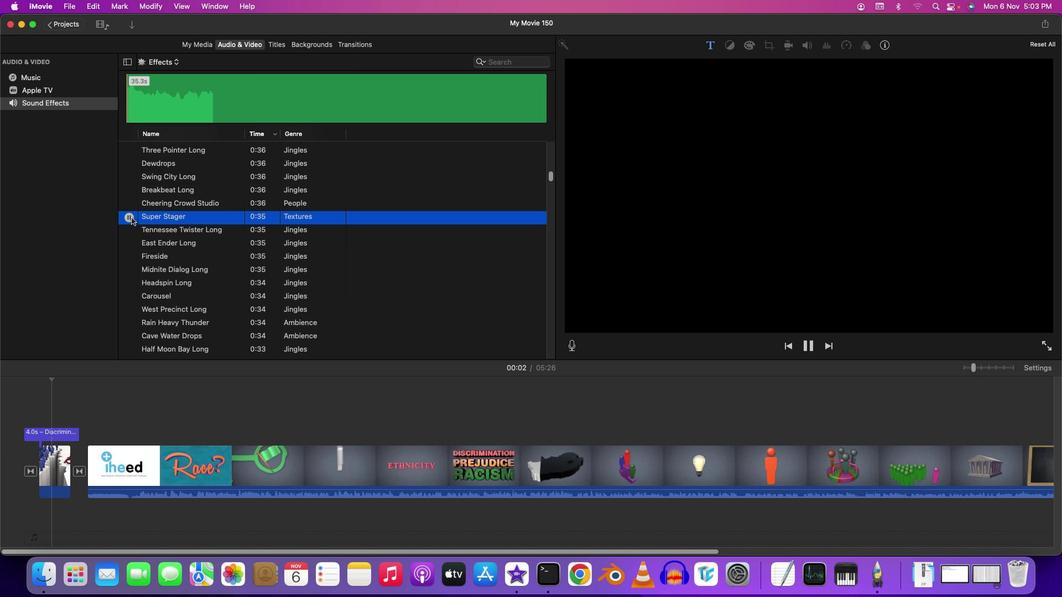 
Action: Mouse pressed left at (131, 217)
Screenshot: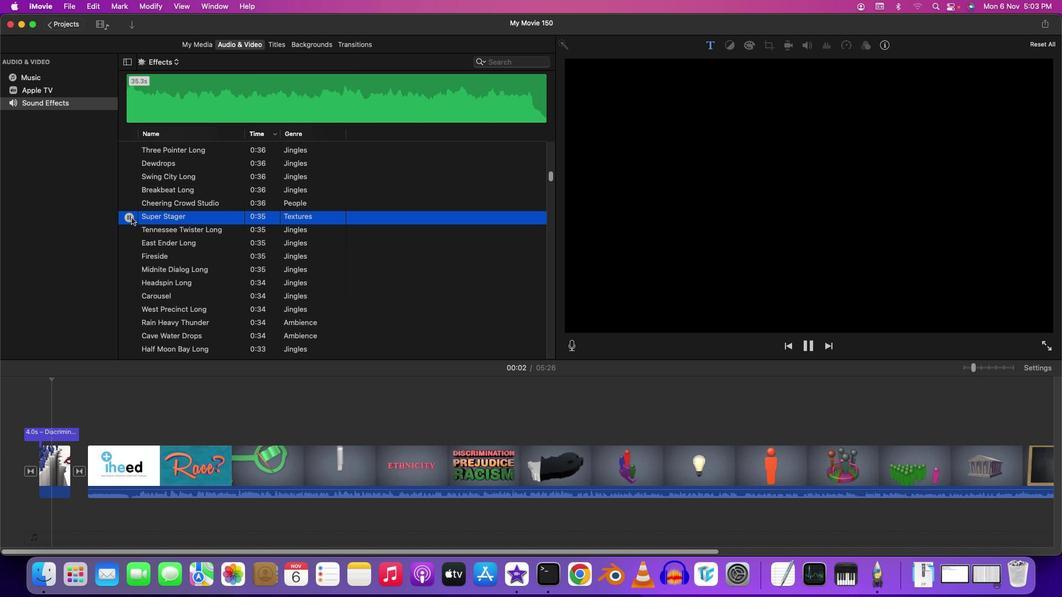 
Action: Mouse moved to (130, 247)
Screenshot: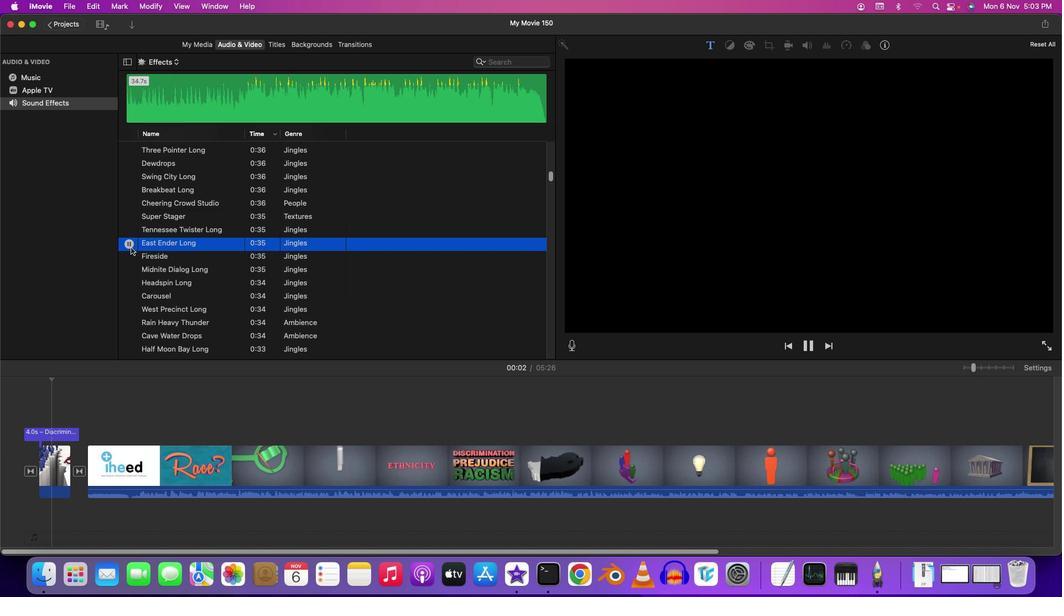 
Action: Mouse pressed left at (130, 247)
Screenshot: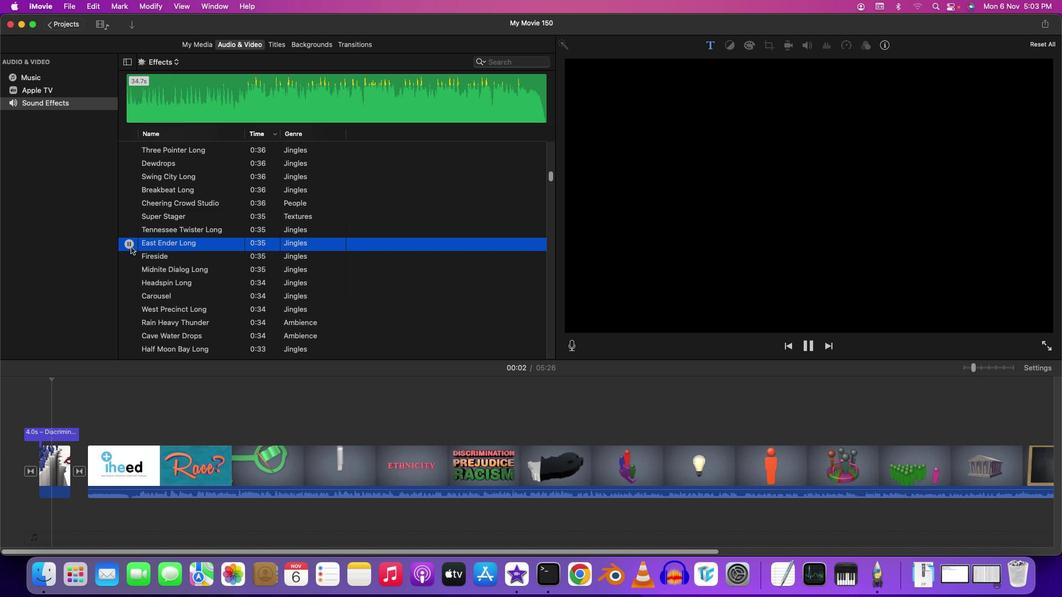 
Action: Mouse moved to (130, 254)
Screenshot: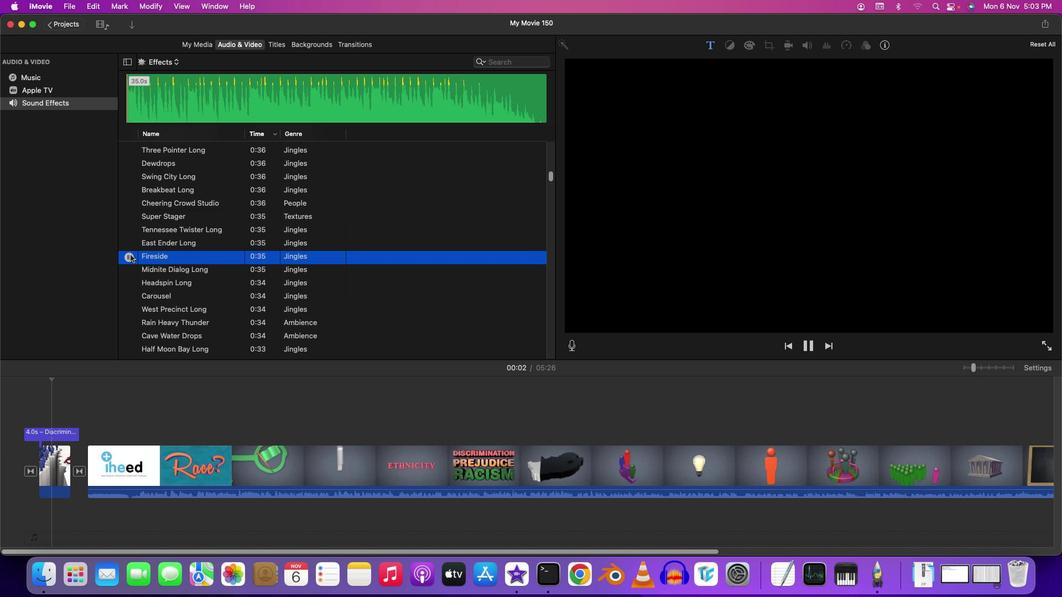 
Action: Mouse pressed left at (130, 254)
Screenshot: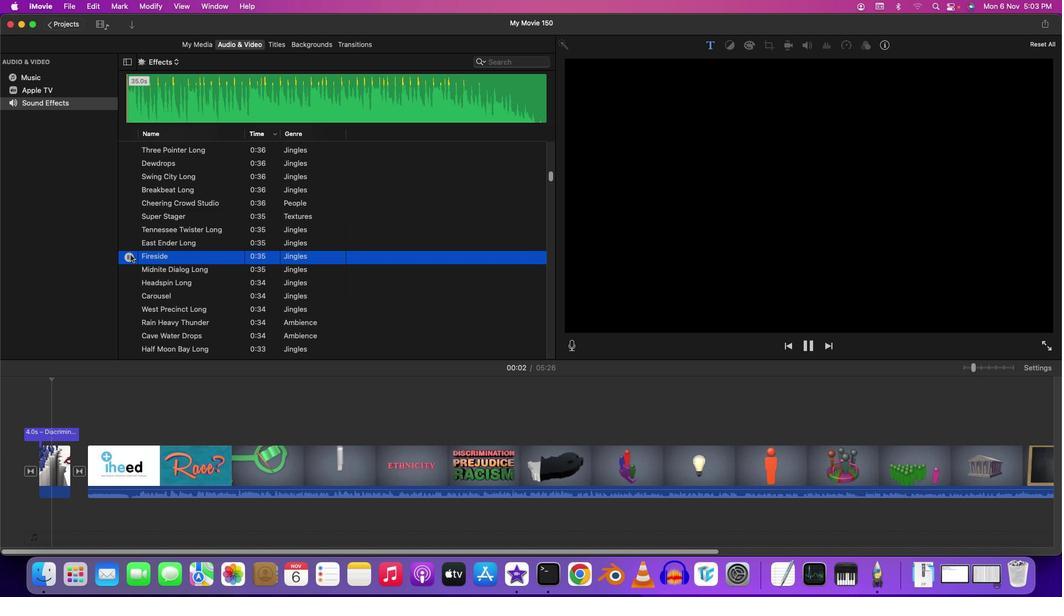 
Action: Mouse moved to (130, 269)
Screenshot: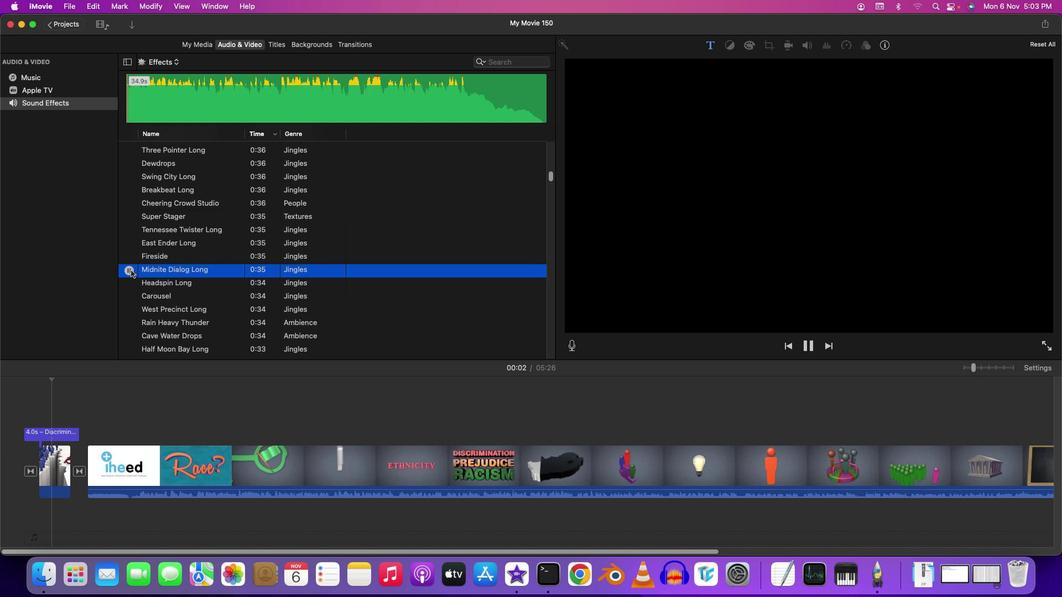 
Action: Mouse pressed left at (130, 269)
Screenshot: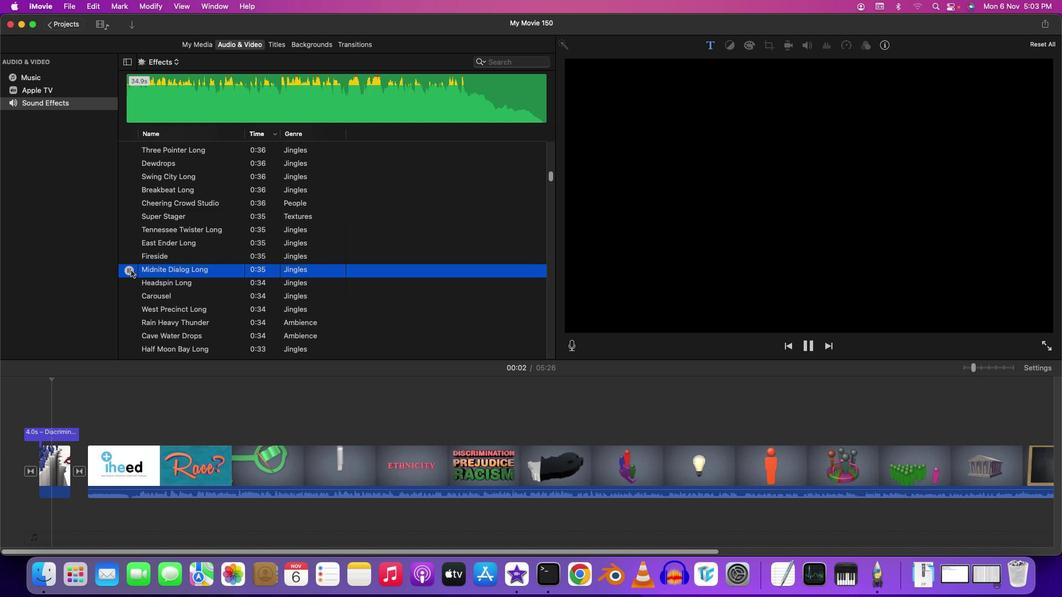 
Action: Mouse moved to (131, 283)
Screenshot: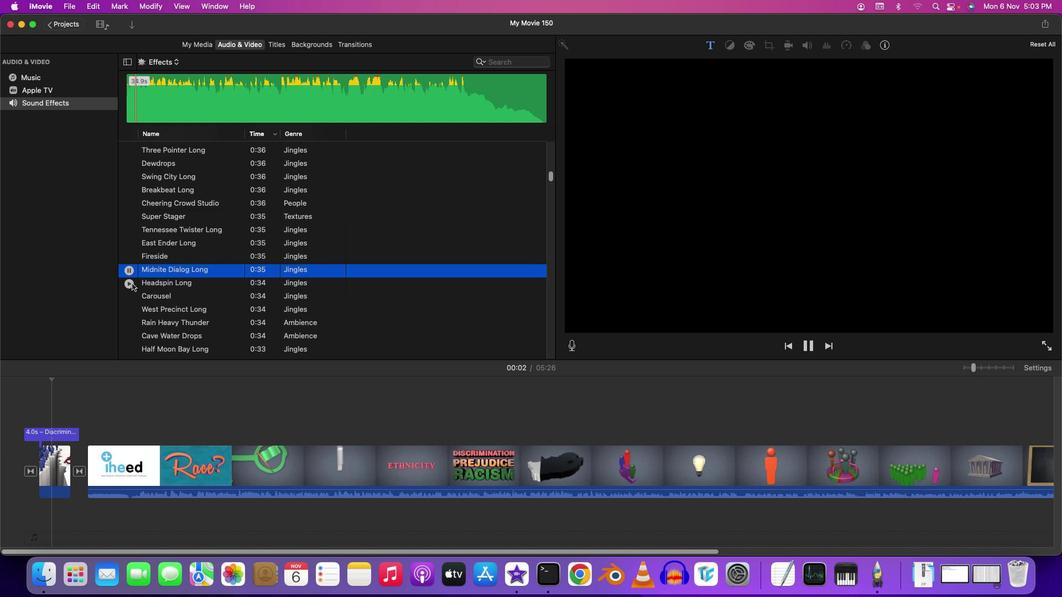 
Action: Mouse pressed left at (131, 283)
Screenshot: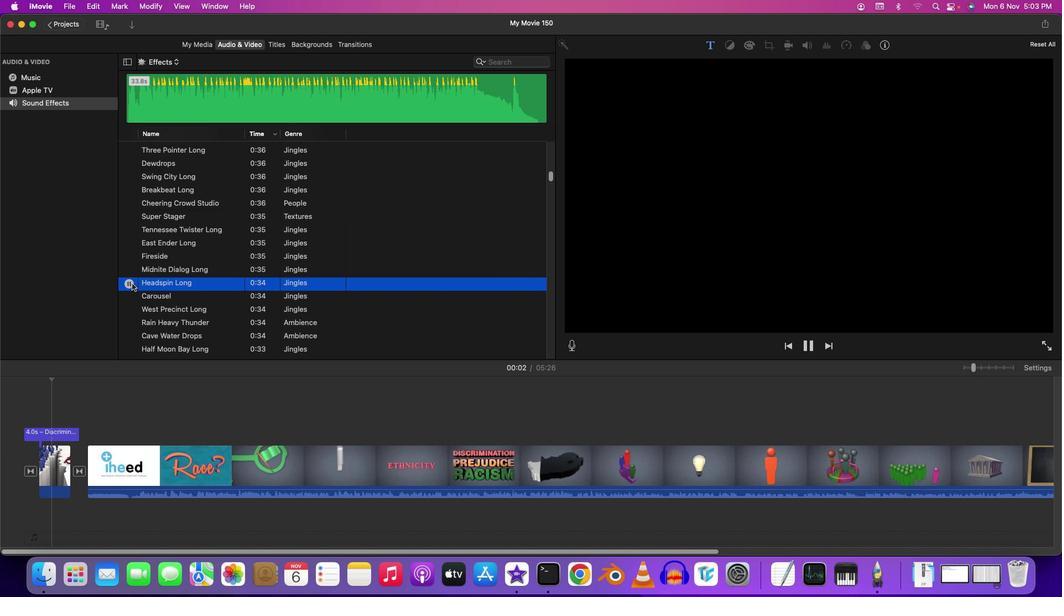 
Action: Mouse moved to (131, 299)
Screenshot: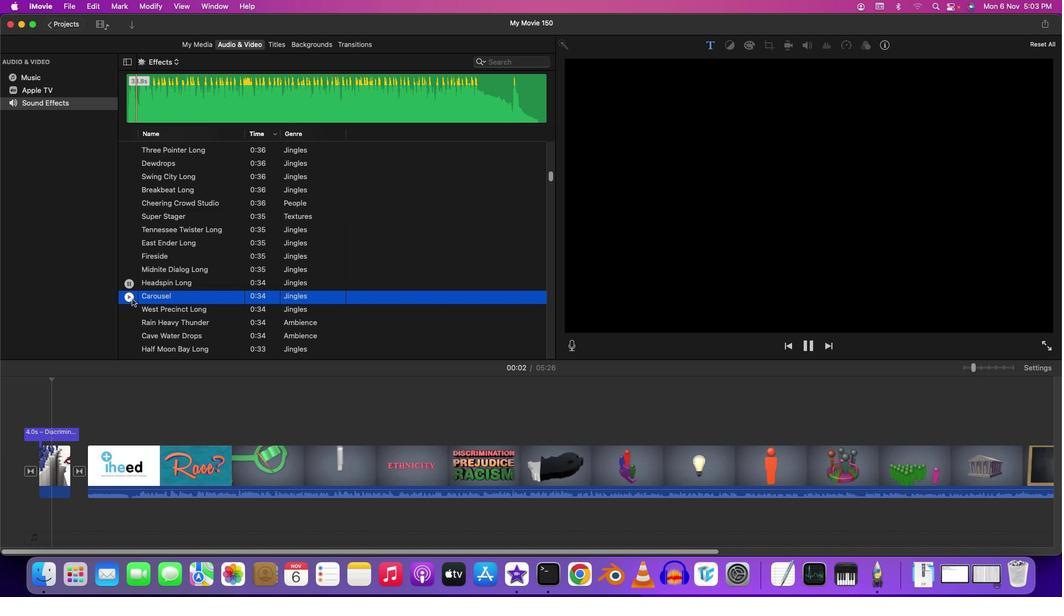 
Action: Mouse pressed left at (131, 299)
Screenshot: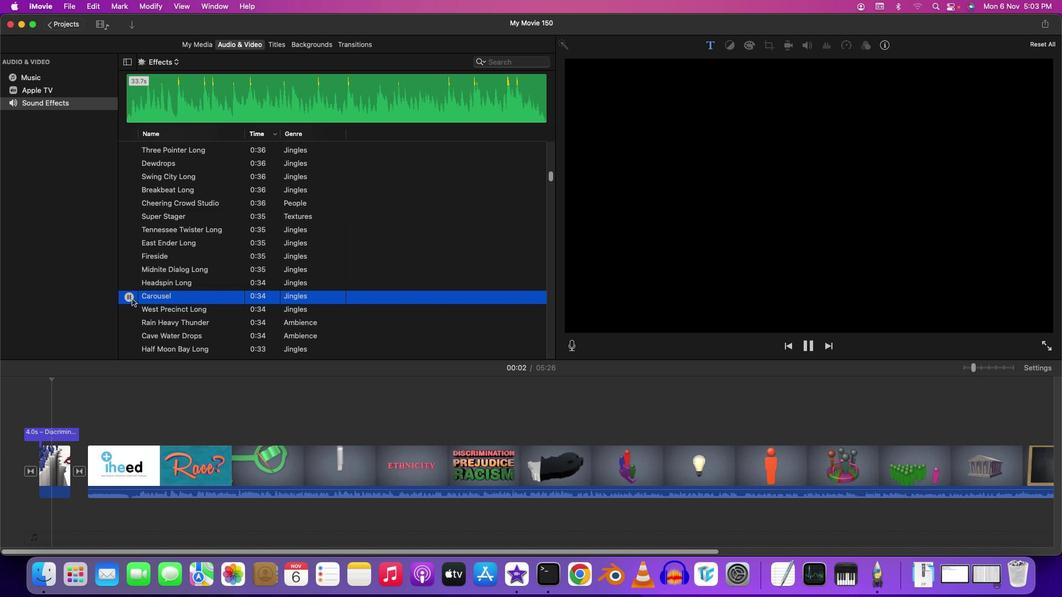 
Action: Mouse moved to (130, 311)
Screenshot: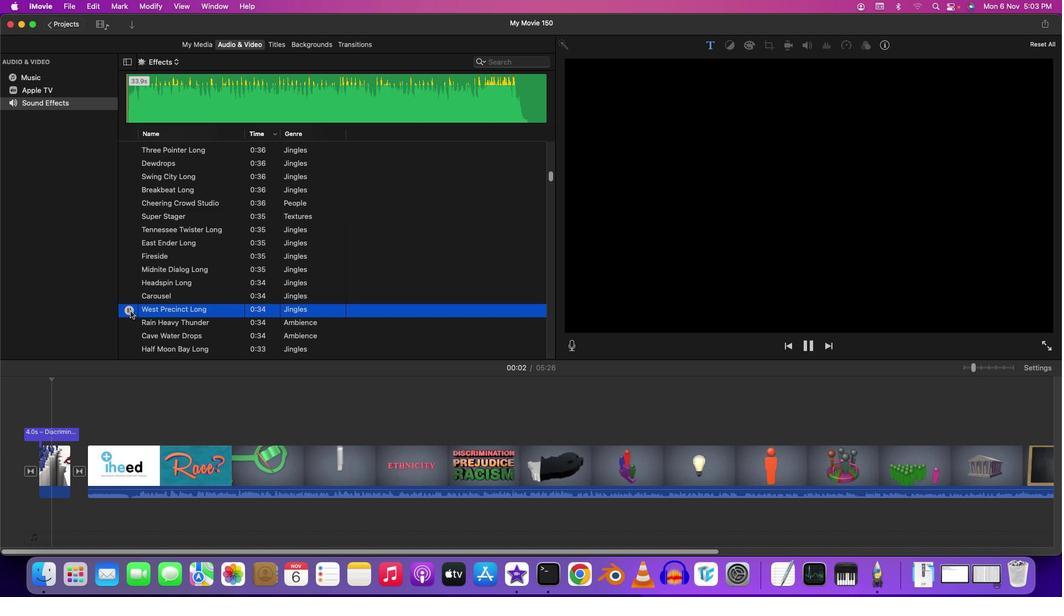 
Action: Mouse pressed left at (130, 311)
Screenshot: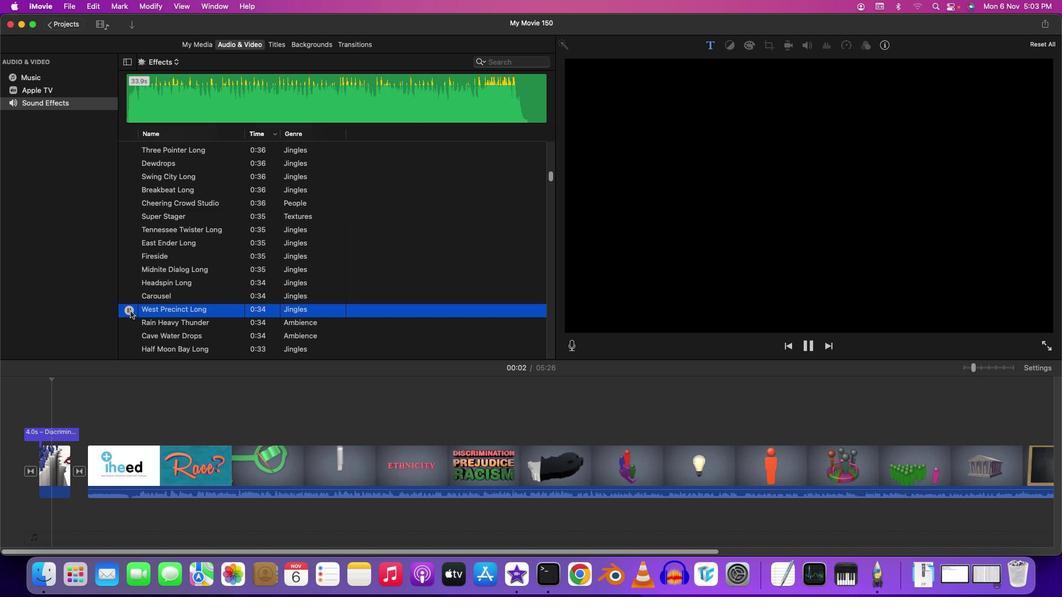 
Action: Mouse moved to (131, 322)
Screenshot: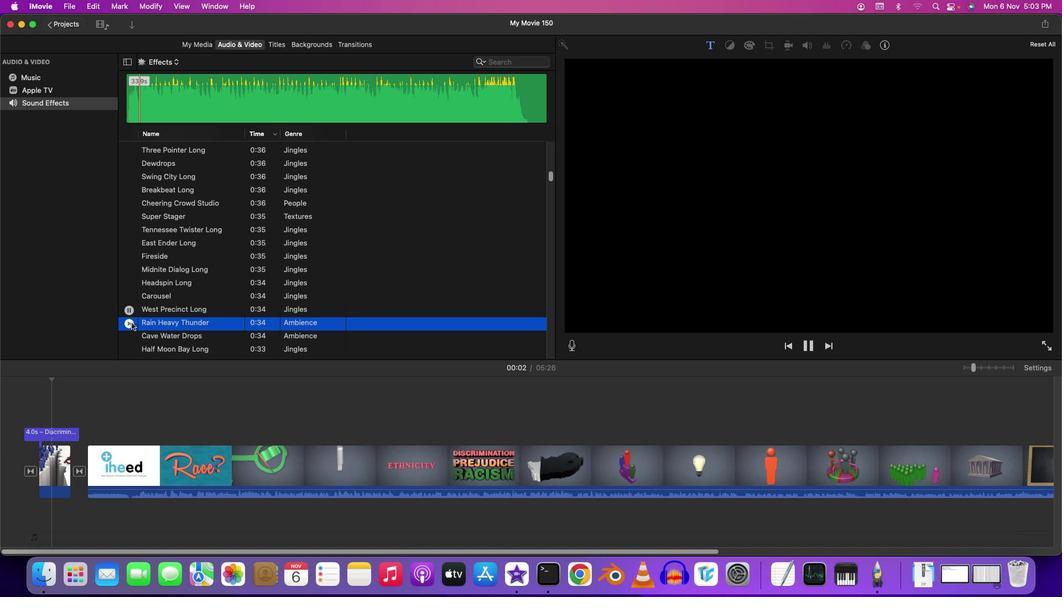 
Action: Mouse pressed left at (131, 322)
Screenshot: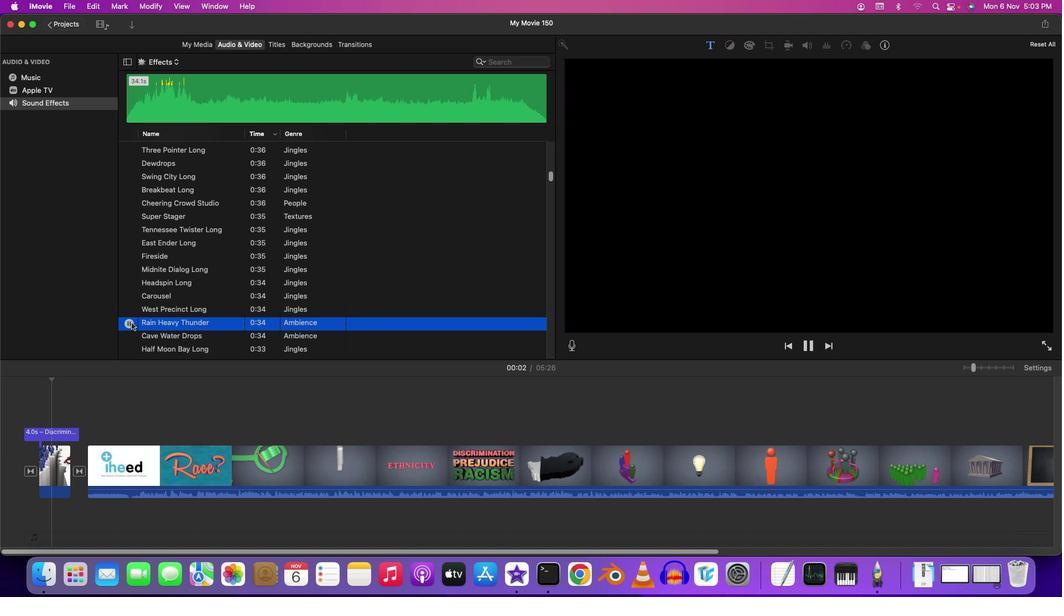 
Action: Mouse moved to (178, 303)
Screenshot: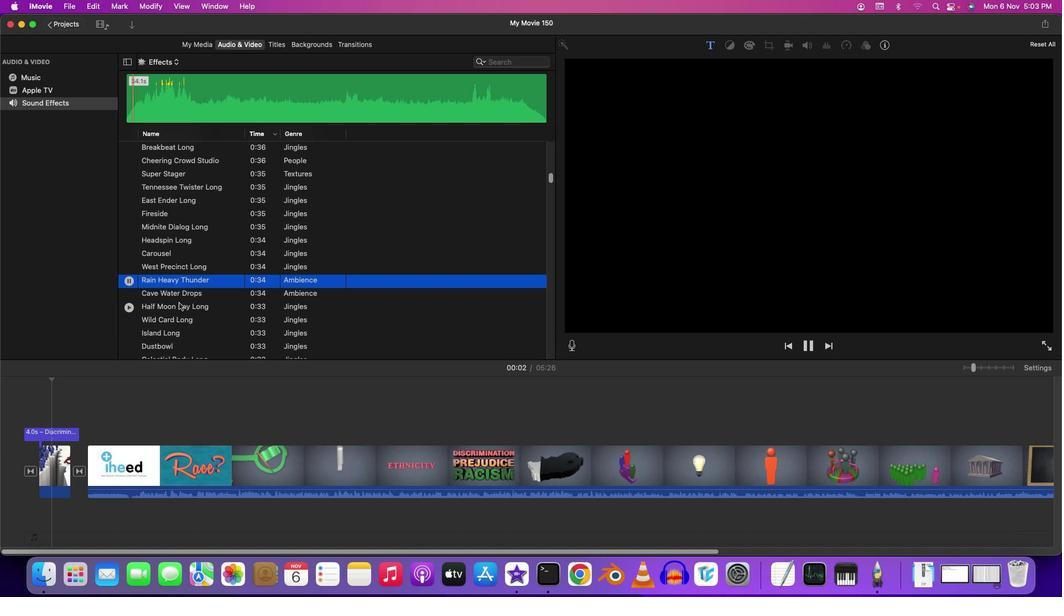 
Action: Mouse scrolled (178, 303) with delta (0, 0)
Screenshot: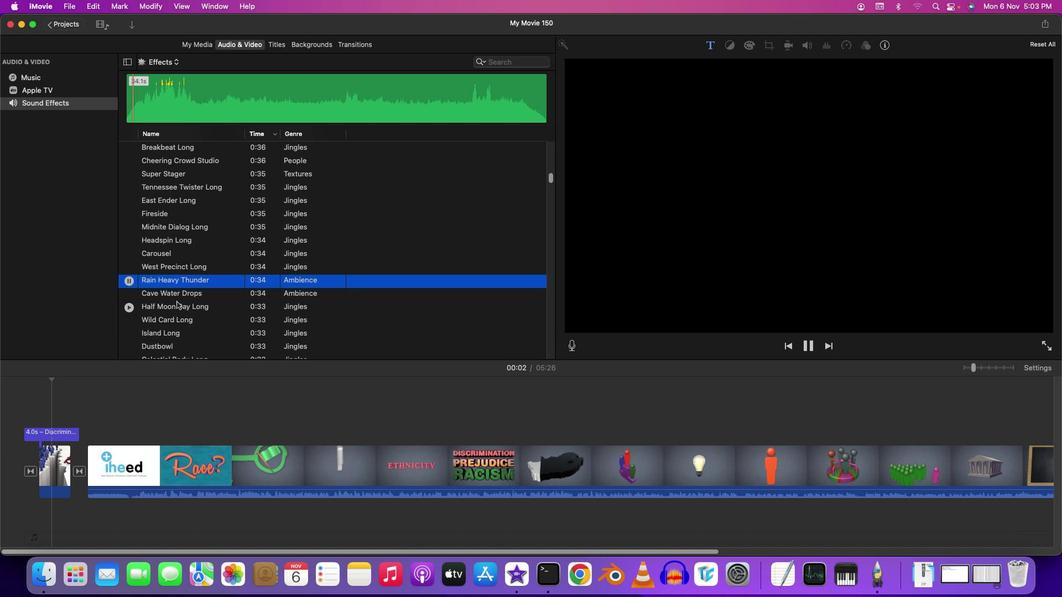 
Action: Mouse moved to (178, 303)
Screenshot: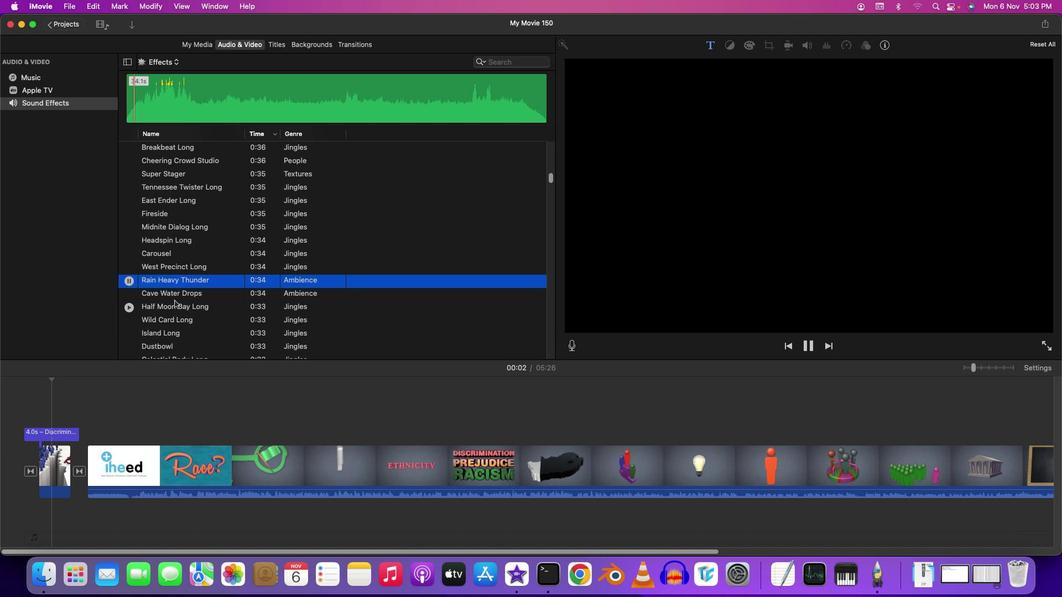 
Action: Mouse scrolled (178, 303) with delta (0, 1)
Screenshot: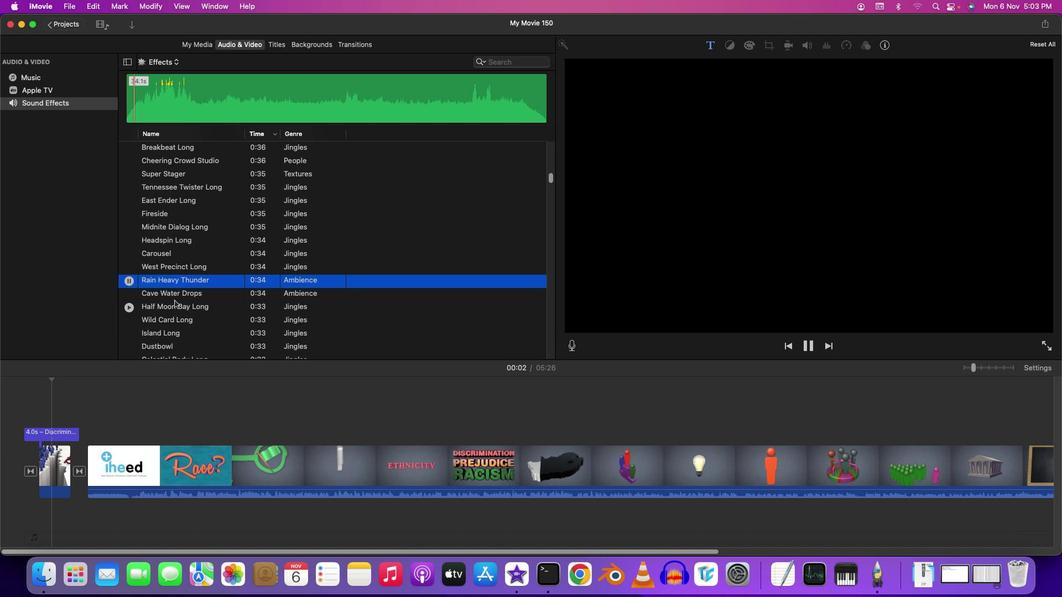 
Action: Mouse scrolled (178, 303) with delta (0, -1)
Screenshot: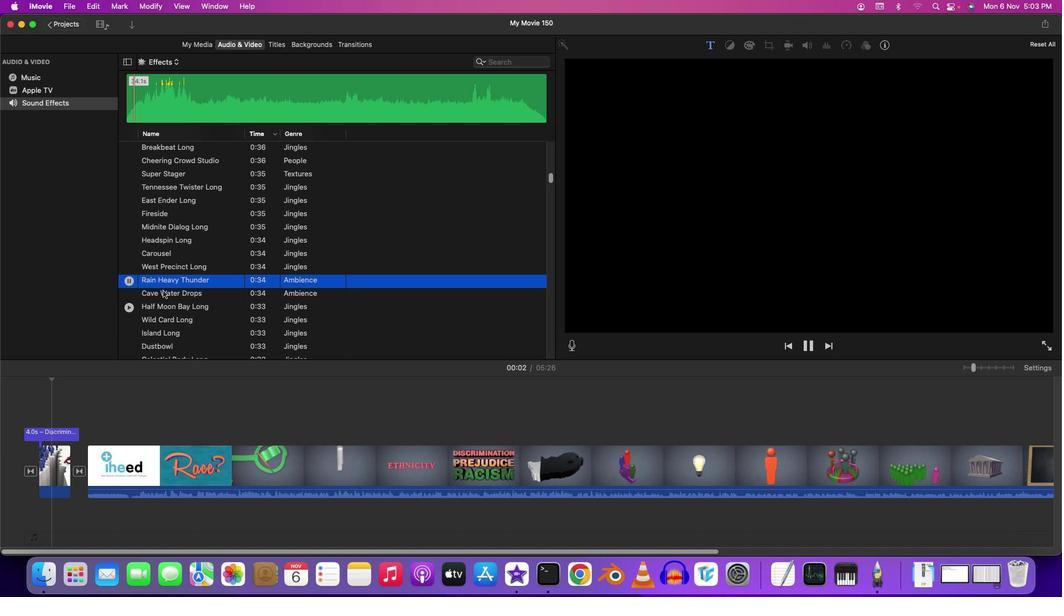
Action: Mouse scrolled (178, 303) with delta (0, 1)
Screenshot: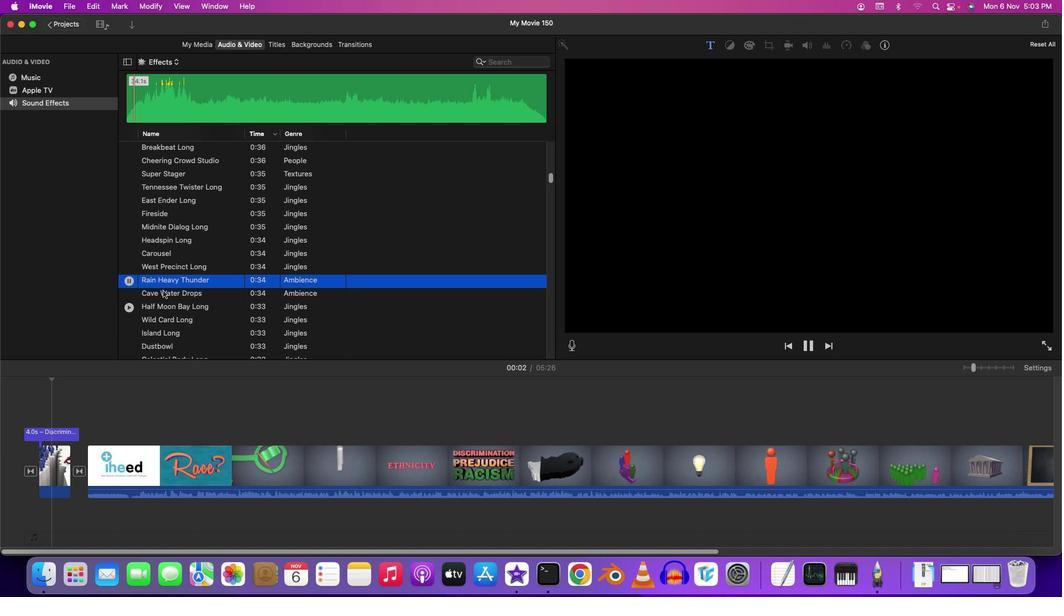
Action: Mouse scrolled (178, 303) with delta (0, -1)
Screenshot: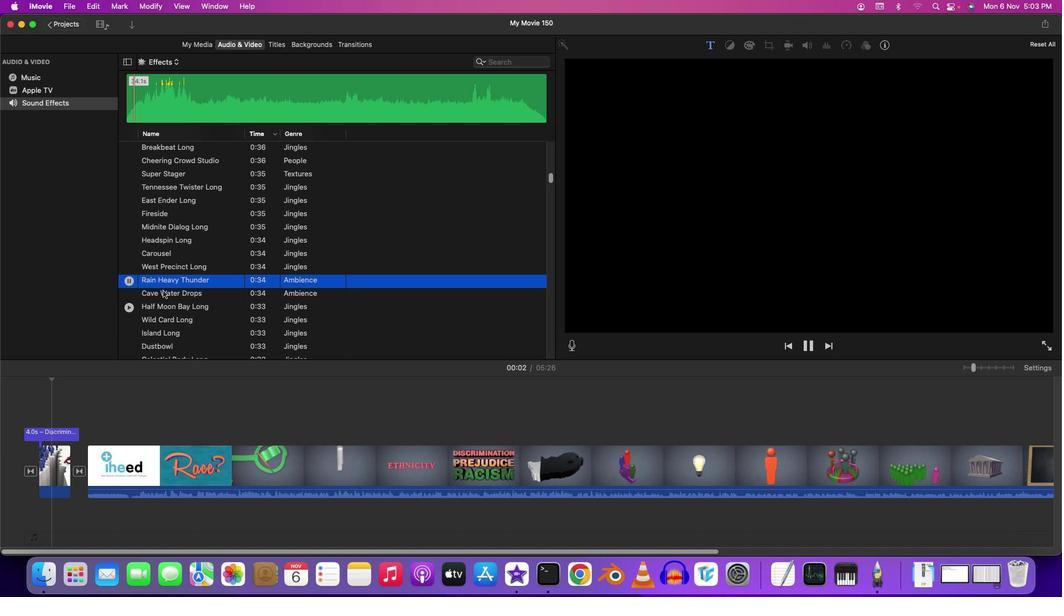 
Action: Mouse scrolled (178, 303) with delta (0, 0)
Screenshot: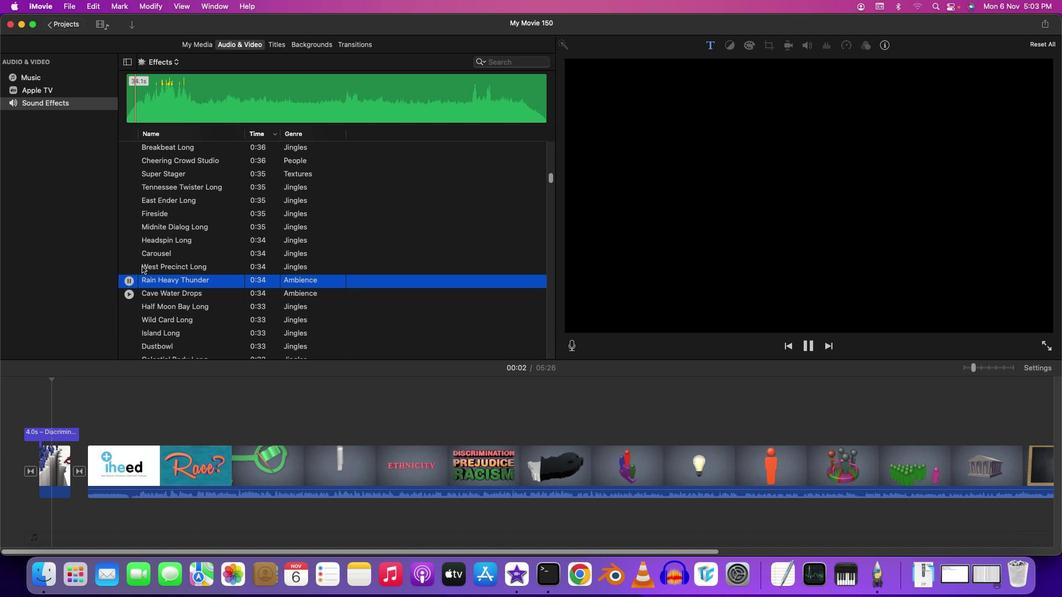 
Action: Mouse moved to (128, 297)
Screenshot: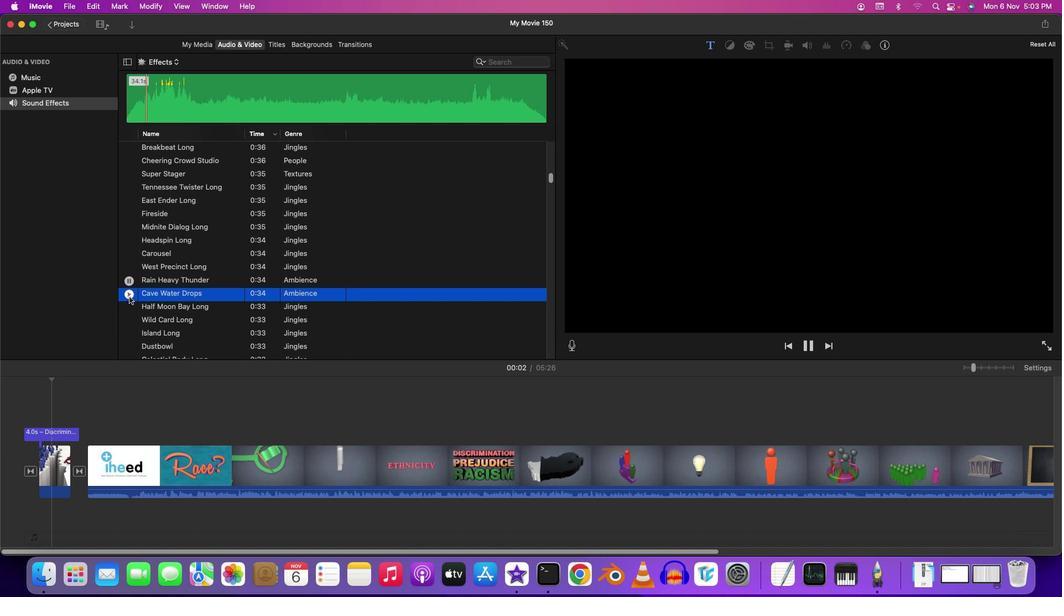
Action: Mouse pressed left at (128, 297)
Screenshot: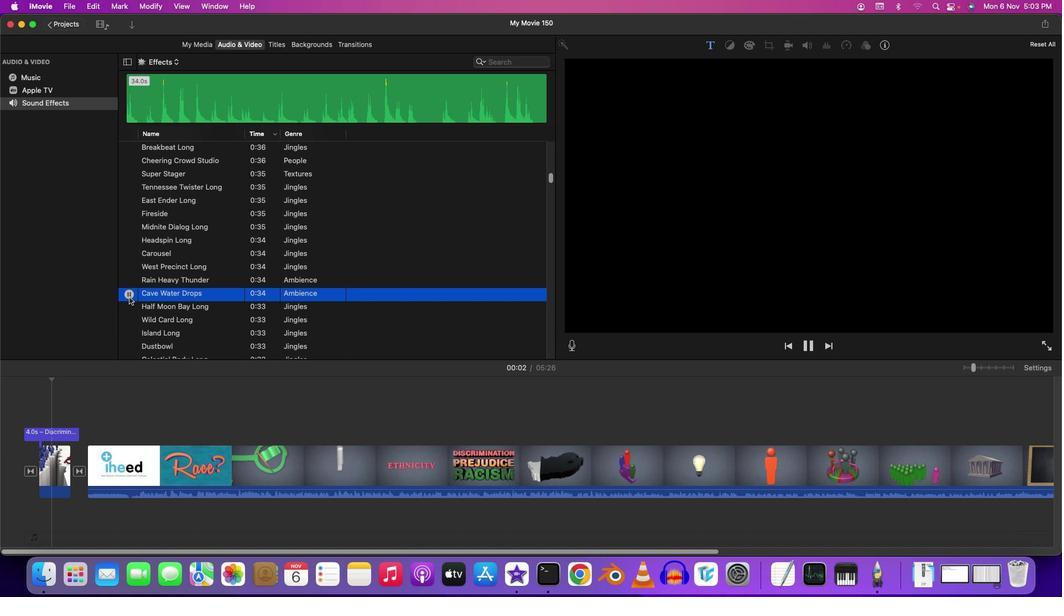
Action: Mouse moved to (187, 284)
Screenshot: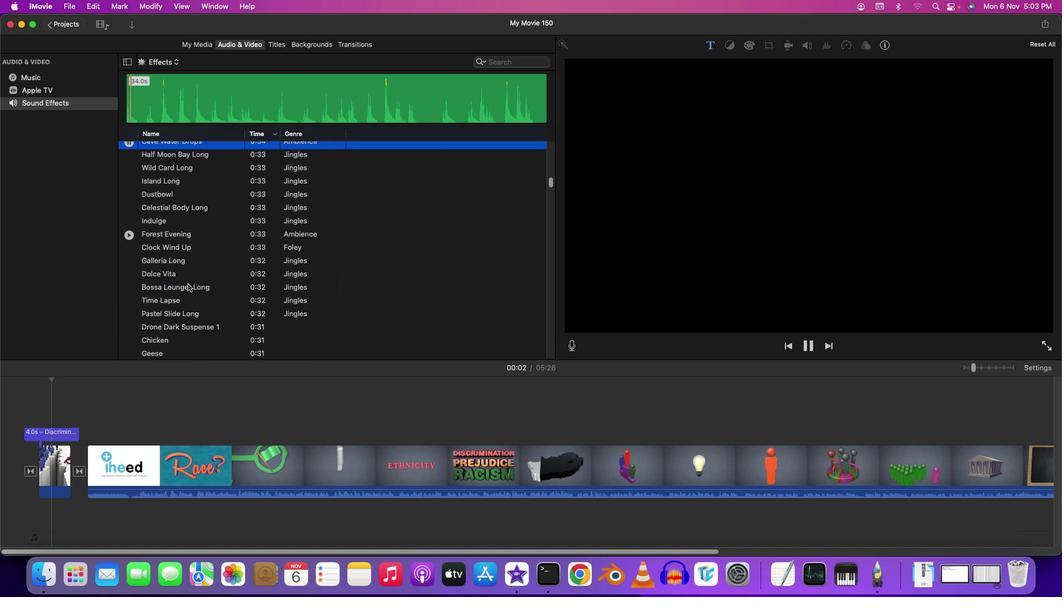 
Action: Mouse scrolled (187, 284) with delta (0, 0)
Screenshot: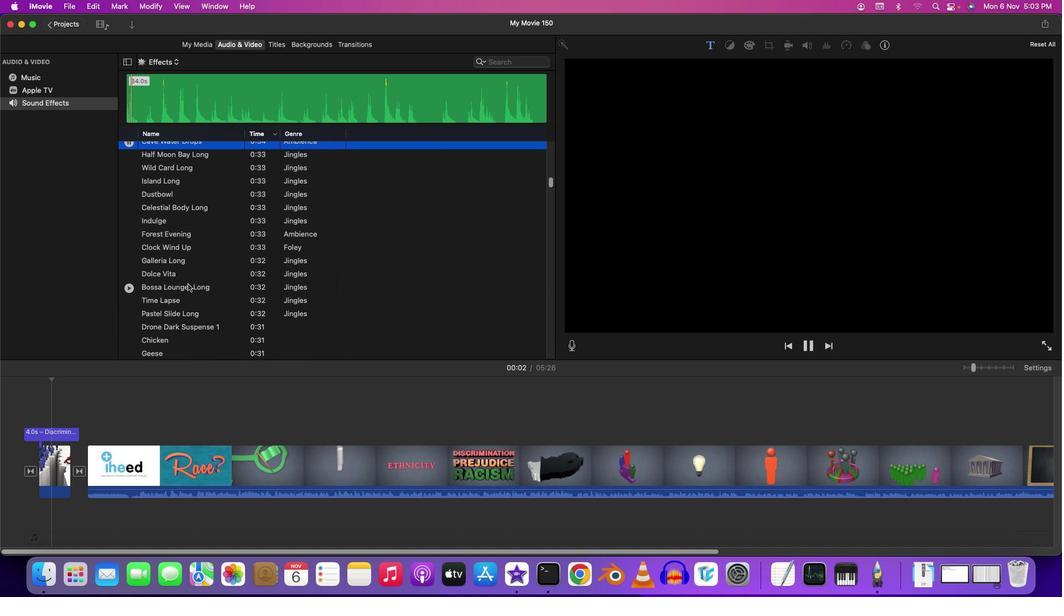 
Action: Mouse scrolled (187, 284) with delta (0, 0)
Screenshot: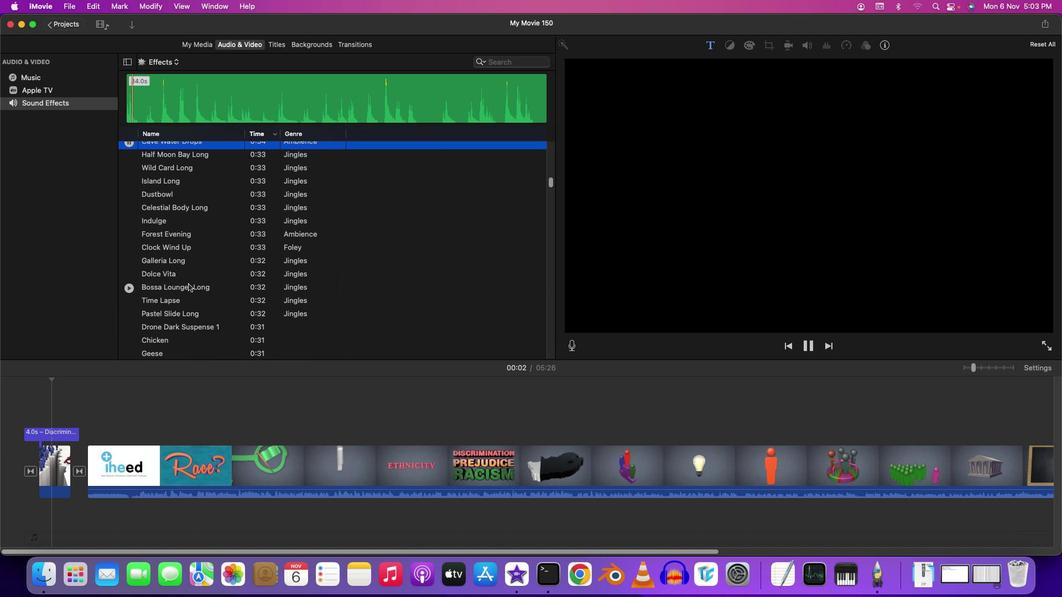 
Action: Mouse moved to (188, 284)
Screenshot: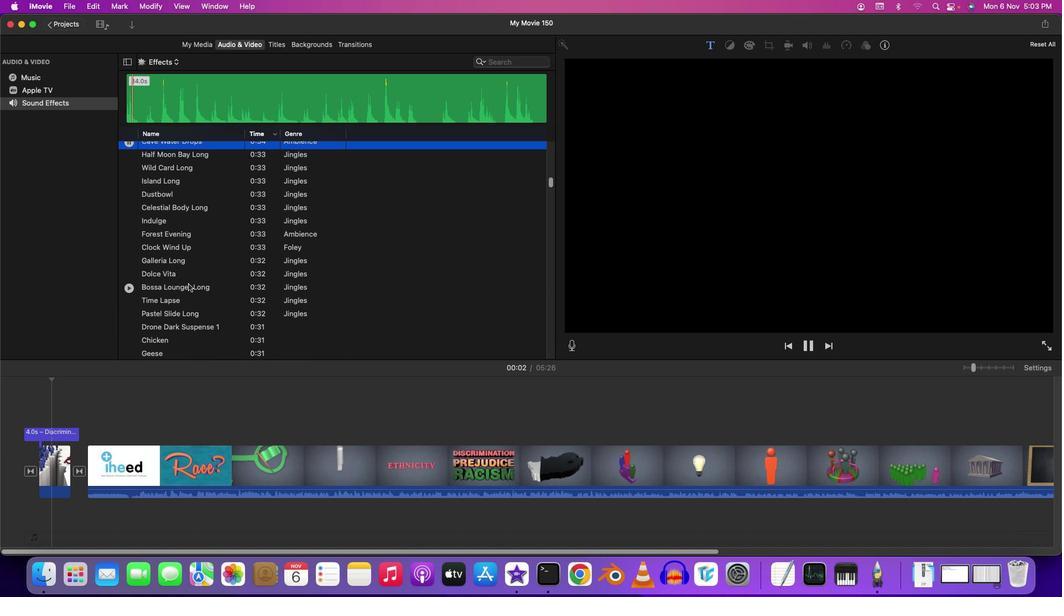 
Action: Mouse scrolled (188, 284) with delta (0, 0)
Screenshot: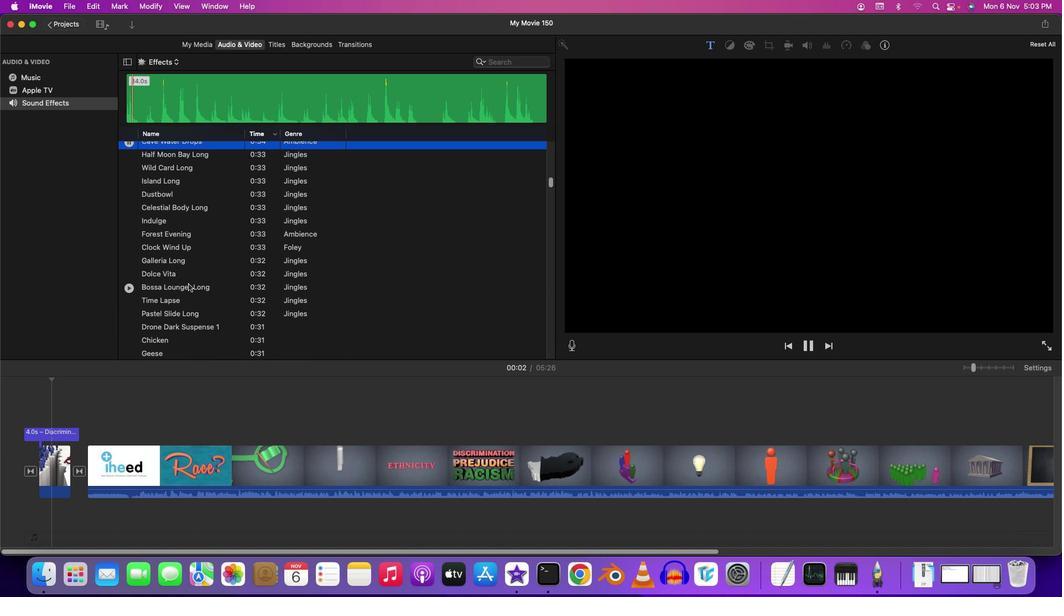 
Action: Mouse moved to (188, 284)
Screenshot: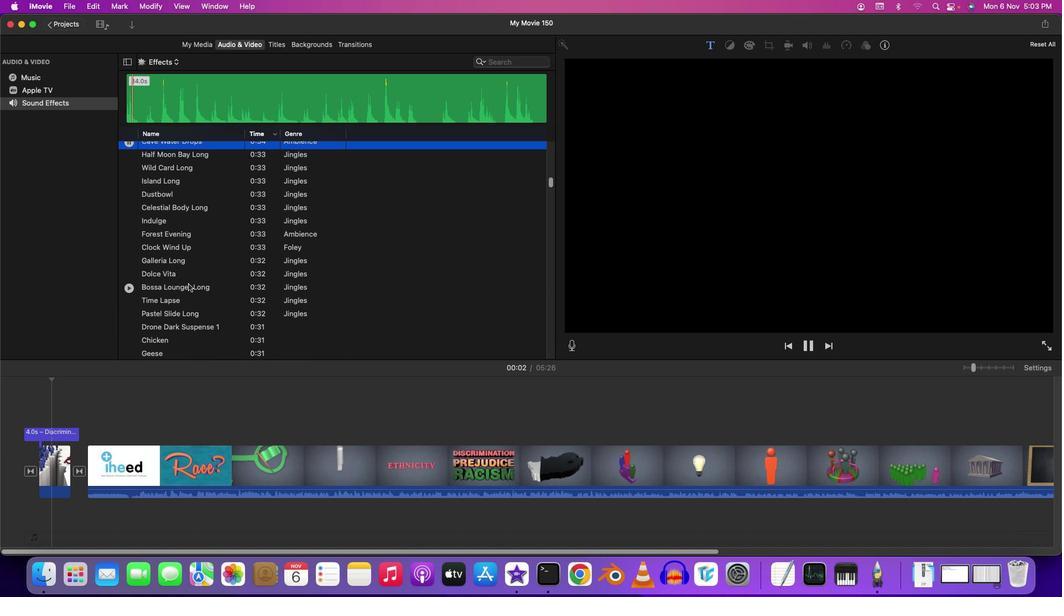 
Action: Mouse scrolled (188, 284) with delta (0, -1)
Screenshot: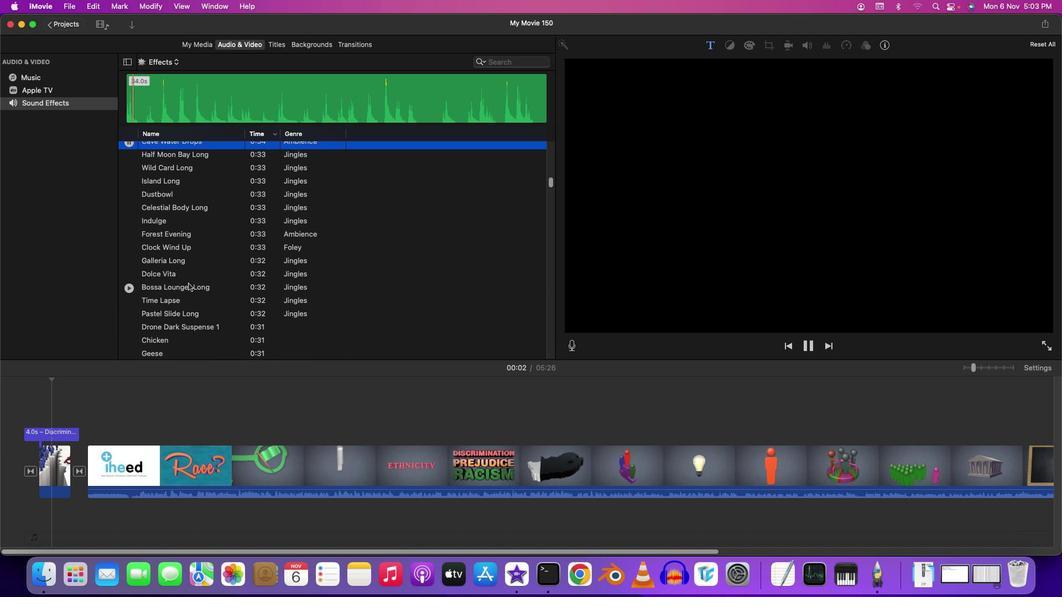 
Action: Mouse scrolled (188, 284) with delta (0, -1)
Screenshot: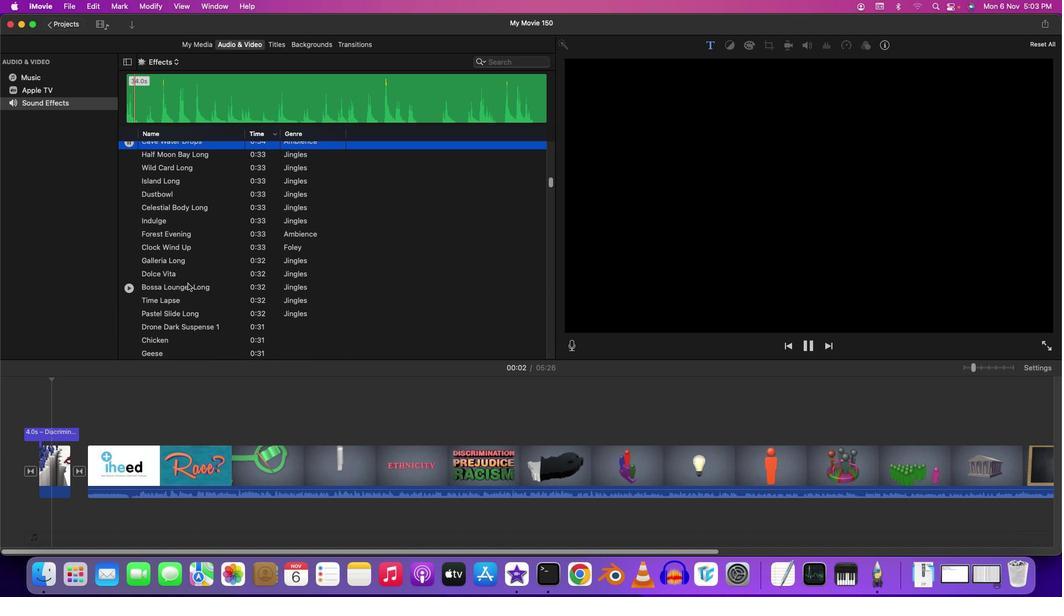 
Action: Mouse moved to (132, 285)
Screenshot: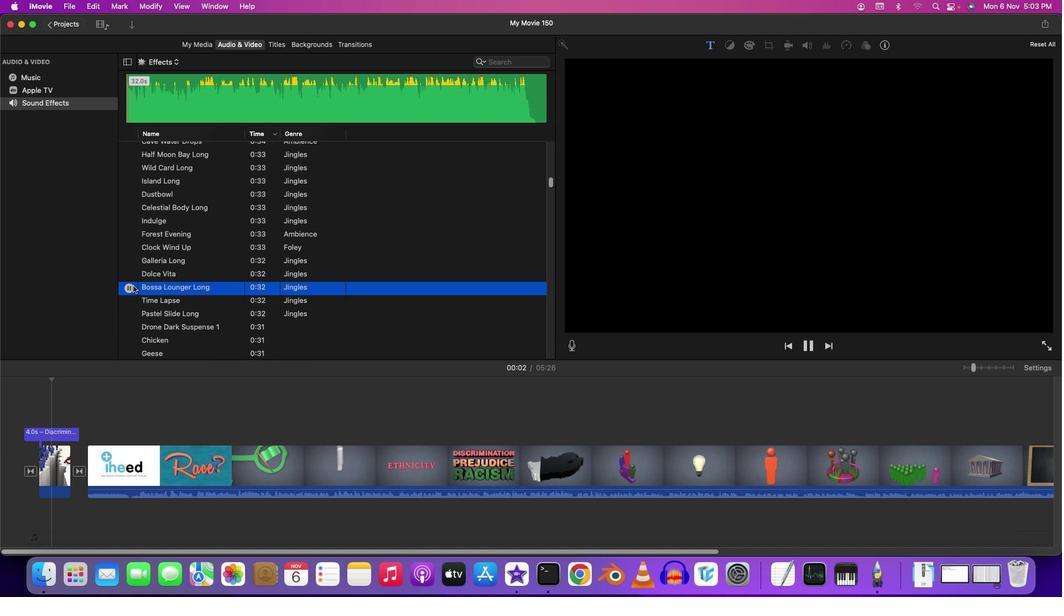 
Action: Mouse pressed left at (132, 285)
Screenshot: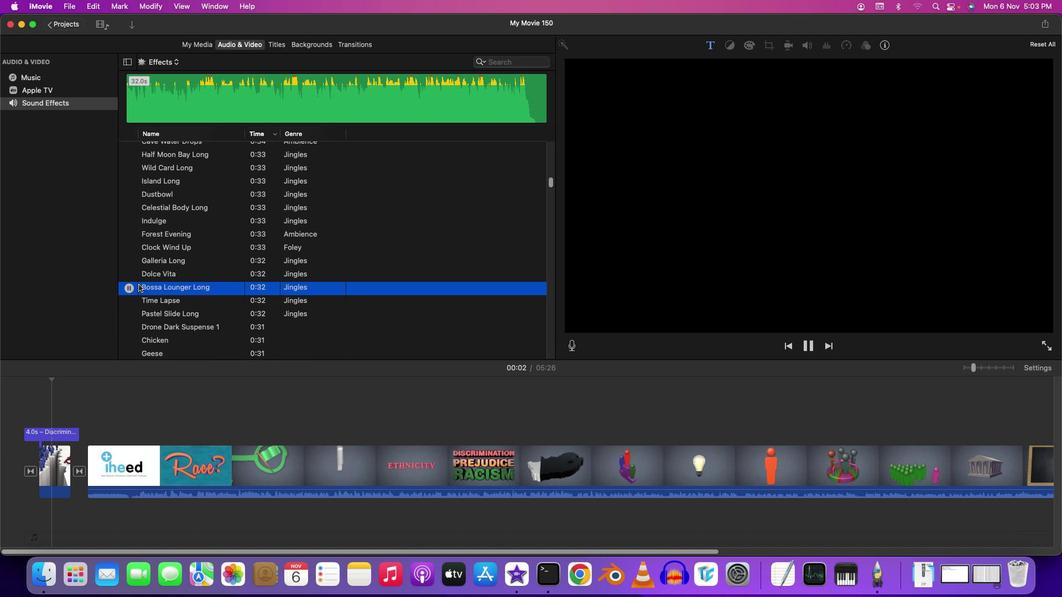 
Action: Mouse moved to (505, 56)
Screenshot: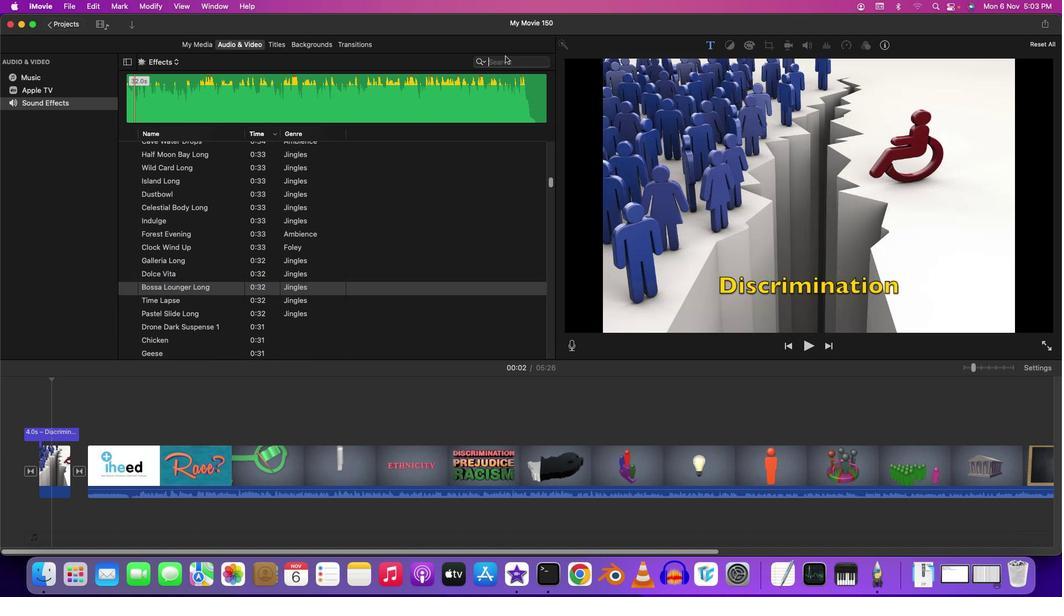 
Action: Mouse pressed left at (505, 56)
Screenshot: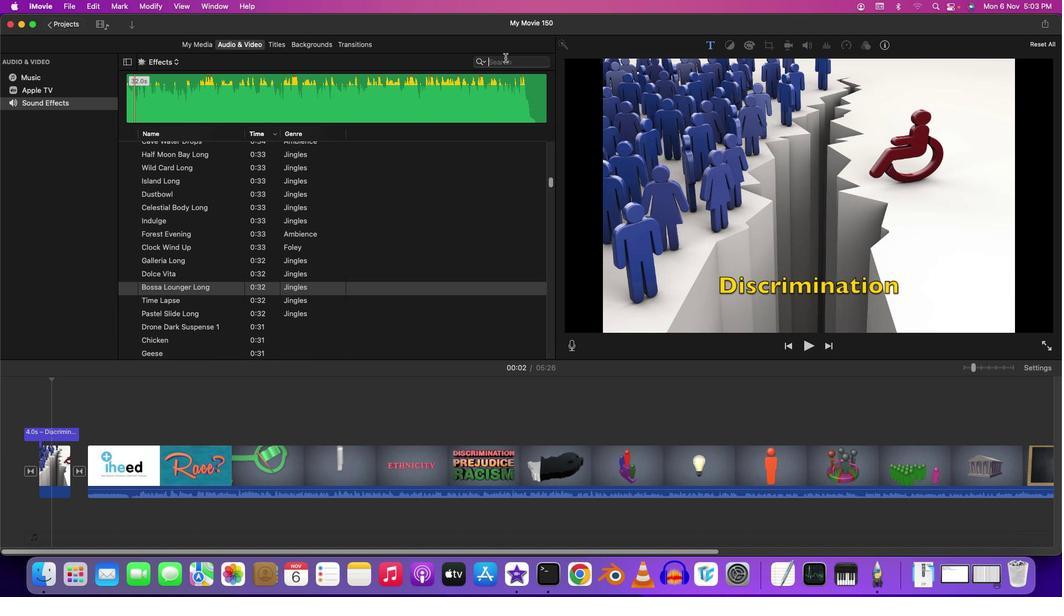 
Action: Mouse moved to (504, 60)
Screenshot: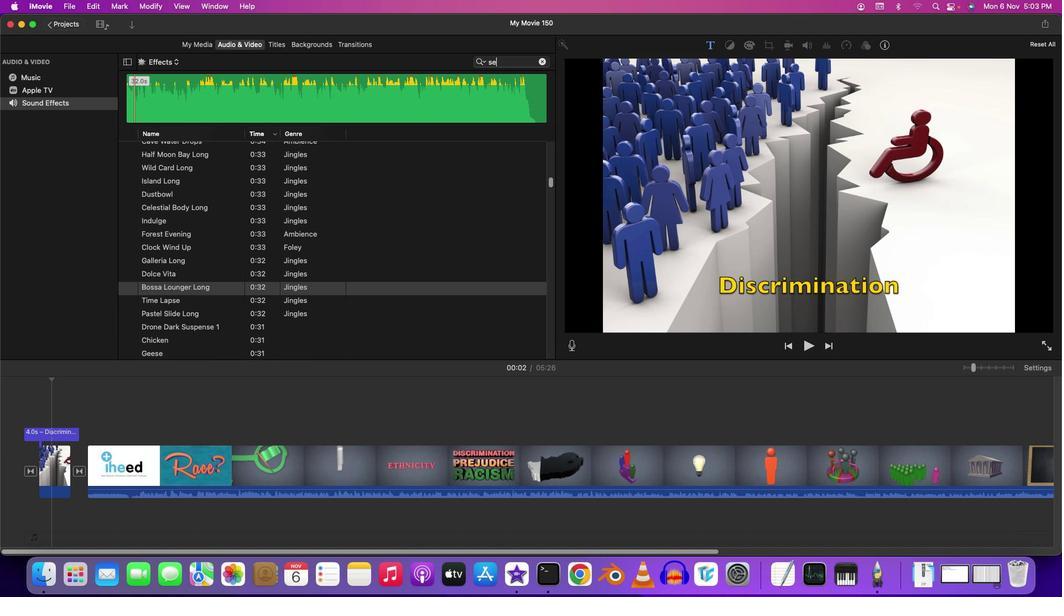 
Action: Key pressed 's'
Screenshot: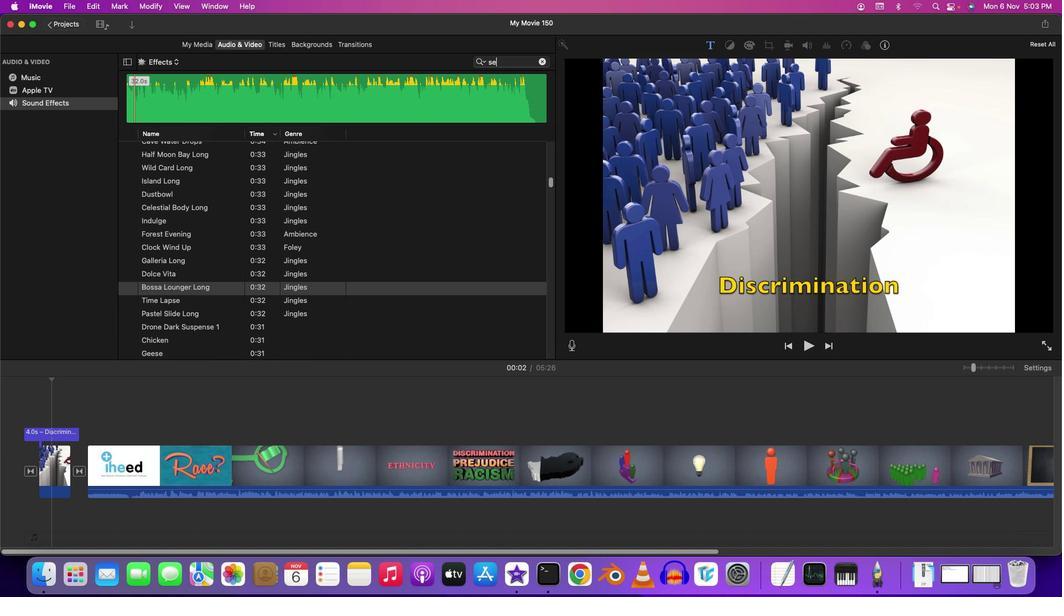 
Action: Mouse moved to (489, 60)
Screenshot: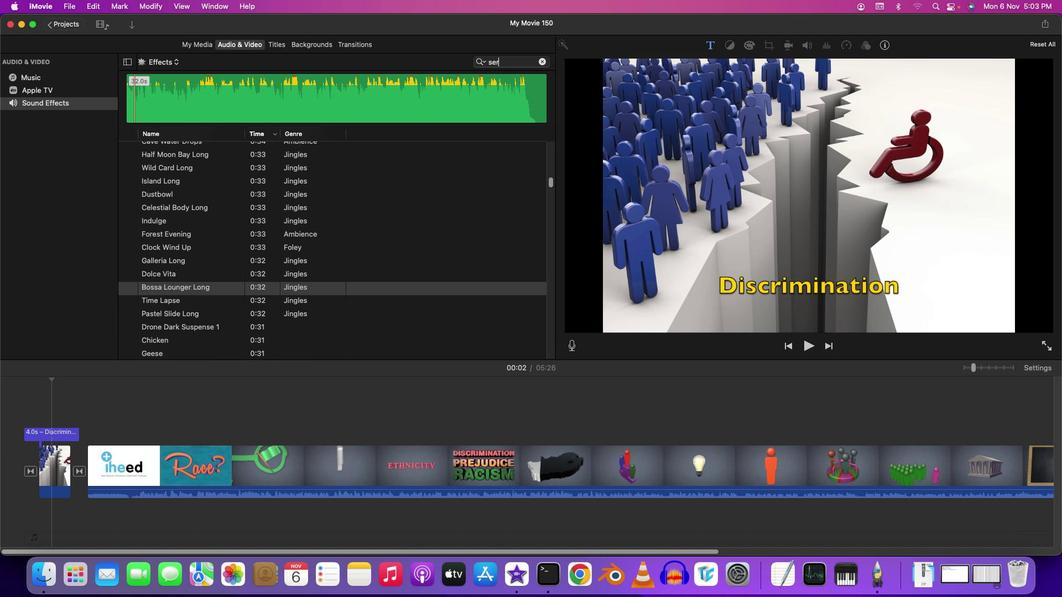 
Action: Key pressed 'e''r'
